 Task: Look for Airbnb options in Belalcazar, Colombia from 6th December, 2023 to 10th December, 2023 for 1 adult. Place can be private room with 1  bedroom having 1 bed and 1 bathroom. Property type can be hotel. Amenities needed are: washing machine.
Action: Mouse moved to (438, 98)
Screenshot: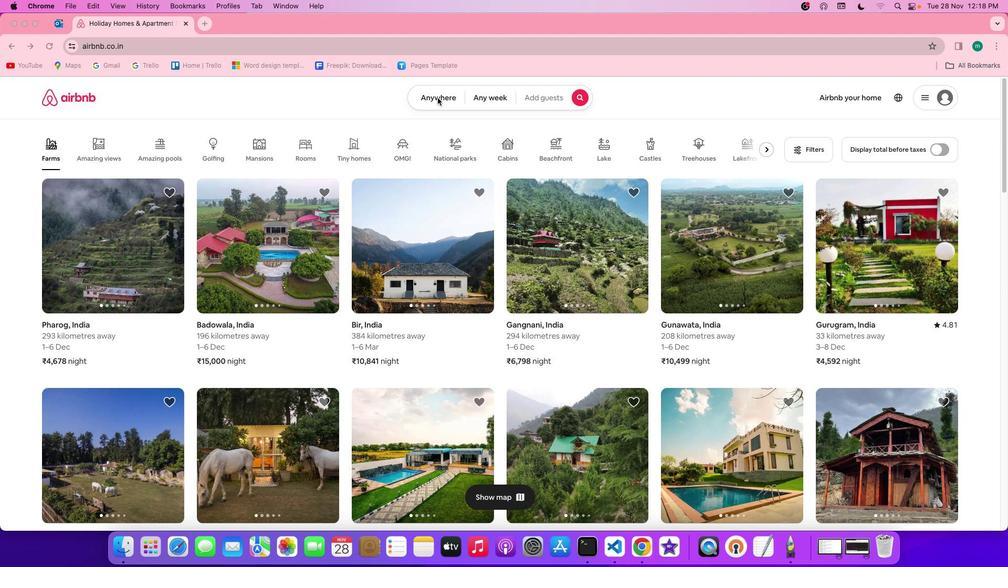
Action: Mouse pressed left at (438, 98)
Screenshot: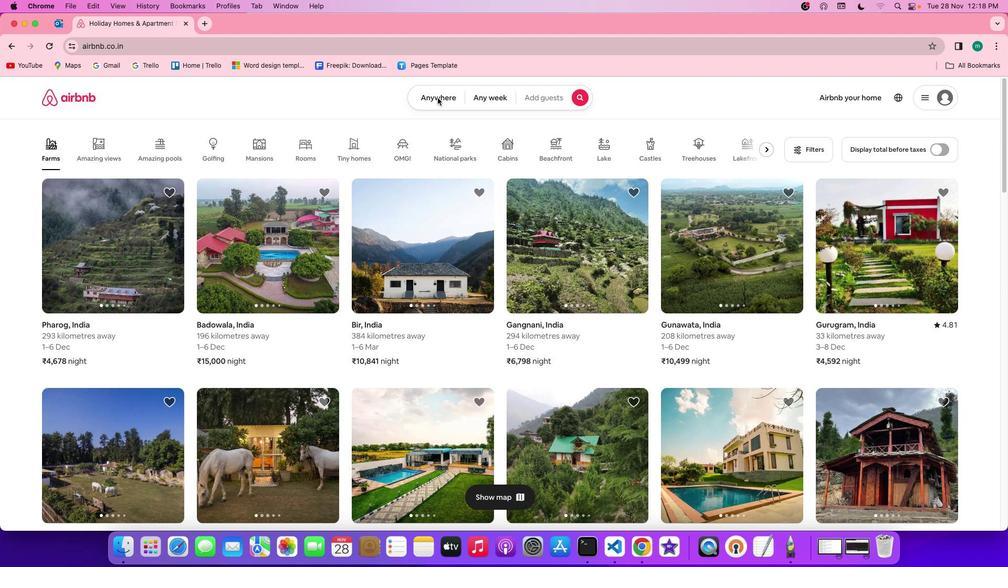 
Action: Mouse pressed left at (438, 98)
Screenshot: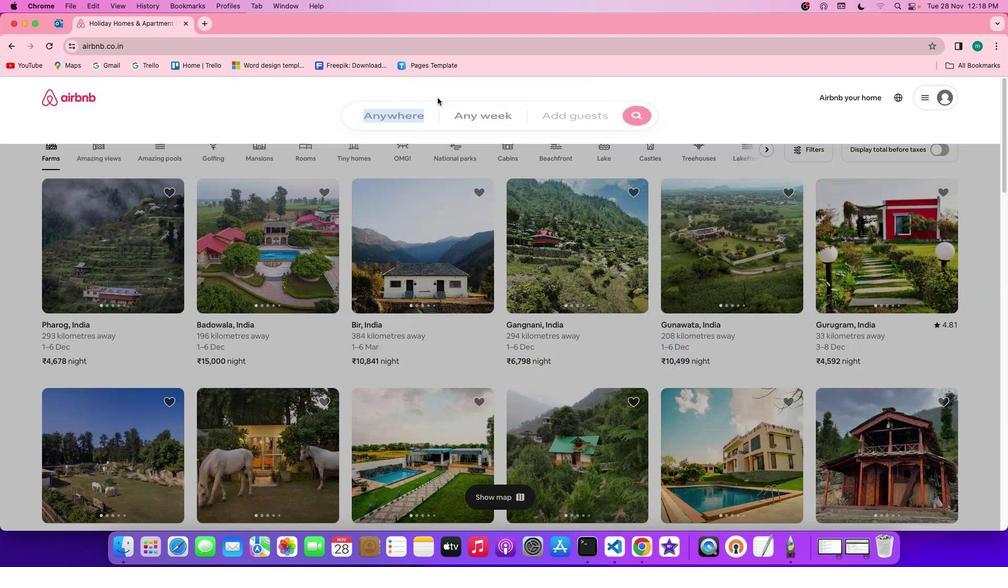 
Action: Mouse moved to (374, 137)
Screenshot: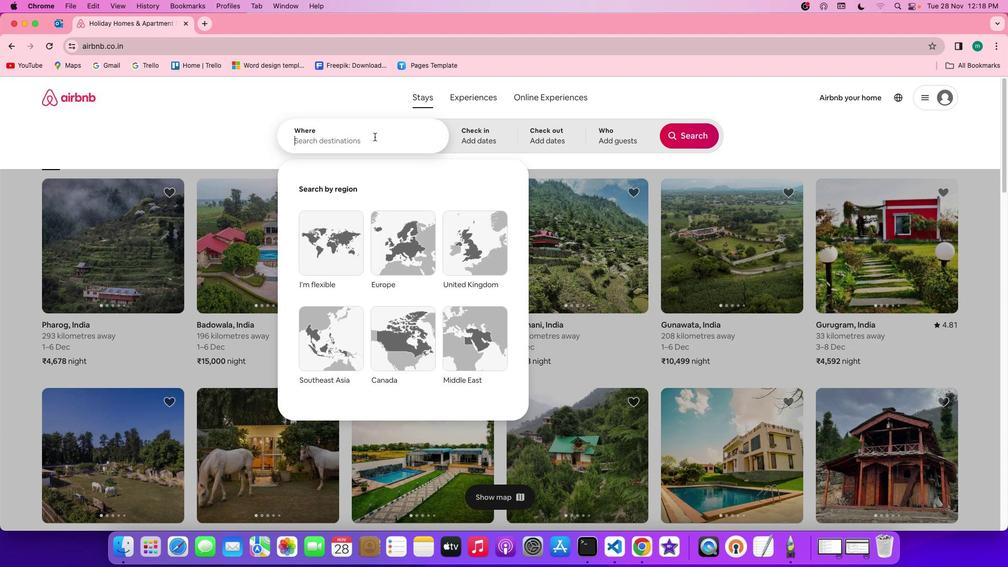 
Action: Mouse pressed left at (374, 137)
Screenshot: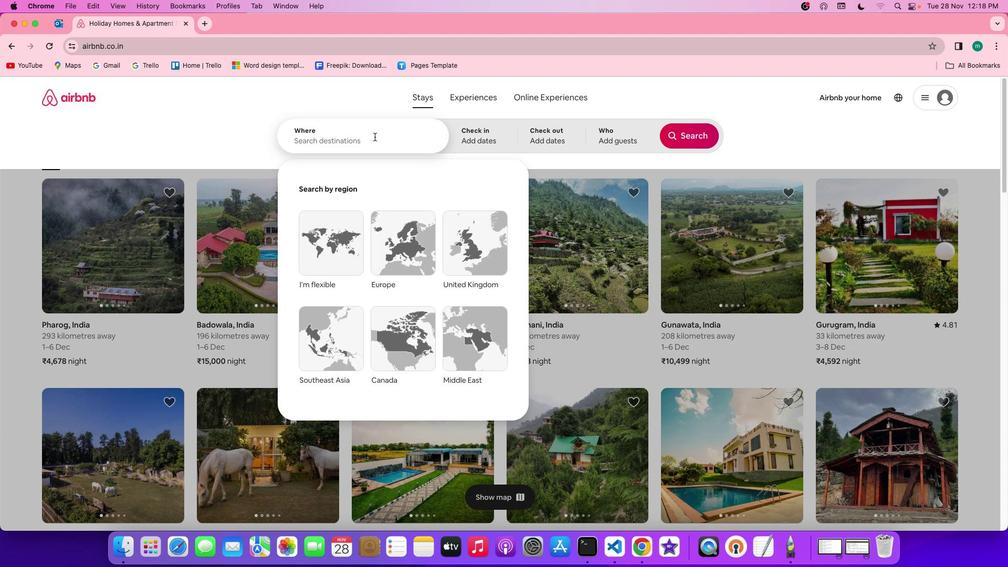 
Action: Key pressed Key.shift'B''e''l''a''c''a''z''a''r'','Key.spaceKey.shift'c''o''l''u''m''b''i''a'
Screenshot: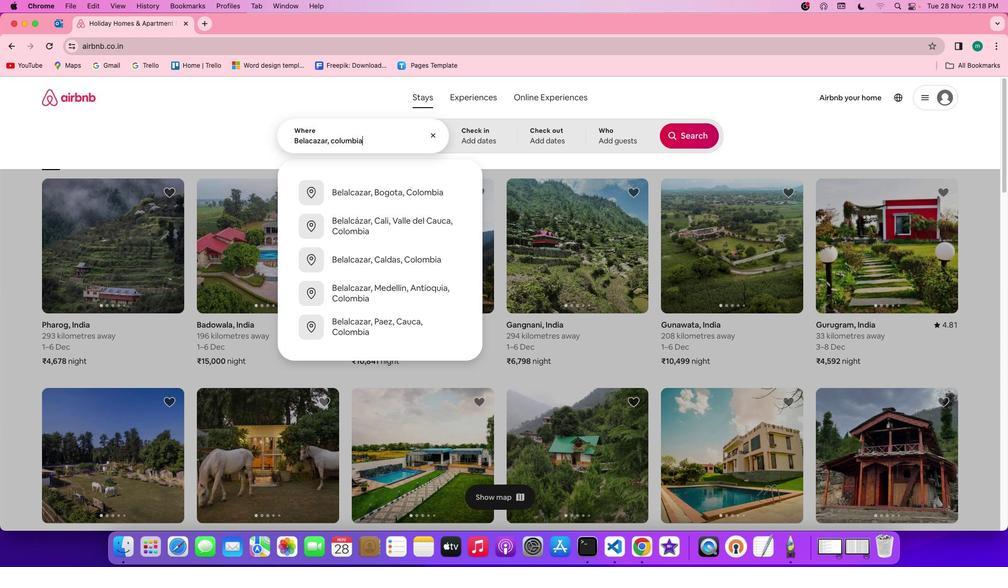 
Action: Mouse moved to (483, 140)
Screenshot: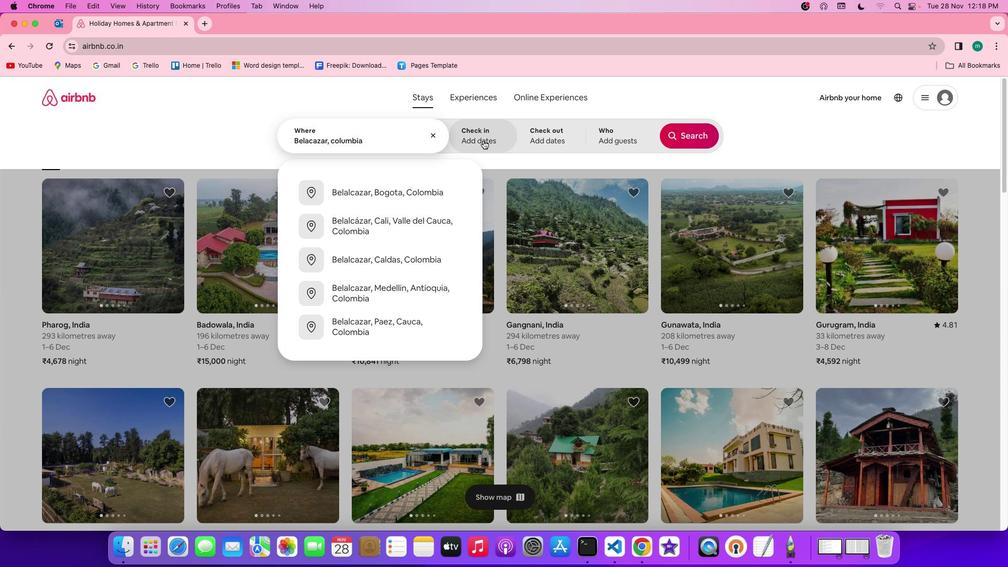 
Action: Mouse pressed left at (483, 140)
Screenshot: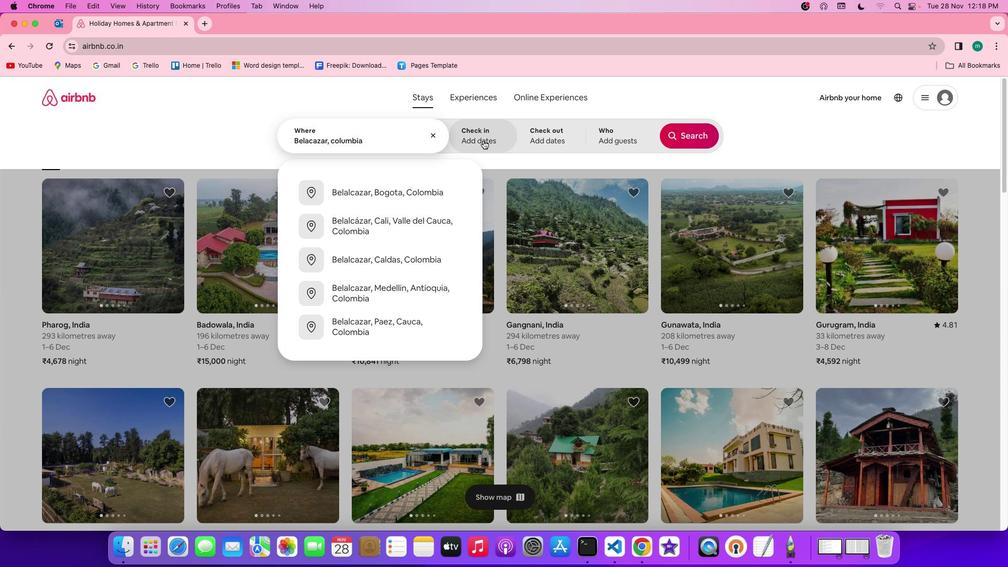 
Action: Mouse moved to (595, 292)
Screenshot: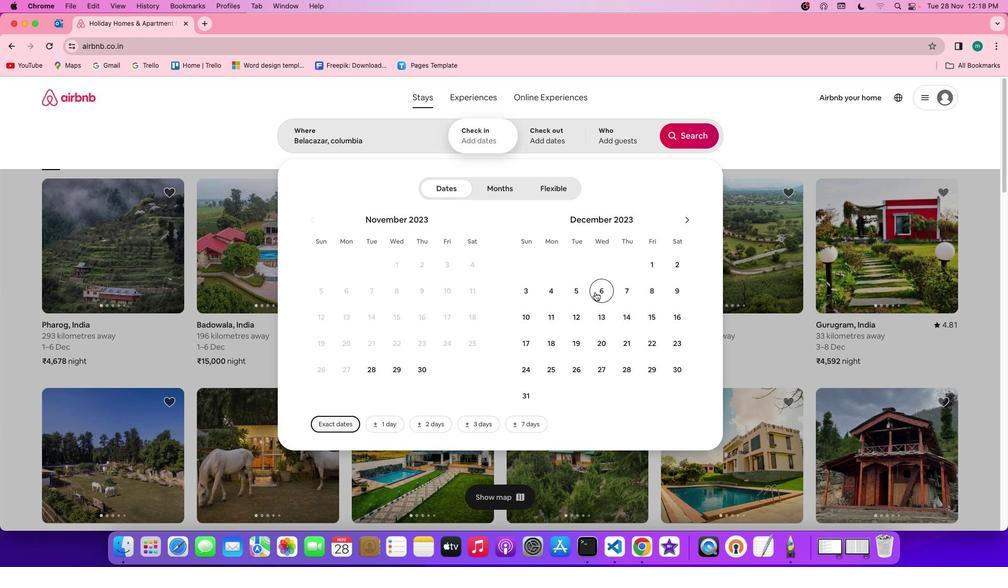 
Action: Mouse pressed left at (595, 292)
Screenshot: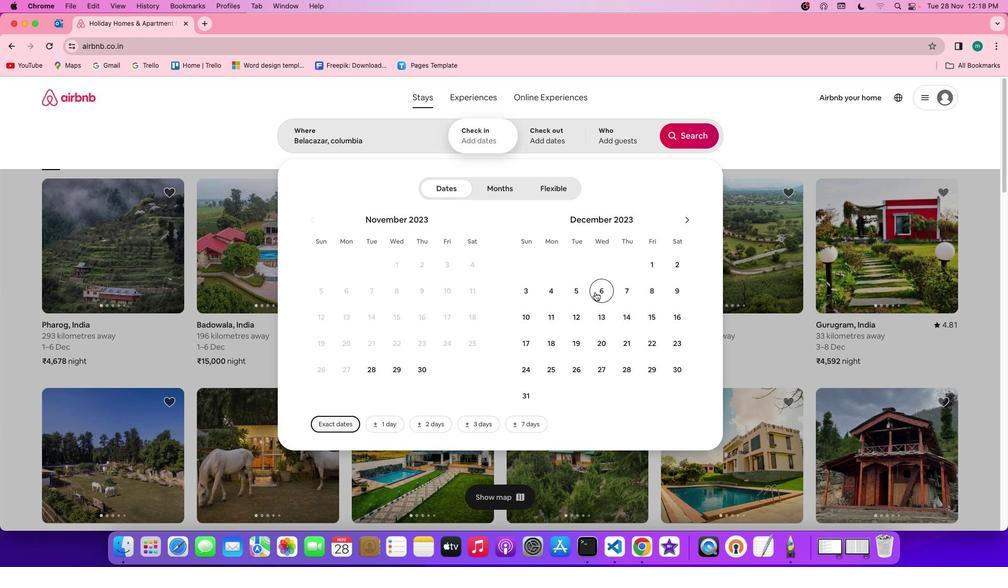 
Action: Mouse moved to (528, 313)
Screenshot: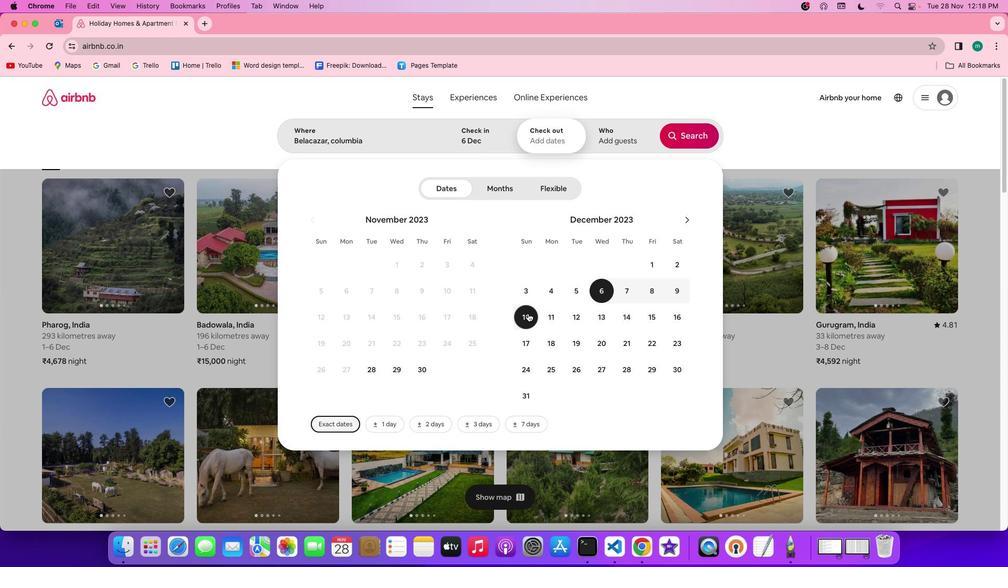 
Action: Mouse pressed left at (528, 313)
Screenshot: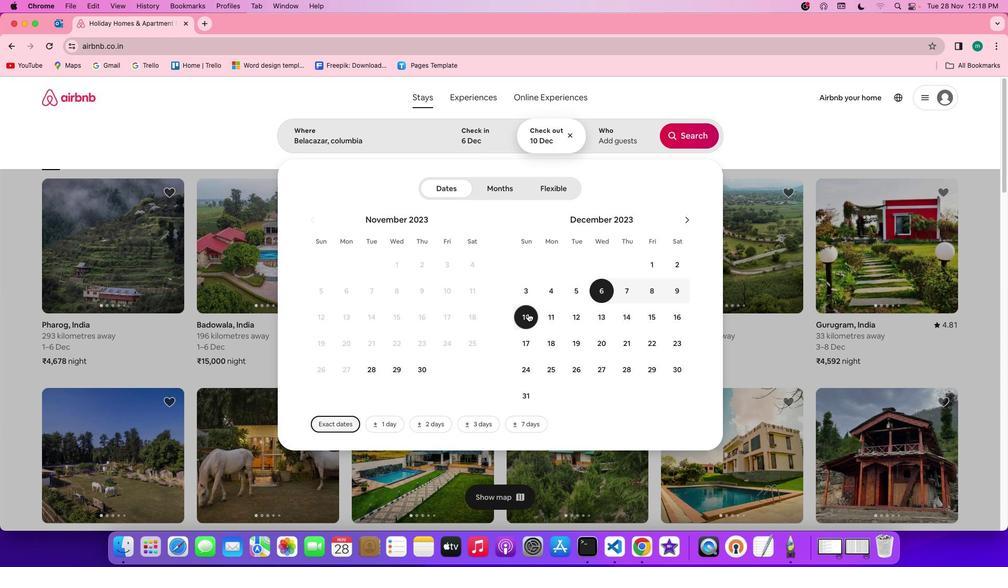 
Action: Mouse moved to (634, 127)
Screenshot: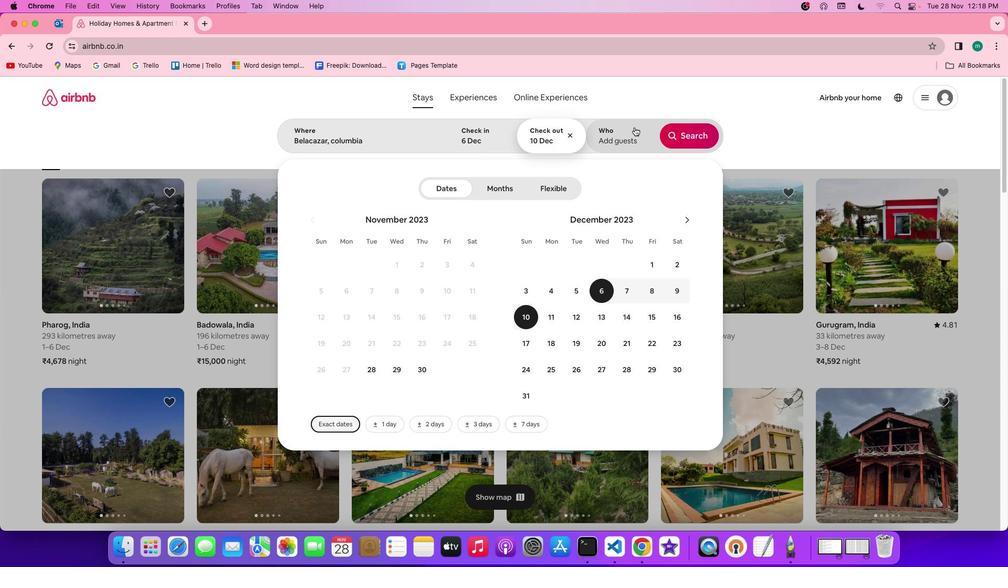 
Action: Mouse pressed left at (634, 127)
Screenshot: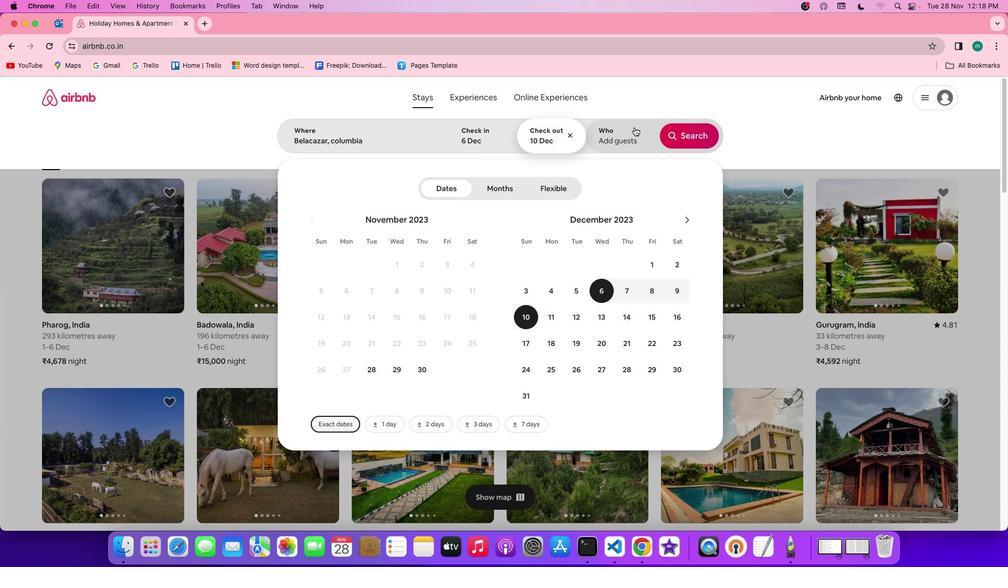 
Action: Mouse moved to (690, 190)
Screenshot: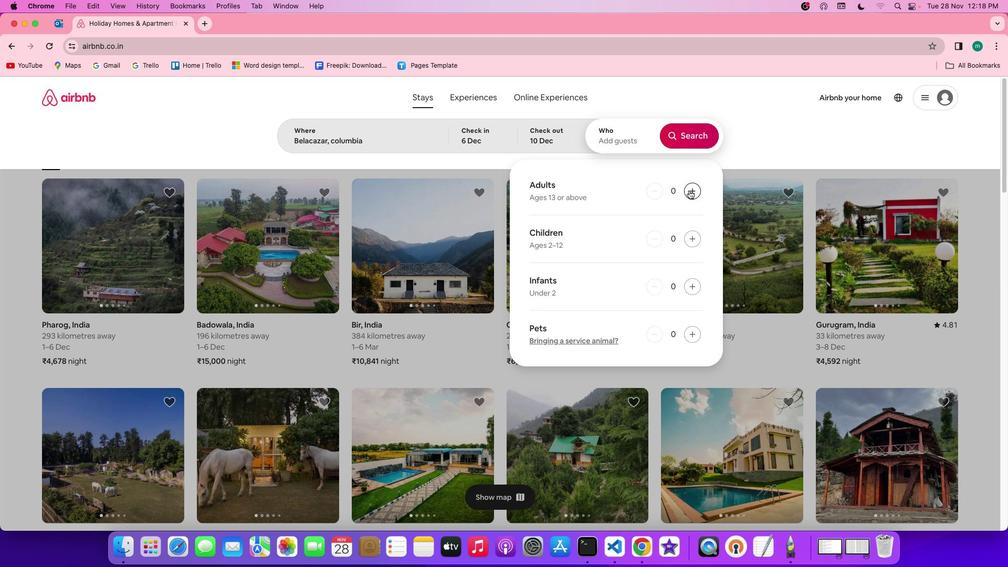 
Action: Mouse pressed left at (690, 190)
Screenshot: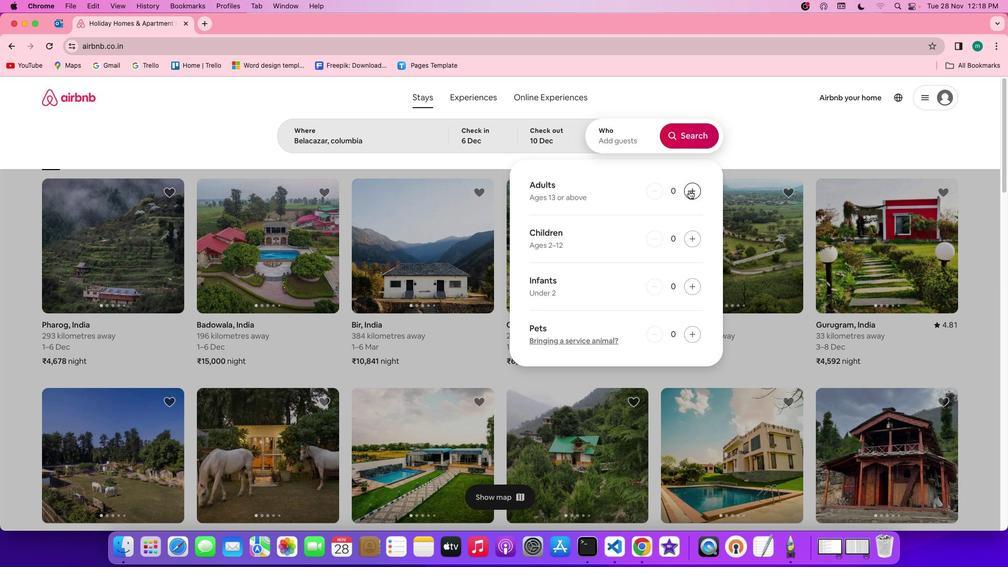 
Action: Mouse pressed left at (690, 190)
Screenshot: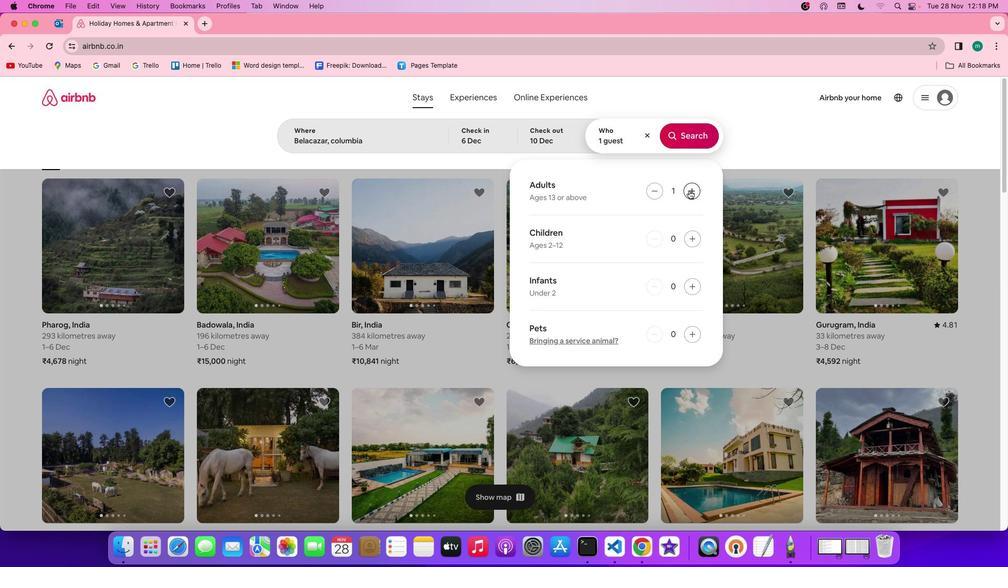 
Action: Mouse moved to (651, 190)
Screenshot: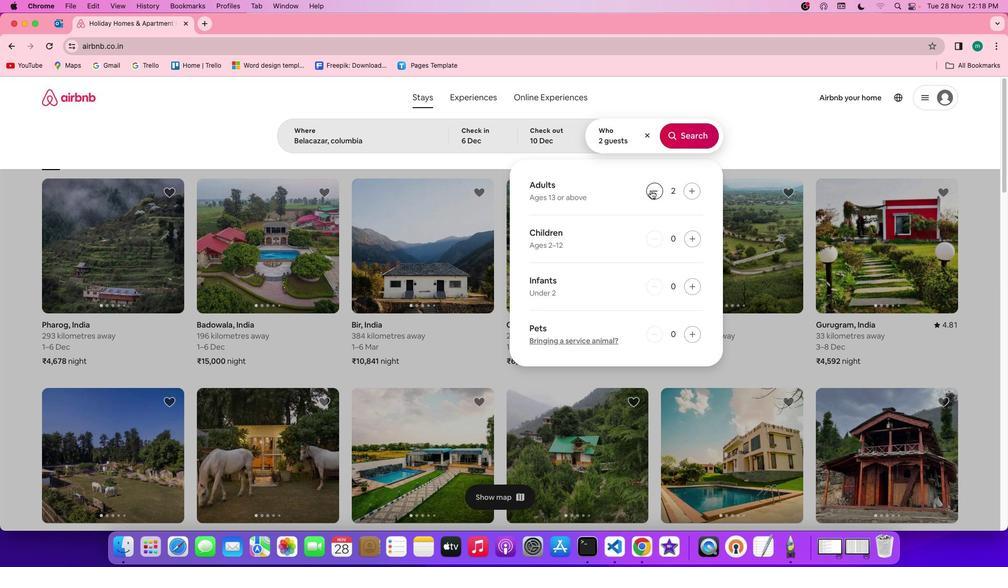 
Action: Mouse pressed left at (651, 190)
Screenshot: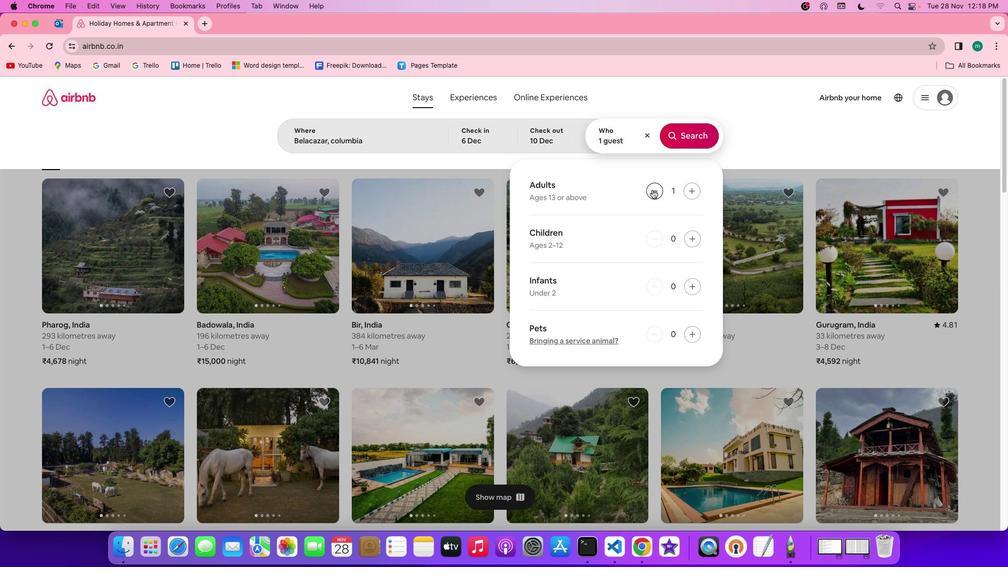 
Action: Mouse moved to (701, 136)
Screenshot: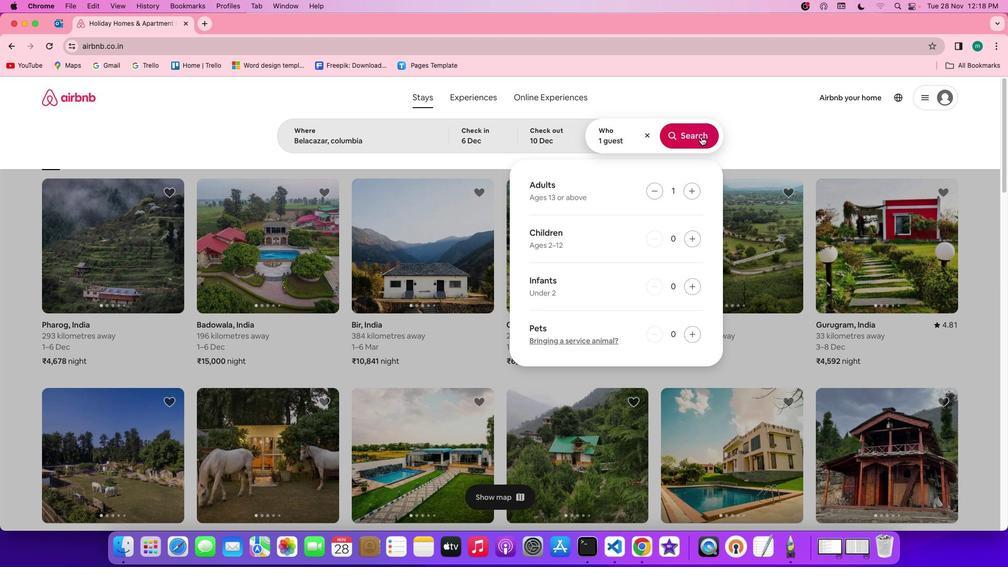 
Action: Mouse pressed left at (701, 136)
Screenshot: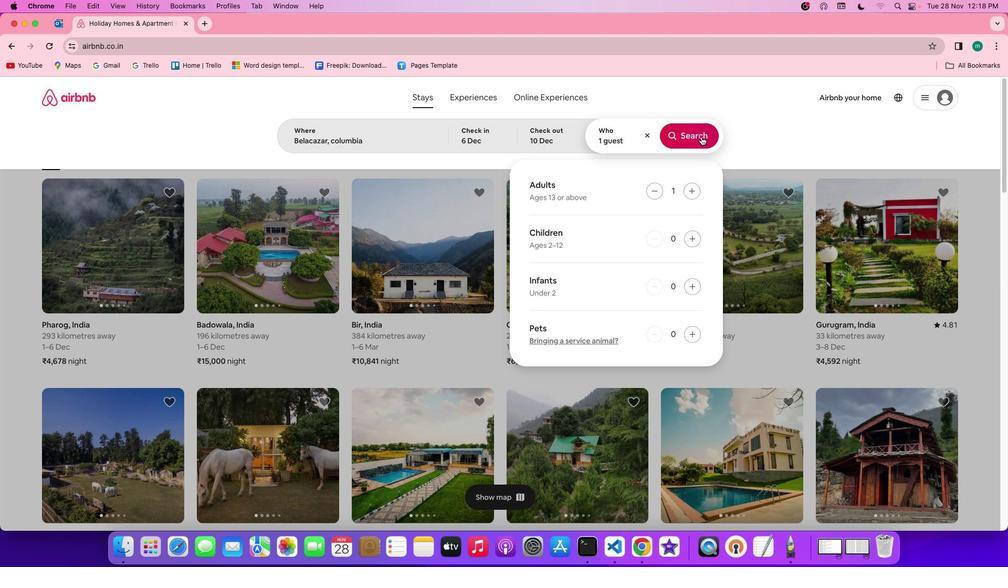 
Action: Mouse moved to (848, 138)
Screenshot: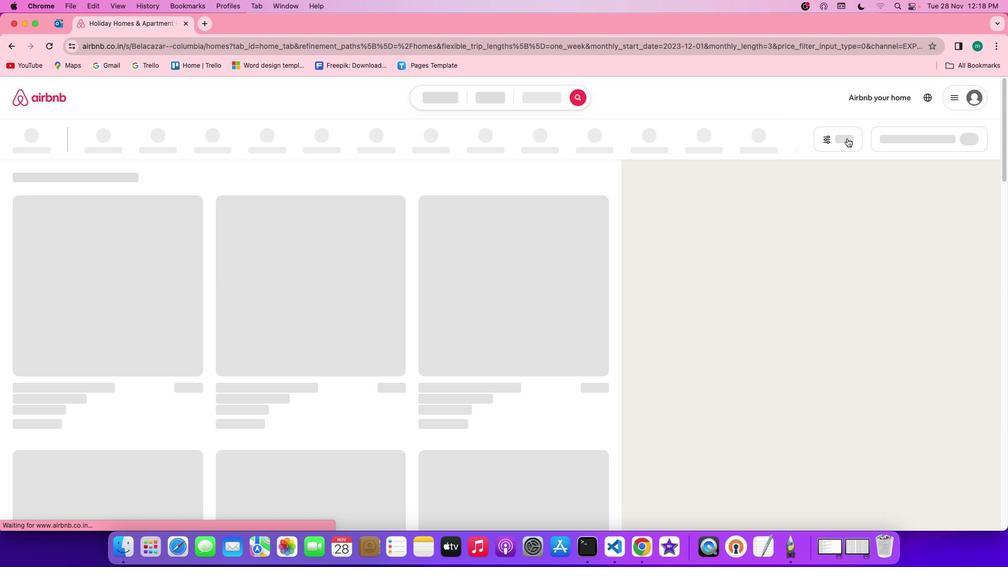 
Action: Mouse pressed left at (848, 138)
Screenshot: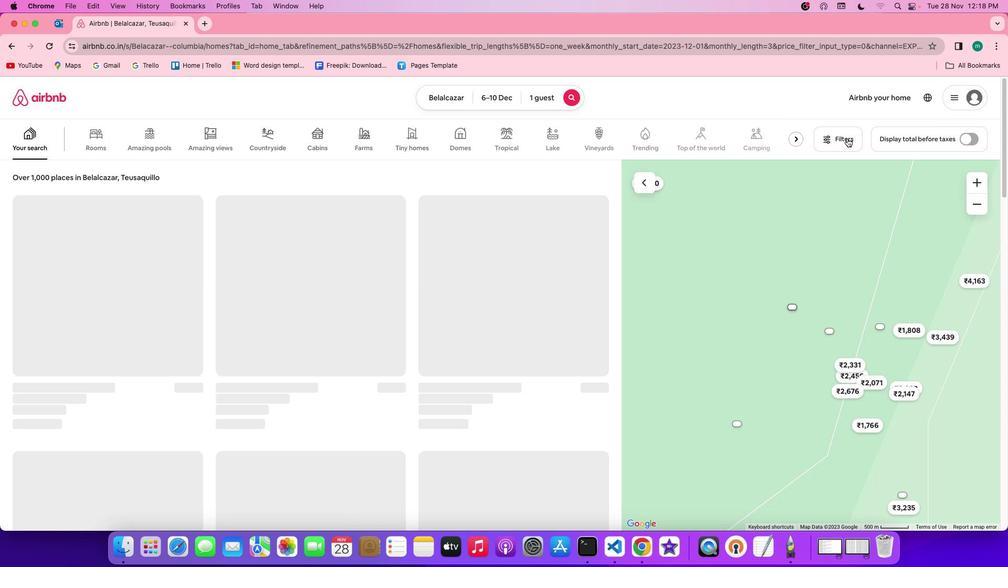 
Action: Mouse moved to (582, 292)
Screenshot: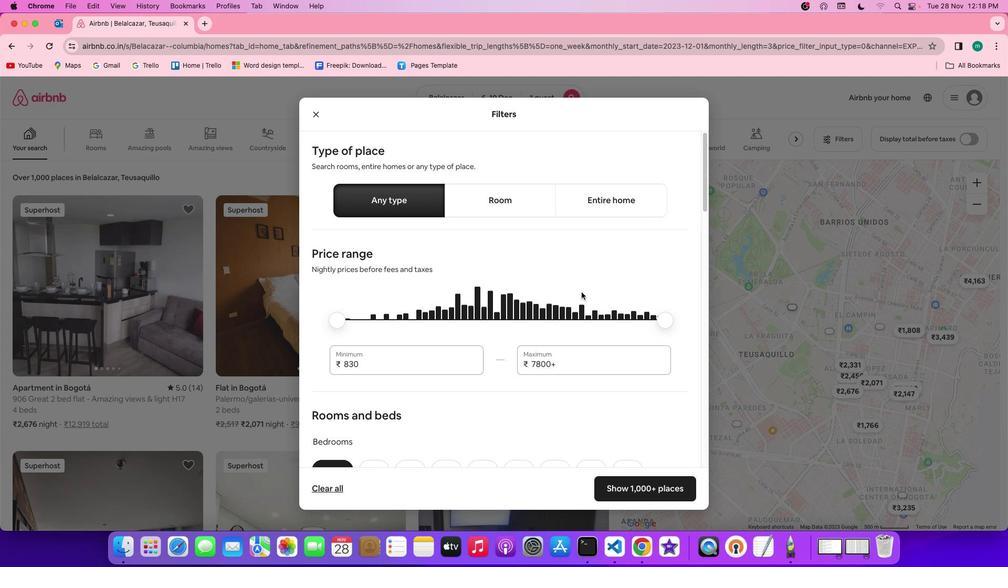 
Action: Mouse scrolled (582, 292) with delta (0, 0)
Screenshot: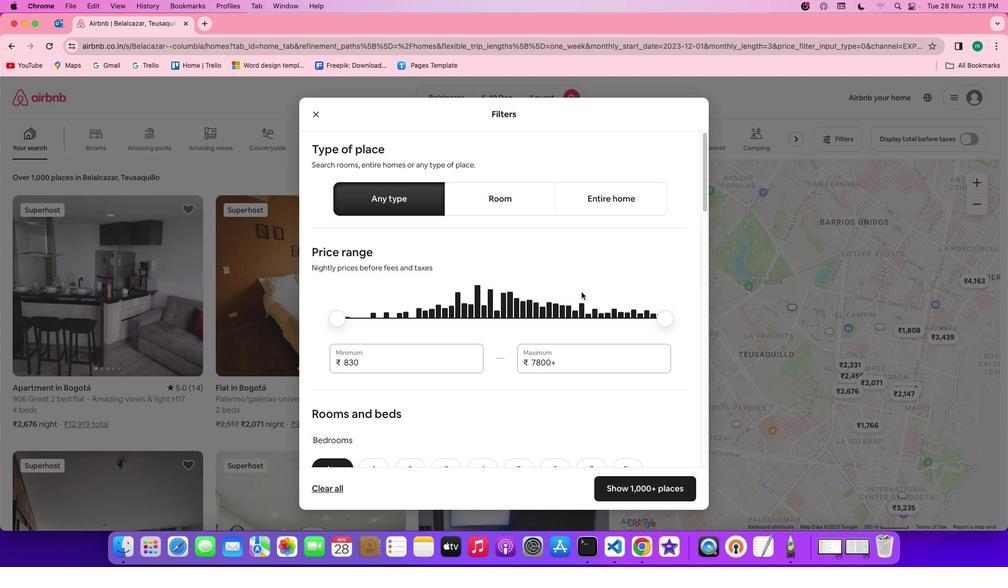 
Action: Mouse scrolled (582, 292) with delta (0, 0)
Screenshot: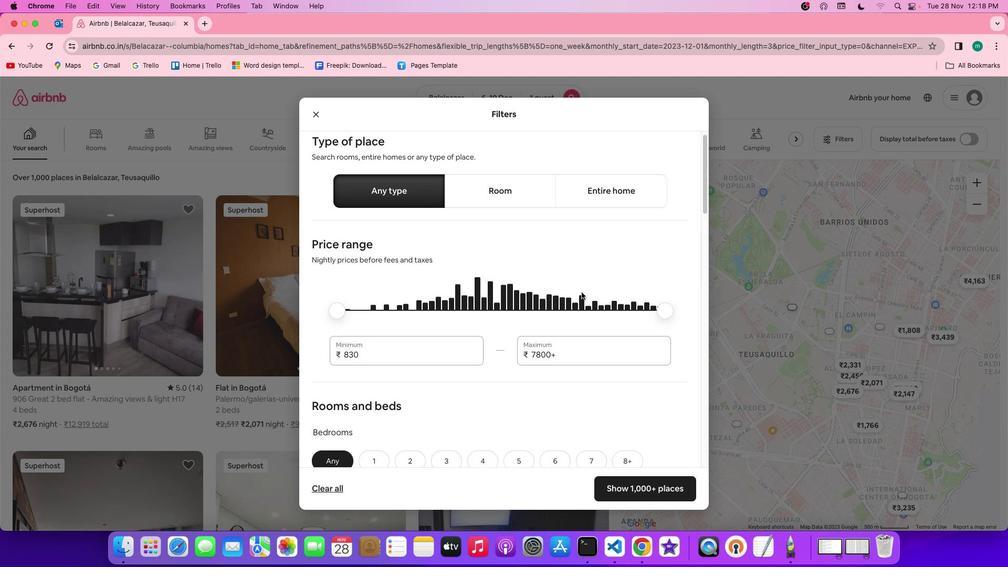 
Action: Mouse scrolled (582, 292) with delta (0, 0)
Screenshot: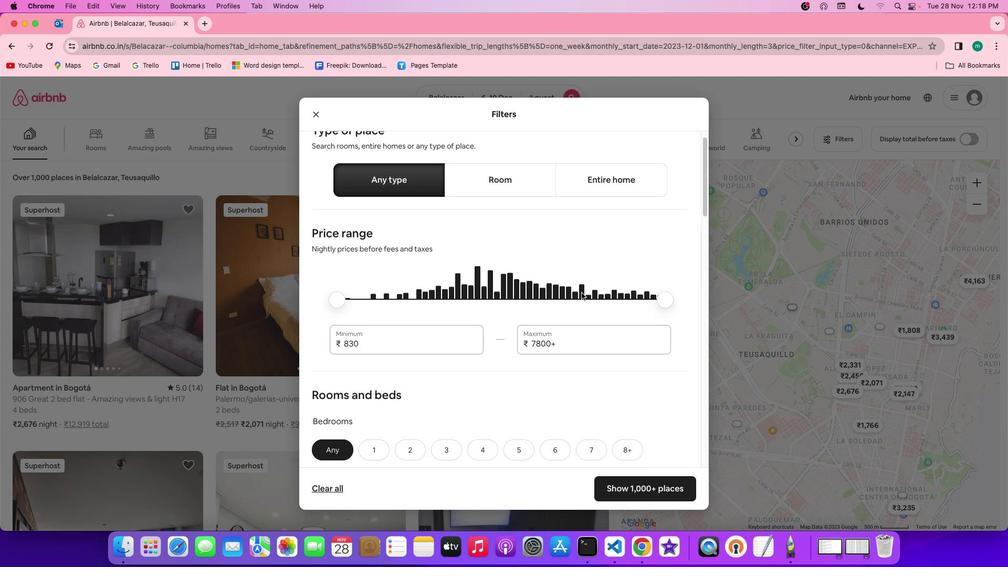 
Action: Mouse moved to (582, 292)
Screenshot: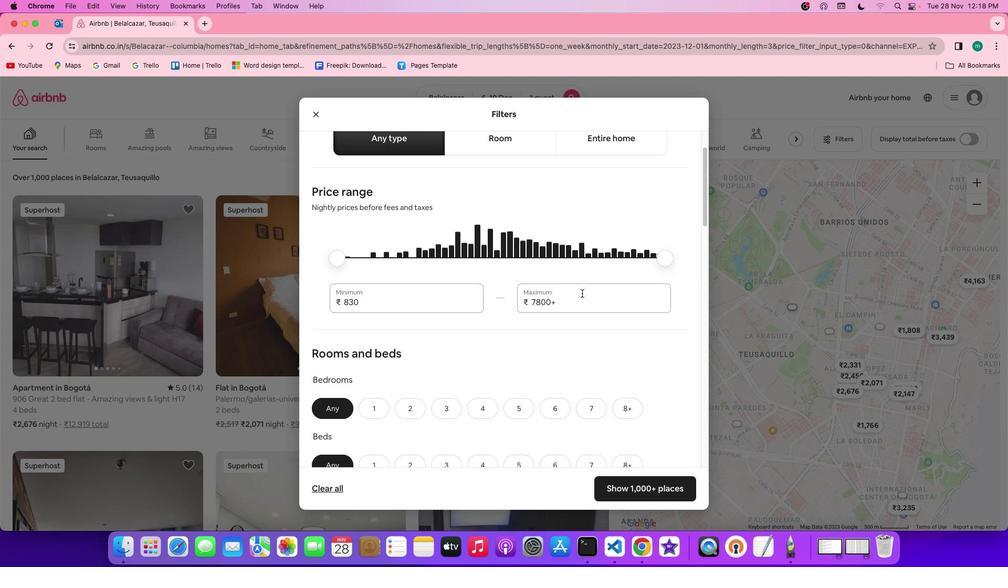 
Action: Mouse scrolled (582, 292) with delta (0, 0)
Screenshot: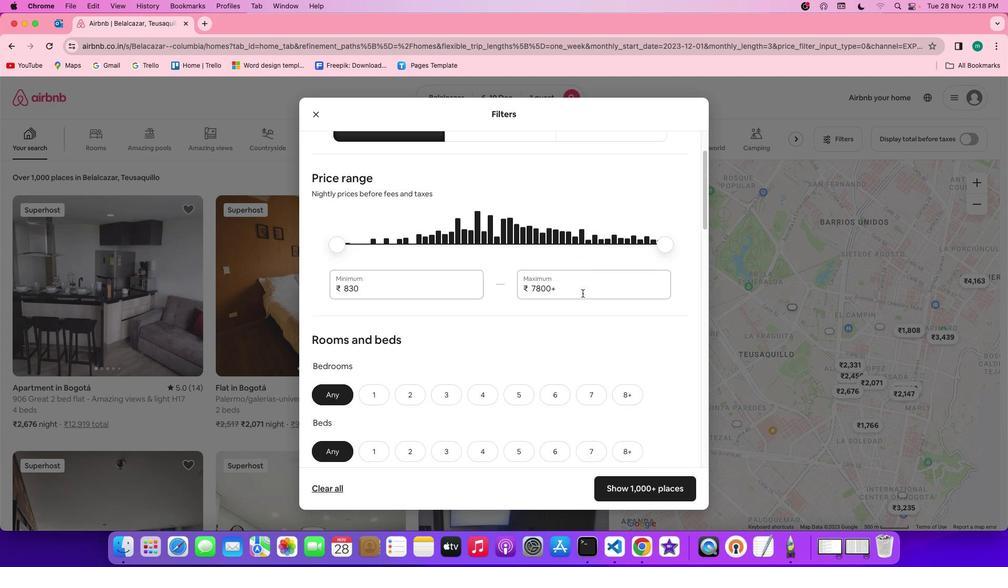 
Action: Mouse moved to (582, 293)
Screenshot: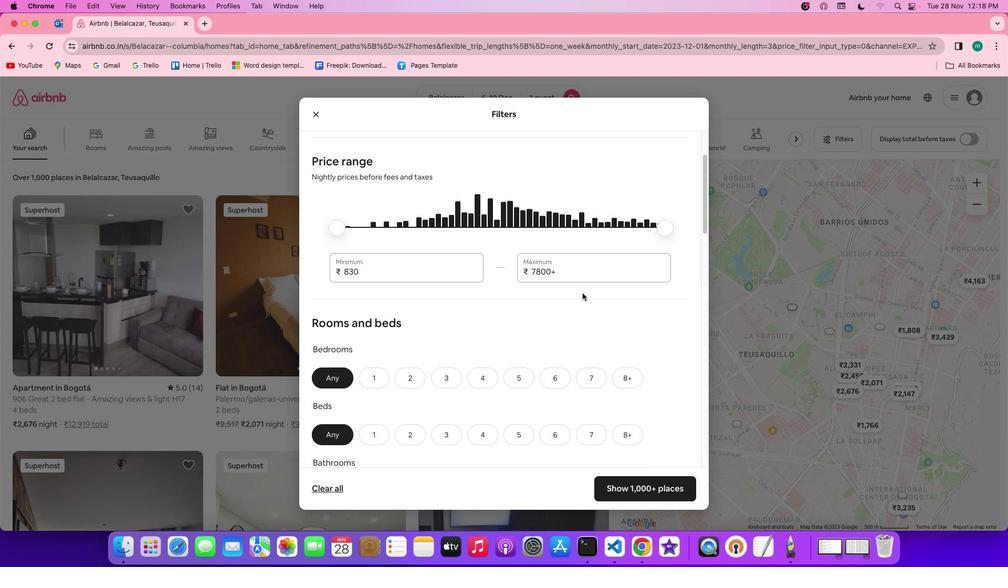 
Action: Mouse scrolled (582, 293) with delta (0, 0)
Screenshot: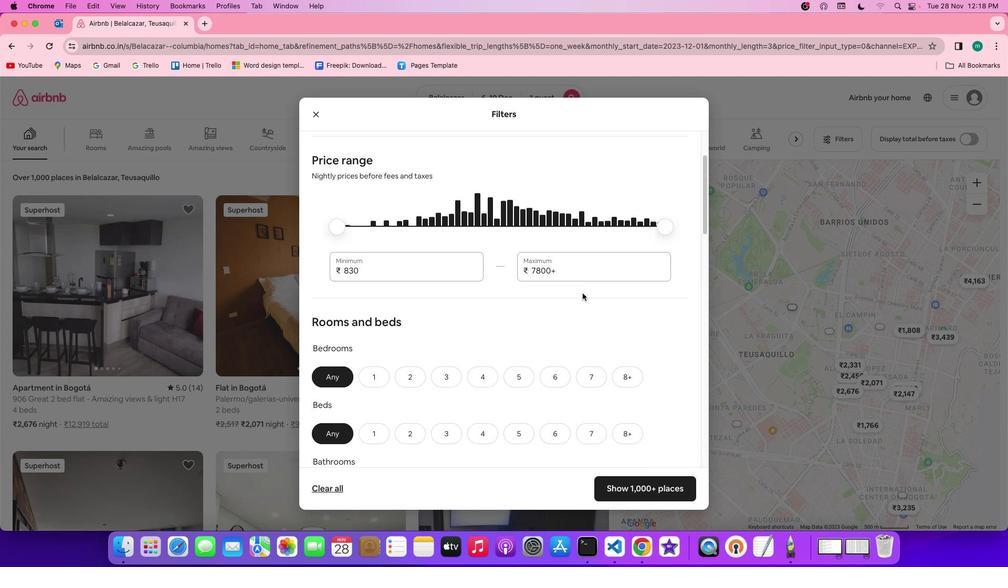 
Action: Mouse scrolled (582, 293) with delta (0, 0)
Screenshot: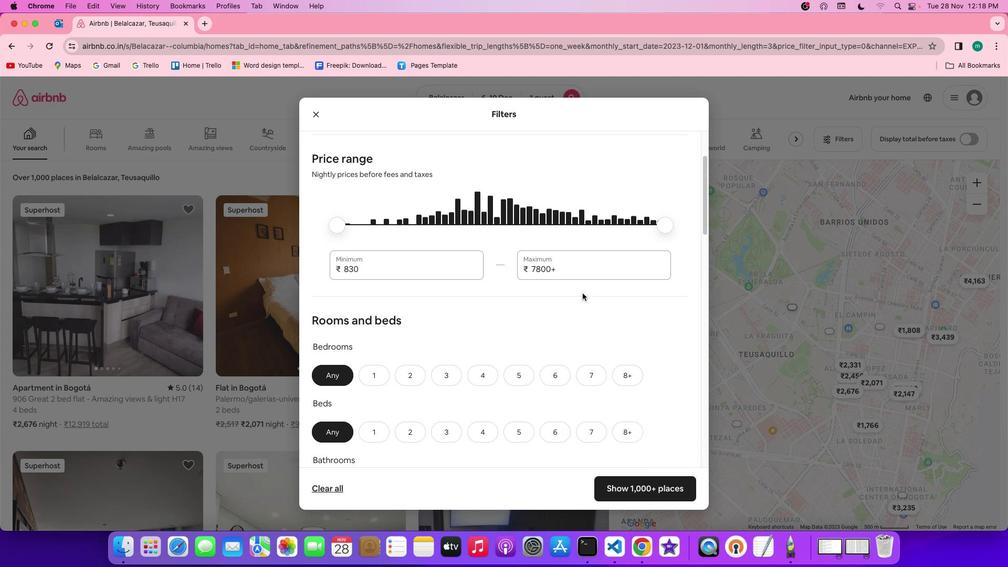 
Action: Mouse moved to (580, 290)
Screenshot: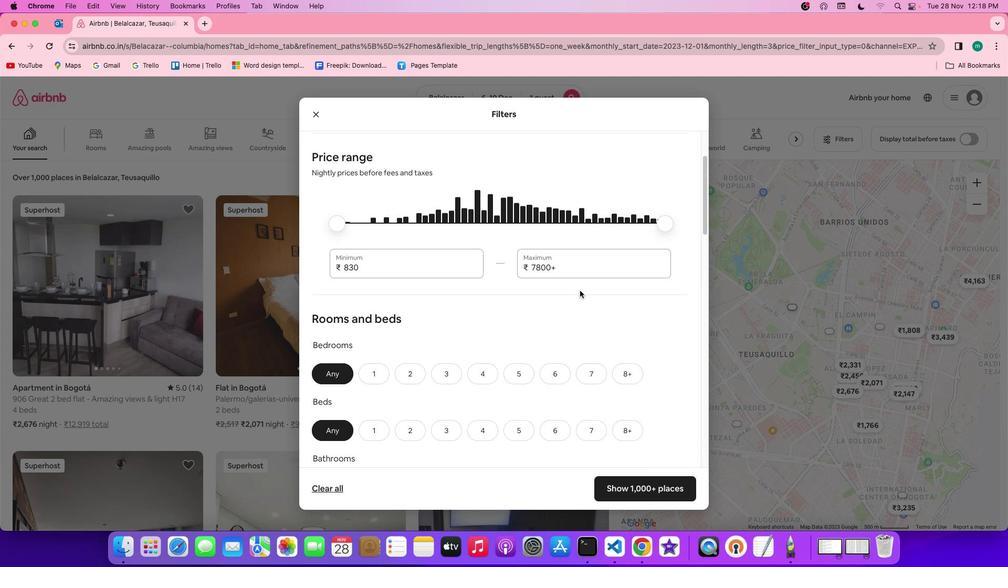 
Action: Mouse scrolled (580, 290) with delta (0, 0)
Screenshot: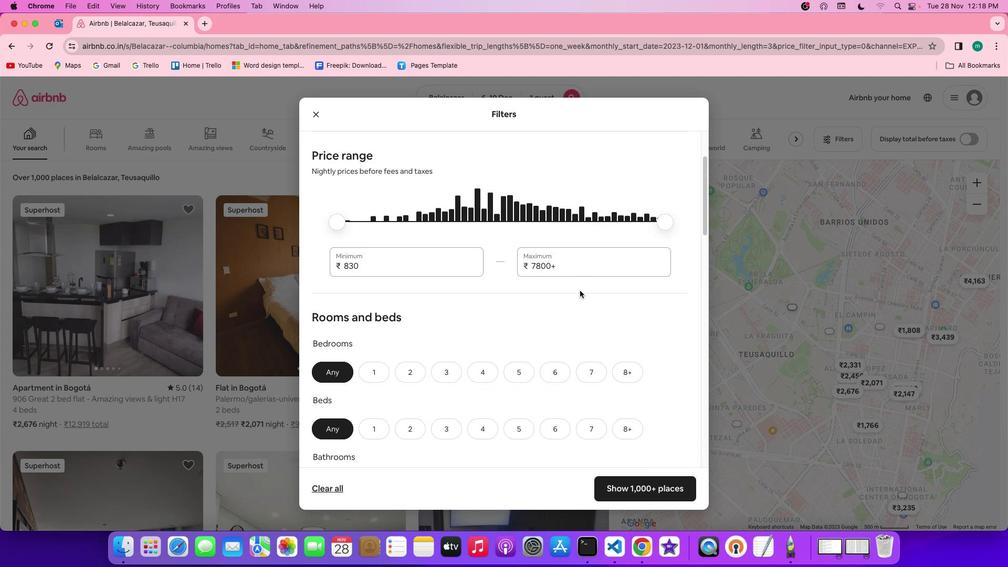 
Action: Mouse scrolled (580, 290) with delta (0, 0)
Screenshot: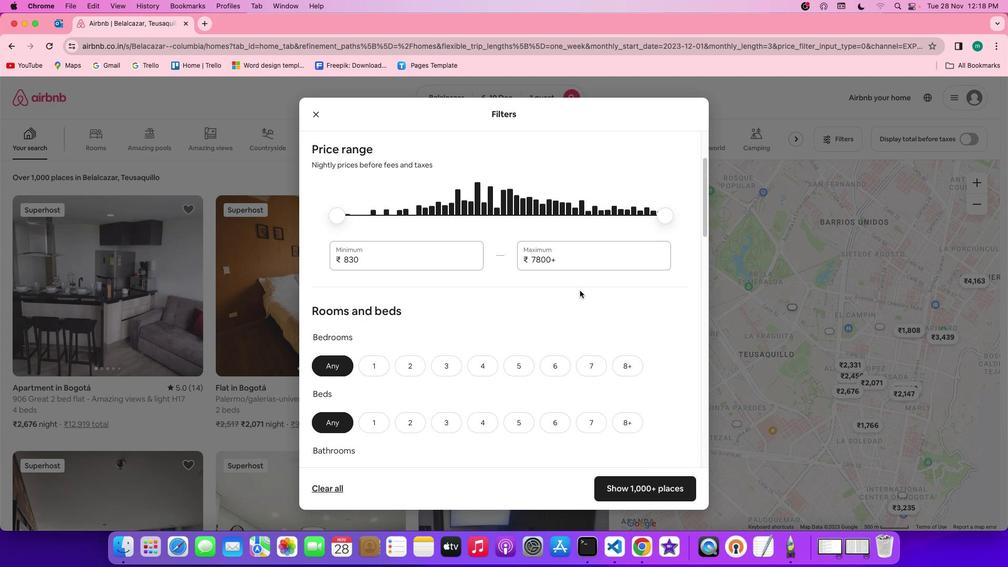 
Action: Mouse scrolled (580, 290) with delta (0, -1)
Screenshot: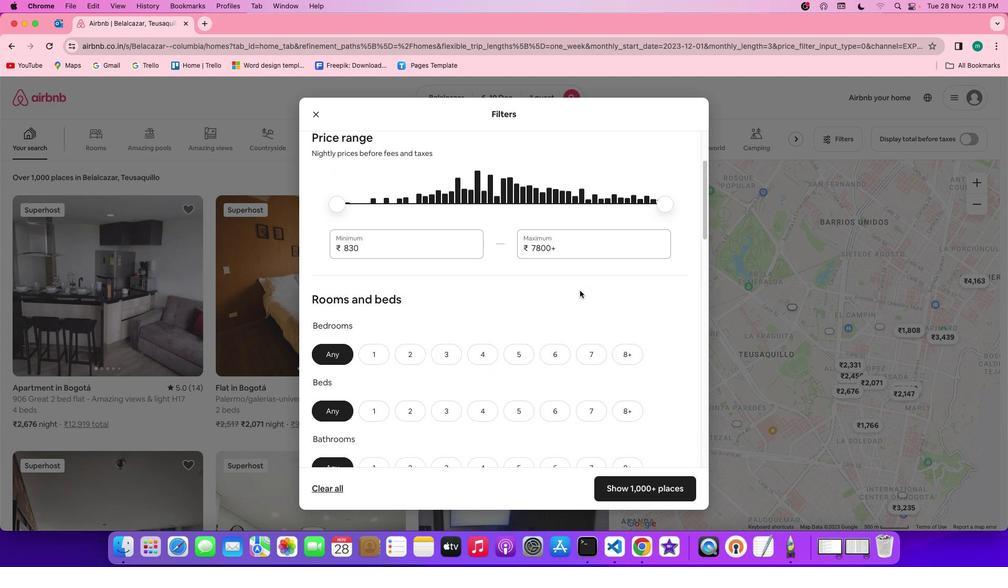 
Action: Mouse scrolled (580, 290) with delta (0, -1)
Screenshot: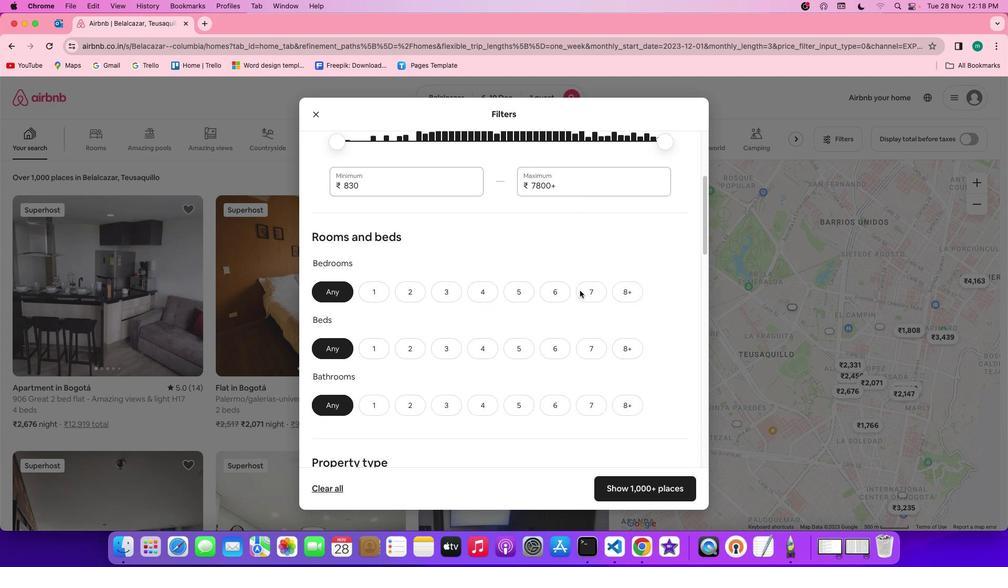 
Action: Mouse moved to (578, 290)
Screenshot: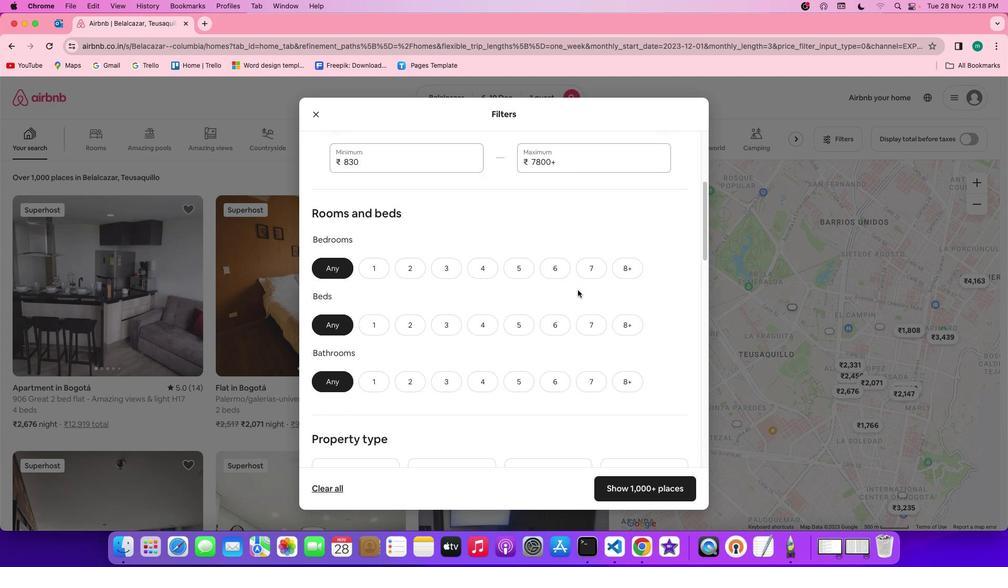 
Action: Mouse scrolled (578, 290) with delta (0, 0)
Screenshot: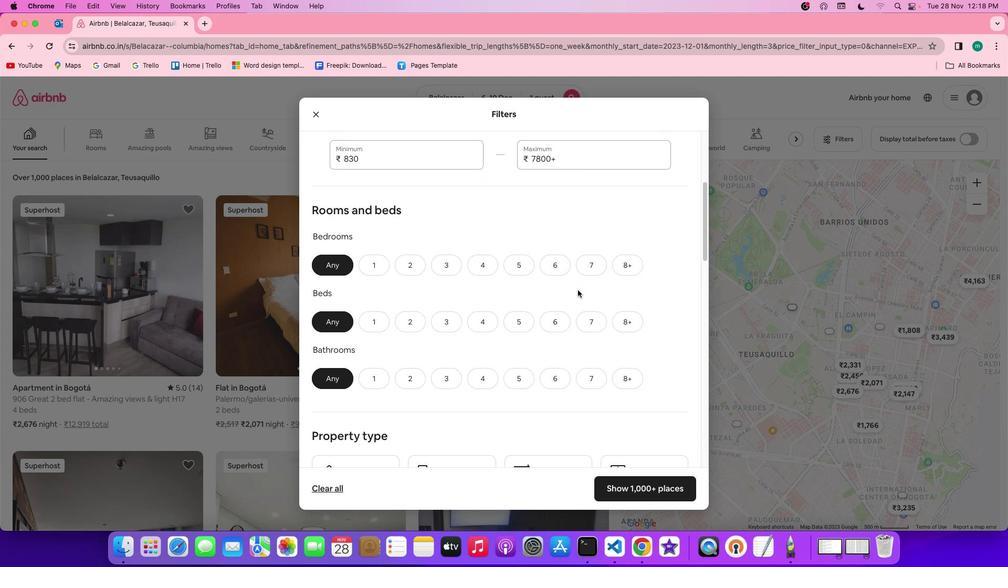 
Action: Mouse scrolled (578, 290) with delta (0, 0)
Screenshot: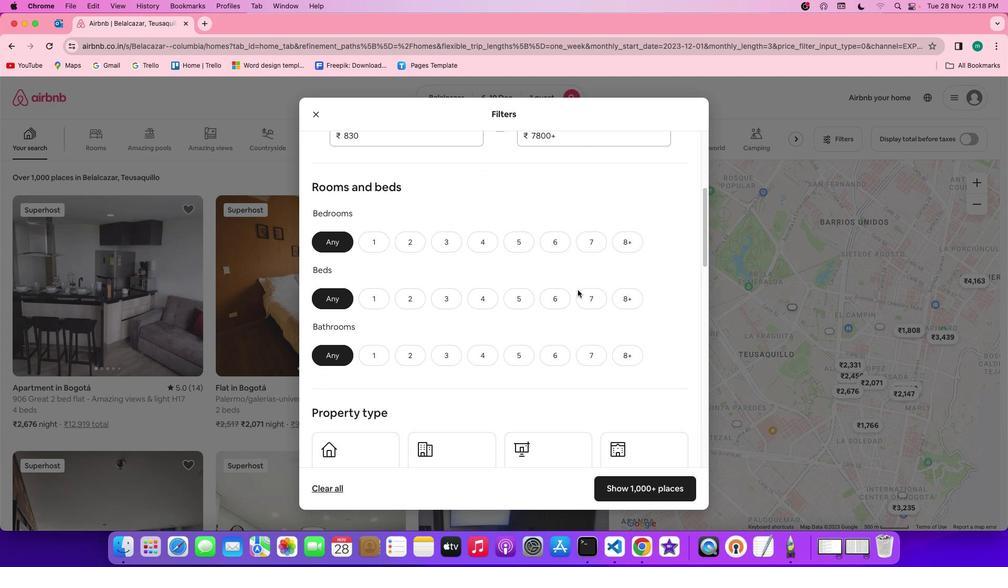 
Action: Mouse scrolled (578, 290) with delta (0, -1)
Screenshot: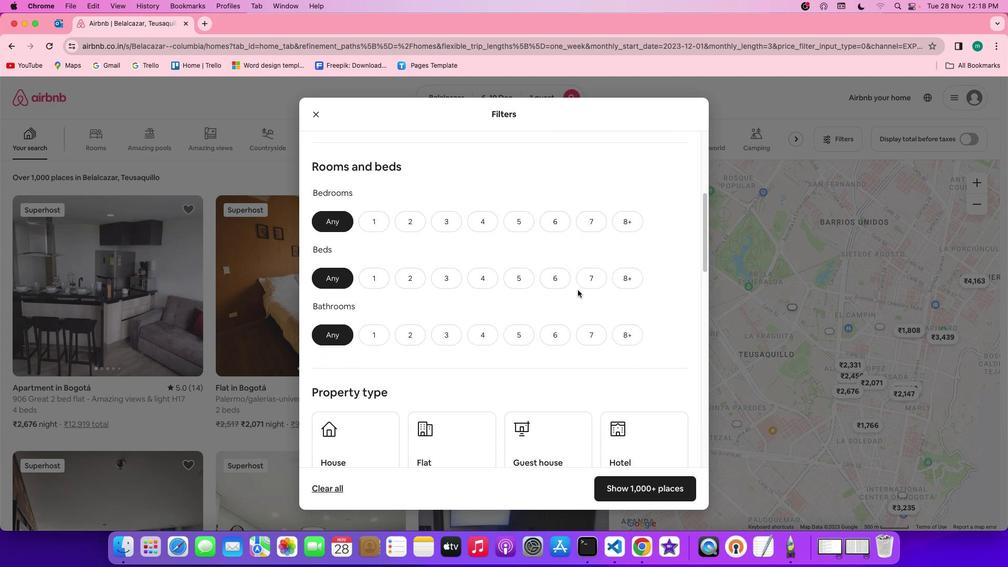 
Action: Mouse scrolled (578, 290) with delta (0, 0)
Screenshot: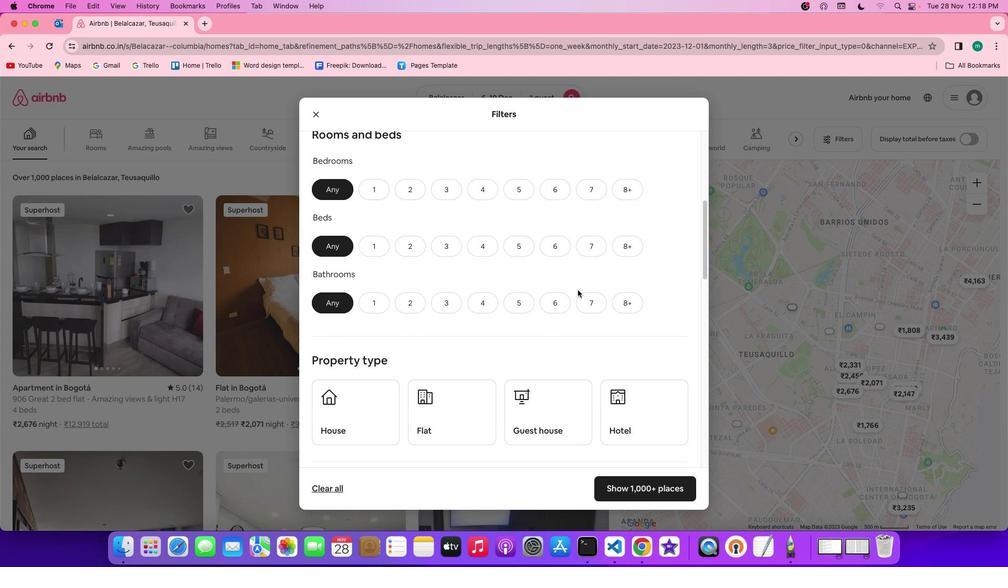 
Action: Mouse scrolled (578, 290) with delta (0, 0)
Screenshot: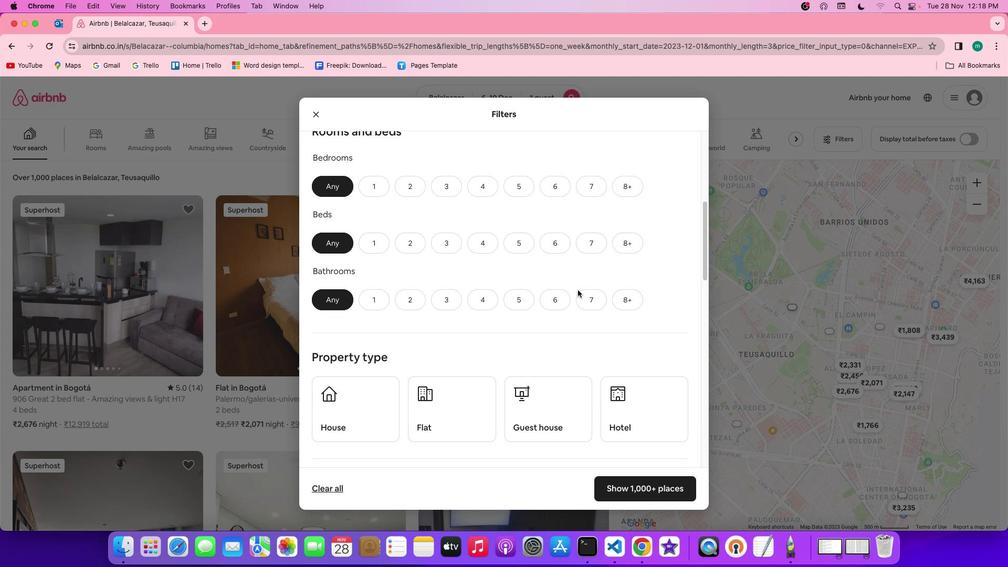 
Action: Mouse scrolled (578, 290) with delta (0, 0)
Screenshot: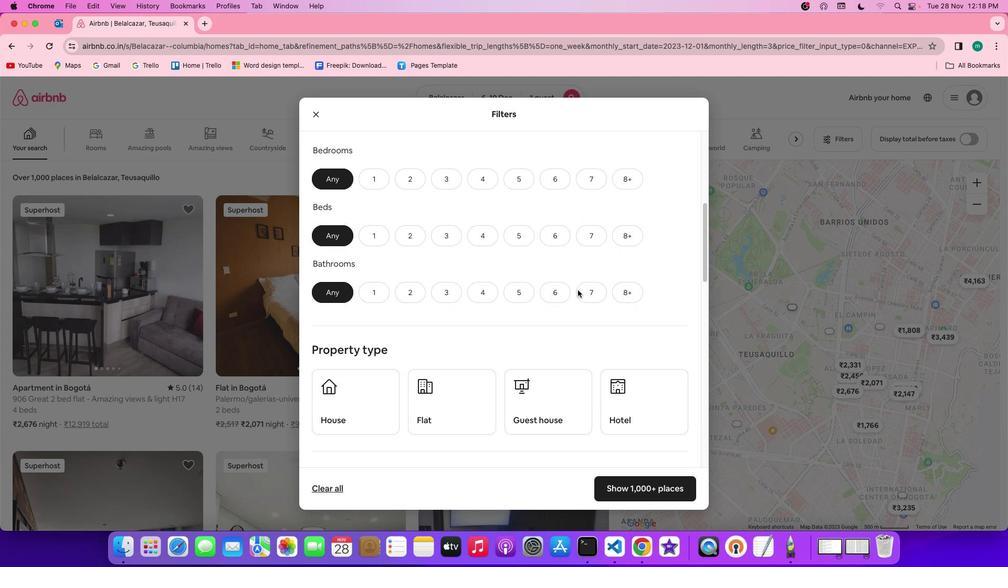 
Action: Mouse moved to (385, 172)
Screenshot: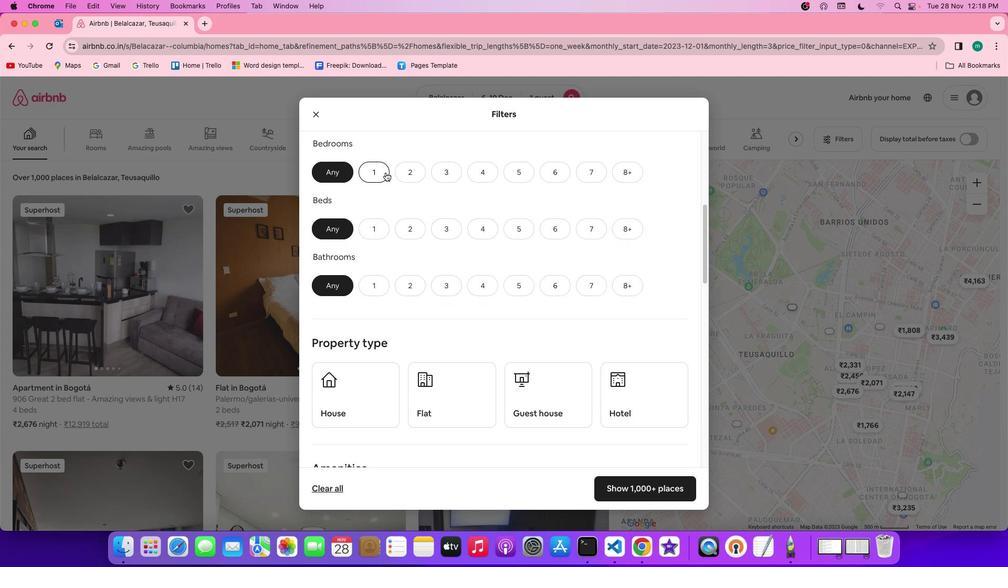 
Action: Mouse pressed left at (385, 172)
Screenshot: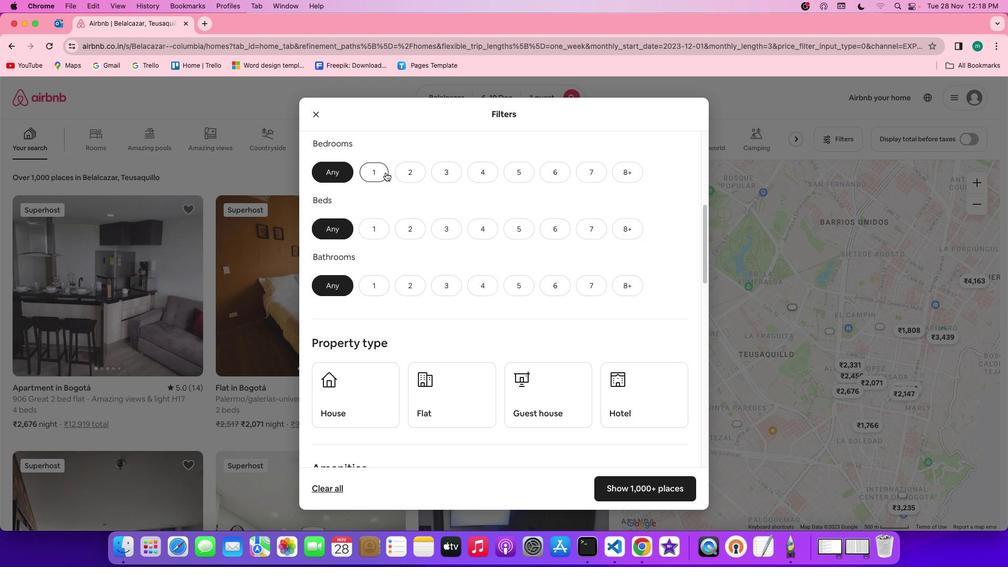
Action: Mouse moved to (376, 231)
Screenshot: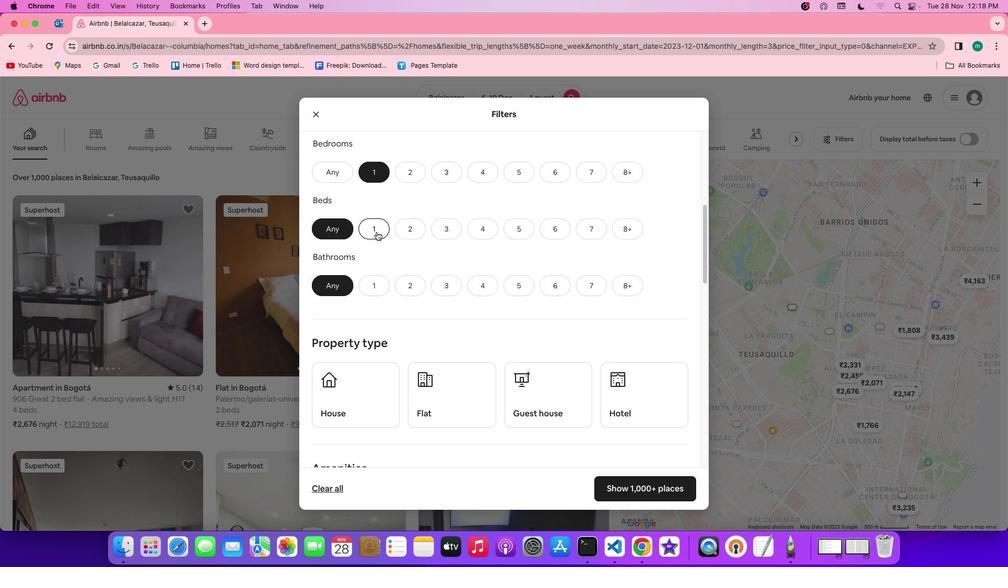 
Action: Mouse pressed left at (376, 231)
Screenshot: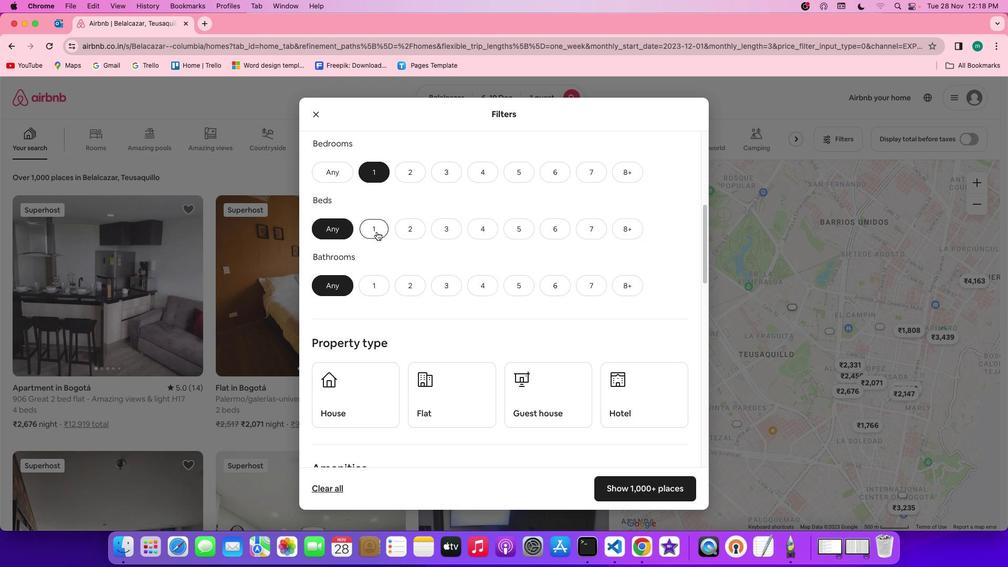 
Action: Mouse moved to (377, 284)
Screenshot: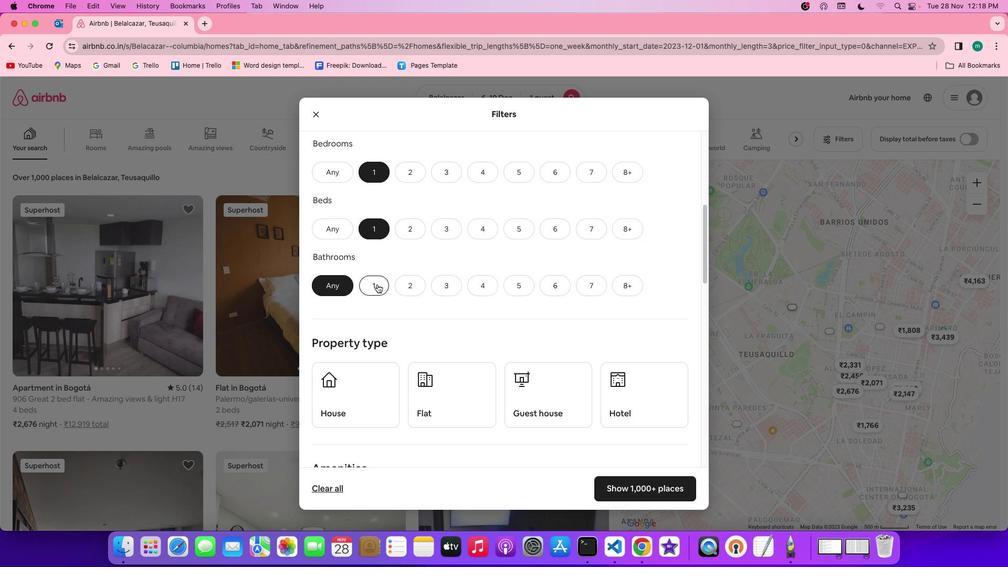 
Action: Mouse pressed left at (377, 284)
Screenshot: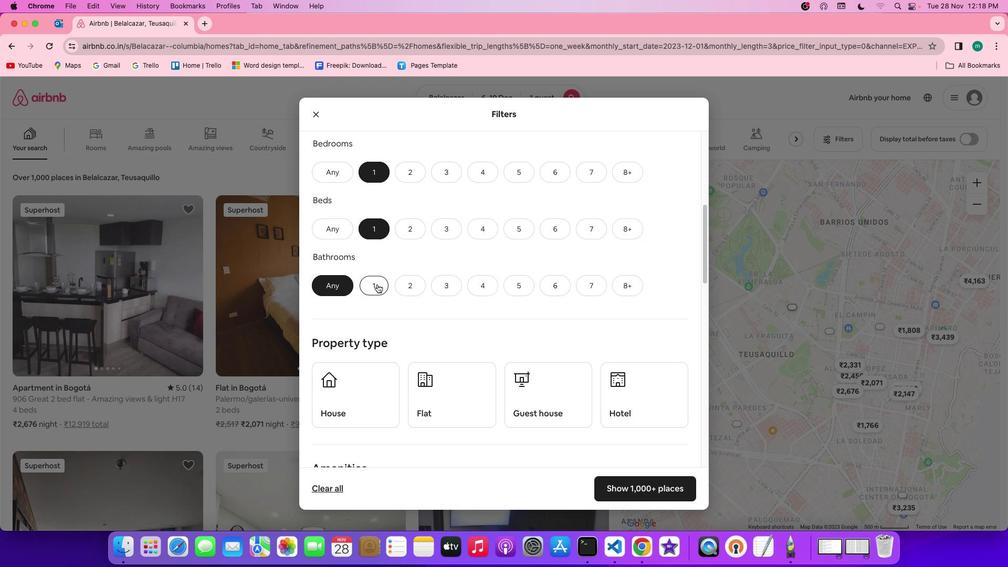 
Action: Mouse moved to (523, 332)
Screenshot: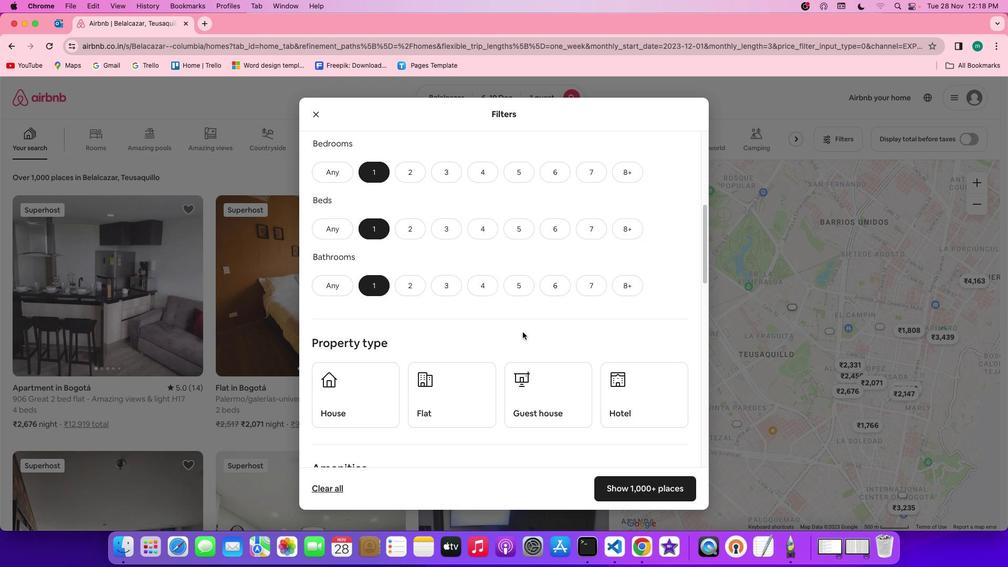 
Action: Mouse scrolled (523, 332) with delta (0, 0)
Screenshot: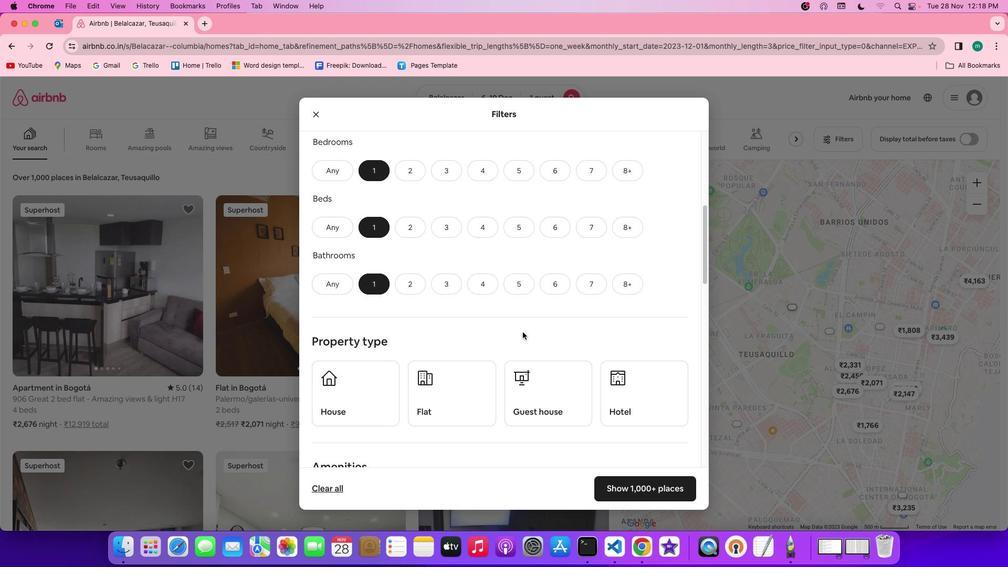 
Action: Mouse scrolled (523, 332) with delta (0, 0)
Screenshot: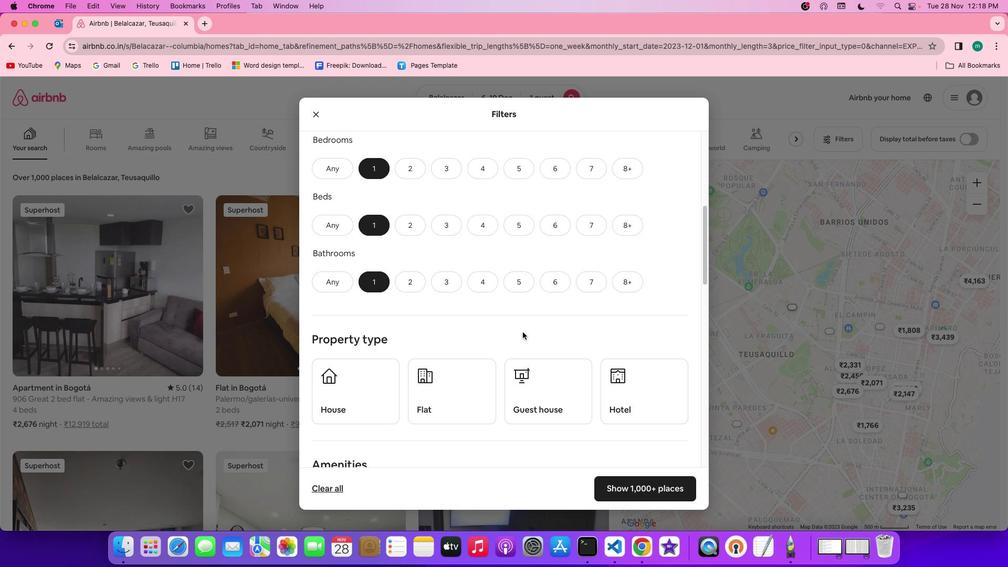 
Action: Mouse moved to (523, 332)
Screenshot: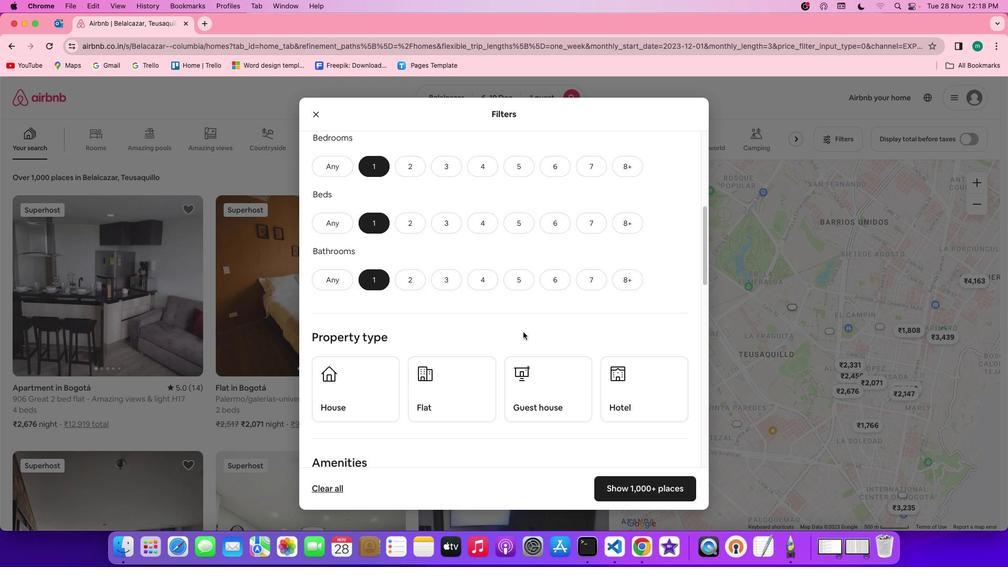 
Action: Mouse scrolled (523, 332) with delta (0, 0)
Screenshot: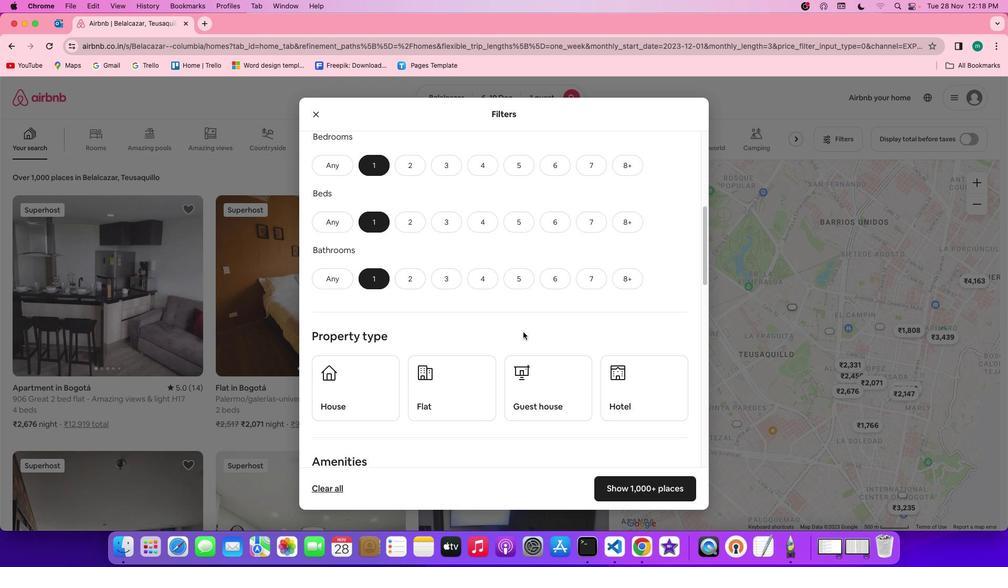 
Action: Mouse moved to (523, 332)
Screenshot: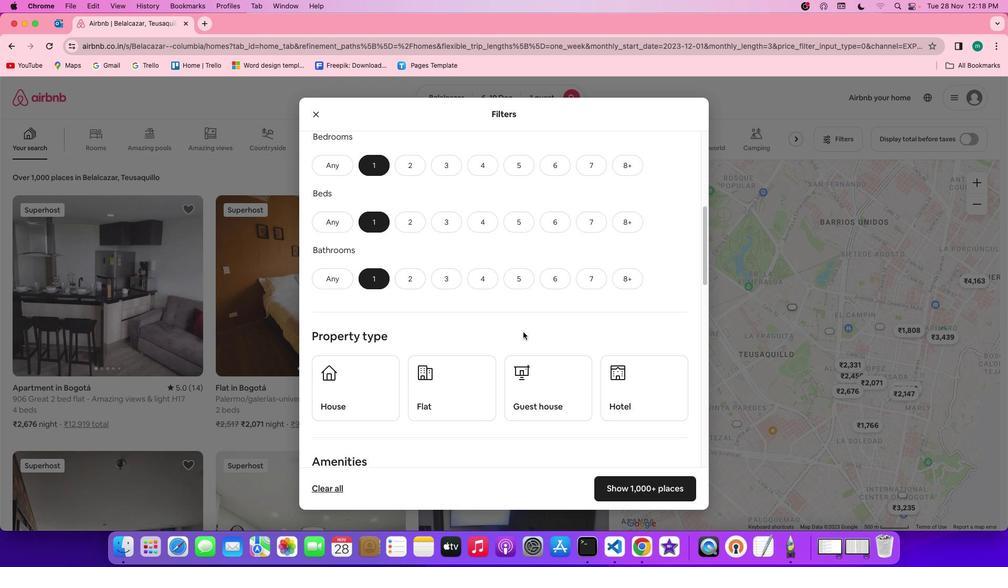 
Action: Mouse scrolled (523, 332) with delta (0, 0)
Screenshot: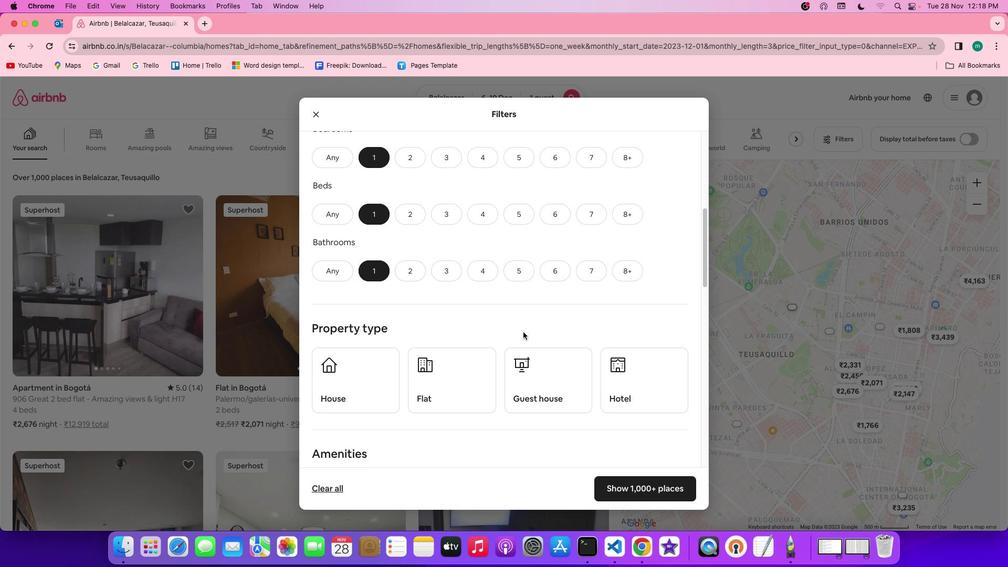 
Action: Mouse scrolled (523, 332) with delta (0, 0)
Screenshot: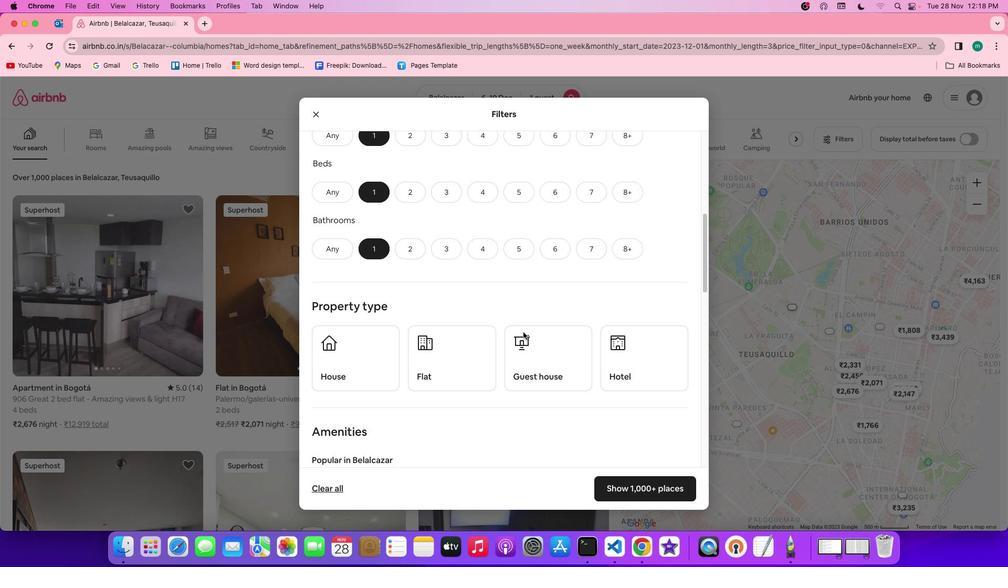 
Action: Mouse moved to (655, 342)
Screenshot: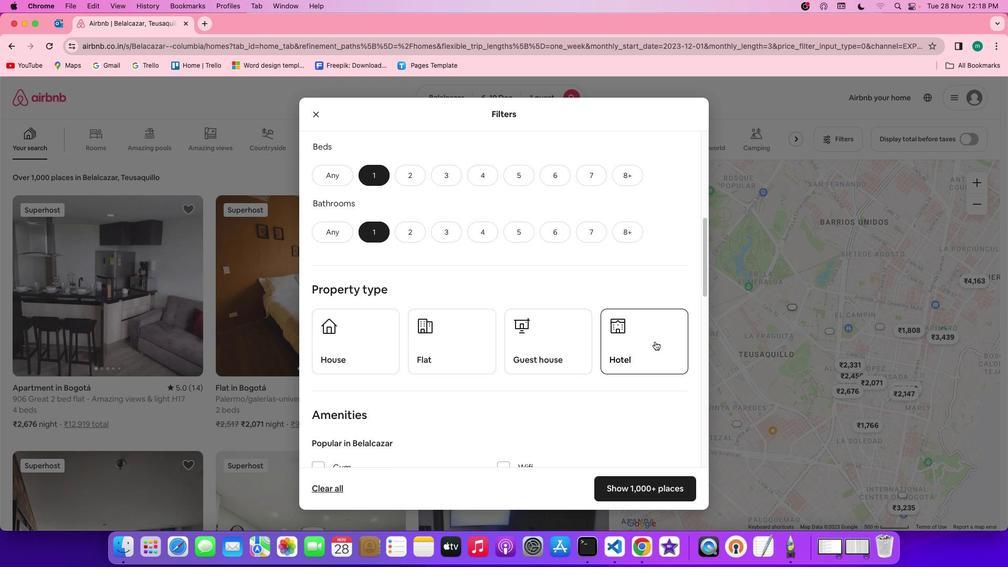 
Action: Mouse scrolled (655, 342) with delta (0, 0)
Screenshot: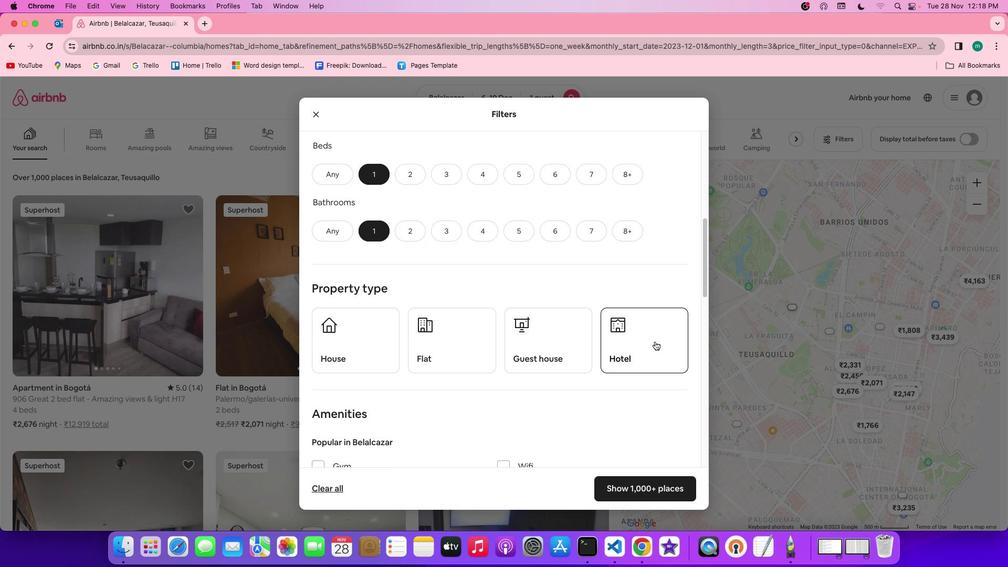 
Action: Mouse pressed left at (655, 342)
Screenshot: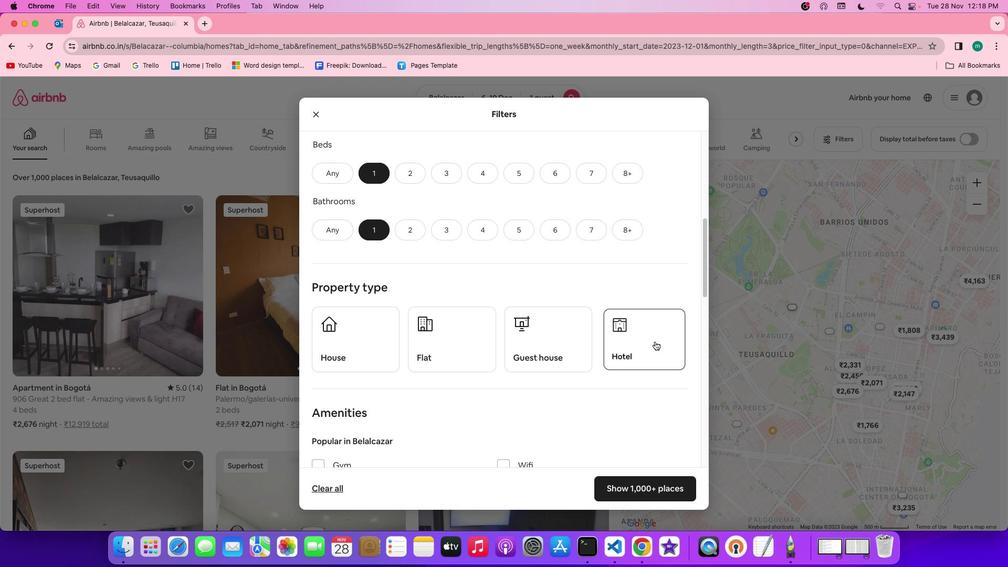
Action: Mouse moved to (579, 338)
Screenshot: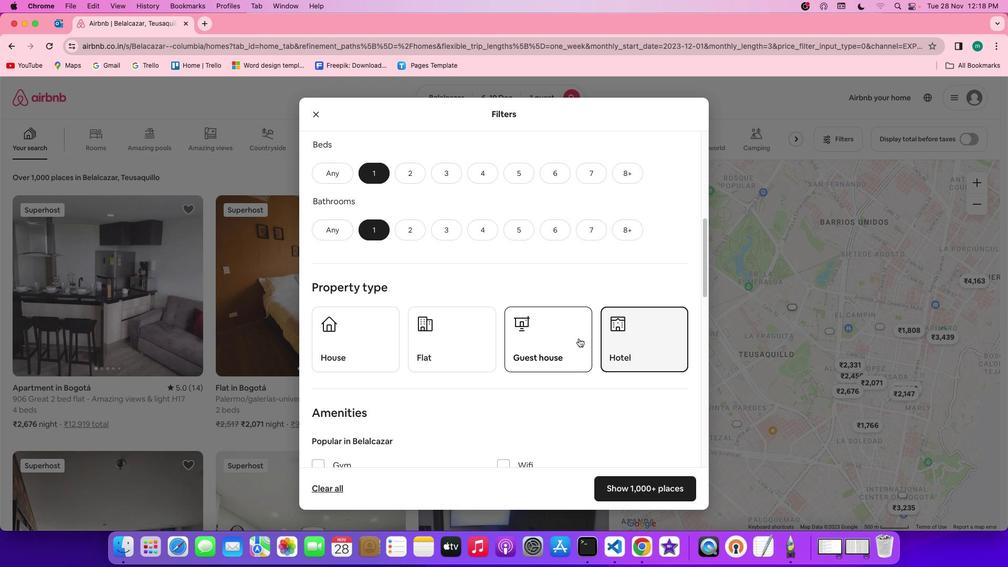 
Action: Mouse scrolled (579, 338) with delta (0, 0)
Screenshot: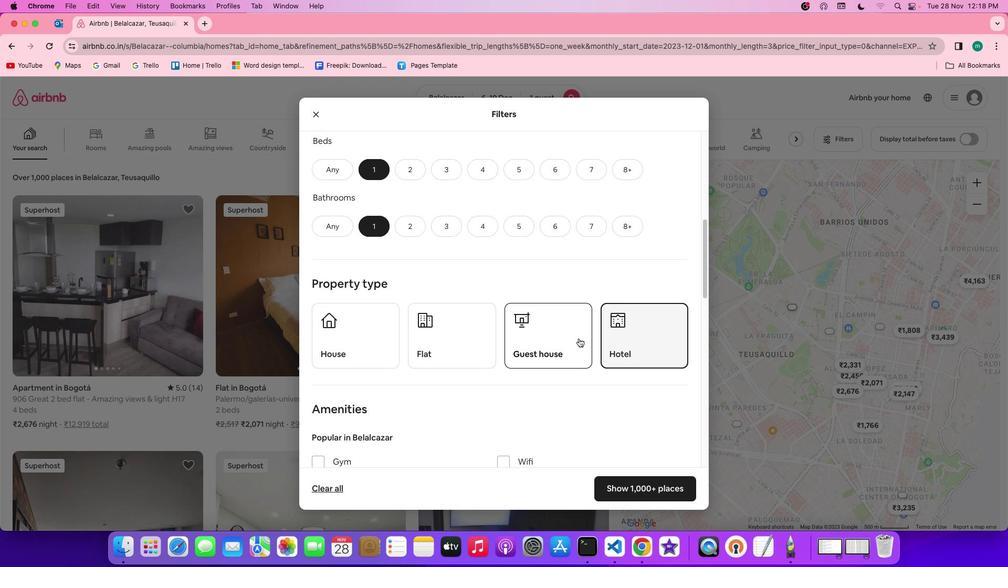 
Action: Mouse scrolled (579, 338) with delta (0, 0)
Screenshot: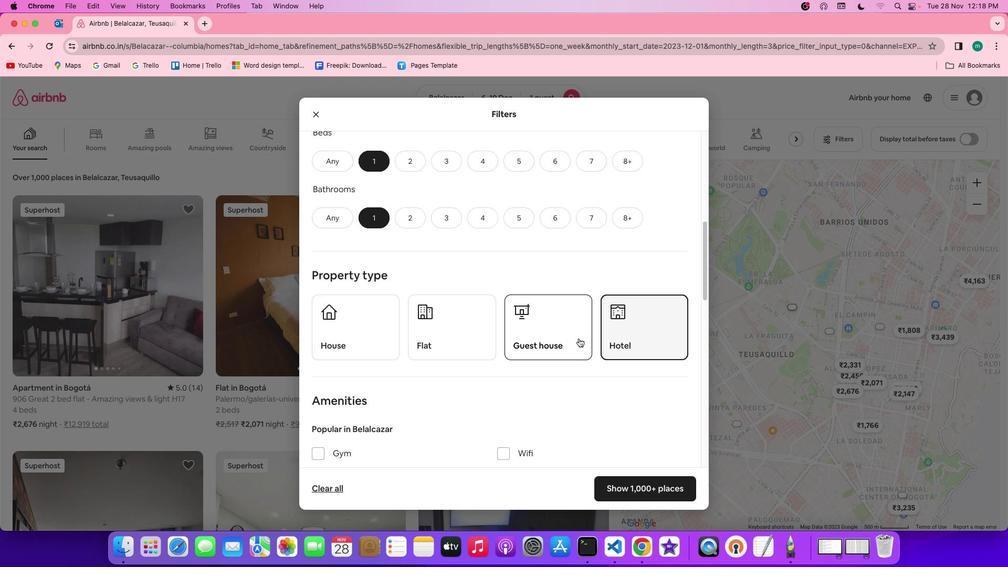 
Action: Mouse scrolled (579, 338) with delta (0, 0)
Screenshot: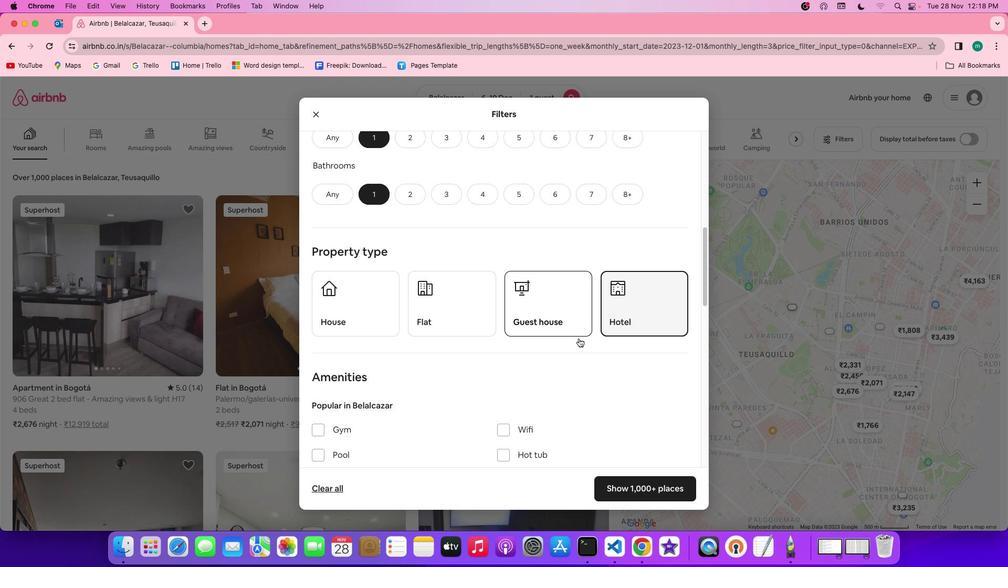 
Action: Mouse scrolled (579, 338) with delta (0, 0)
Screenshot: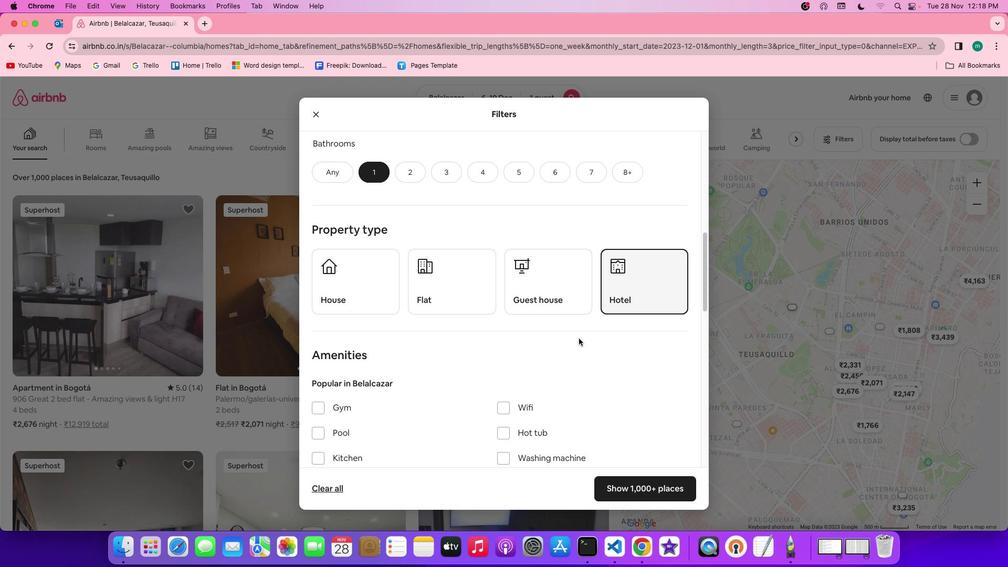 
Action: Mouse scrolled (579, 338) with delta (0, 0)
Screenshot: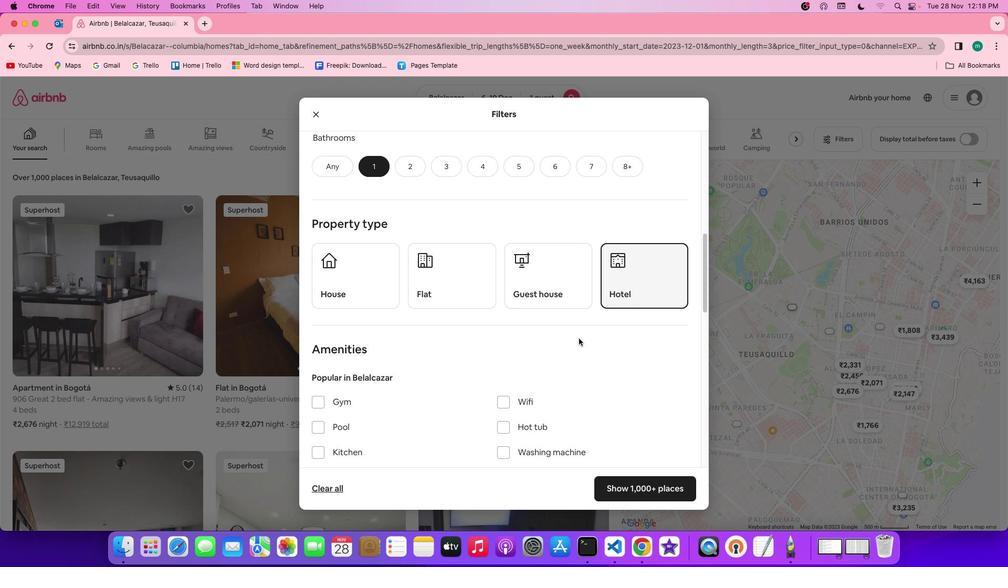 
Action: Mouse scrolled (579, 338) with delta (0, 0)
Screenshot: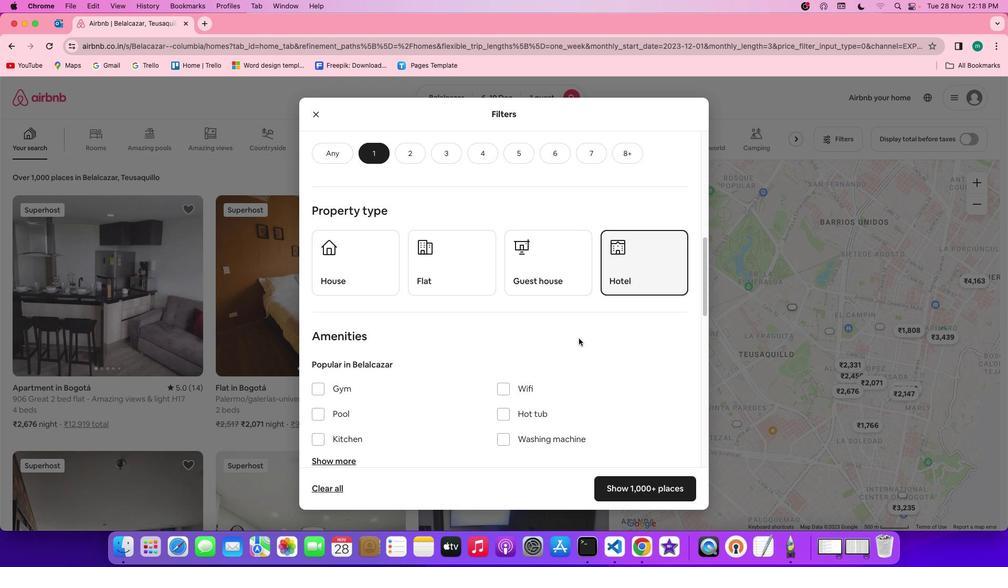 
Action: Mouse moved to (579, 338)
Screenshot: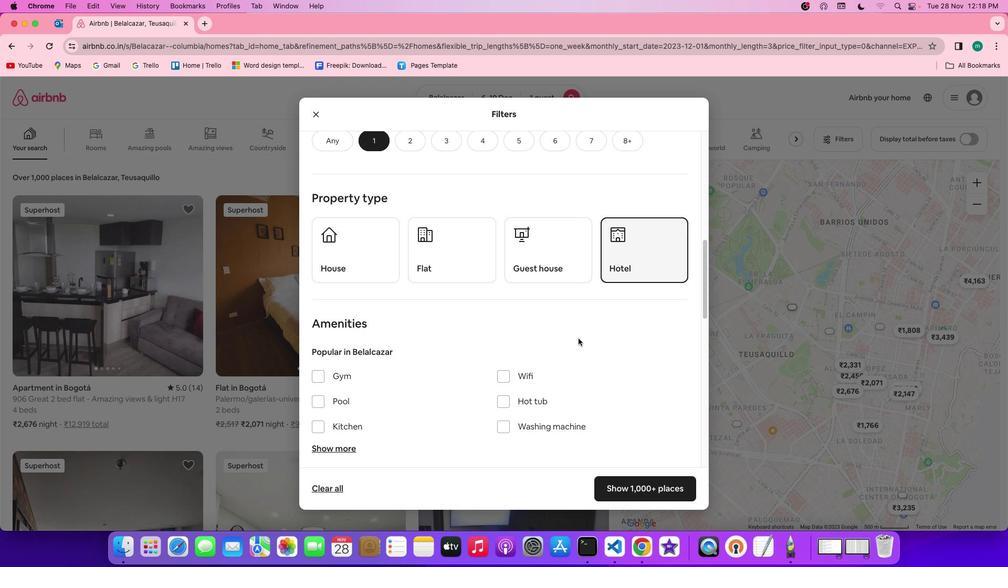 
Action: Mouse scrolled (579, 338) with delta (0, 0)
Screenshot: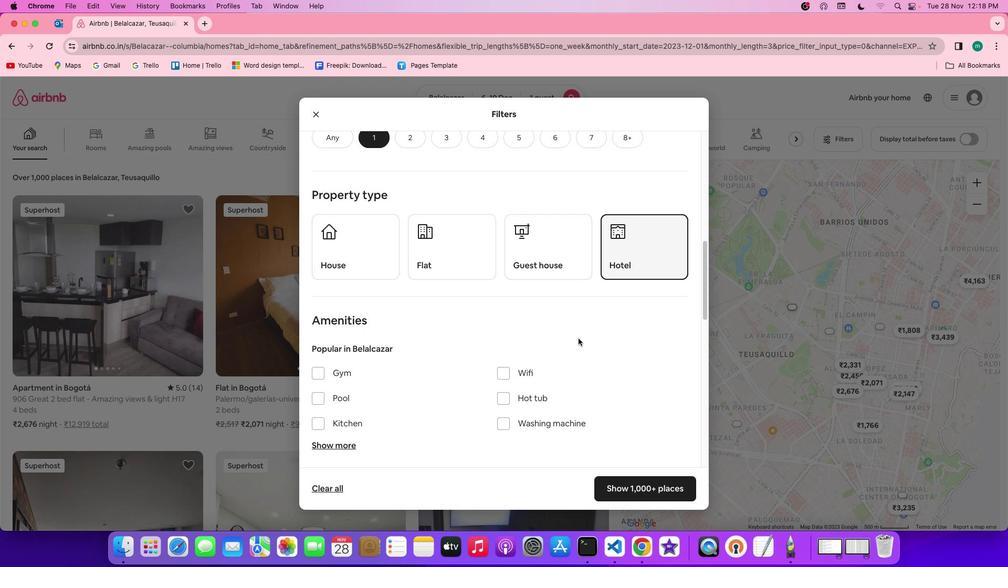 
Action: Mouse scrolled (579, 338) with delta (0, 0)
Screenshot: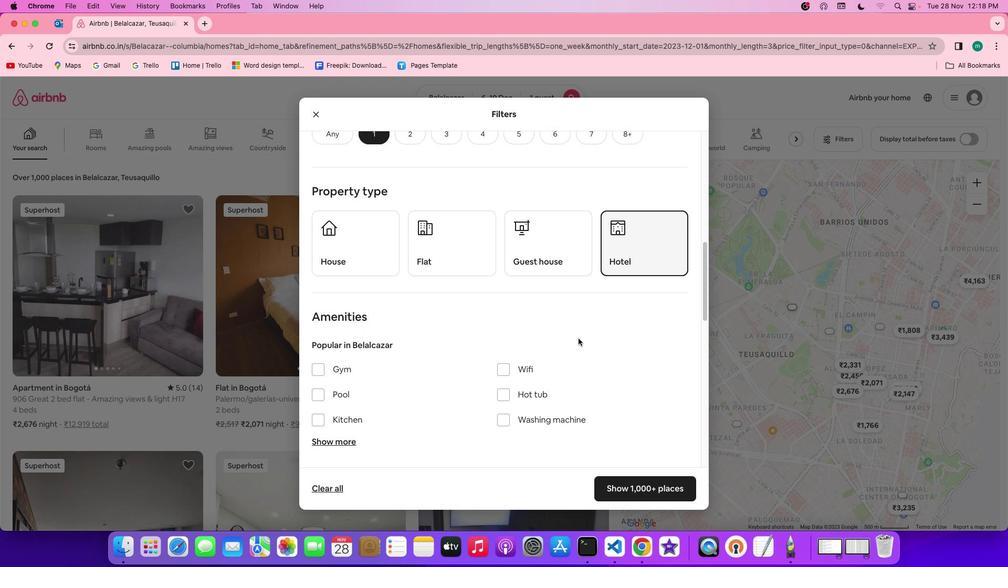 
Action: Mouse scrolled (579, 338) with delta (0, 0)
Screenshot: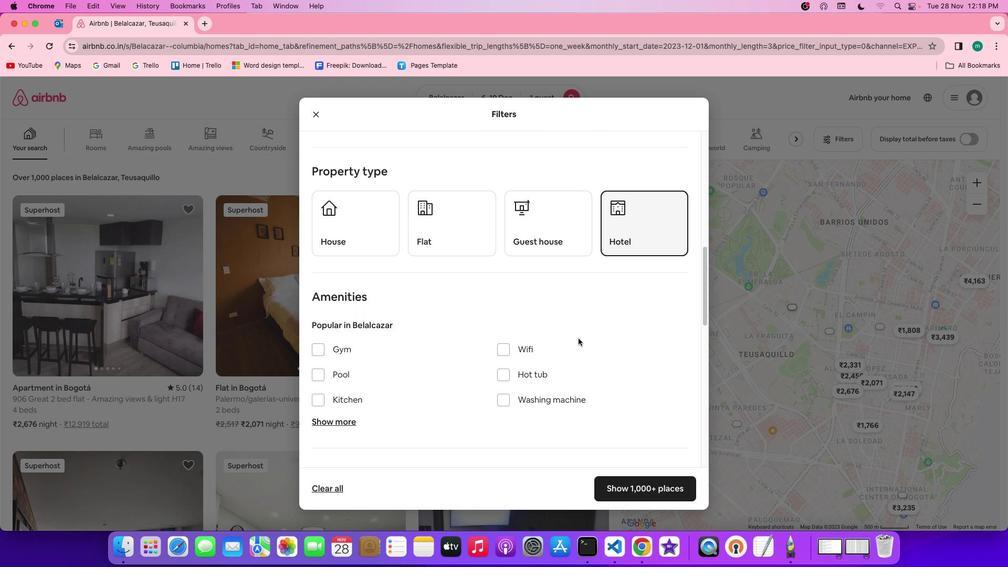 
Action: Mouse scrolled (579, 338) with delta (0, 0)
Screenshot: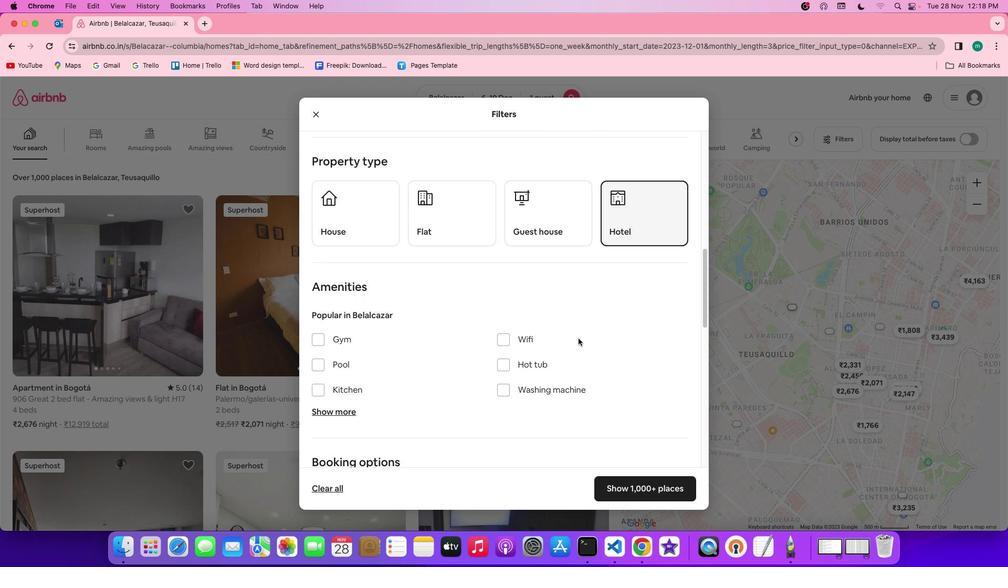 
Action: Mouse scrolled (579, 338) with delta (0, 0)
Screenshot: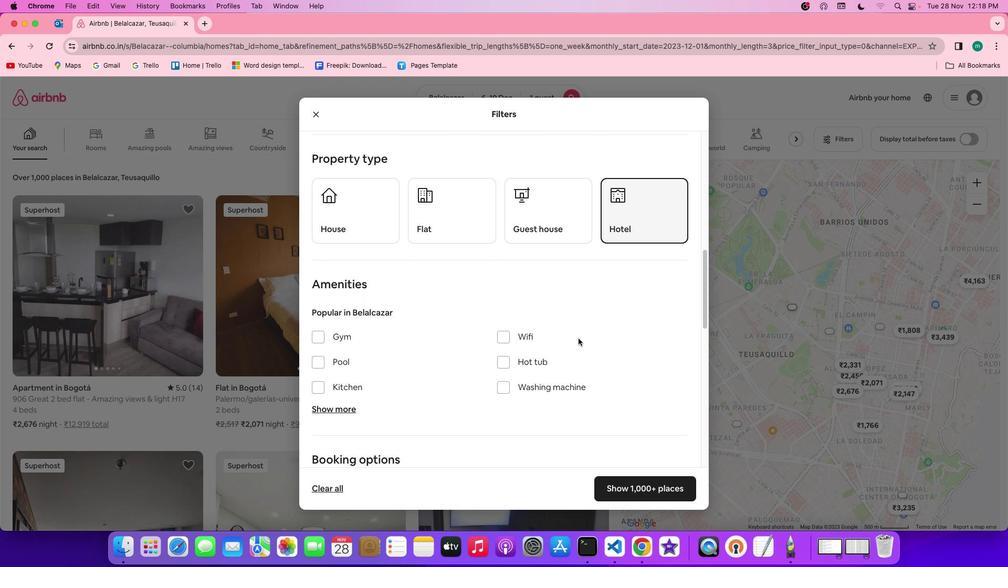 
Action: Mouse scrolled (579, 338) with delta (0, 0)
Screenshot: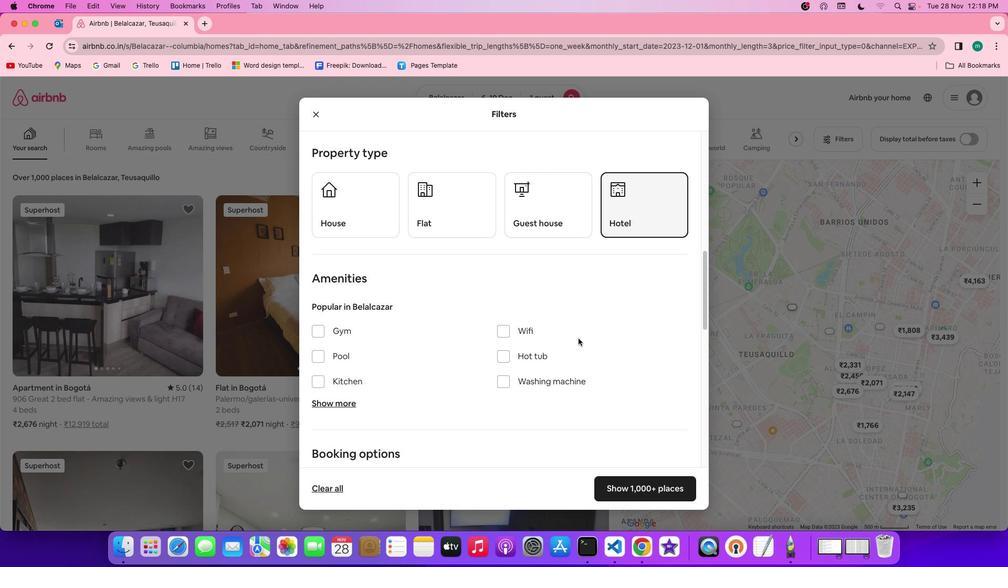 
Action: Mouse scrolled (579, 338) with delta (0, 0)
Screenshot: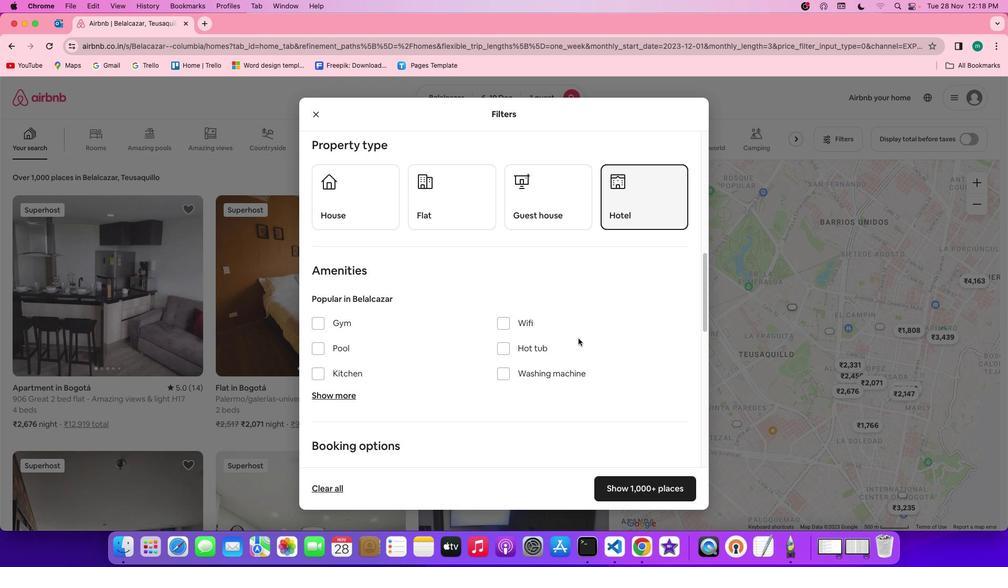 
Action: Mouse scrolled (579, 338) with delta (0, 0)
Screenshot: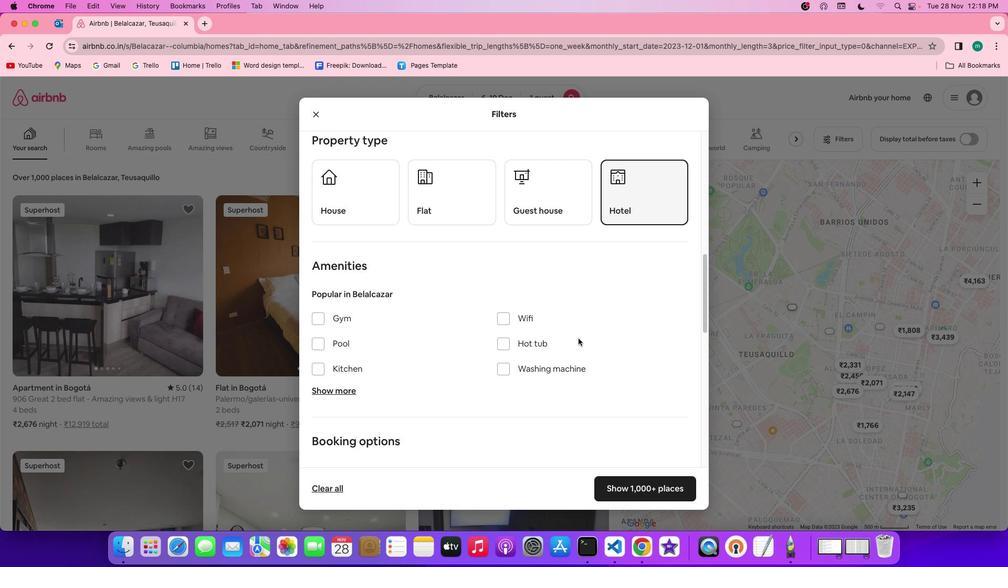 
Action: Mouse scrolled (579, 338) with delta (0, 0)
Screenshot: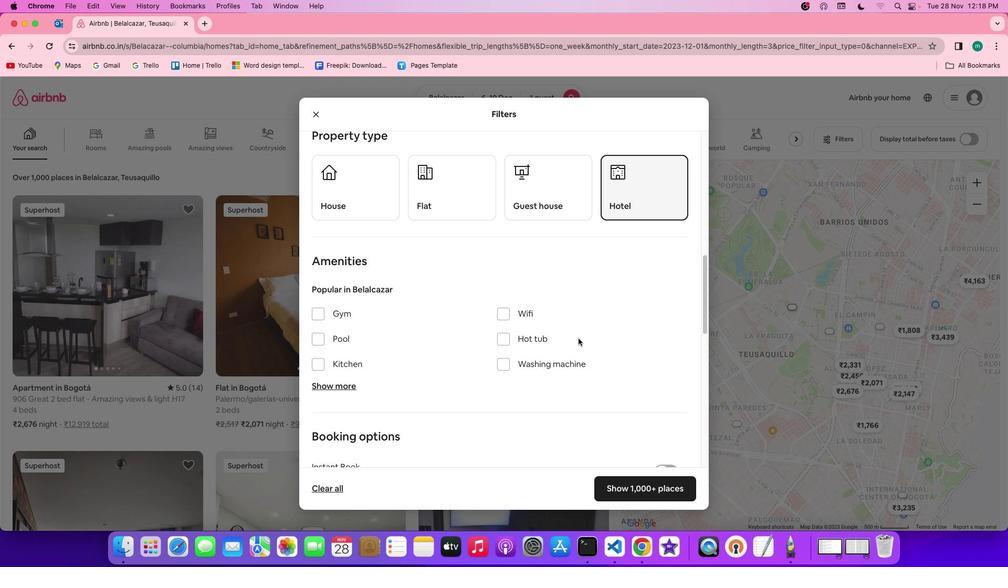 
Action: Mouse scrolled (579, 338) with delta (0, 0)
Screenshot: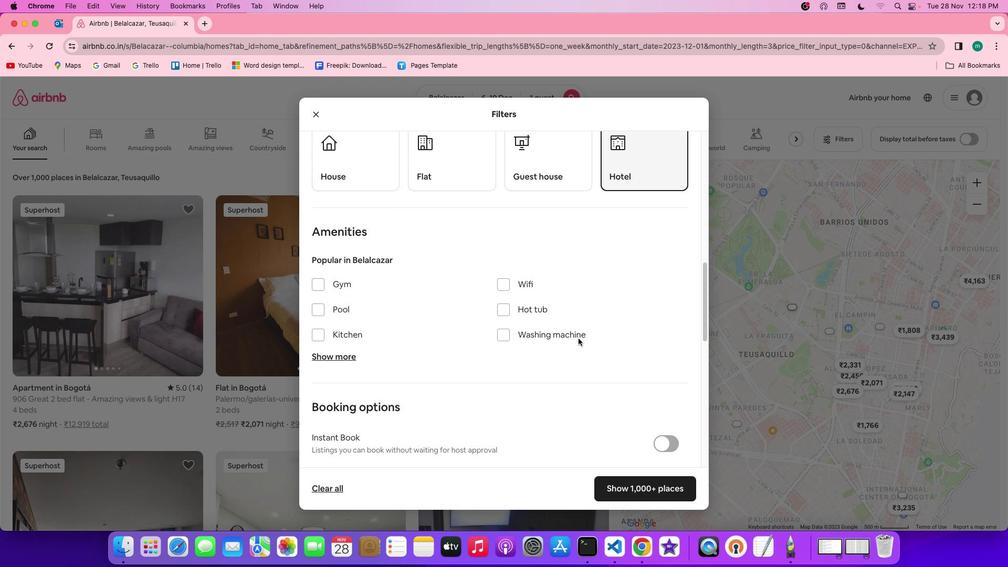 
Action: Mouse scrolled (579, 338) with delta (0, 0)
Screenshot: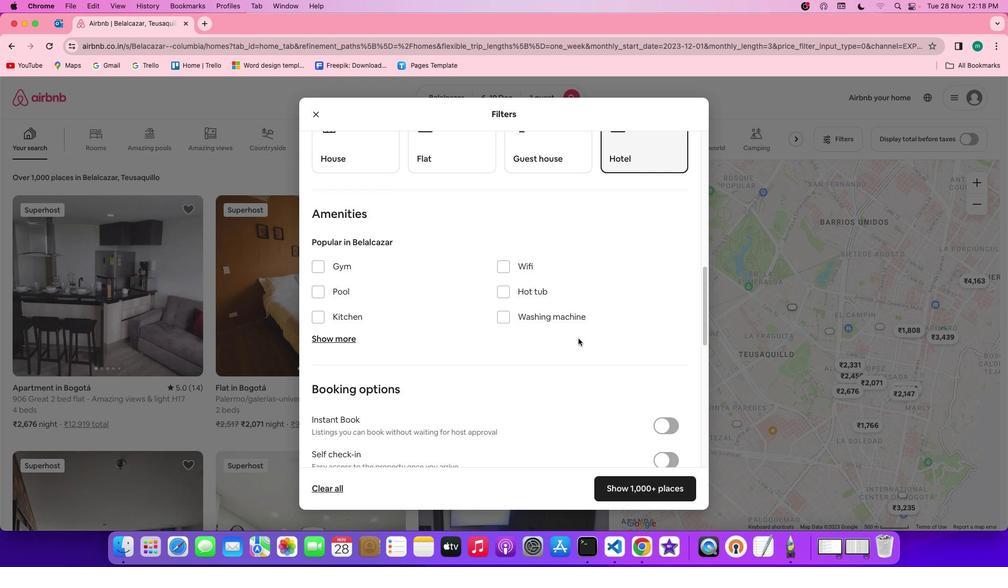 
Action: Mouse moved to (323, 332)
Screenshot: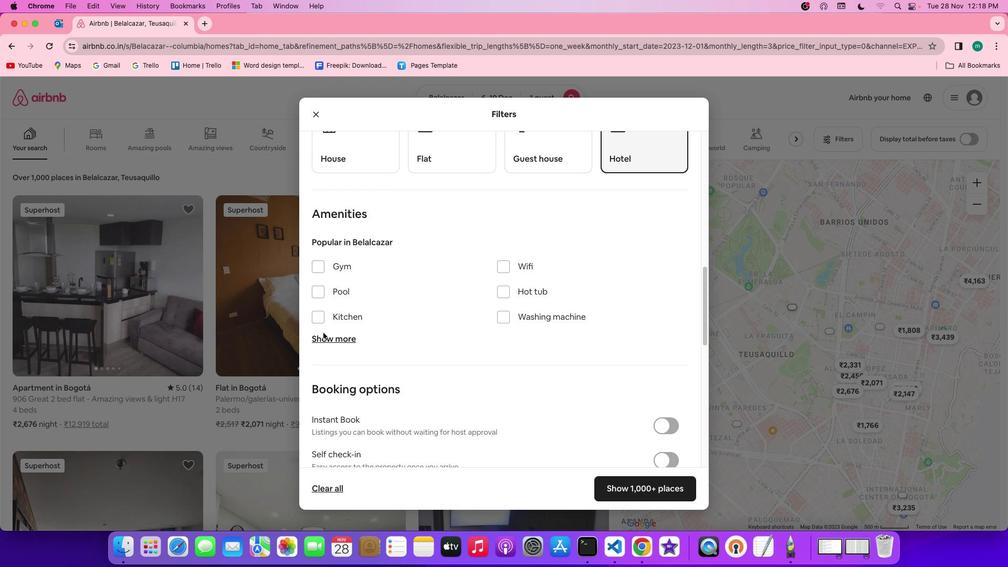 
Action: Mouse pressed left at (323, 332)
Screenshot: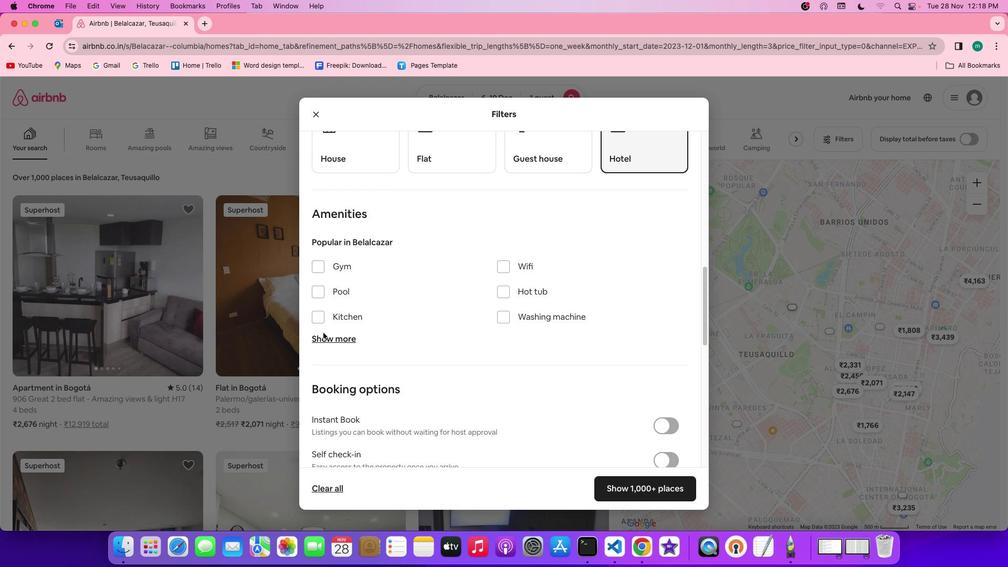 
Action: Mouse moved to (328, 341)
Screenshot: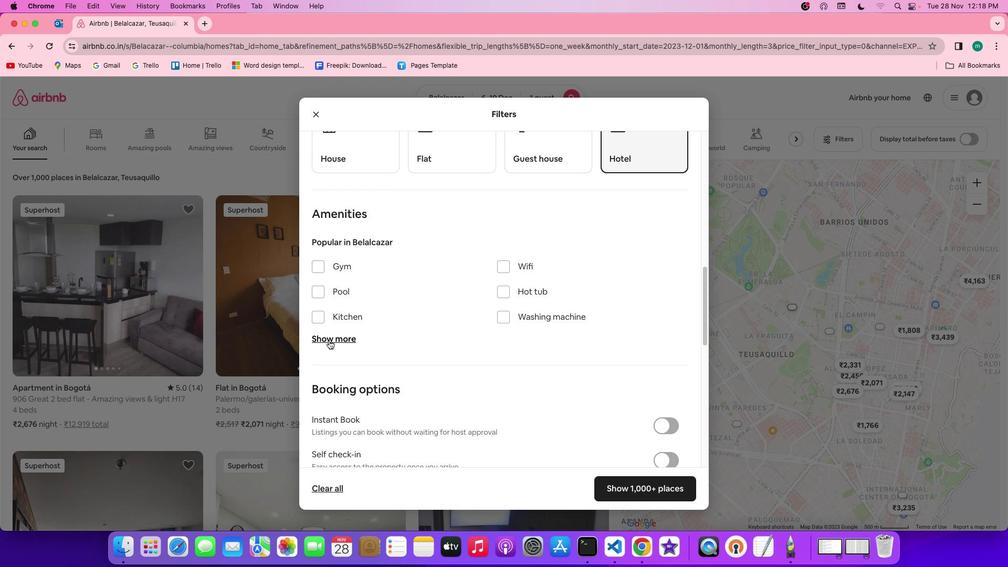 
Action: Mouse pressed left at (328, 341)
Screenshot: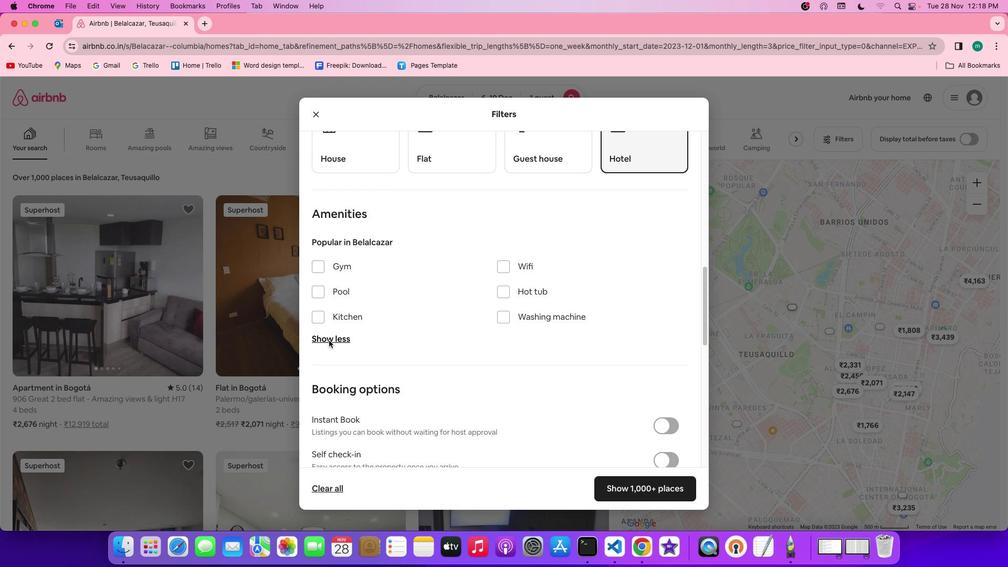 
Action: Mouse moved to (541, 384)
Screenshot: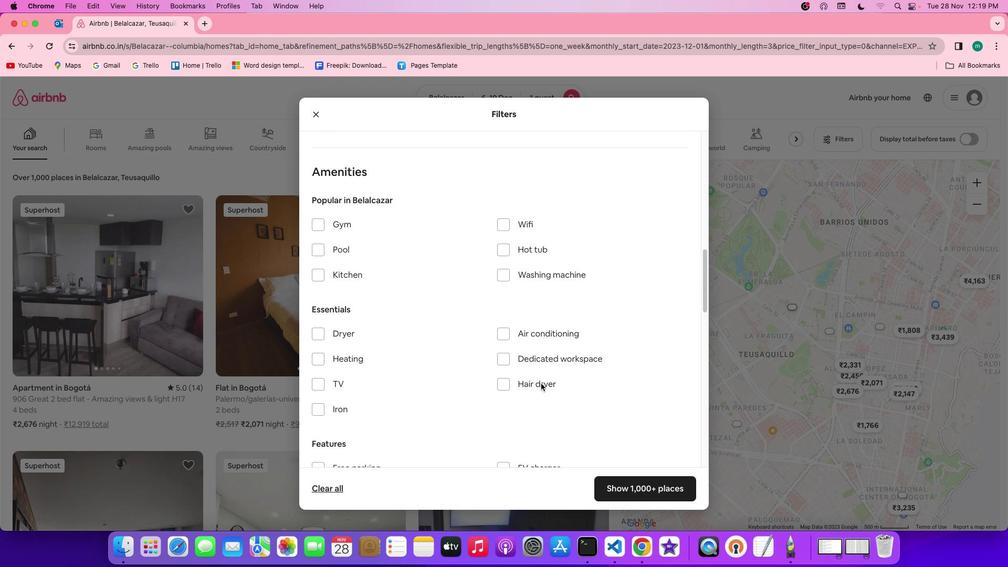 
Action: Mouse scrolled (541, 384) with delta (0, 0)
Screenshot: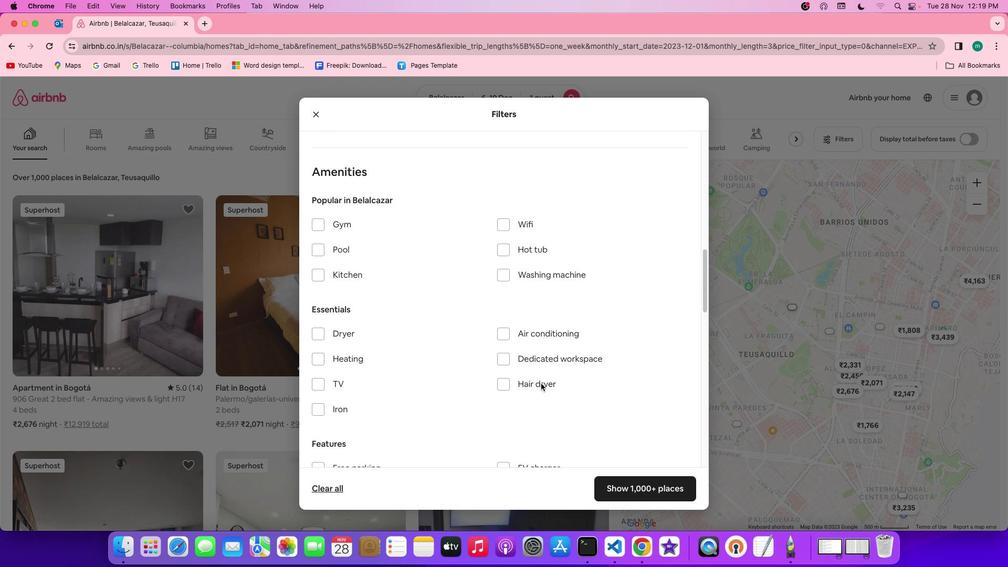 
Action: Mouse scrolled (541, 384) with delta (0, 0)
Screenshot: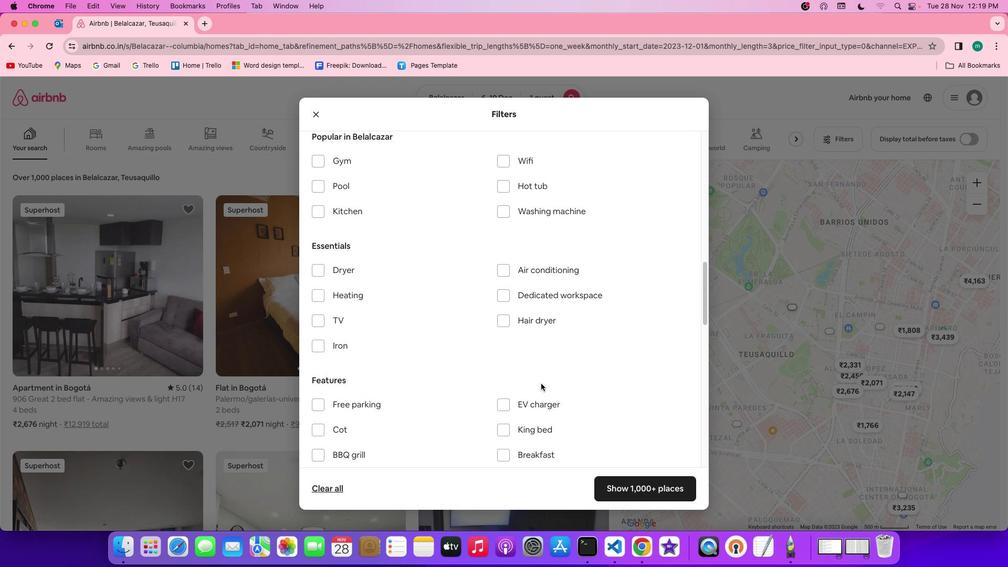 
Action: Mouse scrolled (541, 384) with delta (0, -1)
Screenshot: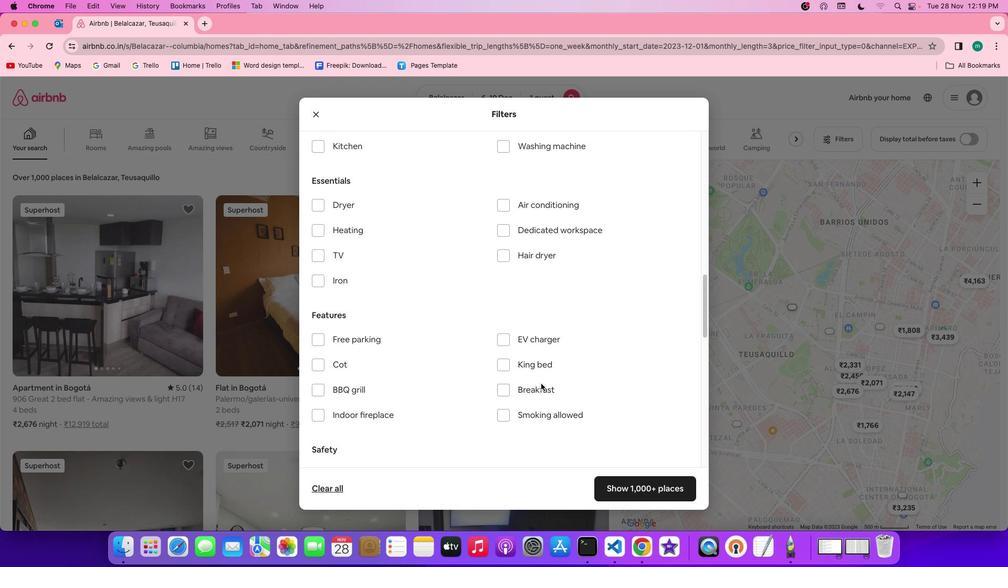 
Action: Mouse scrolled (541, 384) with delta (0, -2)
Screenshot: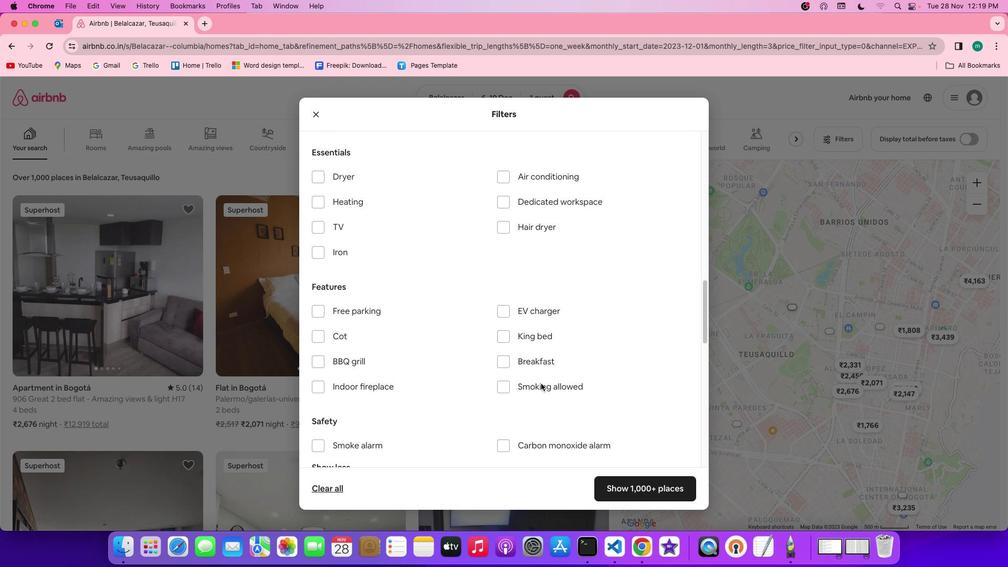 
Action: Mouse moved to (507, 357)
Screenshot: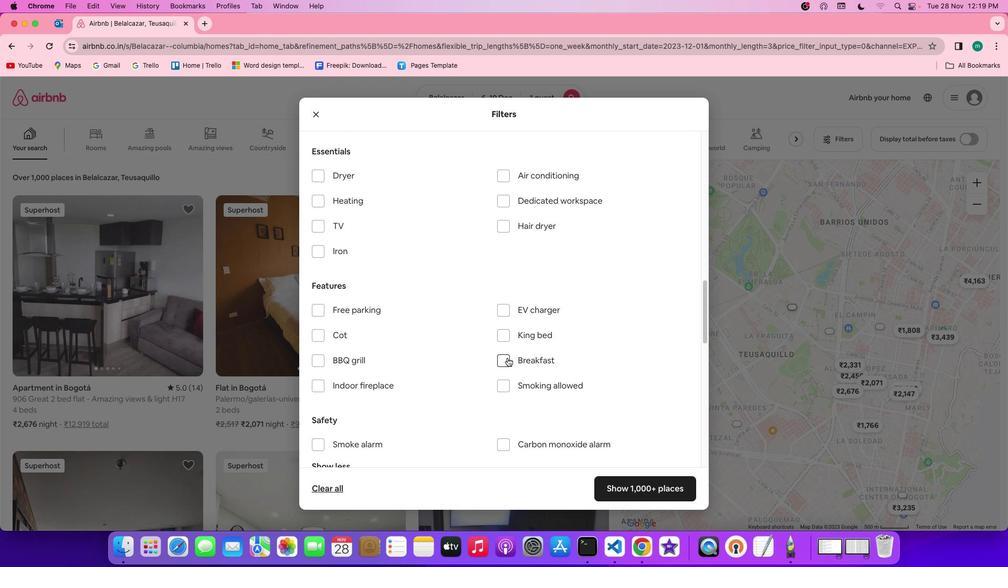 
Action: Mouse scrolled (507, 357) with delta (0, 0)
Screenshot: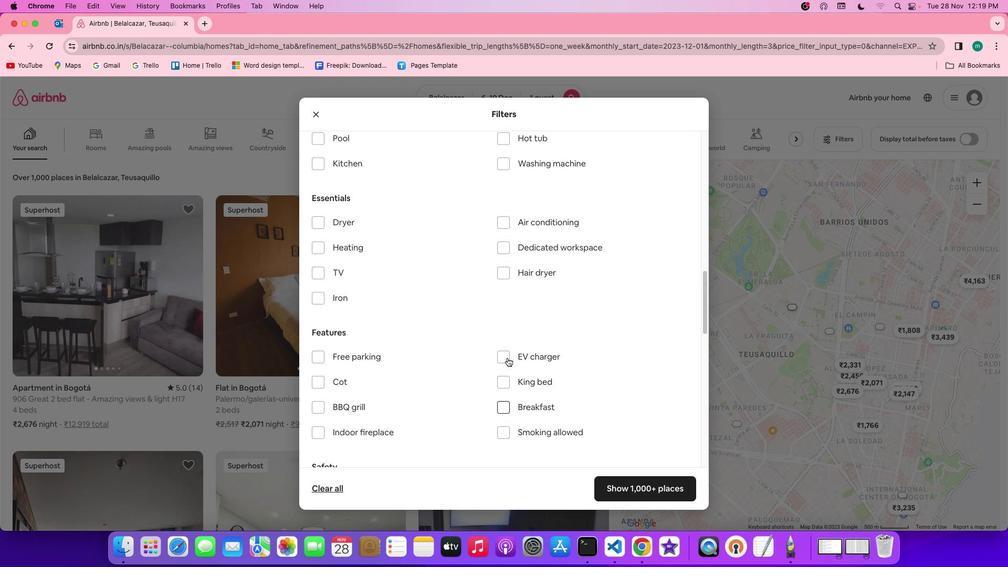 
Action: Mouse scrolled (507, 357) with delta (0, 0)
Screenshot: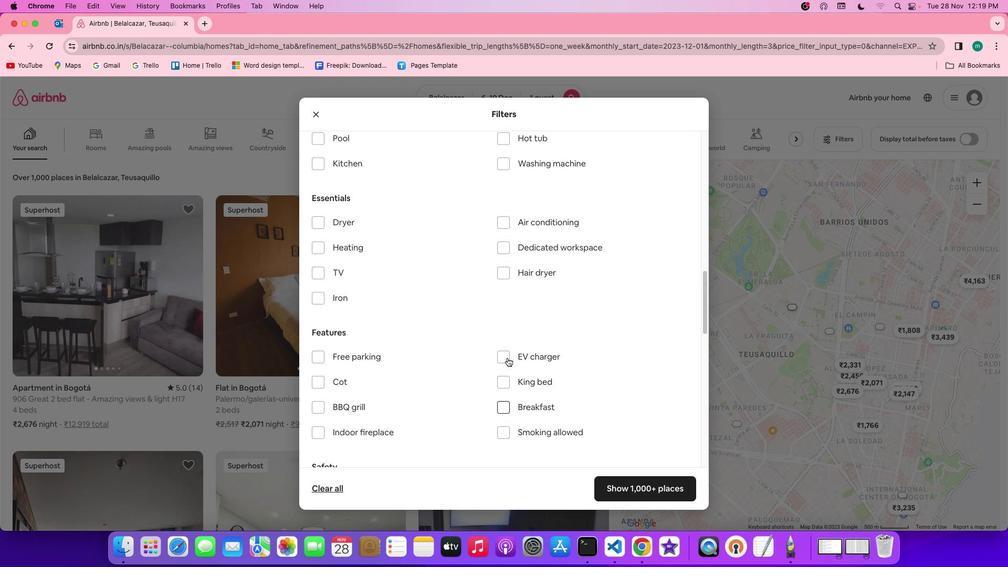 
Action: Mouse scrolled (507, 357) with delta (0, 1)
Screenshot: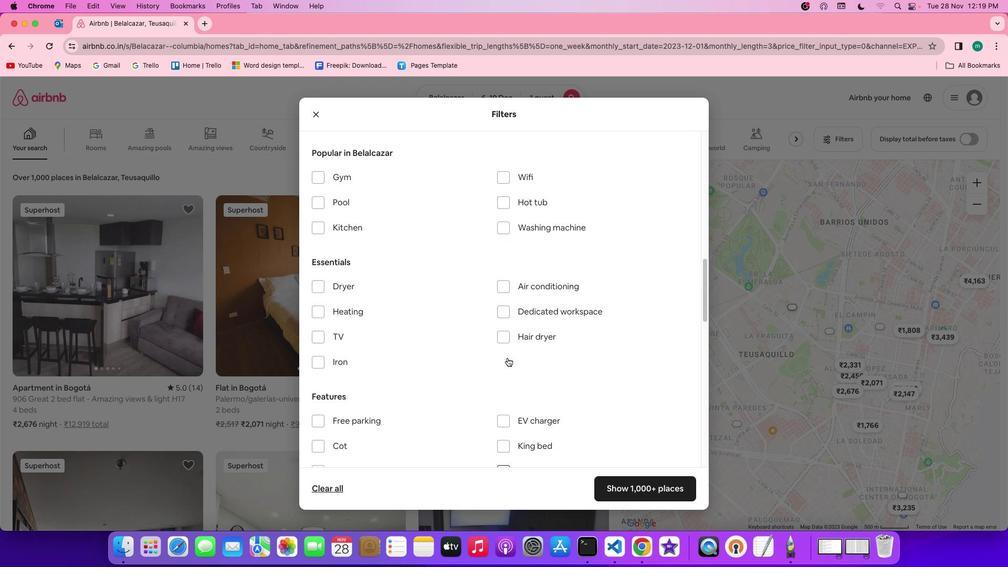 
Action: Mouse scrolled (507, 357) with delta (0, 2)
Screenshot: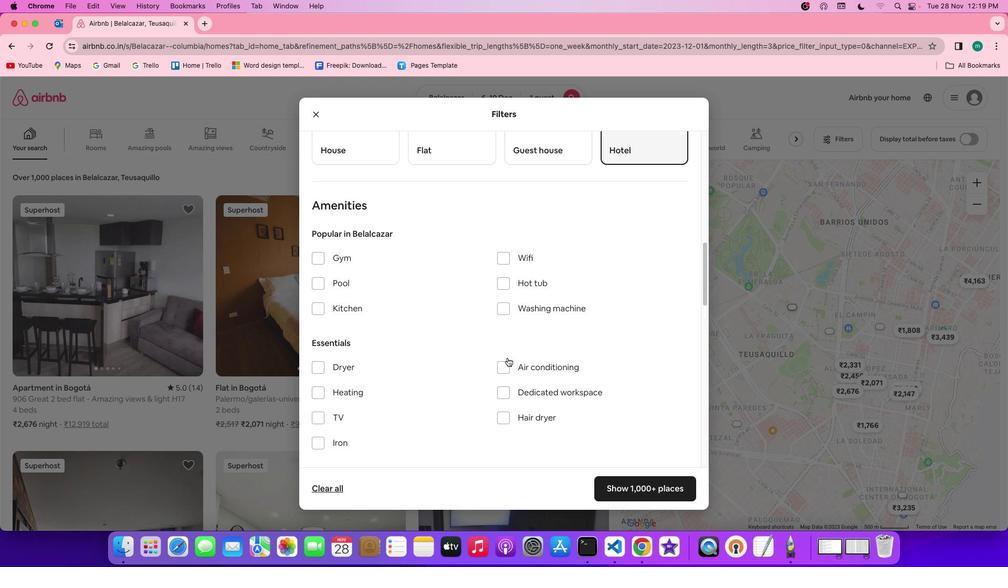 
Action: Mouse moved to (503, 311)
Screenshot: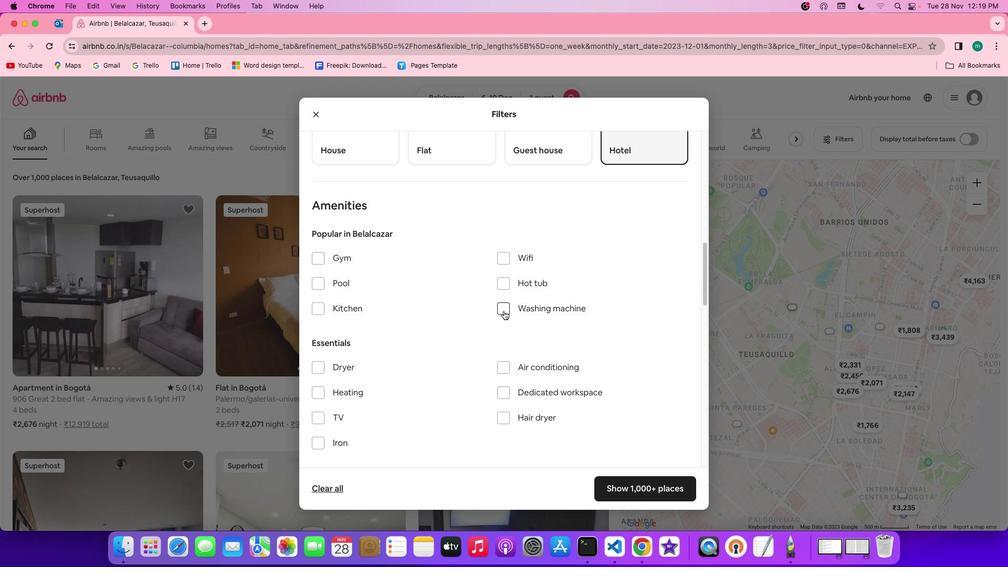 
Action: Mouse pressed left at (503, 311)
Screenshot: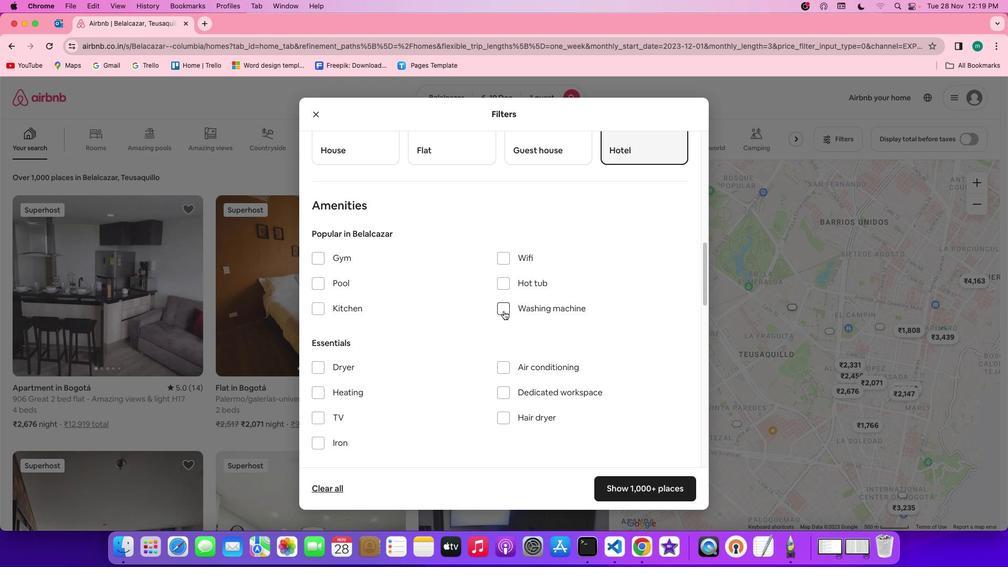 
Action: Mouse moved to (609, 429)
Screenshot: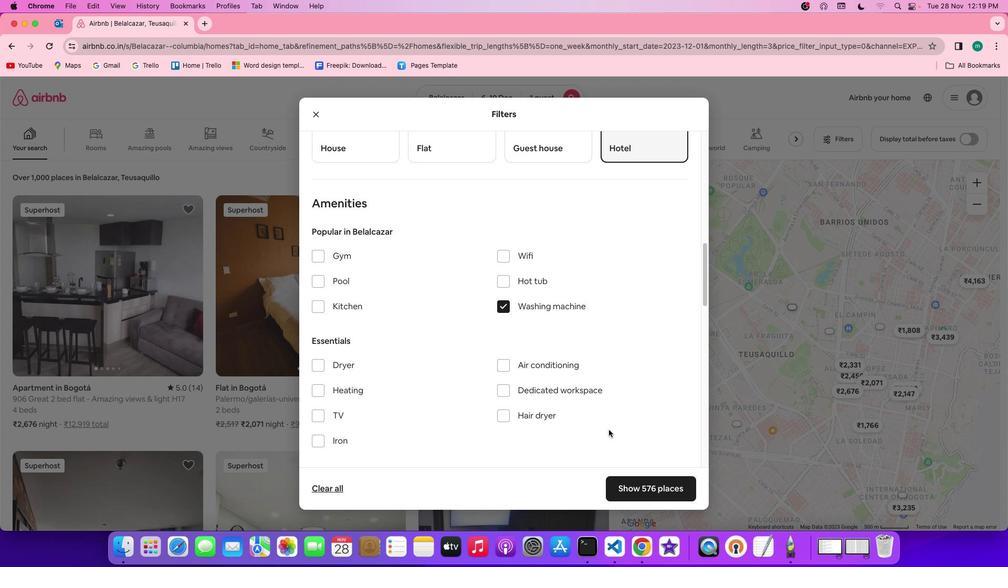 
Action: Mouse scrolled (609, 429) with delta (0, 0)
Screenshot: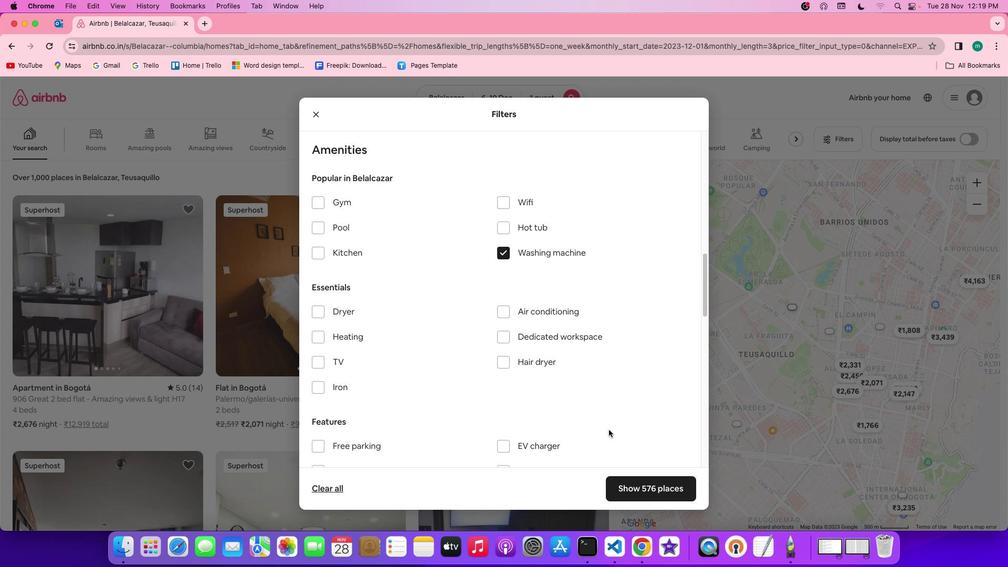 
Action: Mouse scrolled (609, 429) with delta (0, 0)
Screenshot: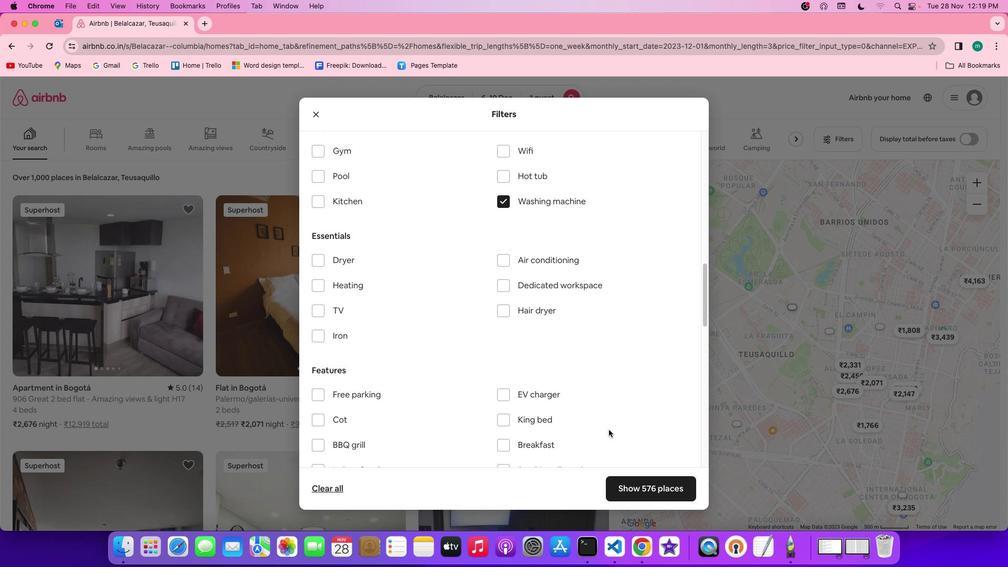 
Action: Mouse scrolled (609, 429) with delta (0, -1)
Screenshot: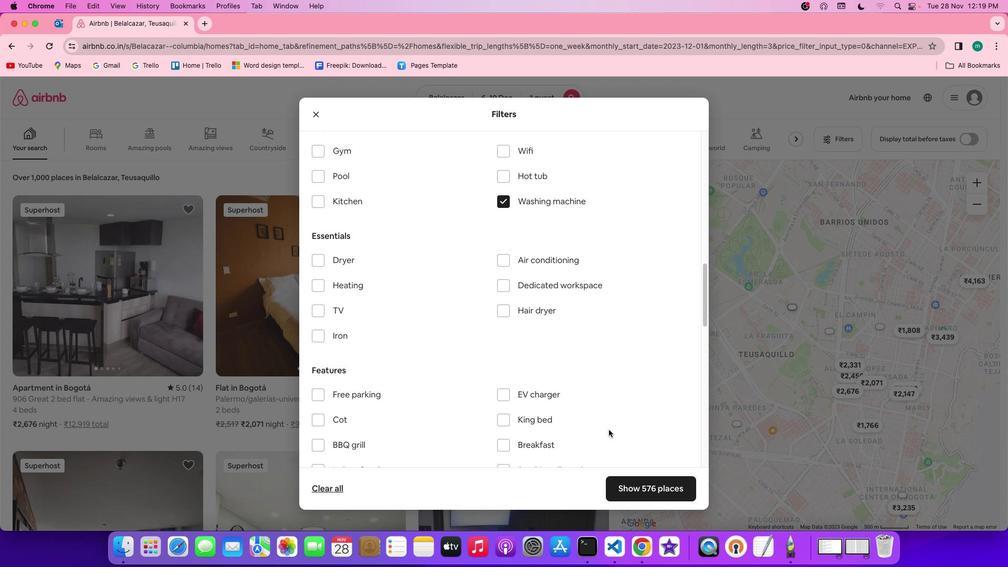 
Action: Mouse scrolled (609, 429) with delta (0, -2)
Screenshot: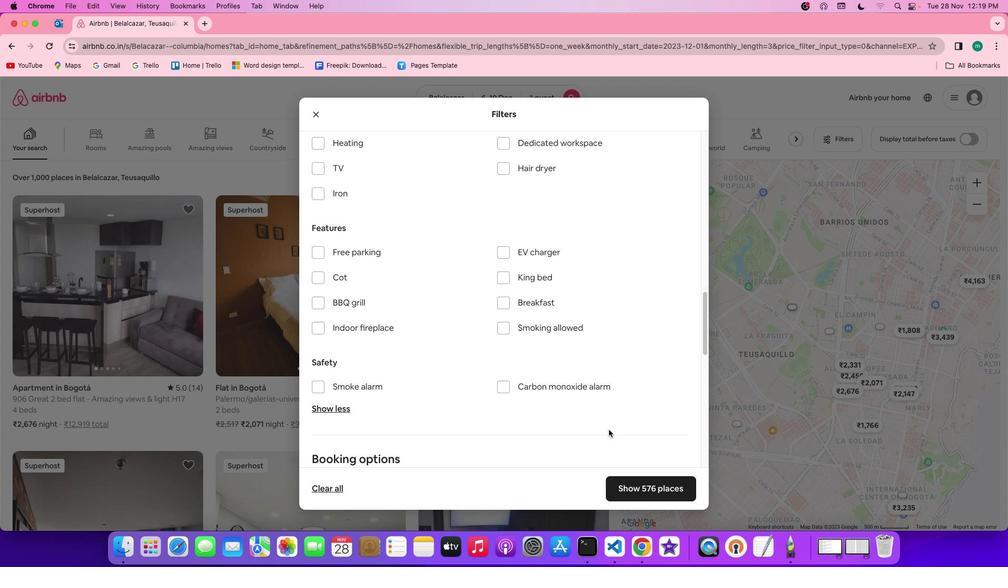 
Action: Mouse moved to (609, 429)
Screenshot: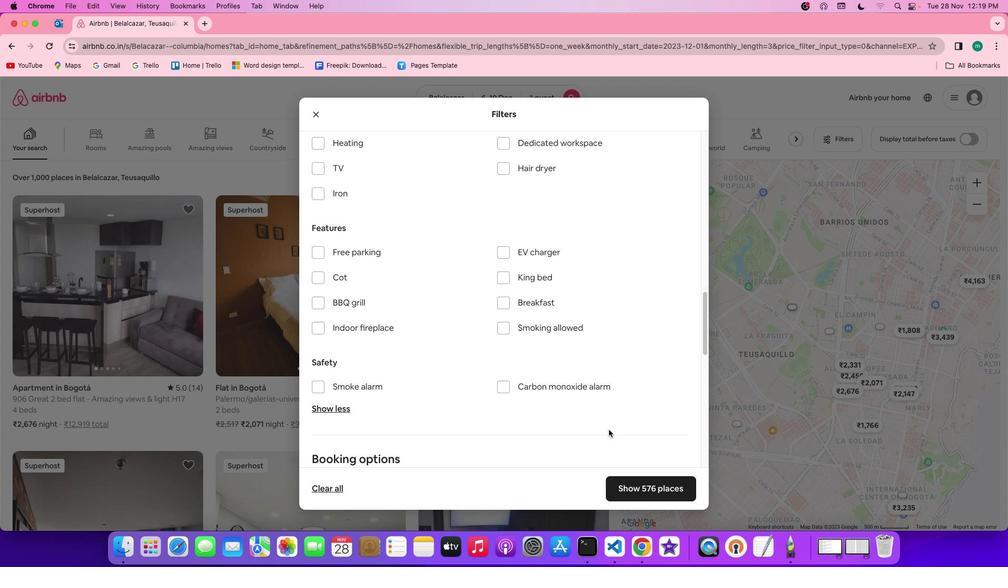 
Action: Mouse scrolled (609, 429) with delta (0, -2)
Screenshot: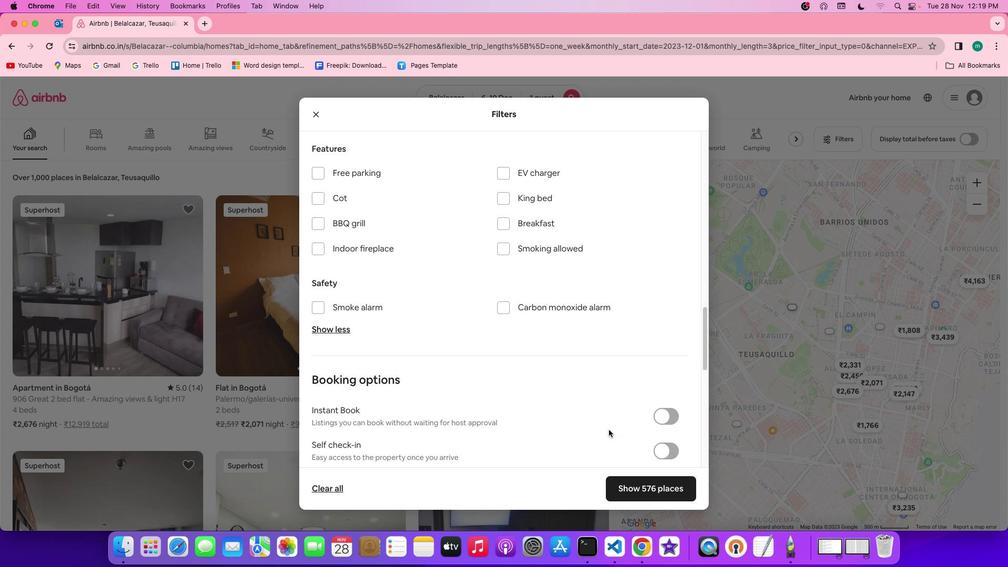 
Action: Mouse scrolled (609, 429) with delta (0, 0)
Screenshot: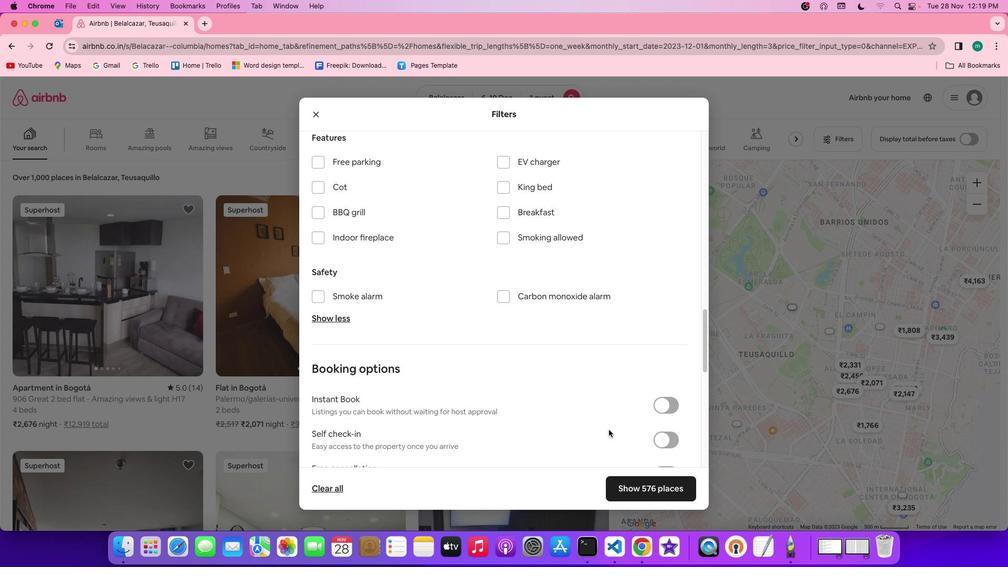 
Action: Mouse scrolled (609, 429) with delta (0, 0)
Screenshot: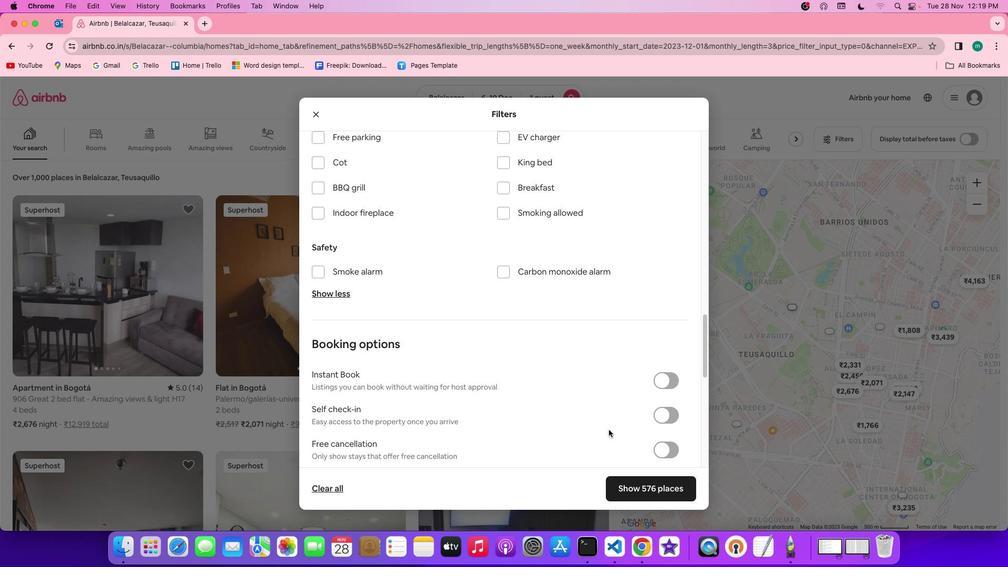 
Action: Mouse scrolled (609, 429) with delta (0, -1)
Screenshot: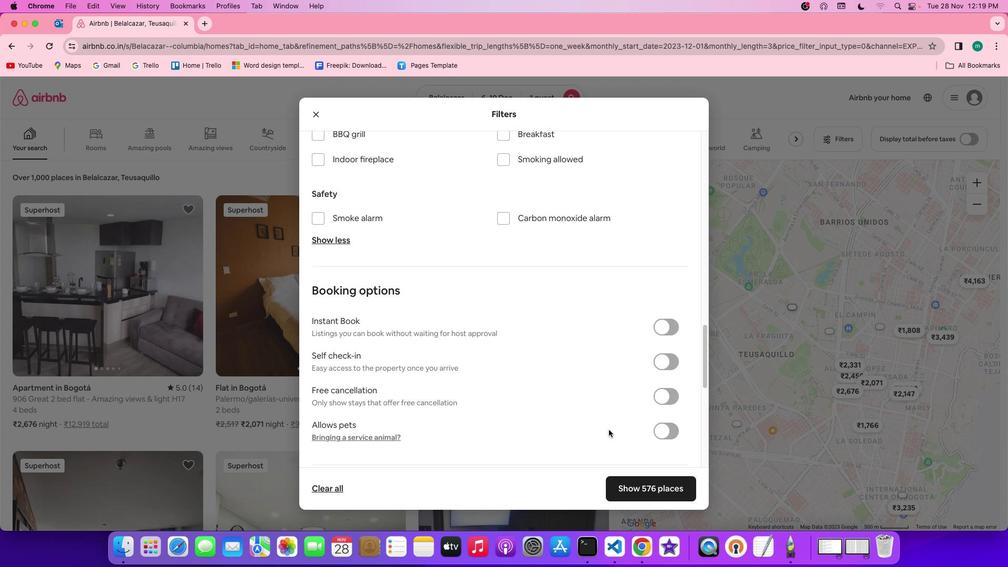 
Action: Mouse scrolled (609, 429) with delta (0, -2)
Screenshot: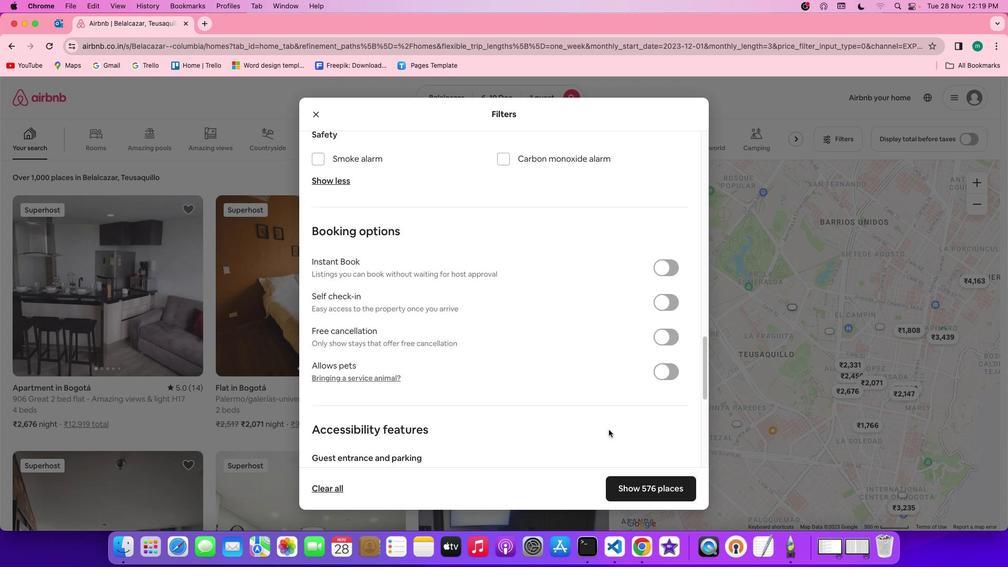 
Action: Mouse scrolled (609, 429) with delta (0, -2)
Screenshot: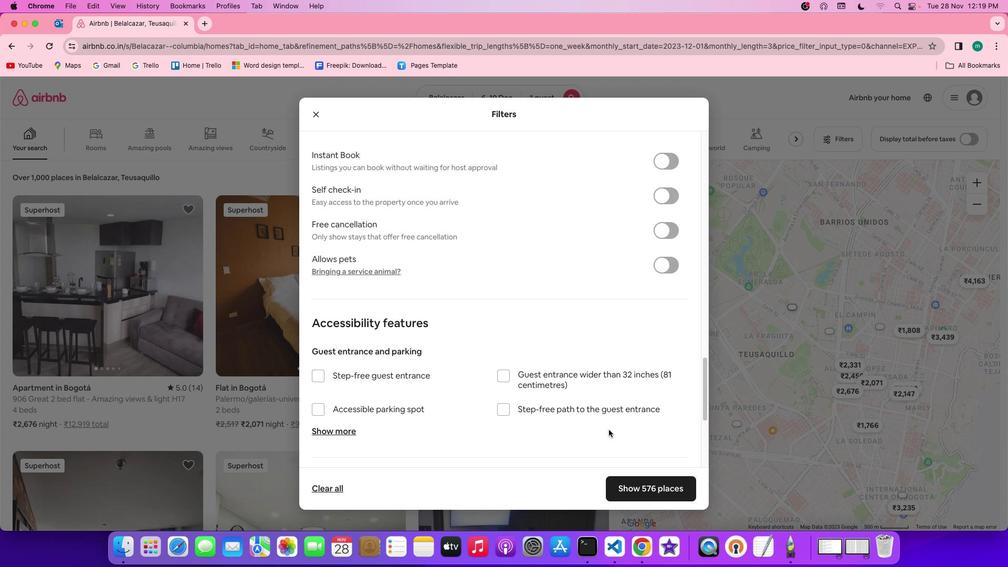 
Action: Mouse scrolled (609, 429) with delta (0, 0)
Screenshot: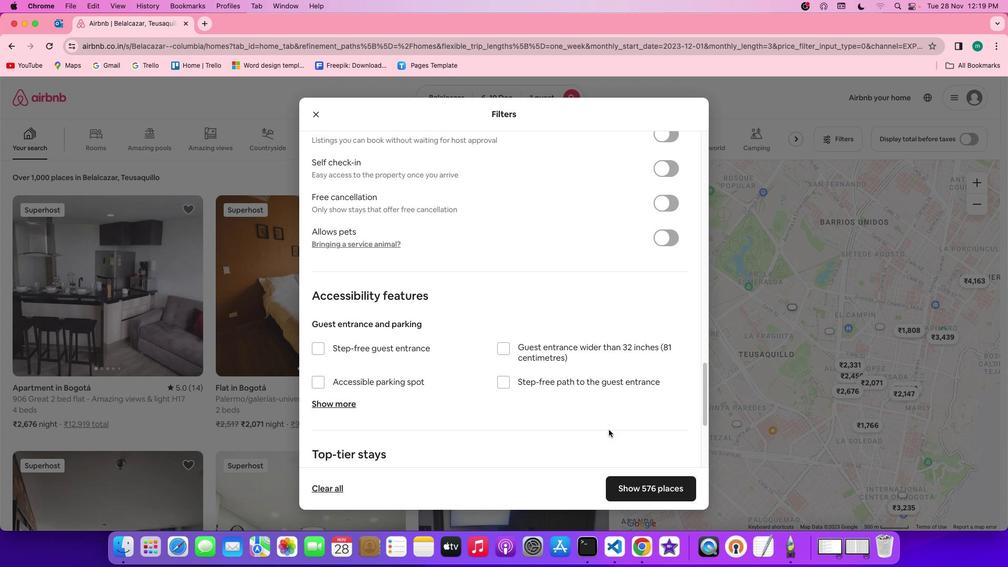 
Action: Mouse scrolled (609, 429) with delta (0, 0)
Screenshot: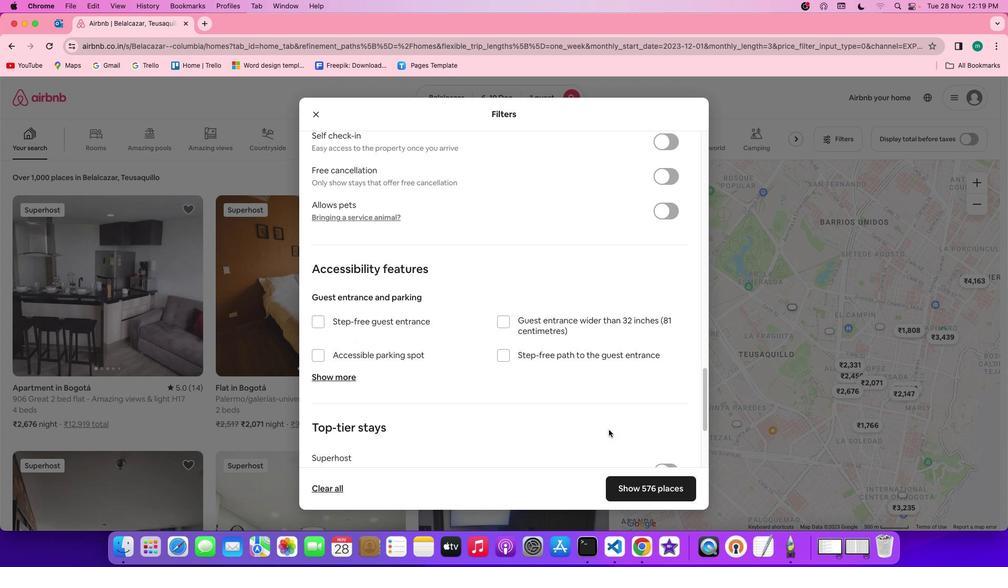 
Action: Mouse scrolled (609, 429) with delta (0, -1)
Screenshot: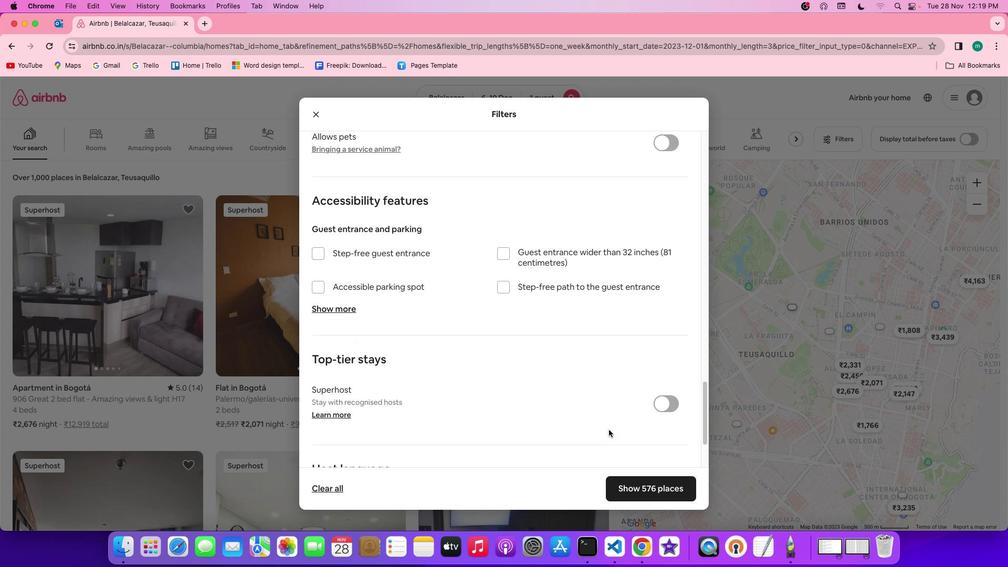 
Action: Mouse scrolled (609, 429) with delta (0, -2)
Screenshot: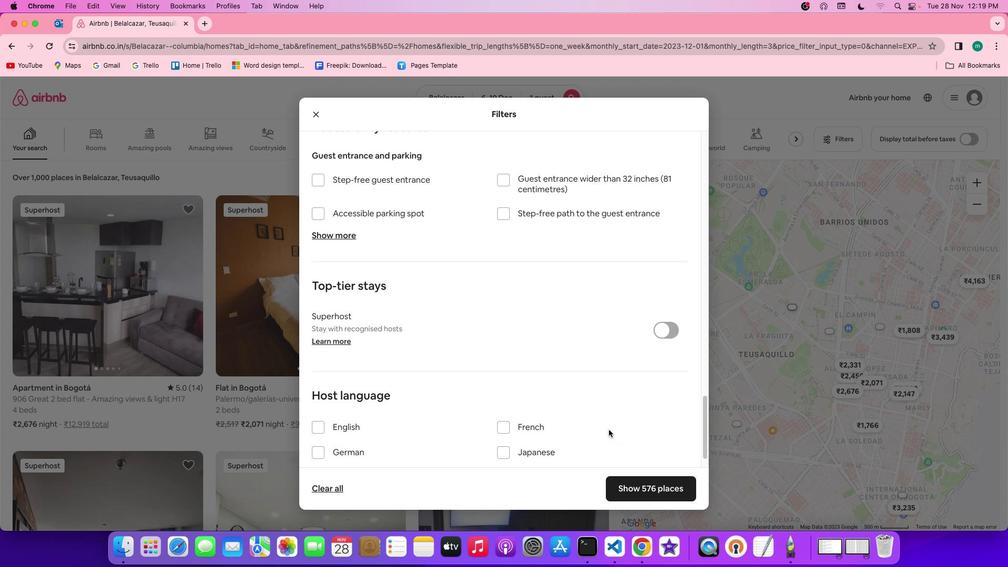 
Action: Mouse scrolled (609, 429) with delta (0, 0)
Screenshot: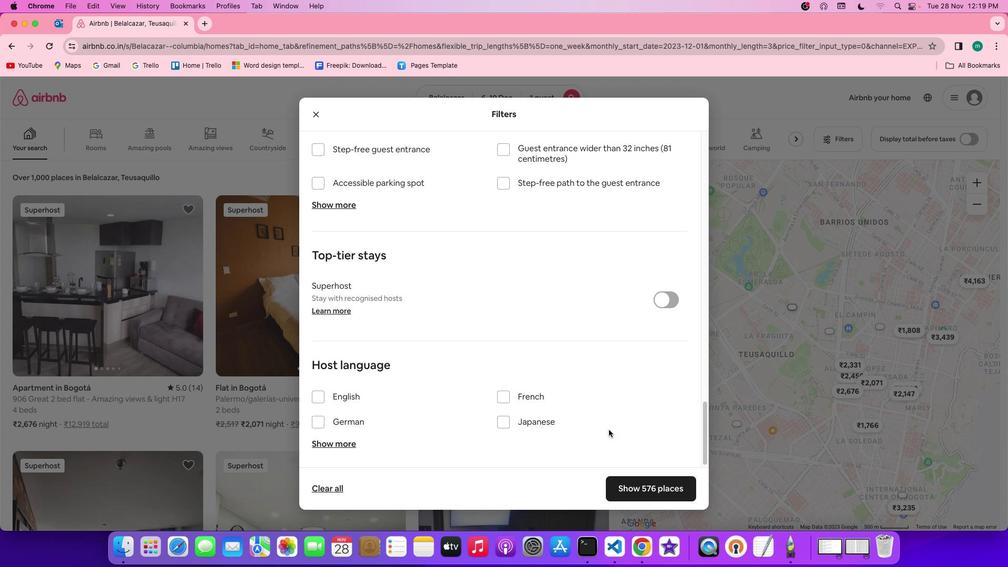 
Action: Mouse scrolled (609, 429) with delta (0, 0)
Screenshot: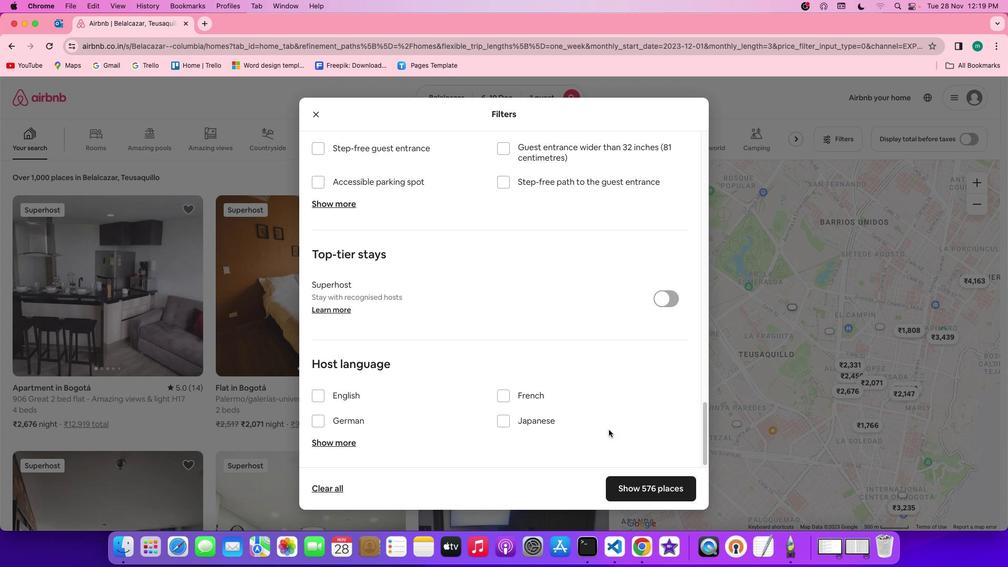 
Action: Mouse scrolled (609, 429) with delta (0, -1)
Screenshot: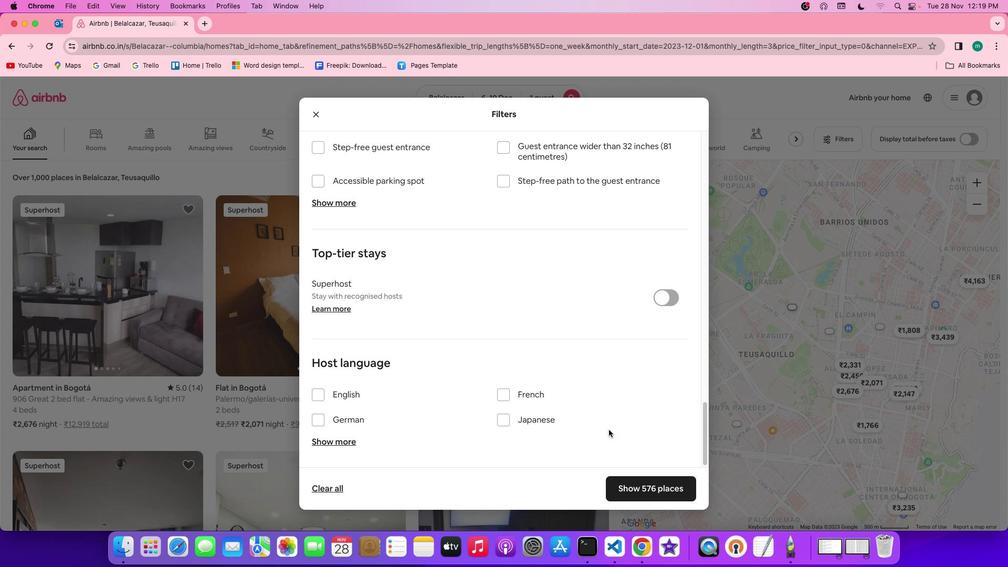 
Action: Mouse scrolled (609, 429) with delta (0, -2)
Screenshot: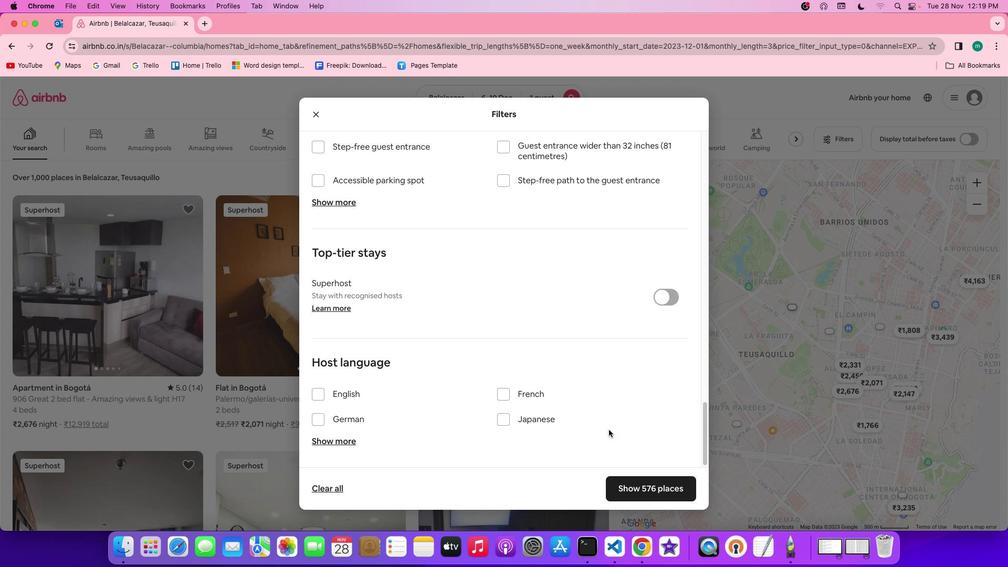 
Action: Mouse scrolled (609, 429) with delta (0, -2)
Screenshot: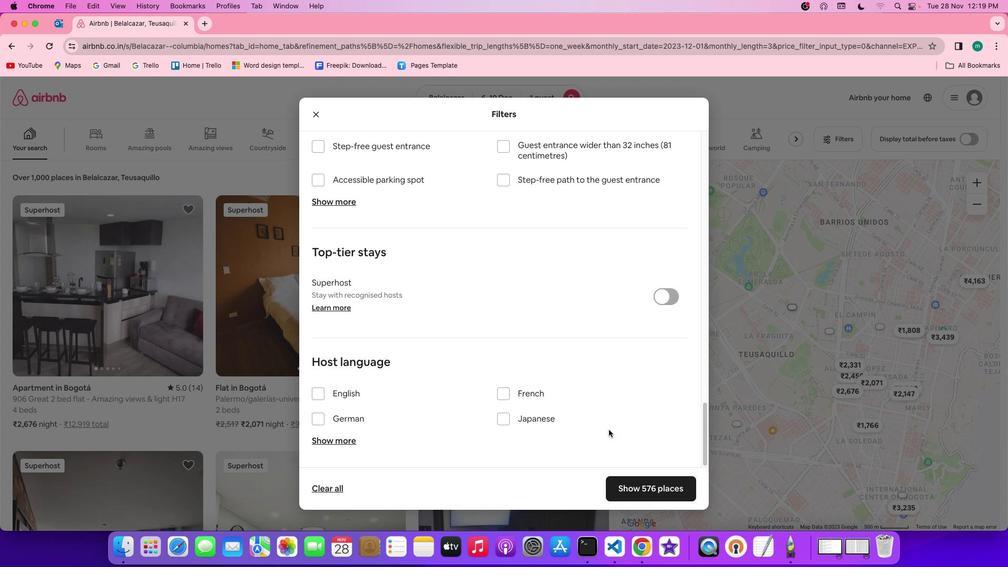 
Action: Mouse moved to (646, 486)
Screenshot: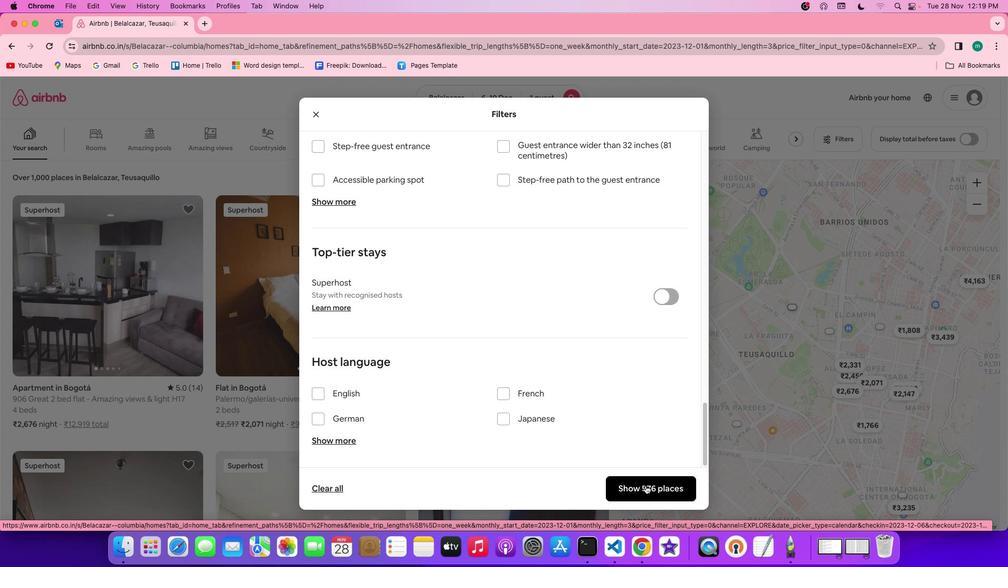 
Action: Mouse pressed left at (646, 486)
Screenshot: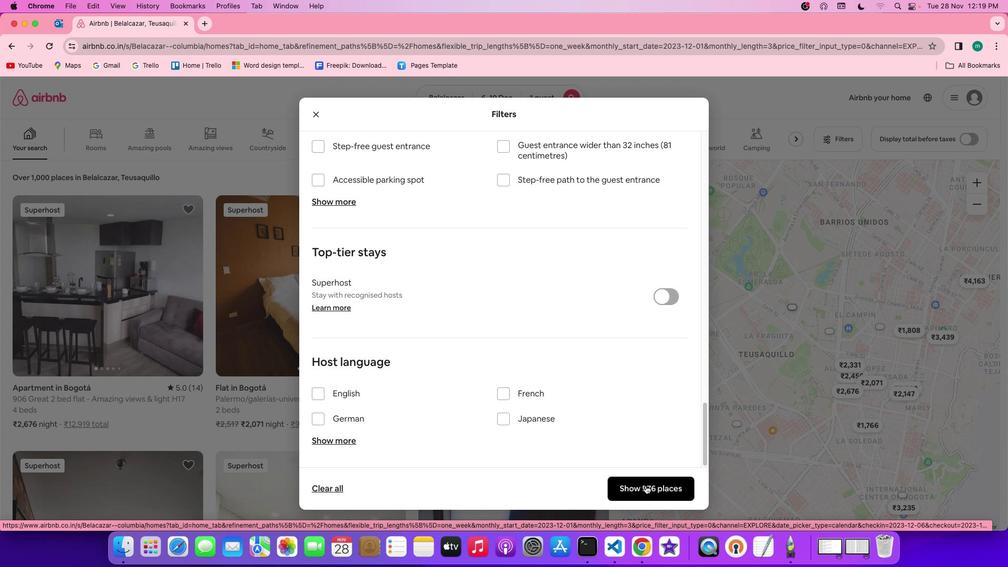 
Action: Mouse moved to (330, 353)
Screenshot: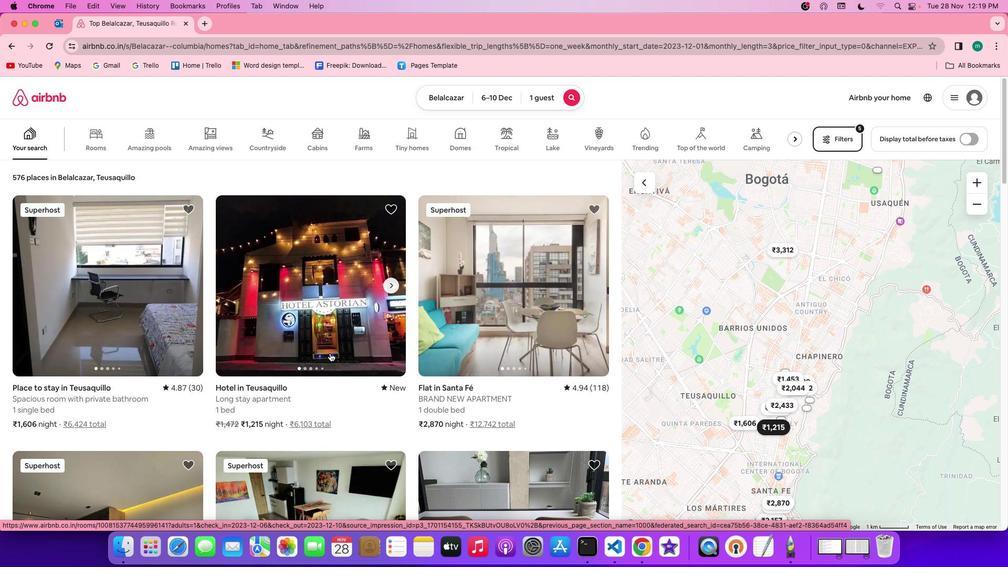 
Action: Mouse scrolled (330, 353) with delta (0, 0)
Screenshot: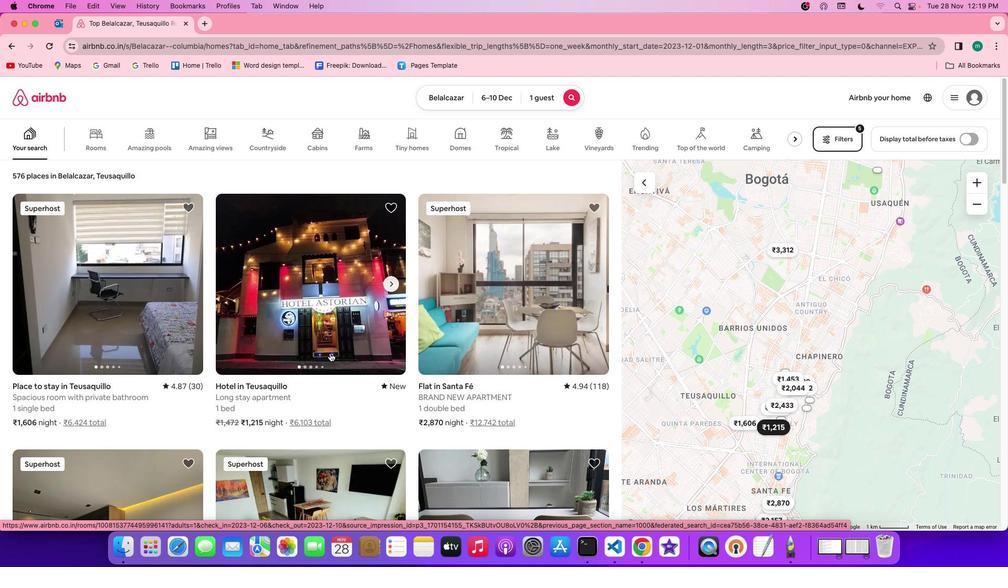 
Action: Mouse scrolled (330, 353) with delta (0, 0)
Screenshot: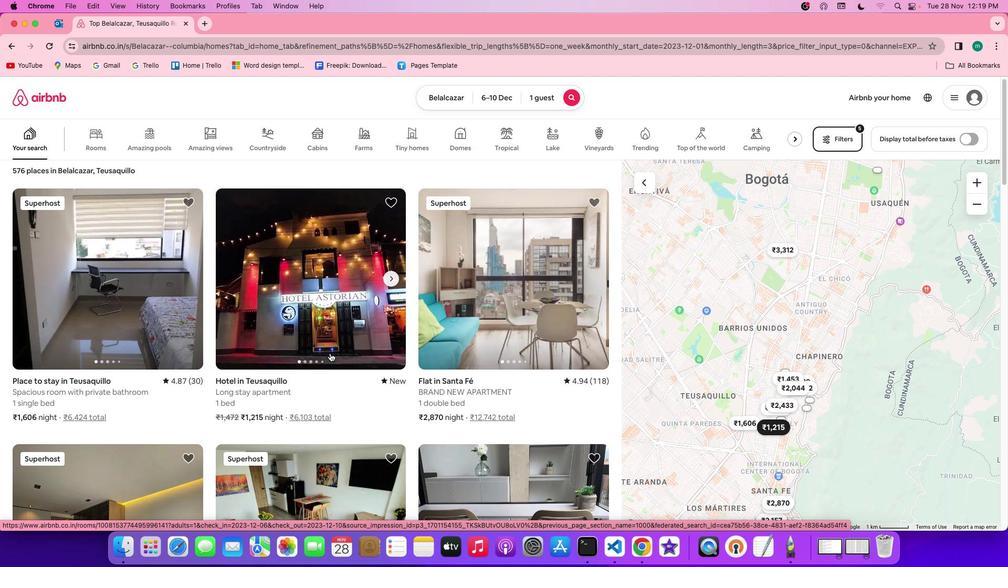 
Action: Mouse scrolled (330, 353) with delta (0, 0)
Screenshot: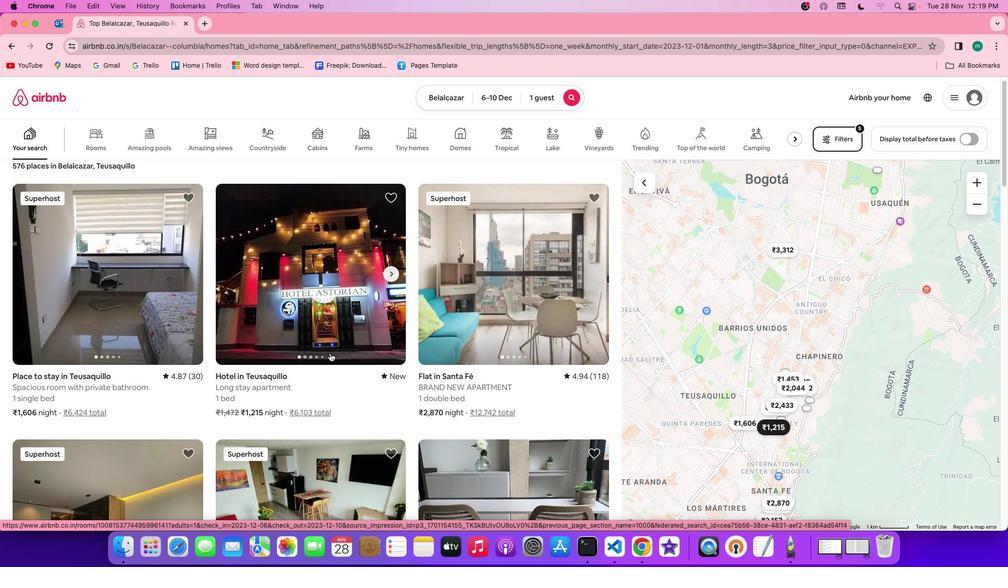 
Action: Mouse scrolled (330, 353) with delta (0, 0)
Screenshot: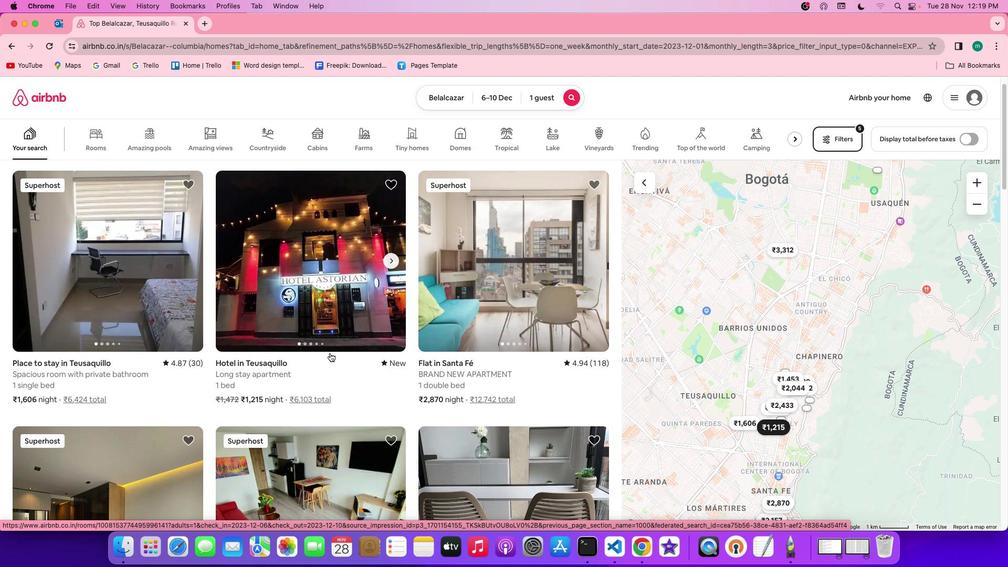 
Action: Mouse scrolled (330, 353) with delta (0, 0)
Screenshot: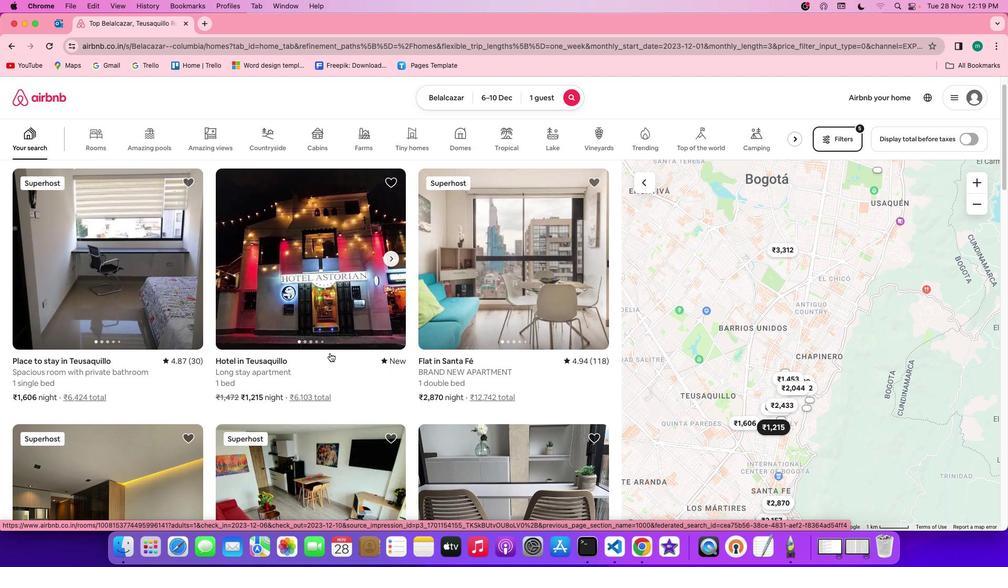 
Action: Mouse scrolled (330, 353) with delta (0, 0)
Screenshot: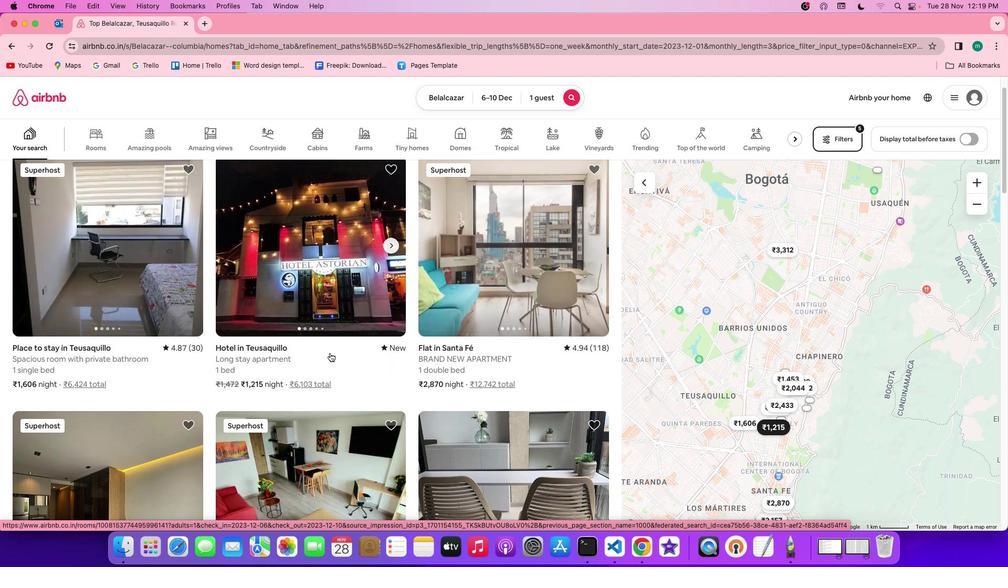 
Action: Mouse scrolled (330, 353) with delta (0, -1)
Screenshot: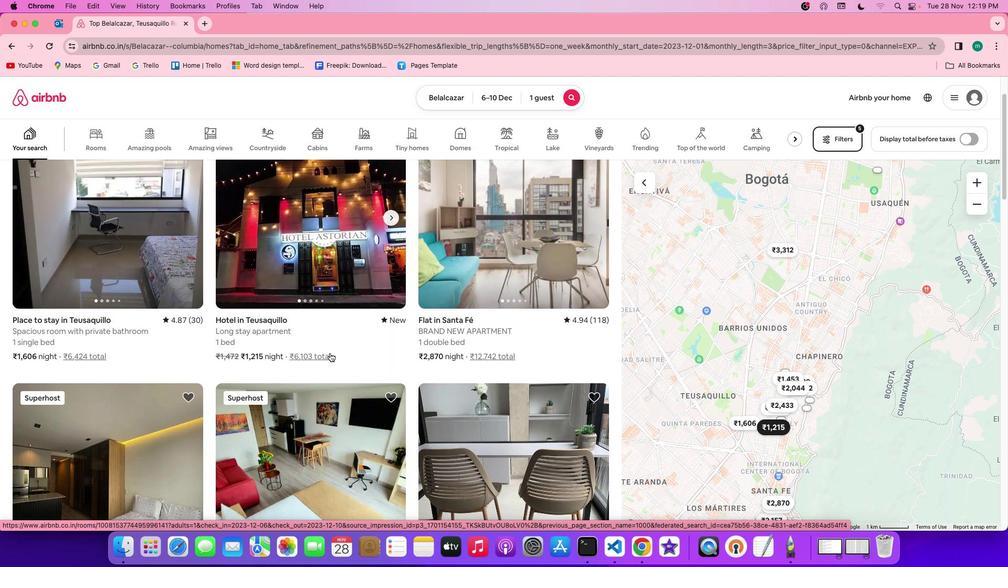 
Action: Mouse scrolled (330, 353) with delta (0, 0)
Screenshot: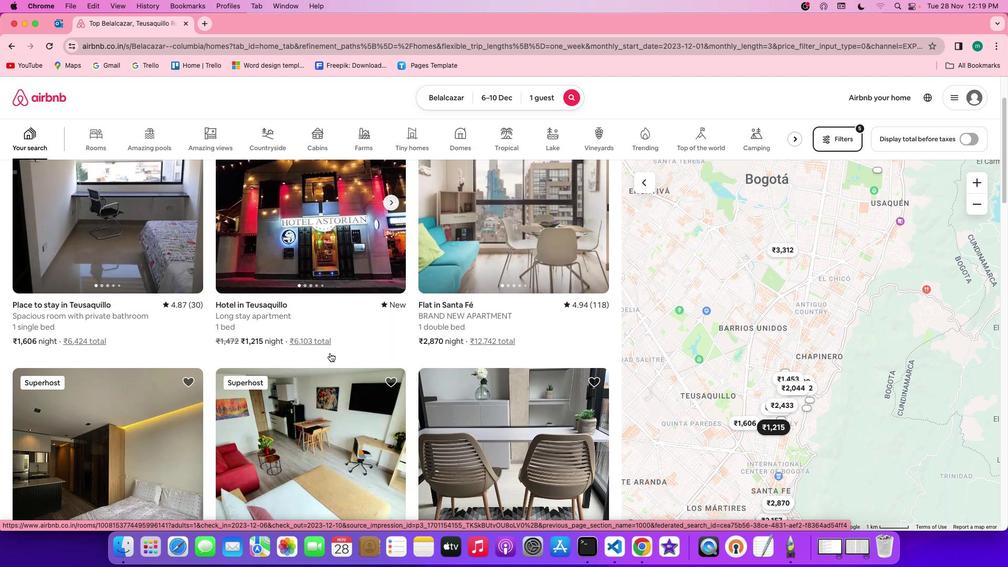 
Action: Mouse scrolled (330, 353) with delta (0, 0)
Screenshot: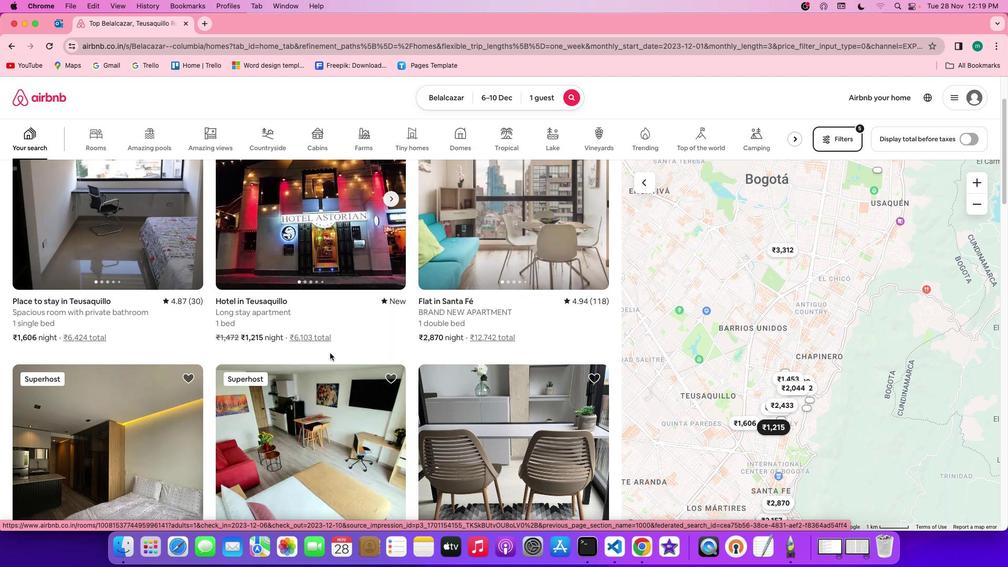 
Action: Mouse scrolled (330, 353) with delta (0, 0)
Screenshot: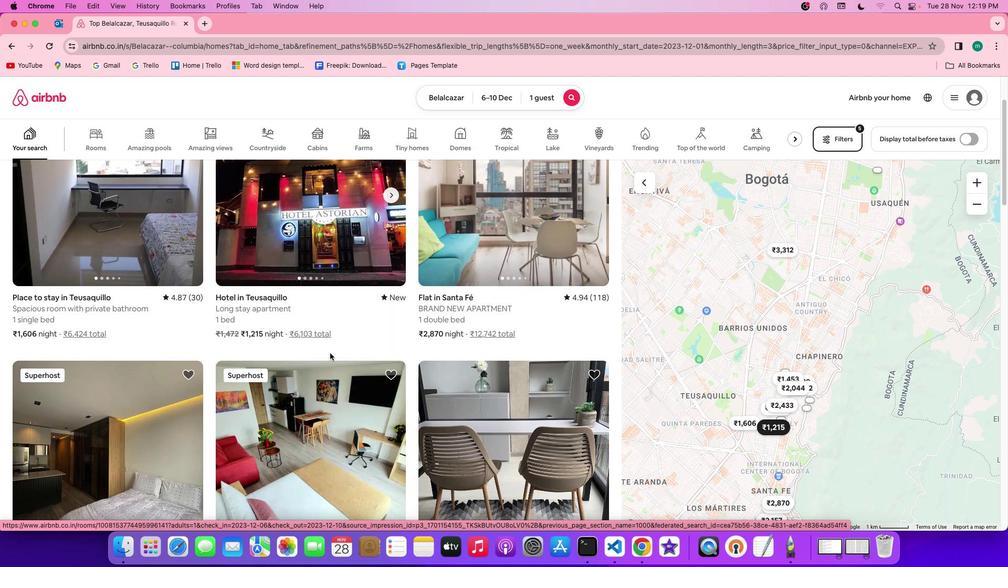 
Action: Mouse scrolled (330, 353) with delta (0, -1)
Screenshot: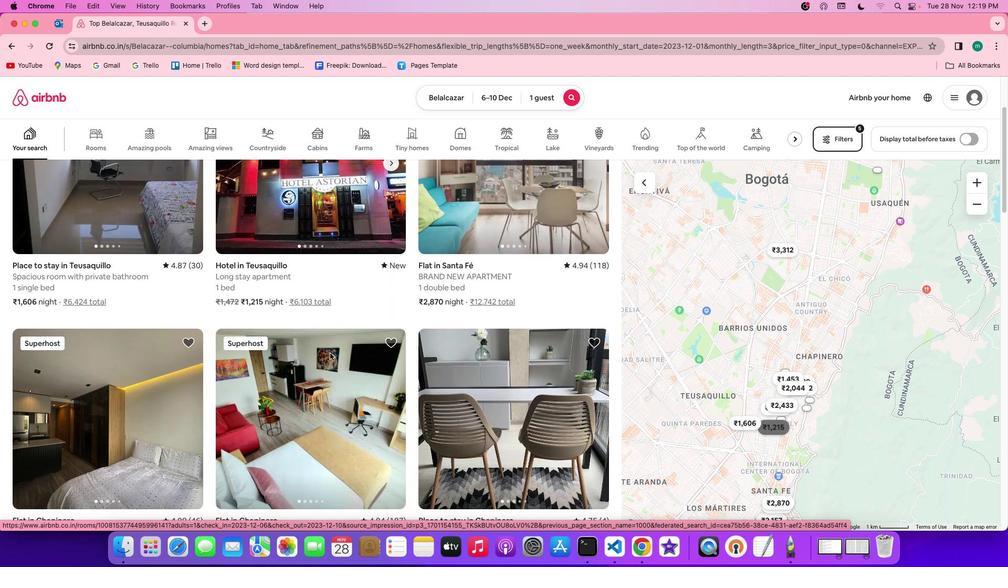 
Action: Mouse moved to (330, 353)
Screenshot: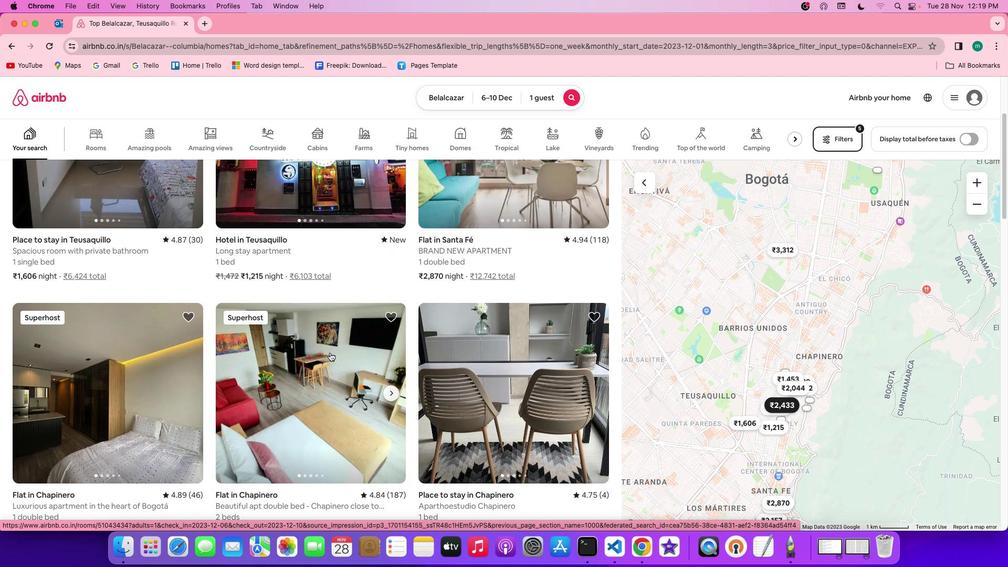 
Action: Mouse scrolled (330, 353) with delta (0, 0)
Screenshot: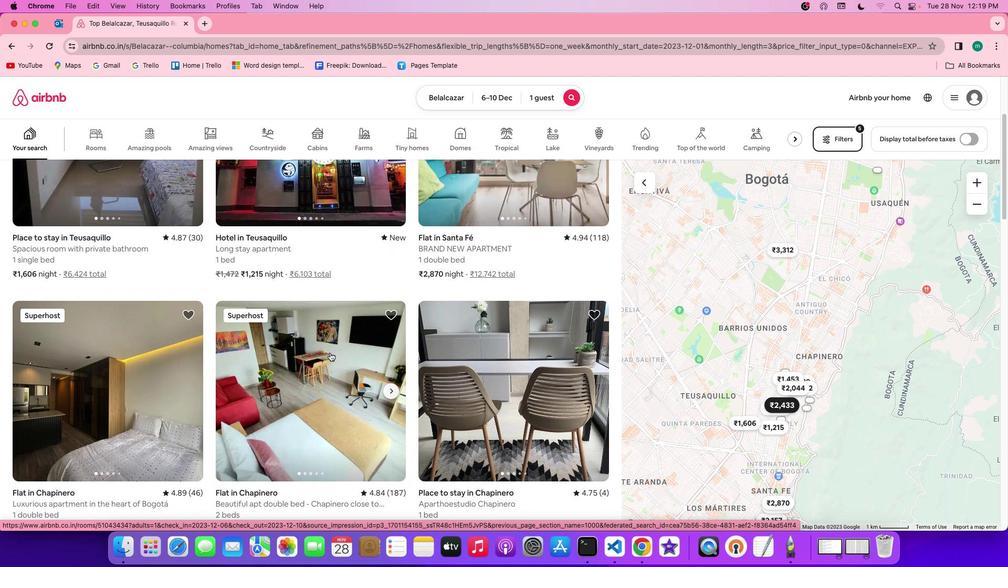 
Action: Mouse scrolled (330, 353) with delta (0, 0)
Screenshot: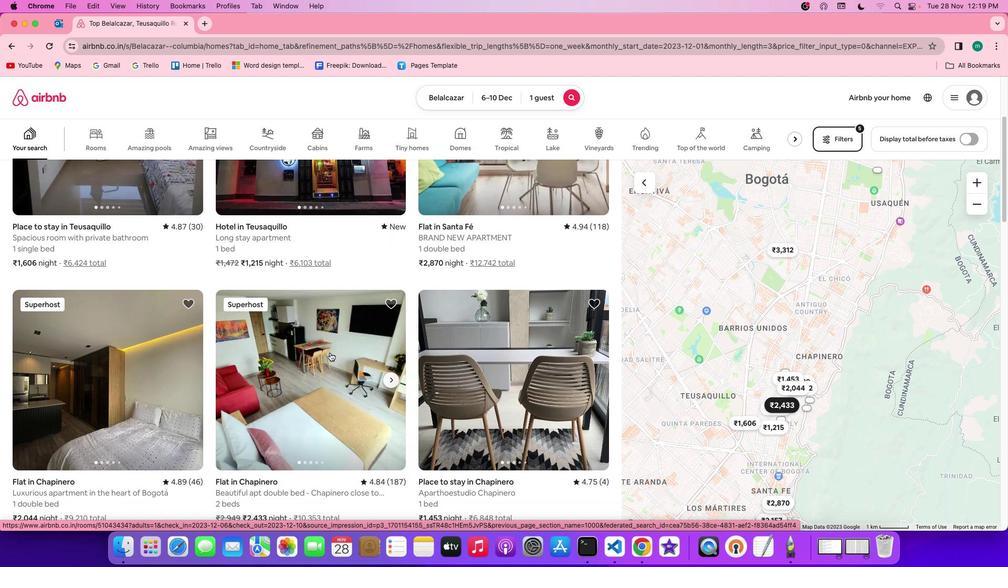
Action: Mouse scrolled (330, 353) with delta (0, -1)
Screenshot: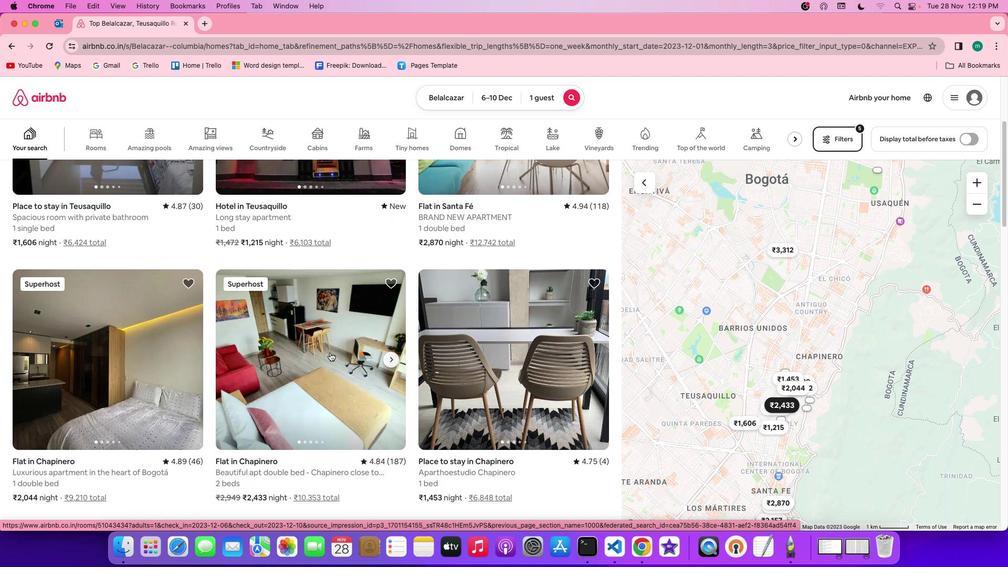 
Action: Mouse moved to (330, 353)
Screenshot: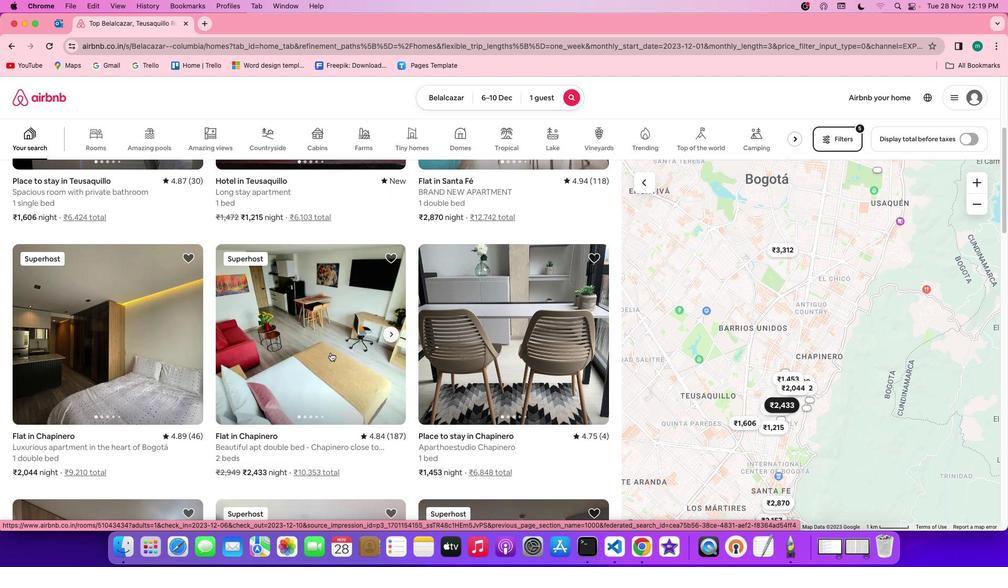 
Action: Mouse scrolled (330, 353) with delta (0, 0)
Screenshot: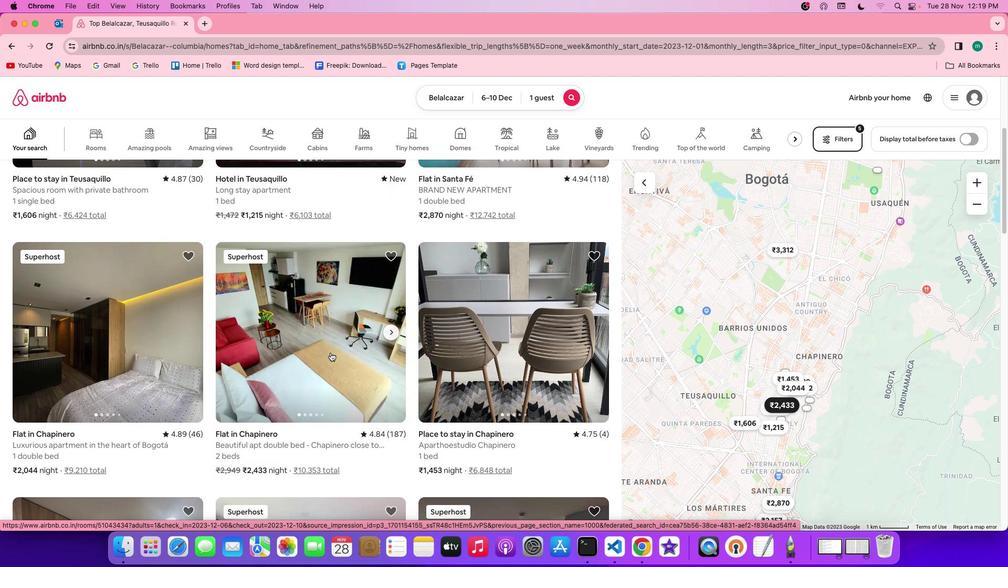 
Action: Mouse scrolled (330, 353) with delta (0, 0)
Screenshot: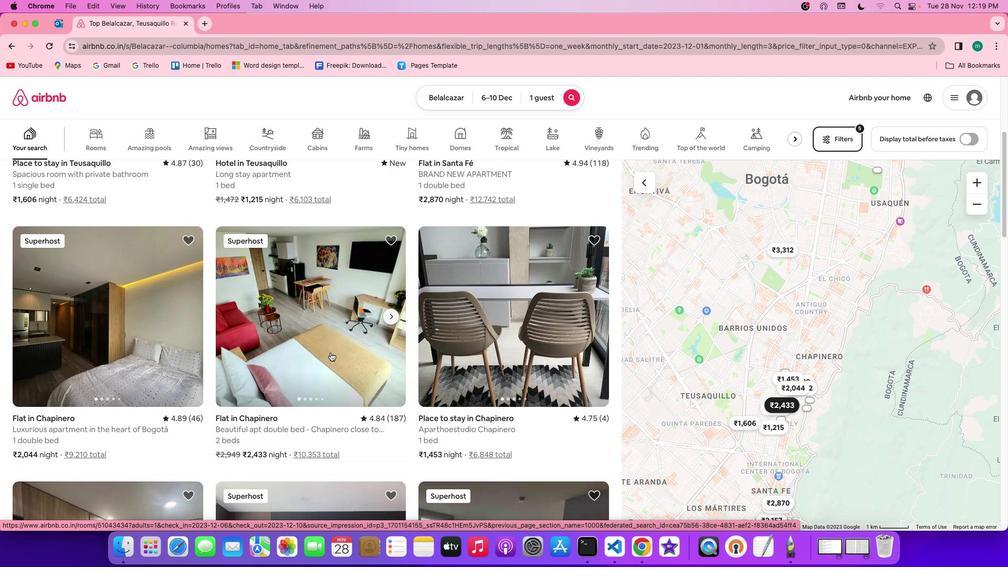 
Action: Mouse scrolled (330, 353) with delta (0, -1)
Screenshot: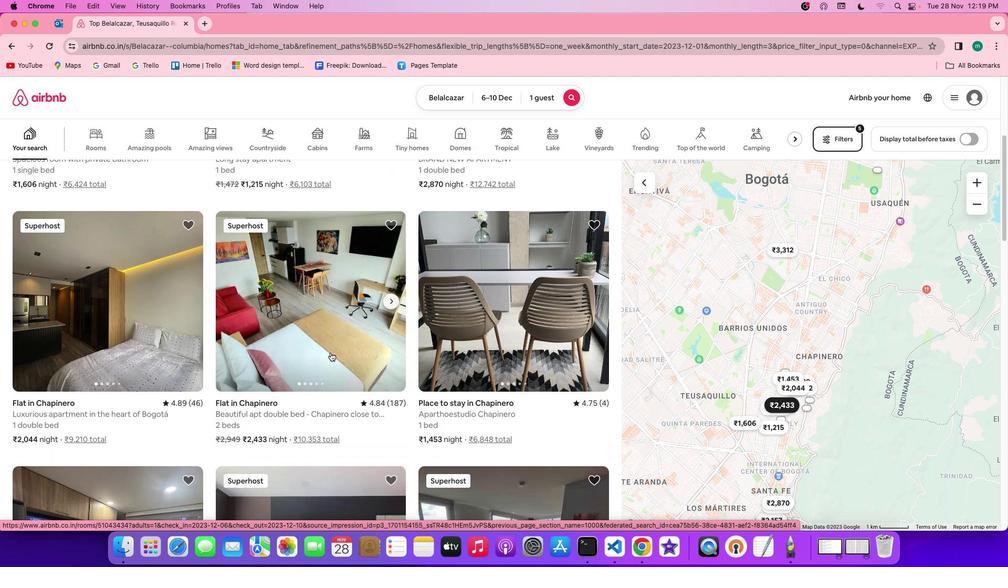 
Action: Mouse scrolled (330, 353) with delta (0, -1)
Screenshot: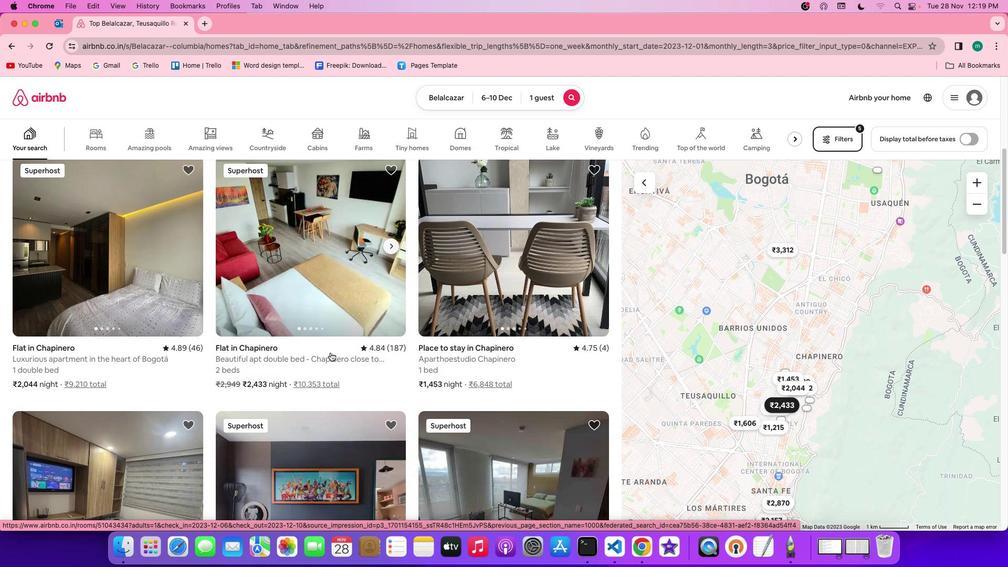 
Action: Mouse scrolled (330, 353) with delta (0, 0)
Screenshot: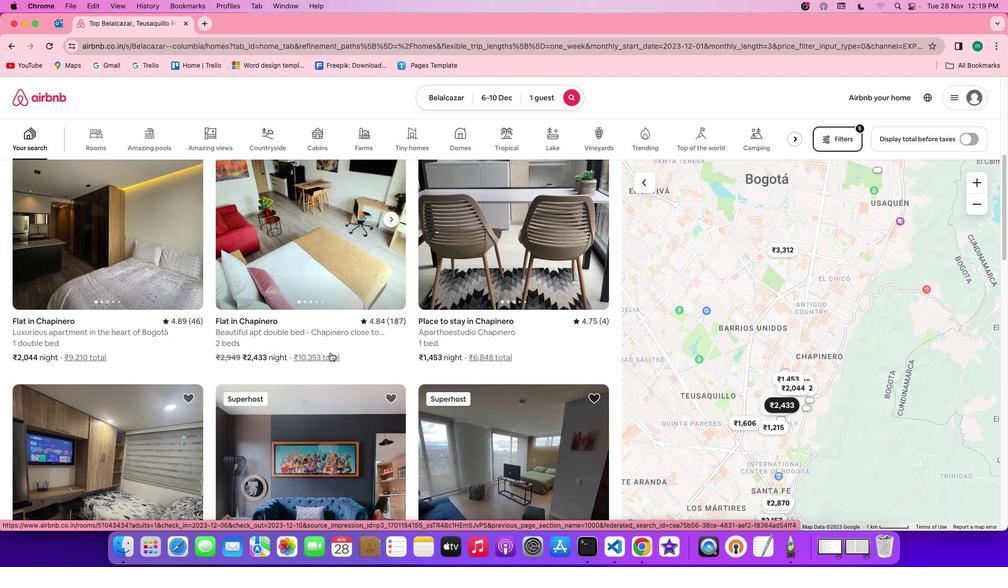 
Action: Mouse scrolled (330, 353) with delta (0, 0)
Screenshot: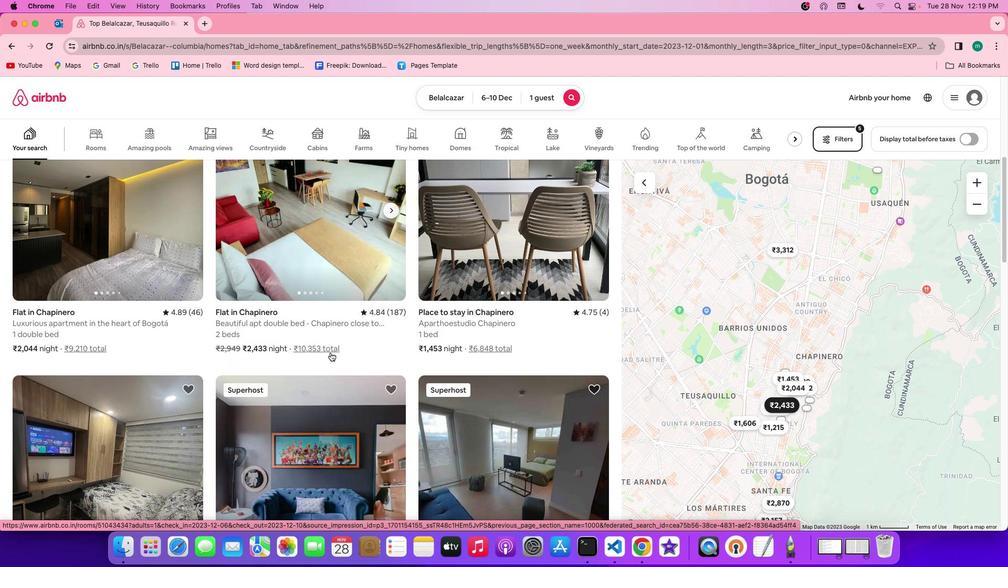
Action: Mouse scrolled (330, 353) with delta (0, 0)
Screenshot: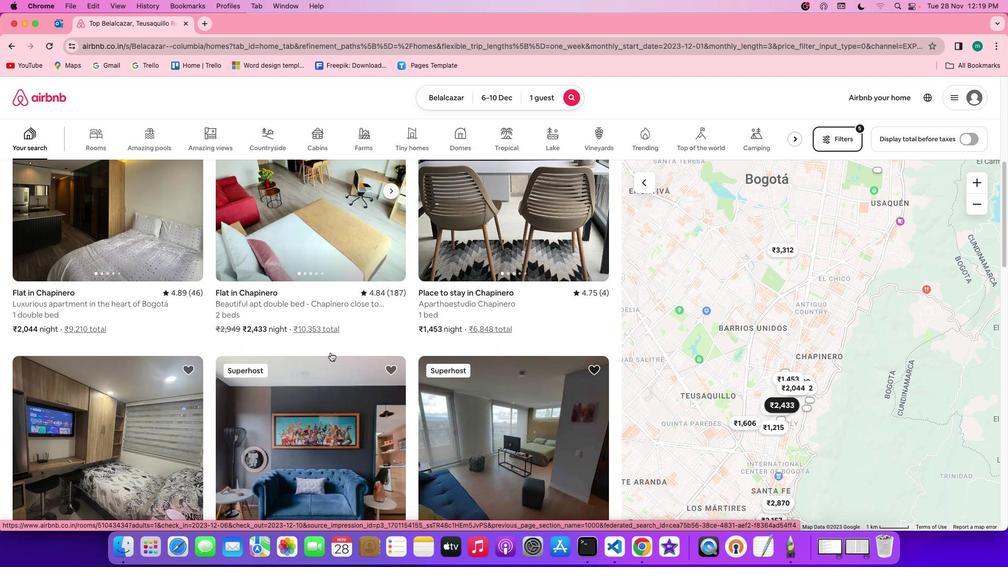 
Action: Mouse scrolled (330, 353) with delta (0, 0)
Screenshot: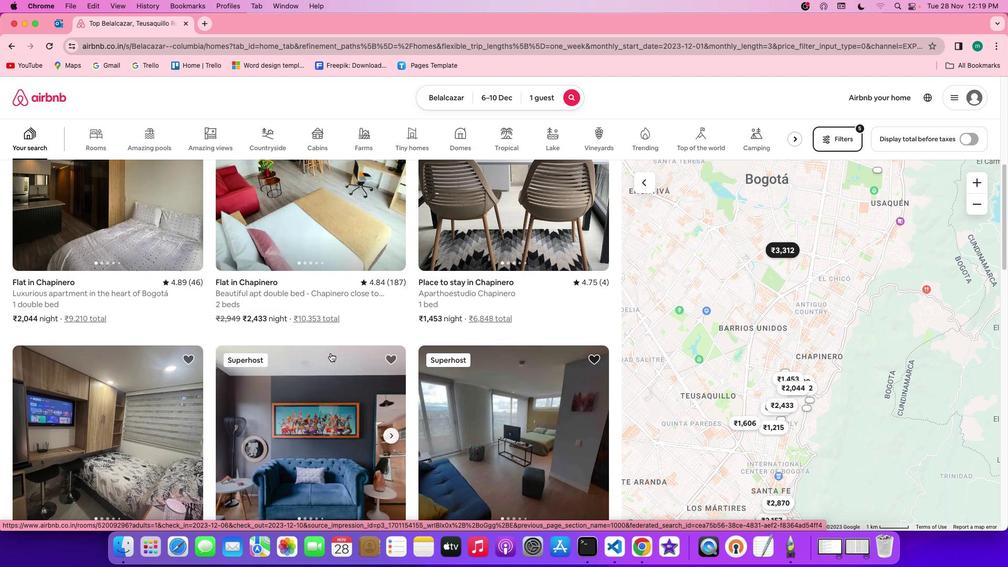 
Action: Mouse scrolled (330, 353) with delta (0, 0)
Screenshot: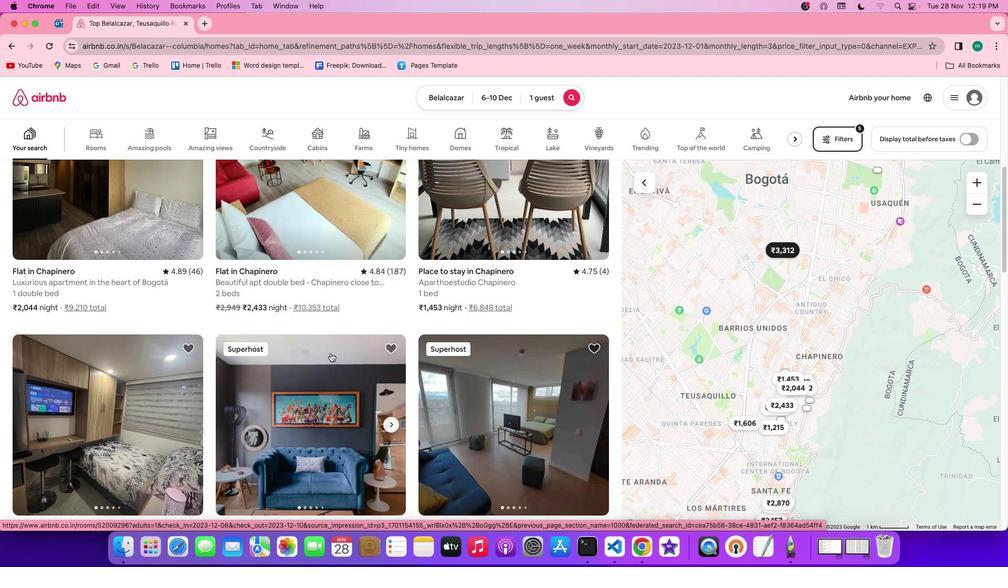 
Action: Mouse moved to (330, 353)
Screenshot: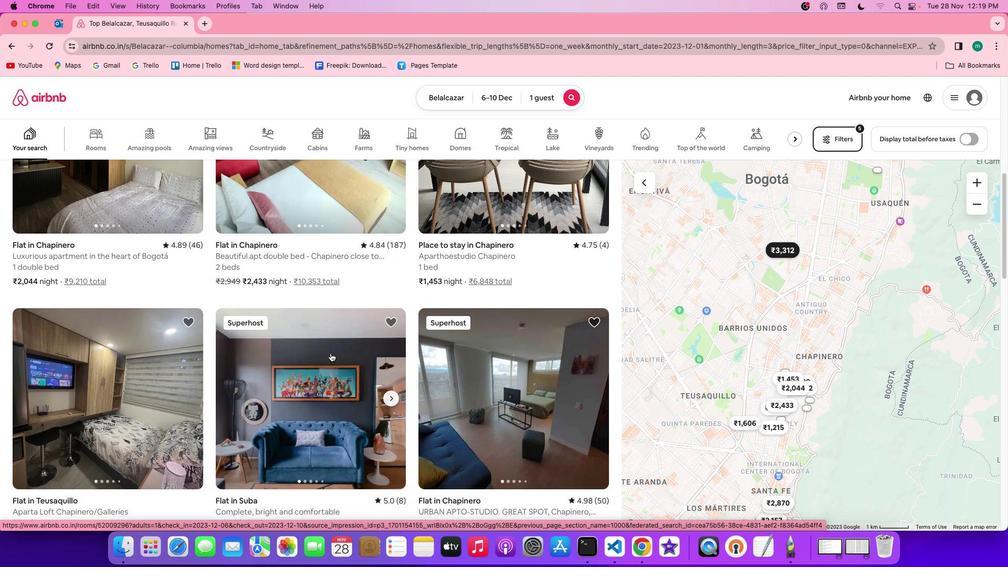 
Action: Mouse scrolled (330, 353) with delta (0, 0)
Screenshot: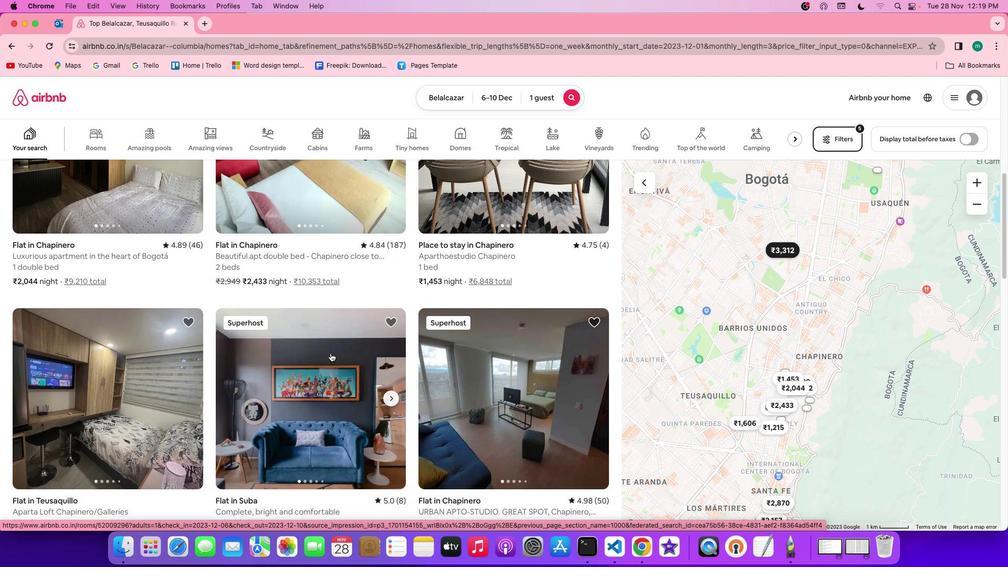 
Action: Mouse scrolled (330, 353) with delta (0, -1)
Screenshot: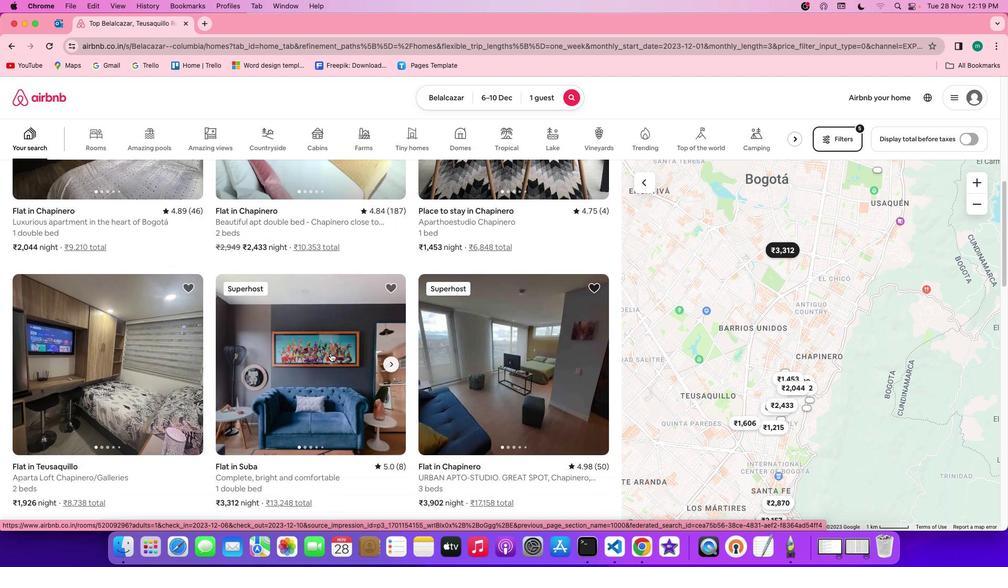 
Action: Mouse scrolled (330, 353) with delta (0, 0)
Screenshot: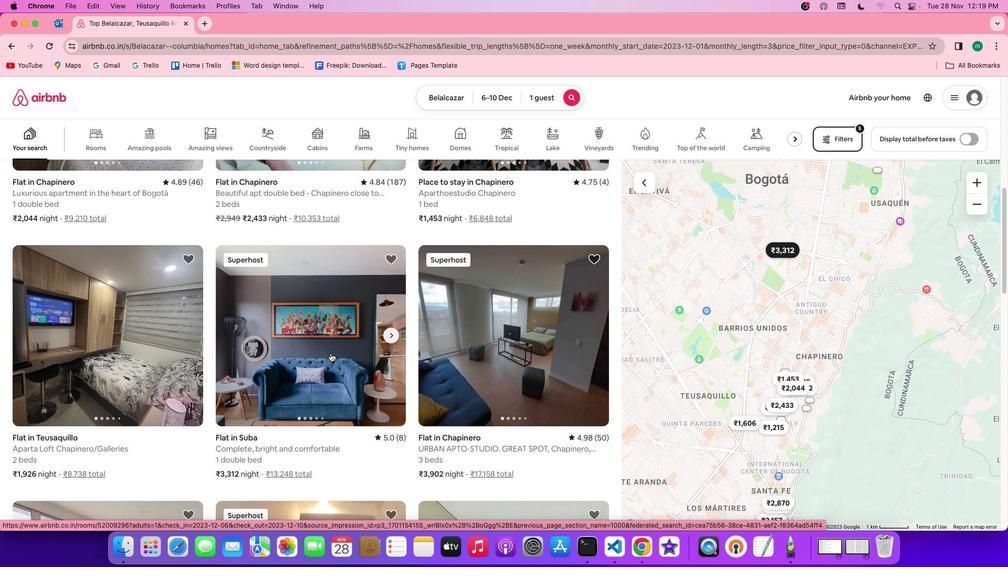 
Action: Mouse scrolled (330, 353) with delta (0, 0)
Screenshot: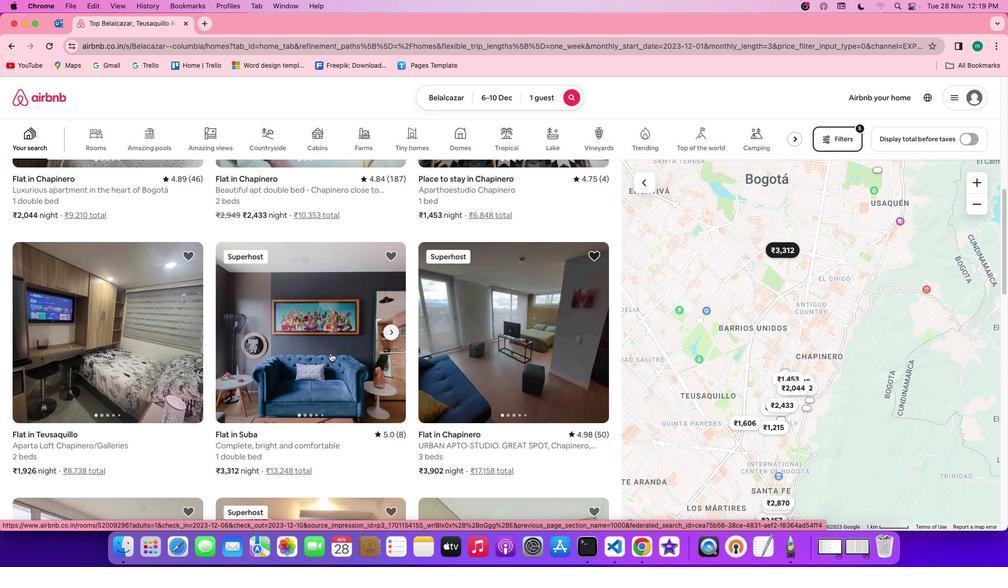 
Action: Mouse scrolled (330, 353) with delta (0, 0)
Screenshot: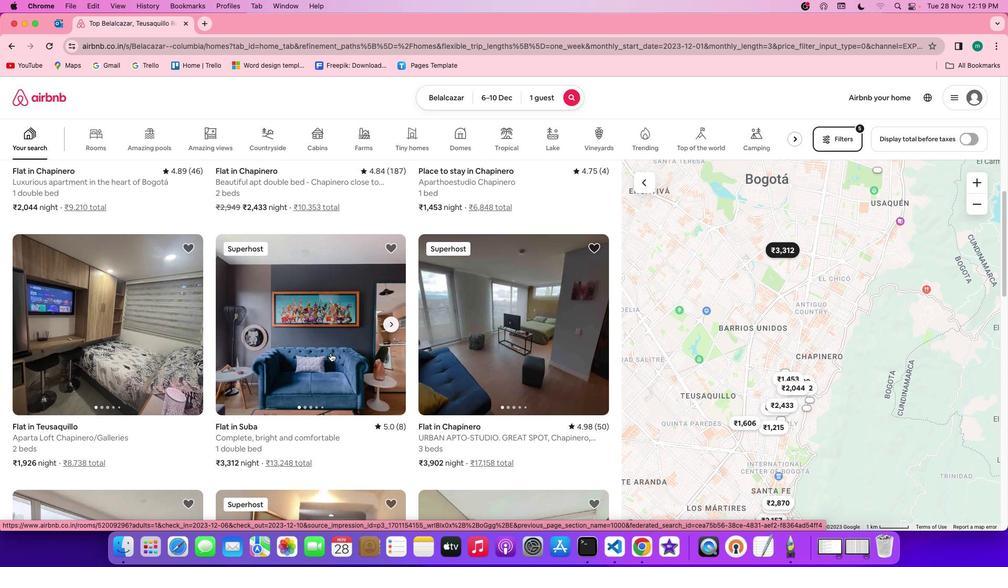 
Action: Mouse moved to (558, 371)
Screenshot: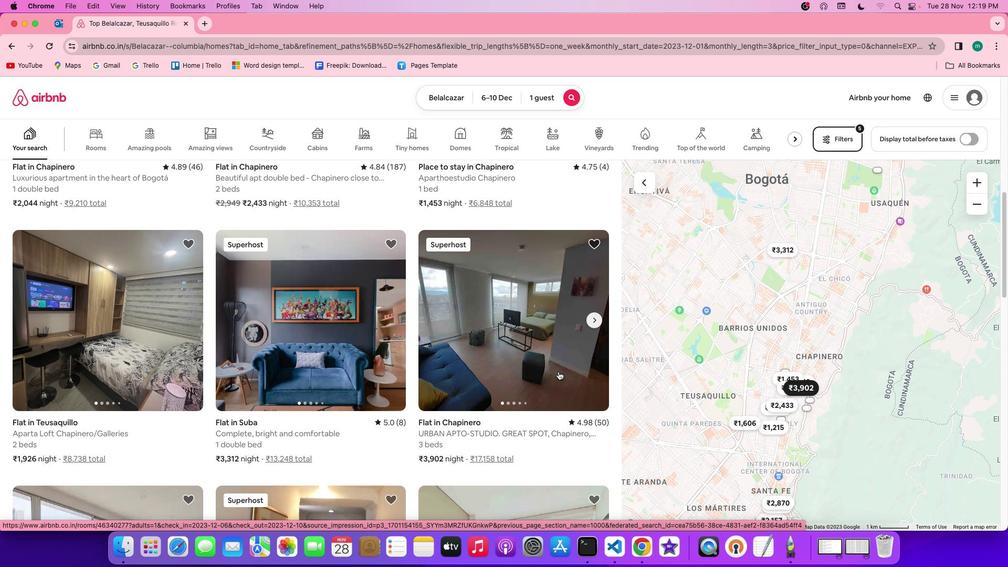 
Action: Mouse pressed left at (558, 371)
Screenshot: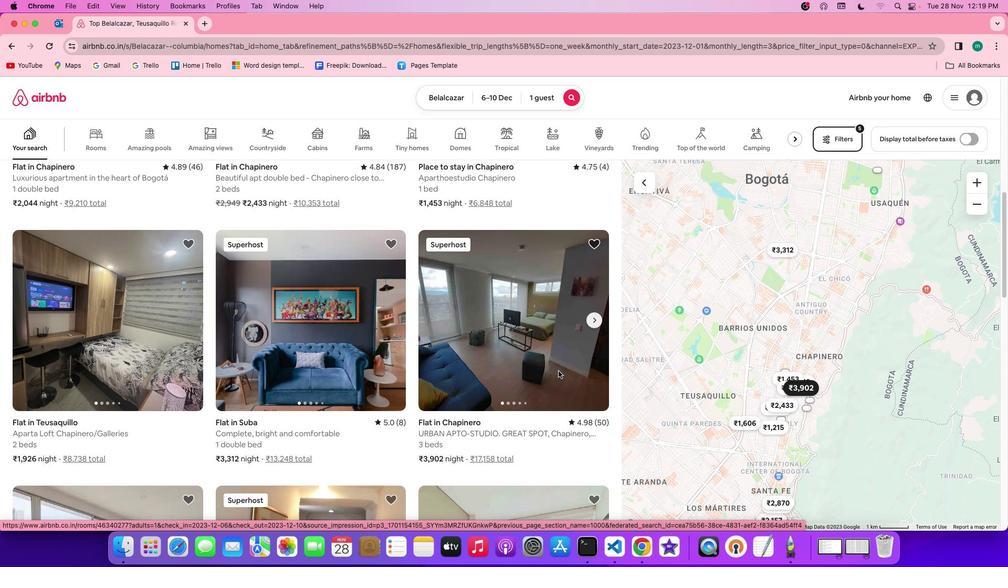 
Action: Mouse moved to (744, 395)
Screenshot: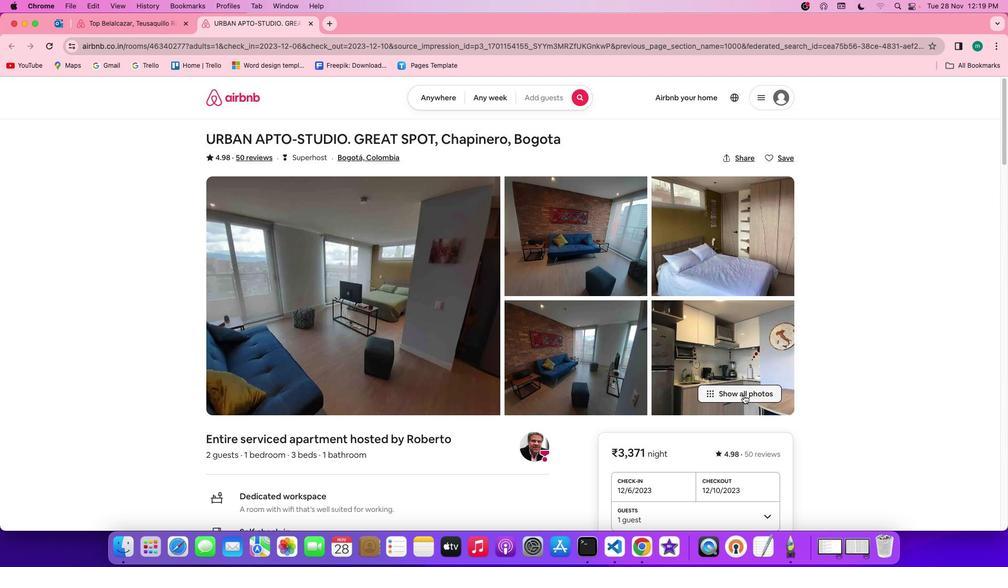 
Action: Mouse pressed left at (744, 395)
Screenshot: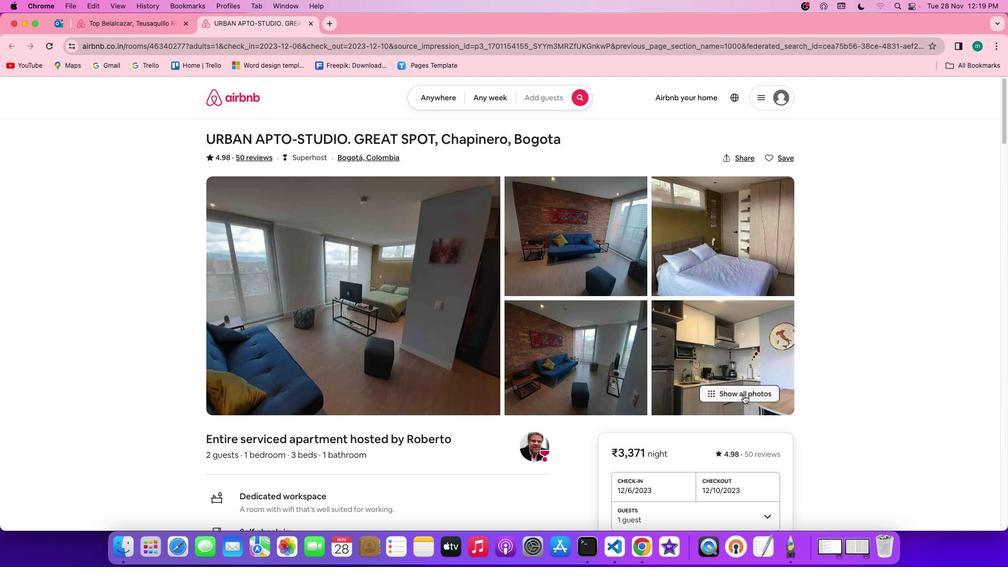 
Action: Mouse moved to (518, 372)
Screenshot: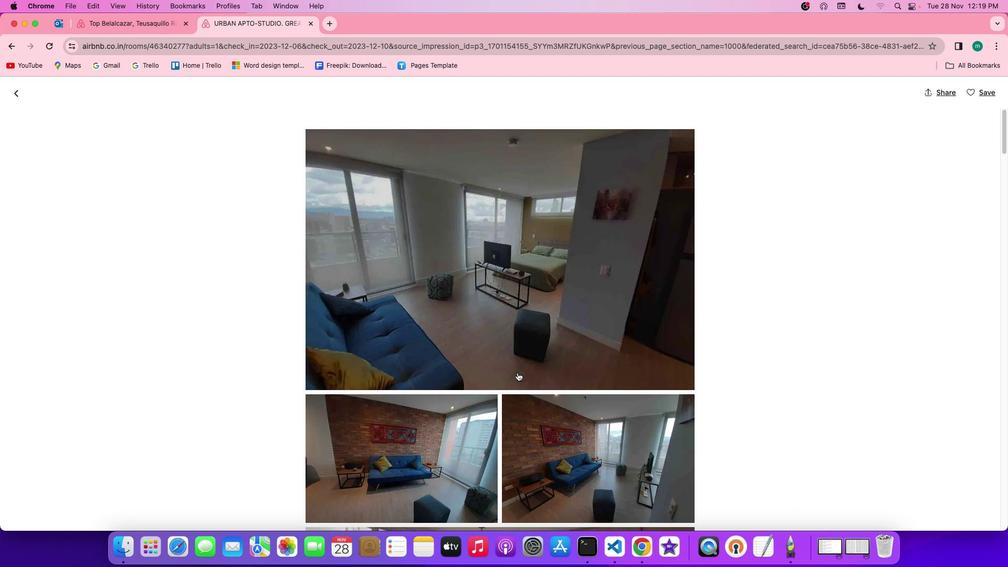 
Action: Mouse scrolled (518, 372) with delta (0, 0)
Screenshot: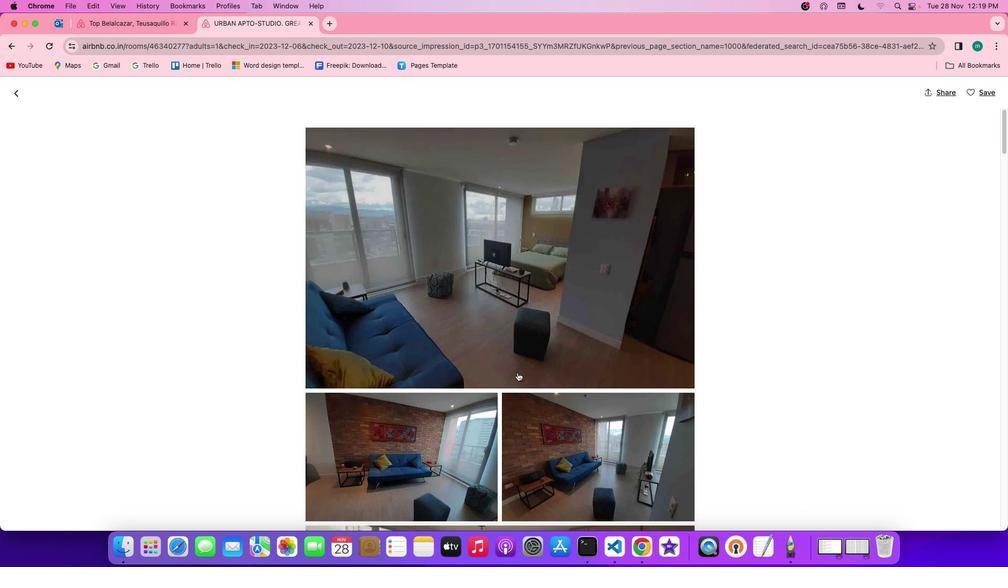 
Action: Mouse scrolled (518, 372) with delta (0, 0)
Screenshot: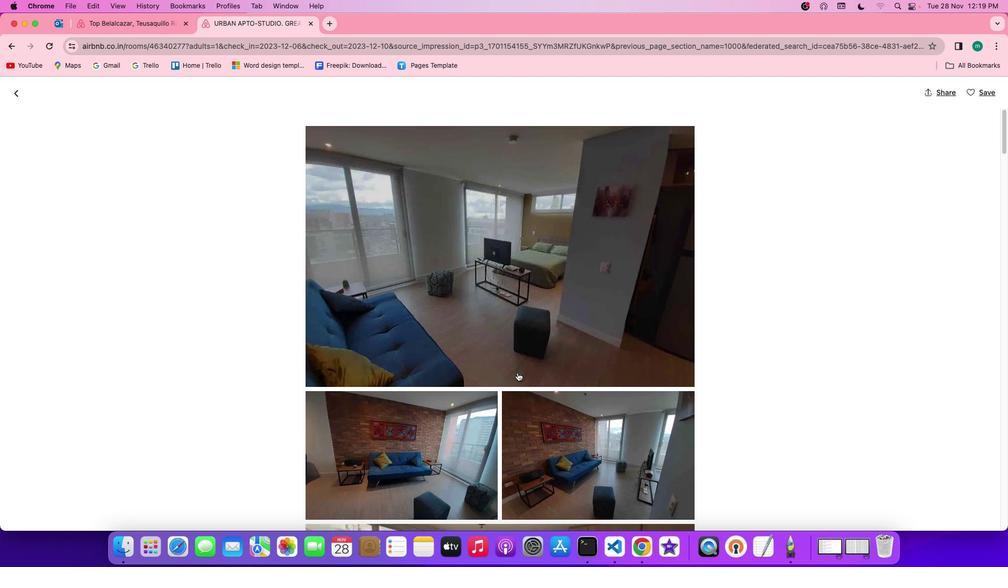 
Action: Mouse scrolled (518, 372) with delta (0, 0)
Screenshot: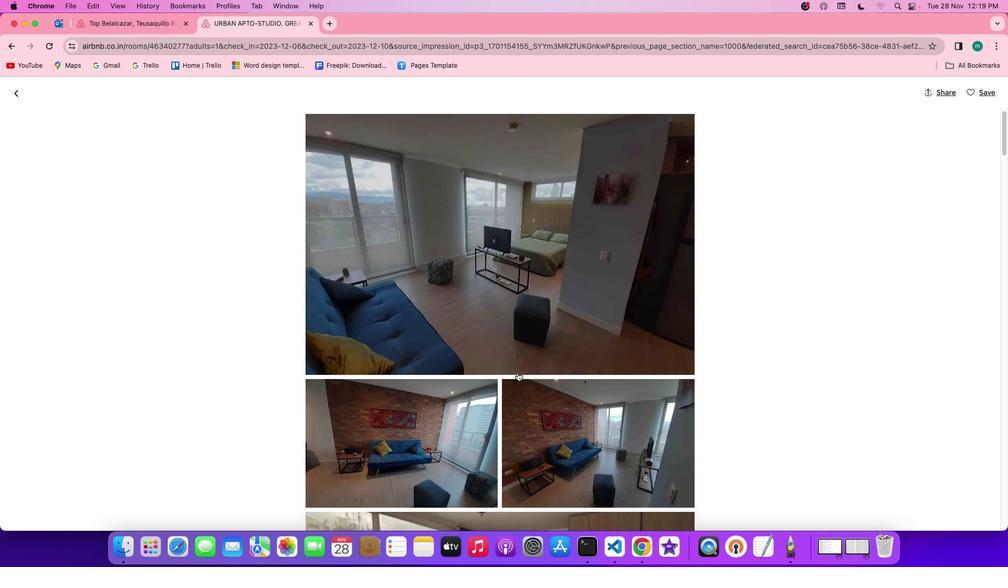 
Action: Mouse scrolled (518, 372) with delta (0, 0)
Screenshot: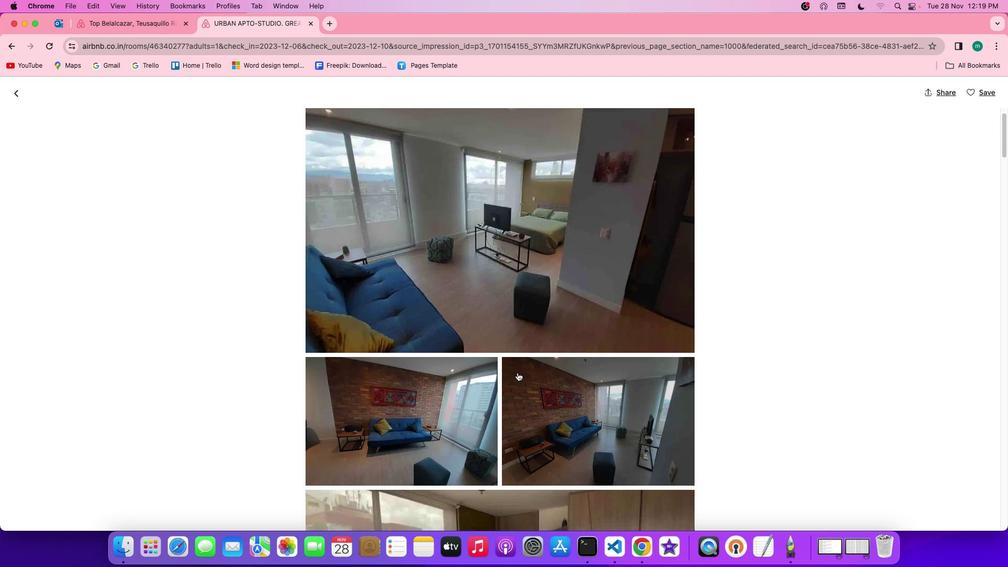 
Action: Mouse scrolled (518, 372) with delta (0, 0)
Screenshot: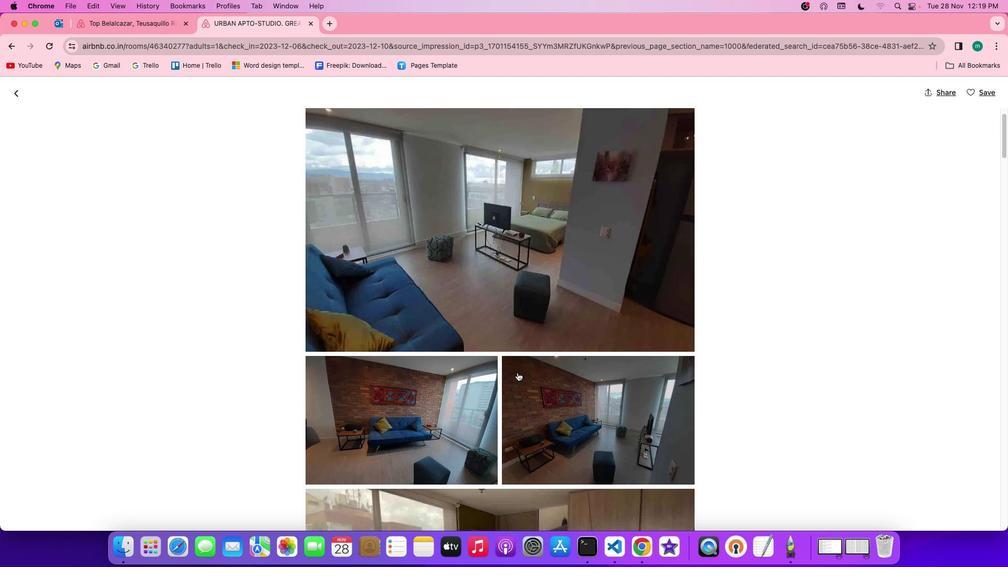 
Action: Mouse scrolled (518, 372) with delta (0, 0)
Screenshot: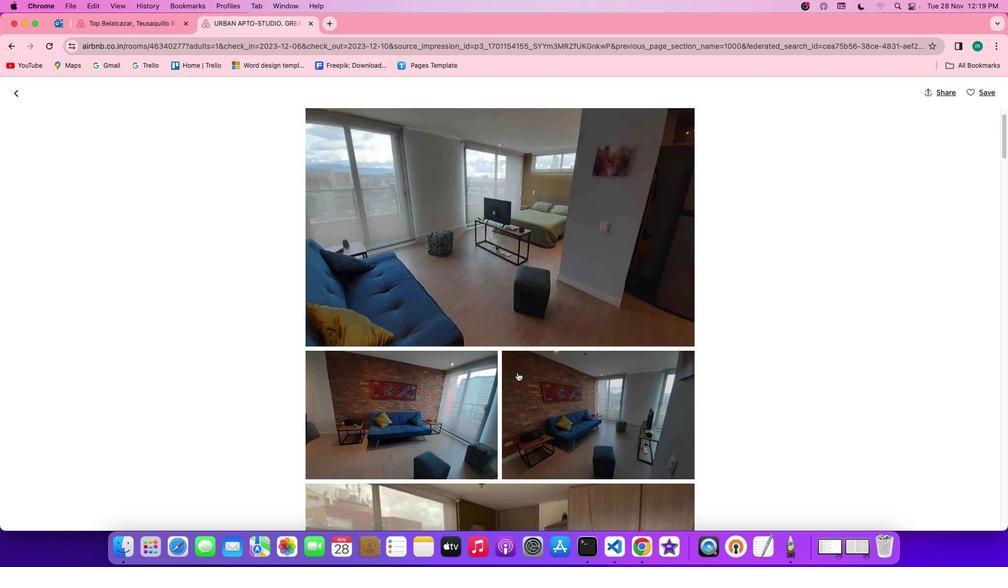 
Action: Mouse scrolled (518, 372) with delta (0, 0)
Screenshot: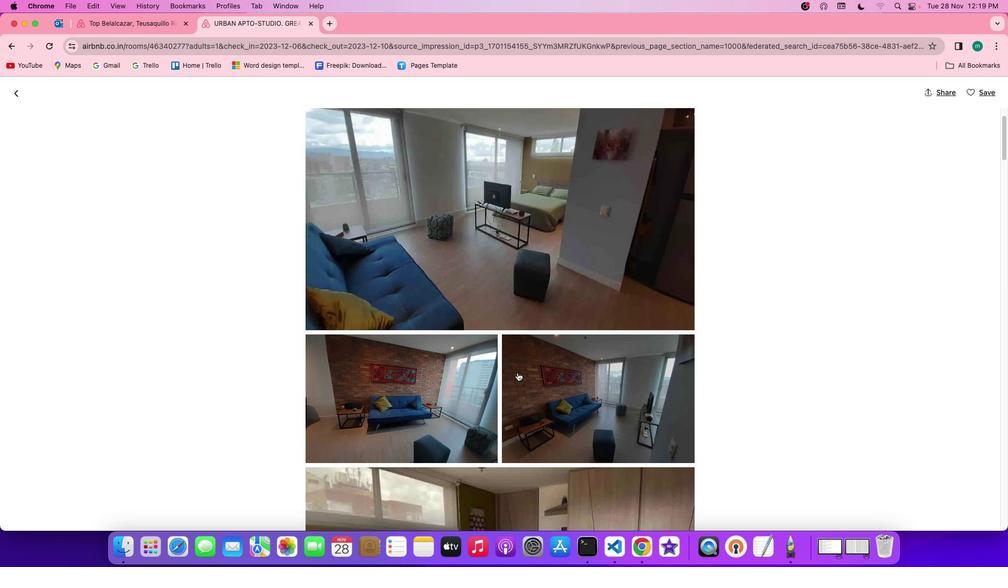 
Action: Mouse scrolled (518, 372) with delta (0, 0)
Screenshot: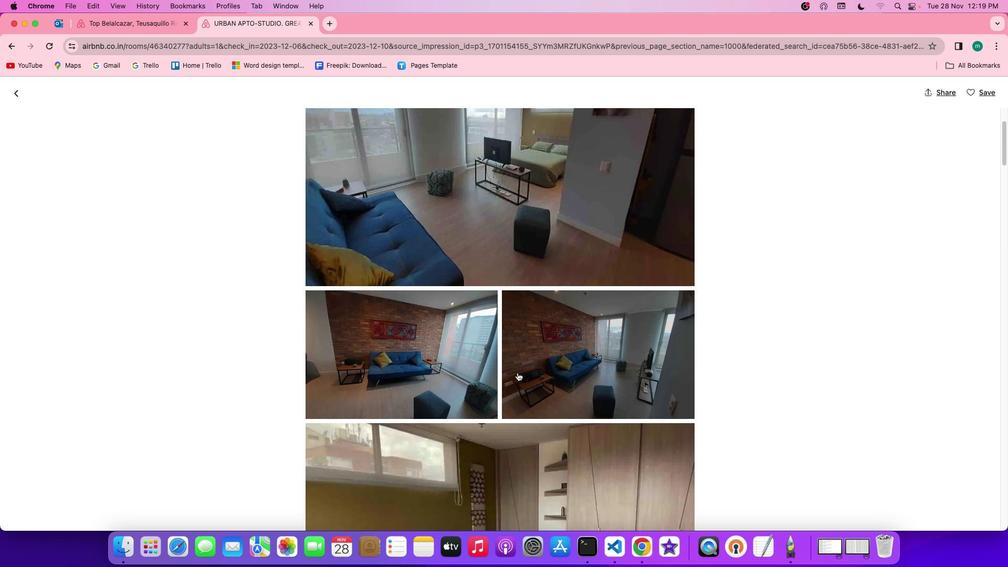
Action: Mouse scrolled (518, 372) with delta (0, 0)
Screenshot: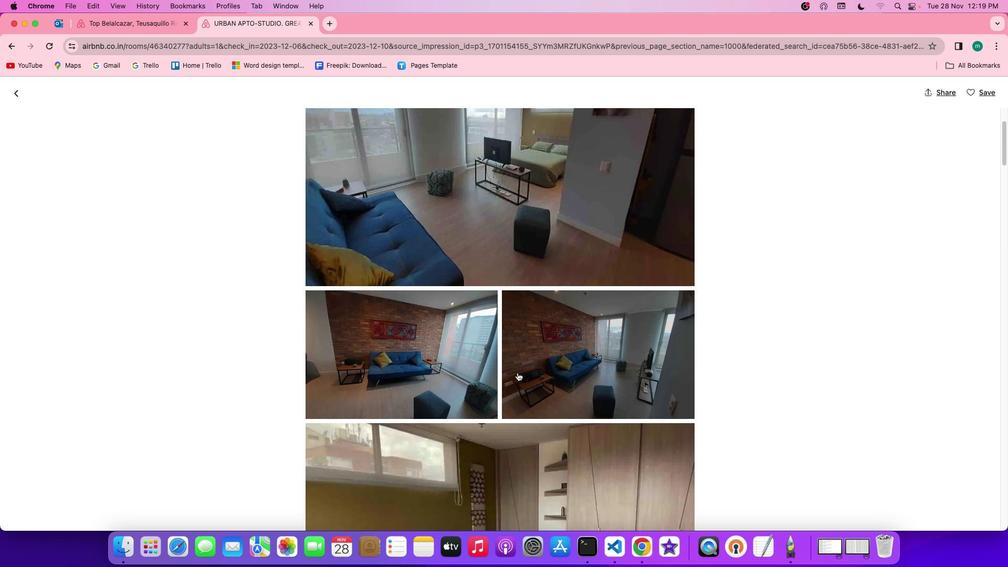 
Action: Mouse scrolled (518, 372) with delta (0, -1)
Screenshot: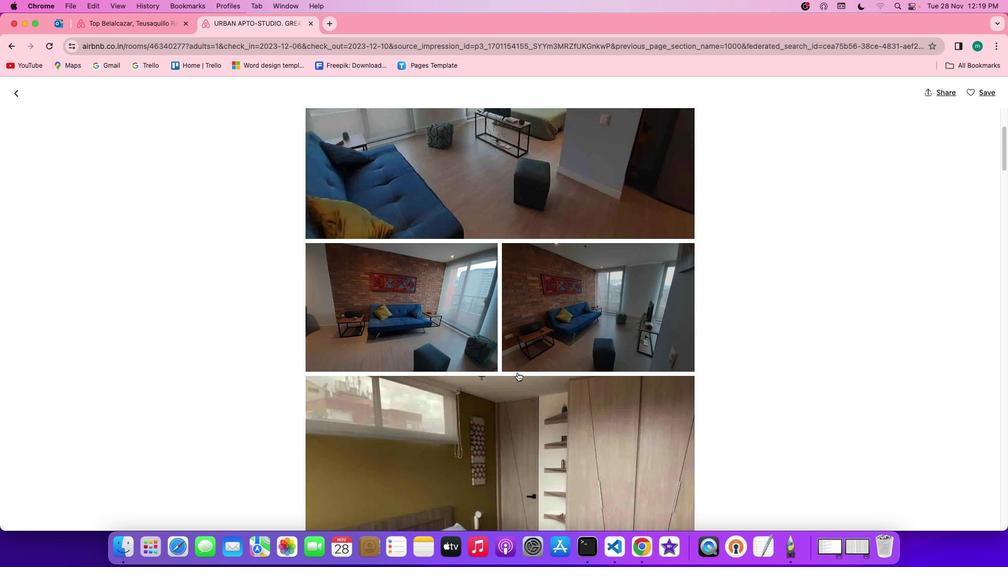 
Action: Mouse scrolled (518, 372) with delta (0, -2)
Screenshot: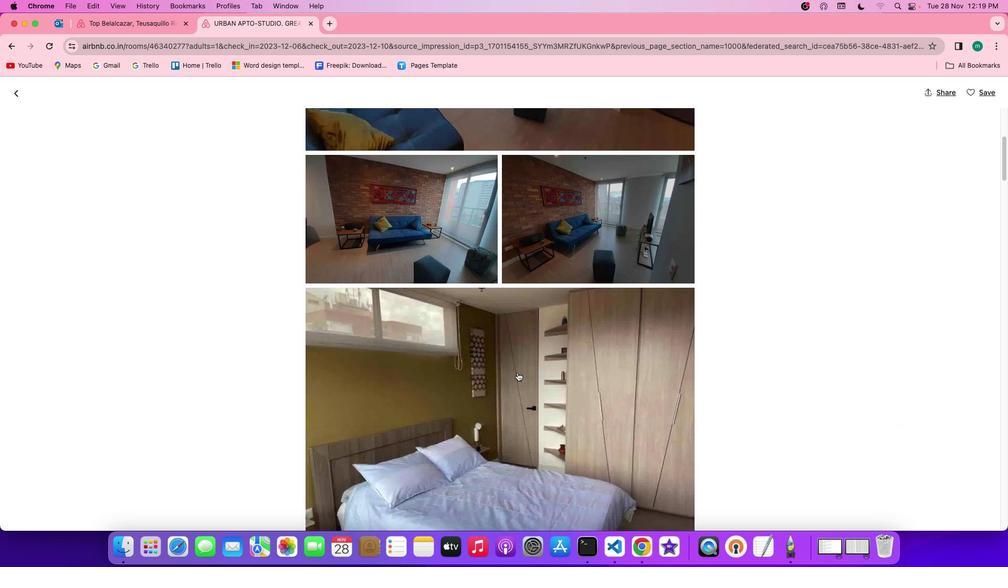 
Action: Mouse scrolled (518, 372) with delta (0, -2)
Screenshot: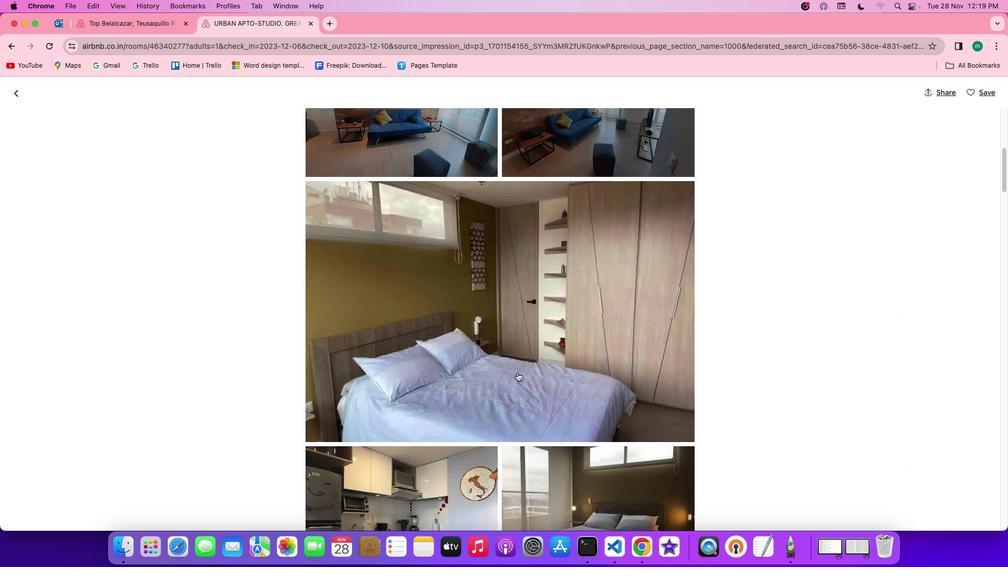 
Action: Mouse scrolled (518, 372) with delta (0, 0)
Screenshot: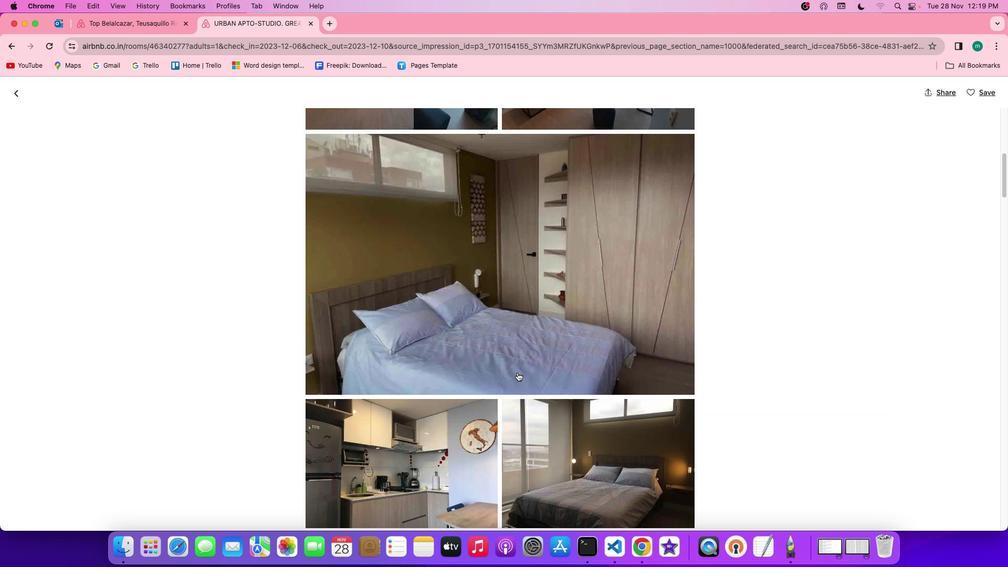 
Action: Mouse scrolled (518, 372) with delta (0, 0)
Screenshot: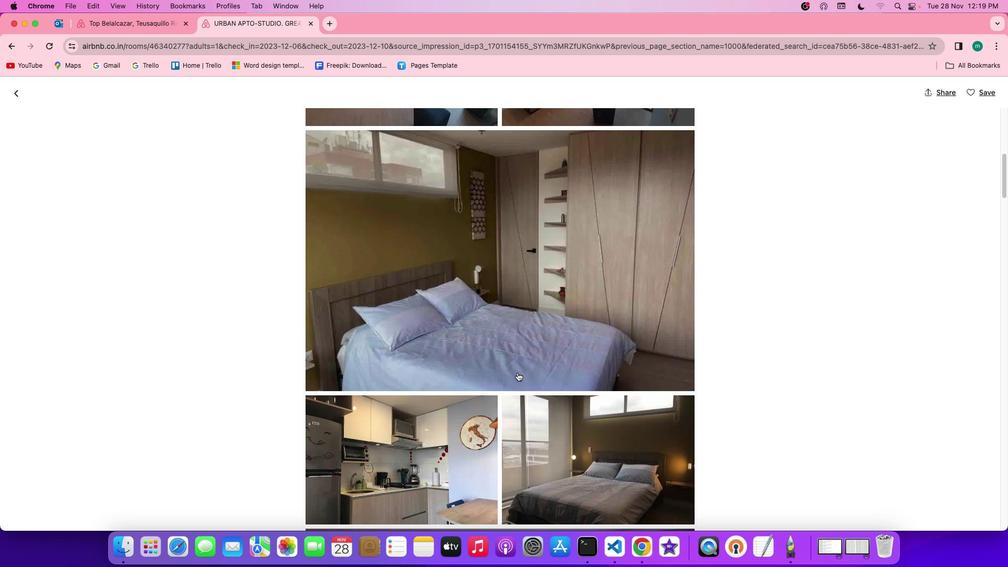 
Action: Mouse scrolled (518, 372) with delta (0, 0)
Screenshot: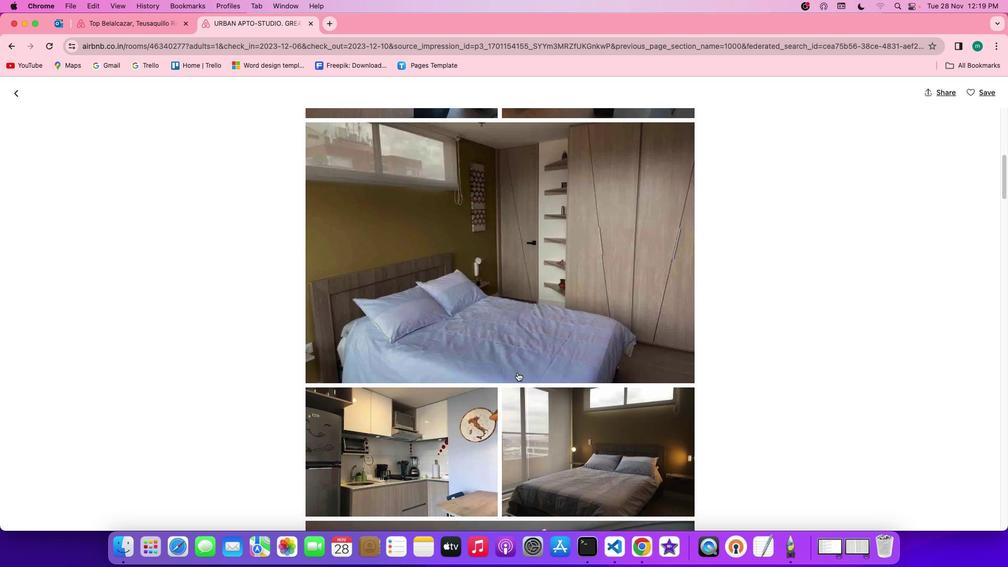 
Action: Mouse scrolled (518, 372) with delta (0, 0)
Screenshot: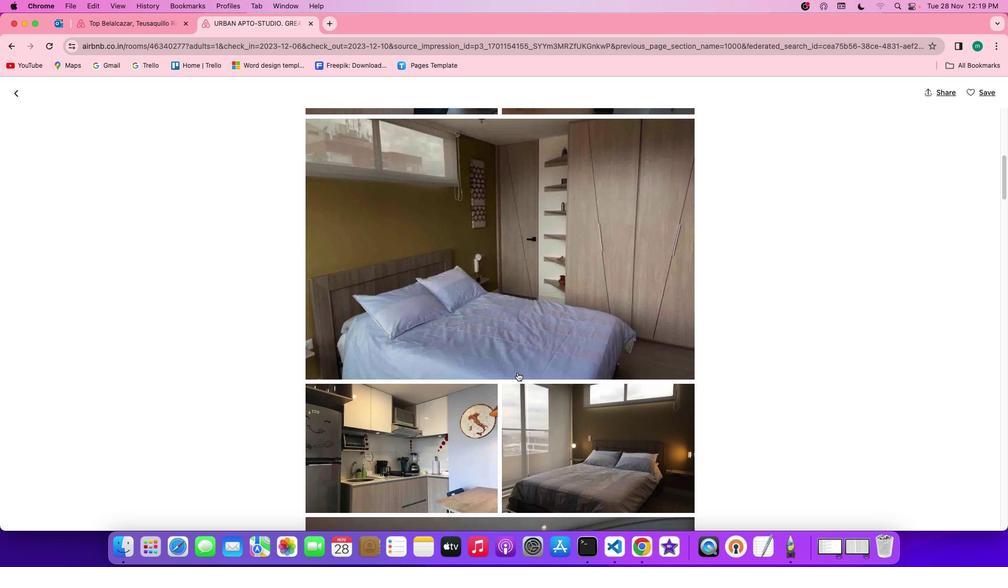 
Action: Mouse scrolled (518, 372) with delta (0, 0)
Screenshot: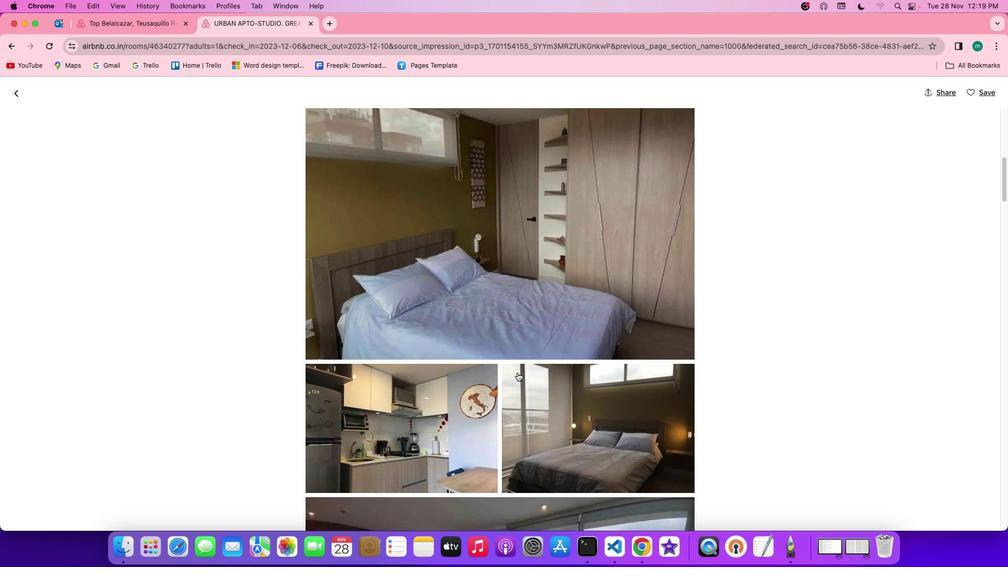 
Action: Mouse scrolled (518, 372) with delta (0, 0)
Screenshot: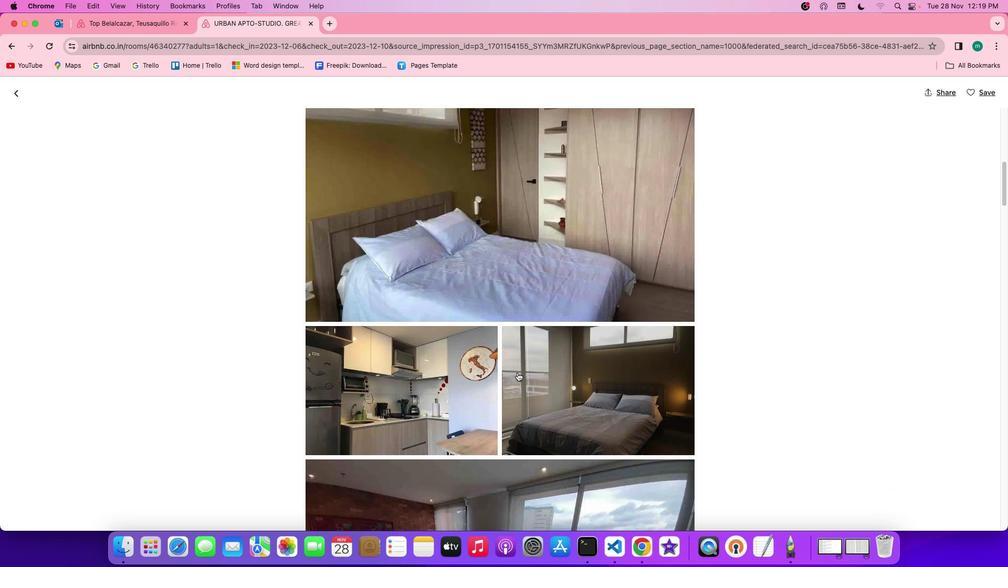 
Action: Mouse scrolled (518, 372) with delta (0, 0)
Screenshot: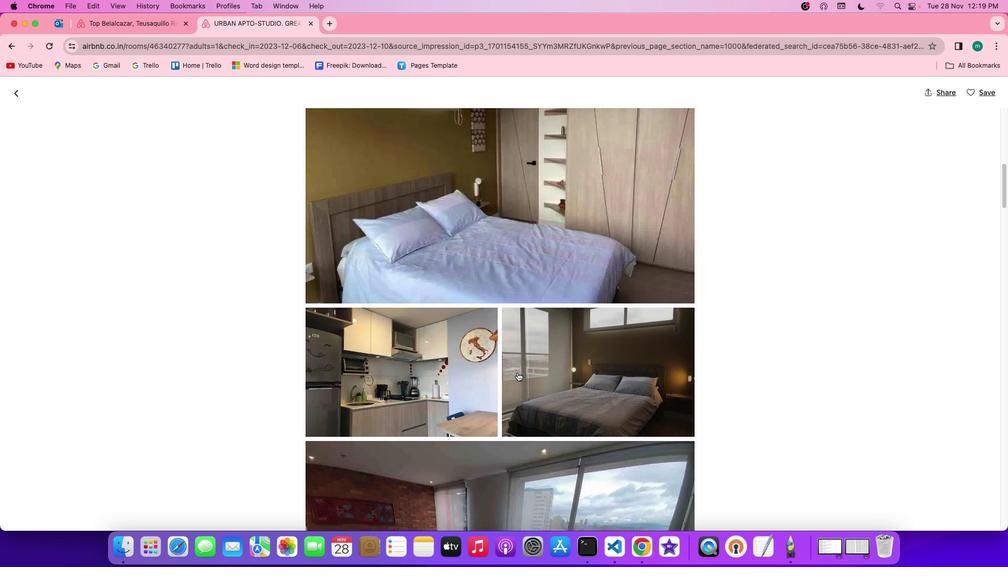 
Action: Mouse scrolled (518, 372) with delta (0, -1)
Screenshot: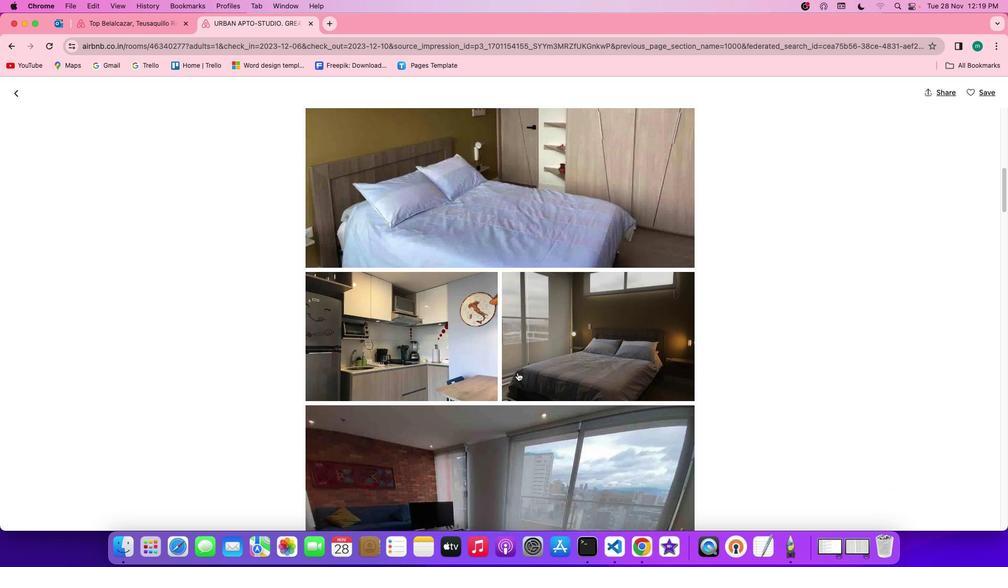 
Action: Mouse scrolled (518, 372) with delta (0, -2)
Screenshot: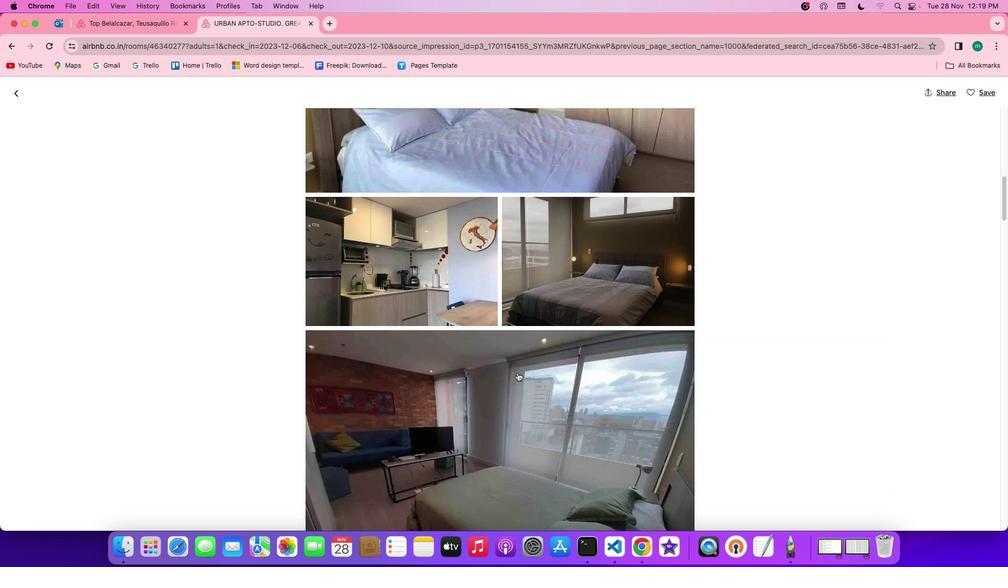 
Action: Mouse scrolled (518, 372) with delta (0, 0)
Screenshot: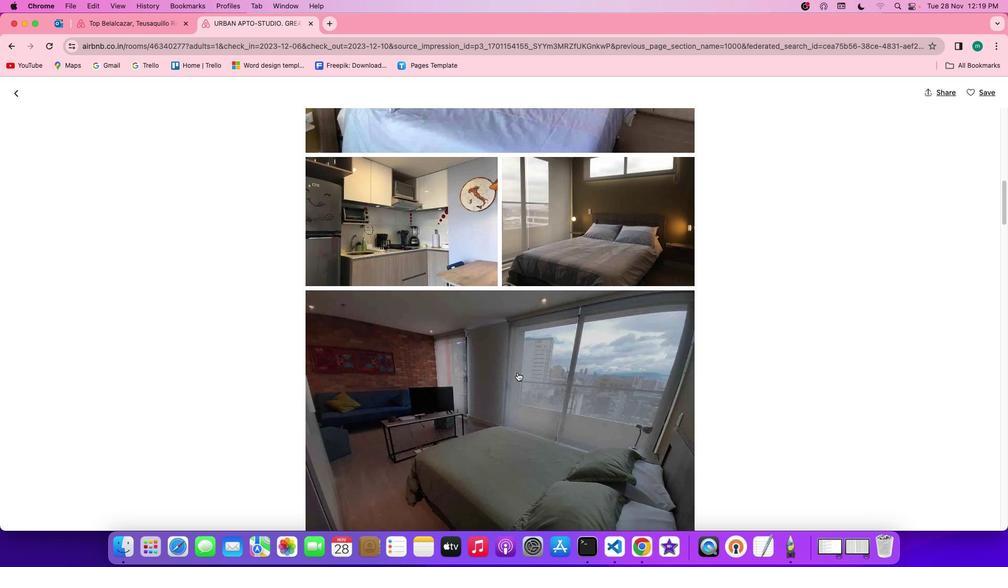 
Action: Mouse scrolled (518, 372) with delta (0, 0)
Screenshot: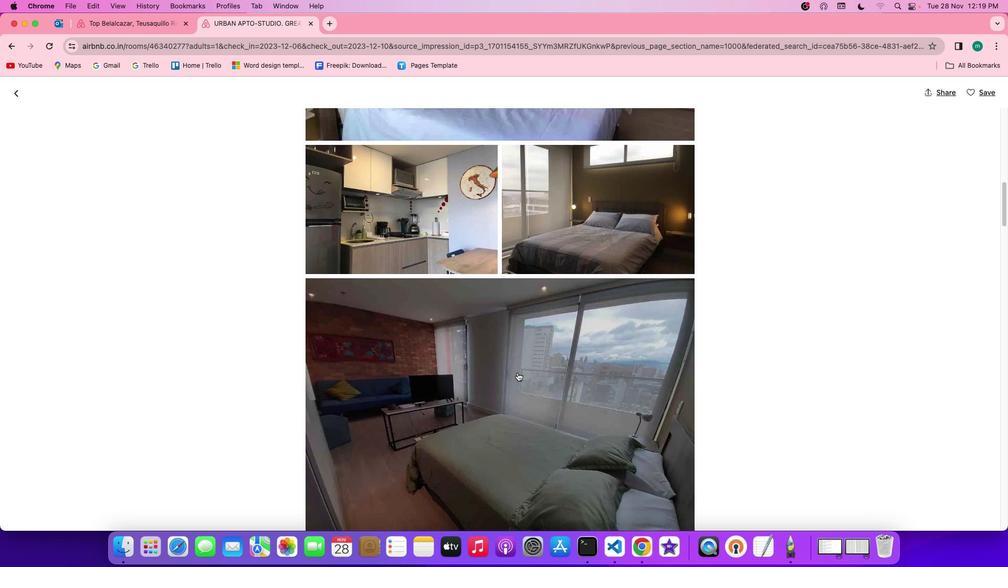 
Action: Mouse scrolled (518, 372) with delta (0, -1)
Screenshot: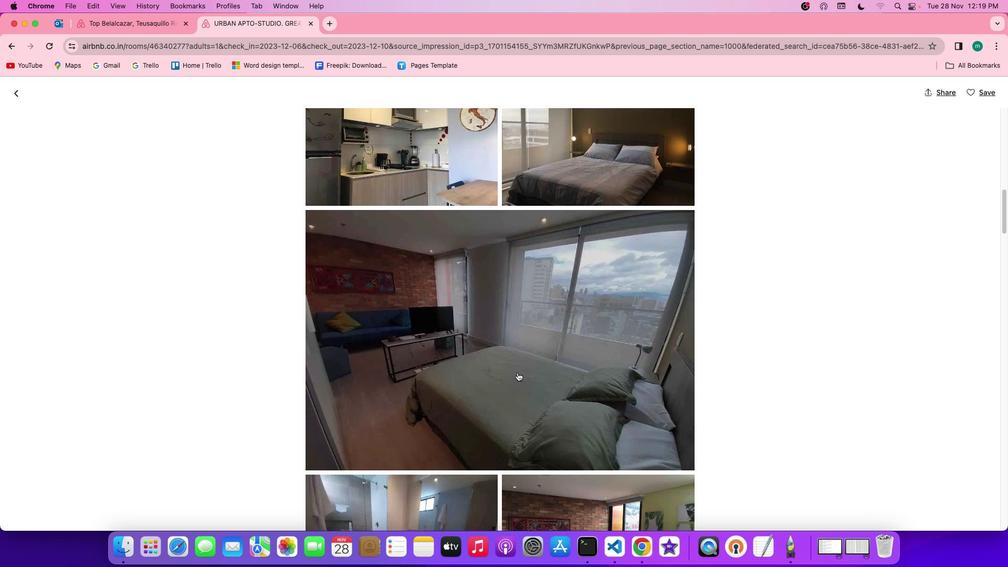 
Action: Mouse scrolled (518, 372) with delta (0, -2)
Screenshot: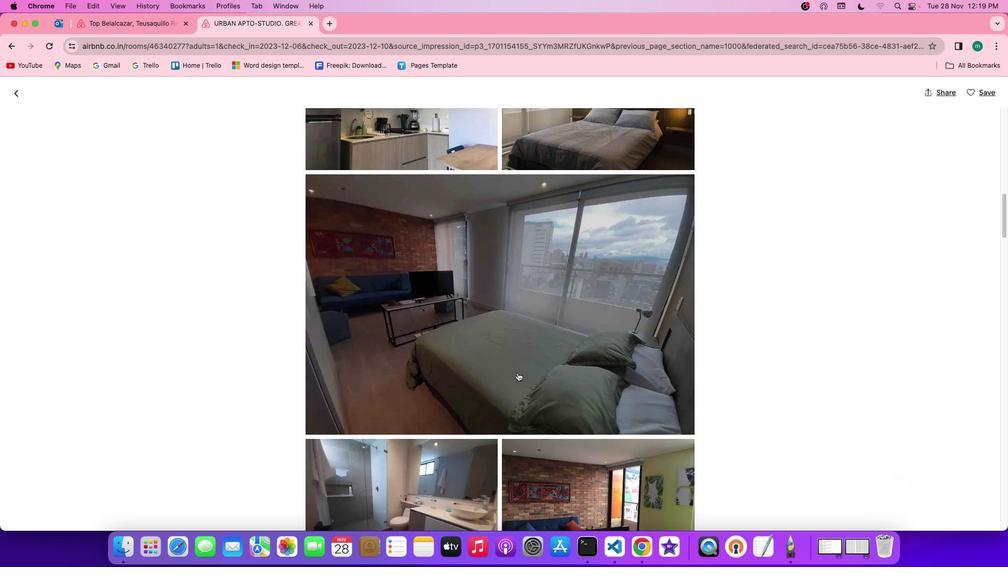 
Action: Mouse scrolled (518, 372) with delta (0, -2)
Screenshot: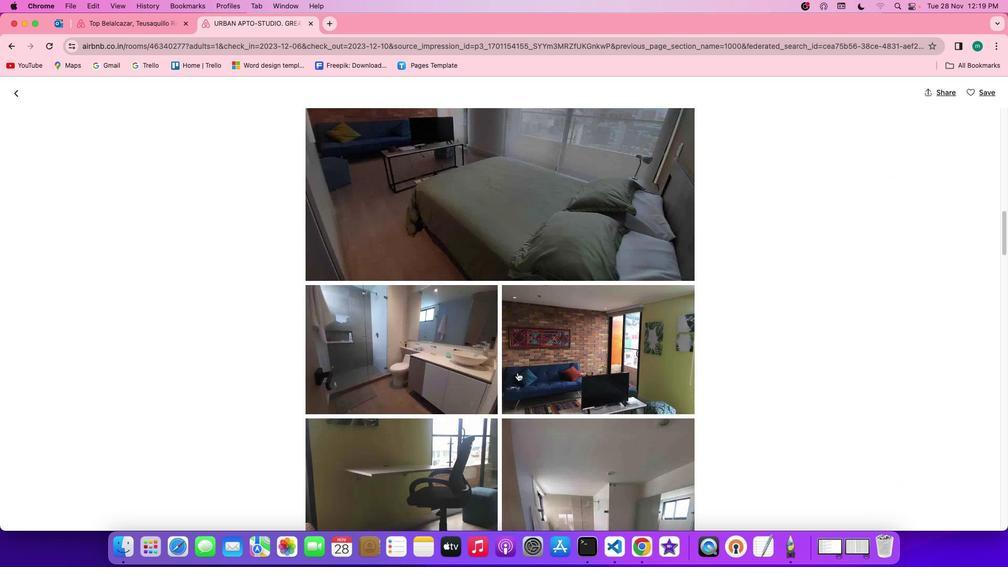 
Action: Mouse scrolled (518, 372) with delta (0, 0)
Screenshot: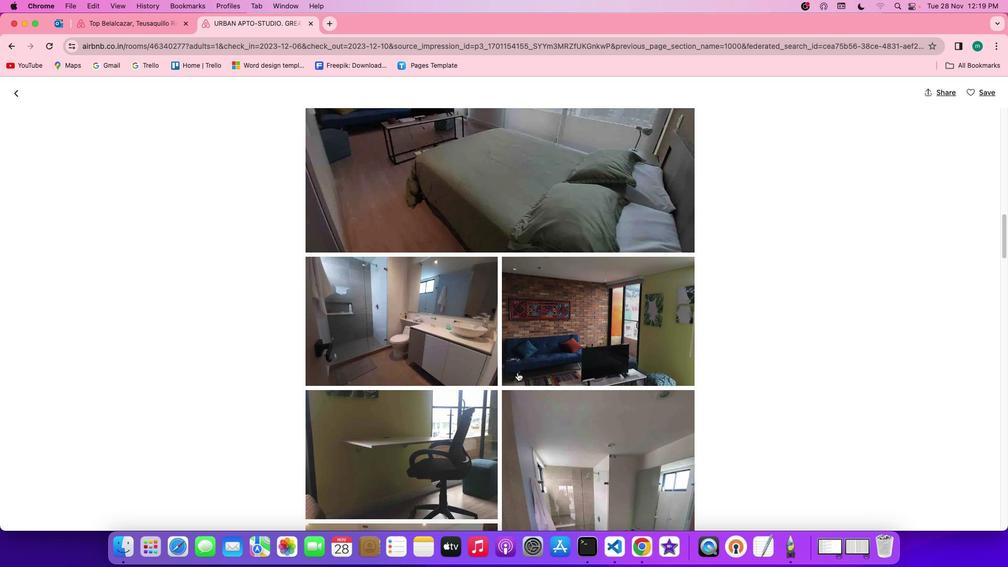 
Action: Mouse scrolled (518, 372) with delta (0, 0)
Screenshot: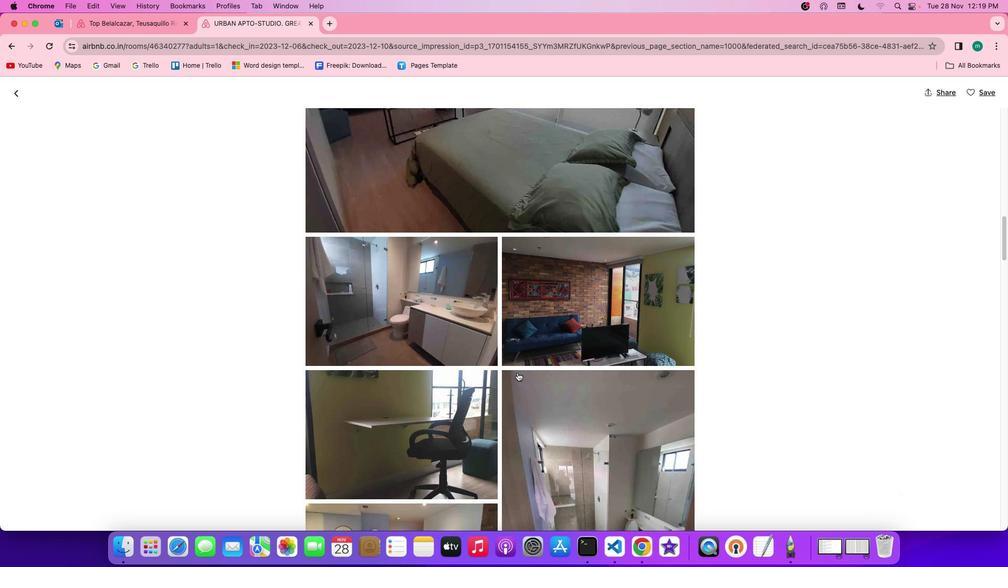 
Action: Mouse scrolled (518, 372) with delta (0, -1)
Screenshot: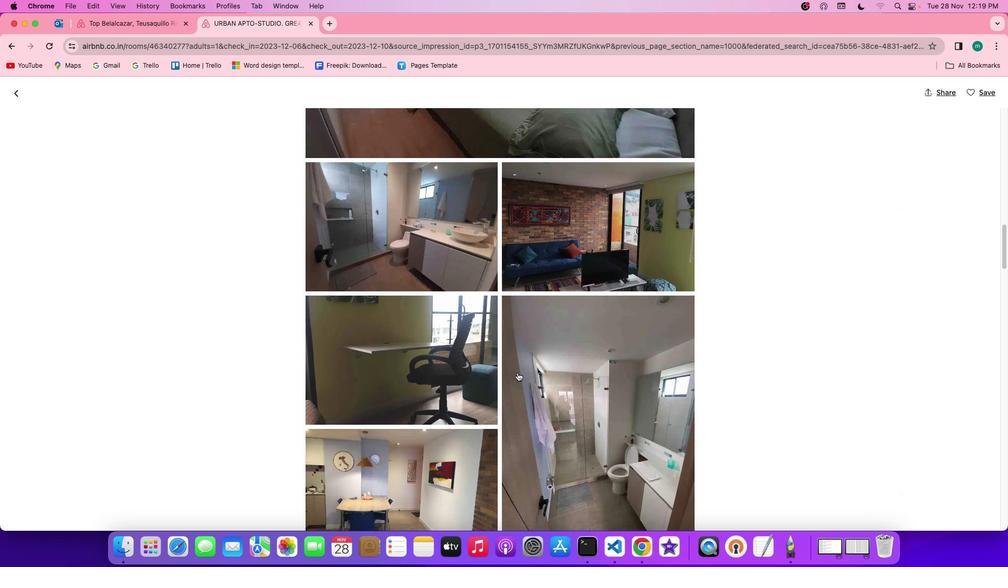 
Action: Mouse scrolled (518, 372) with delta (0, -2)
Screenshot: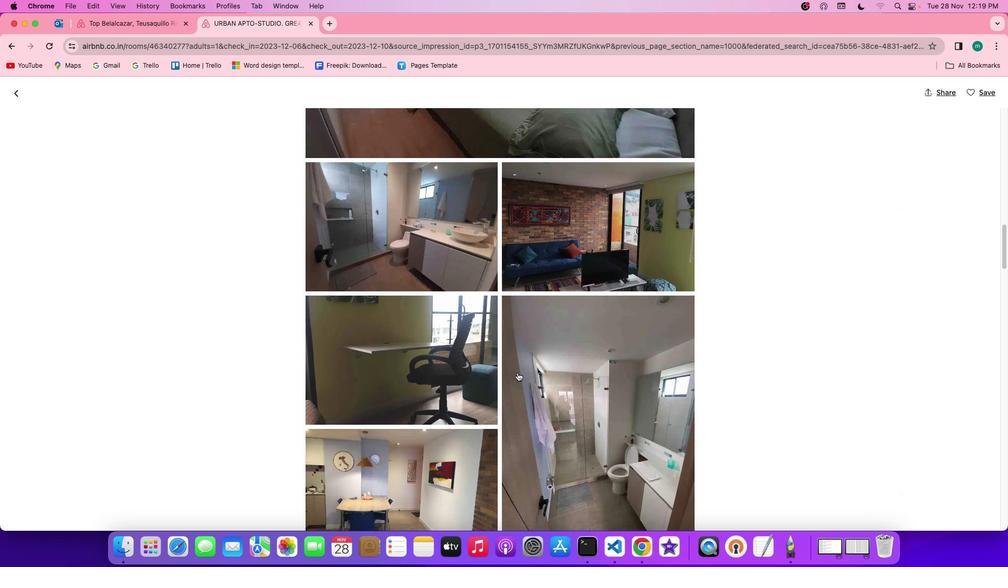 
Action: Mouse scrolled (518, 372) with delta (0, -2)
Screenshot: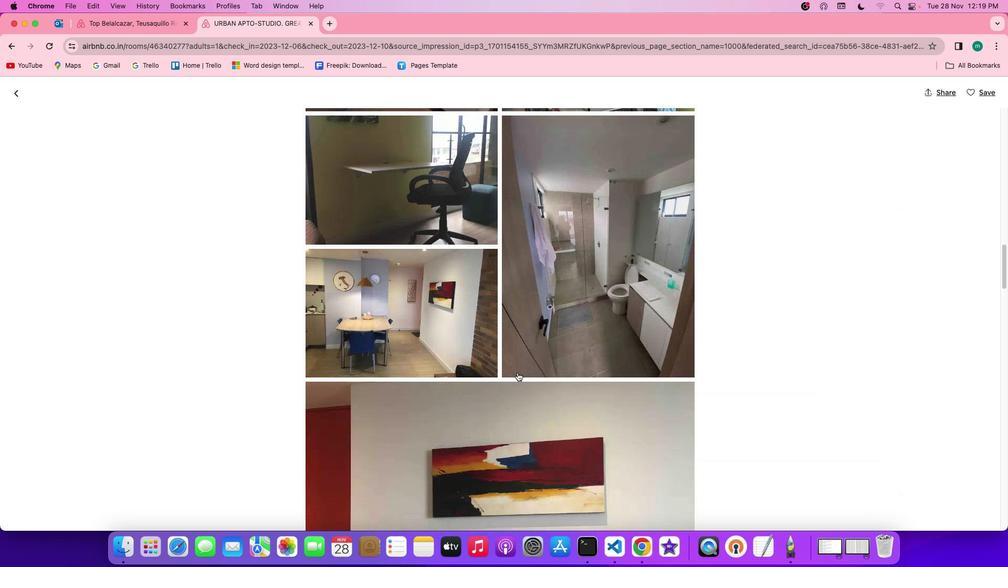 
Action: Mouse scrolled (518, 372) with delta (0, 0)
Screenshot: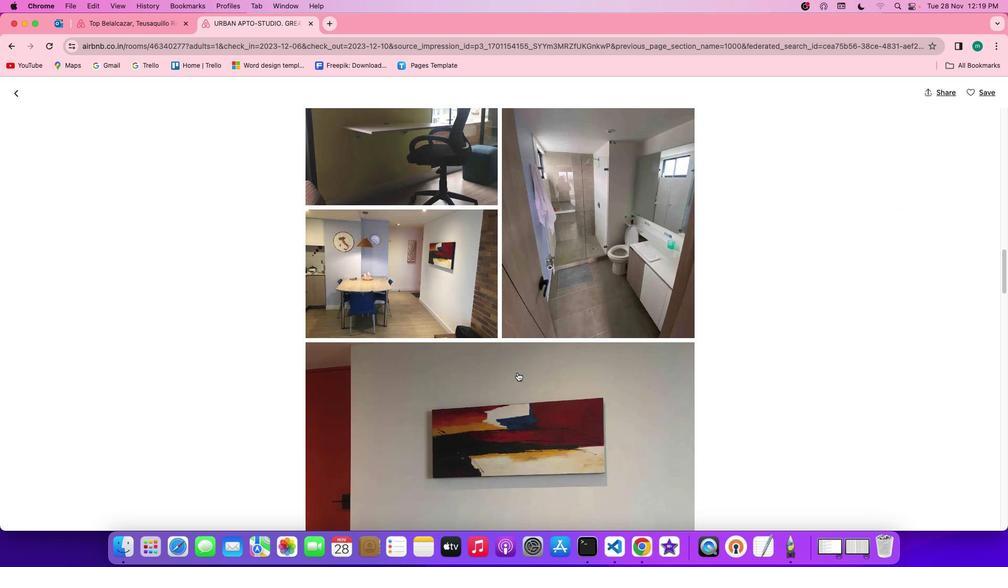 
Action: Mouse scrolled (518, 372) with delta (0, 0)
Screenshot: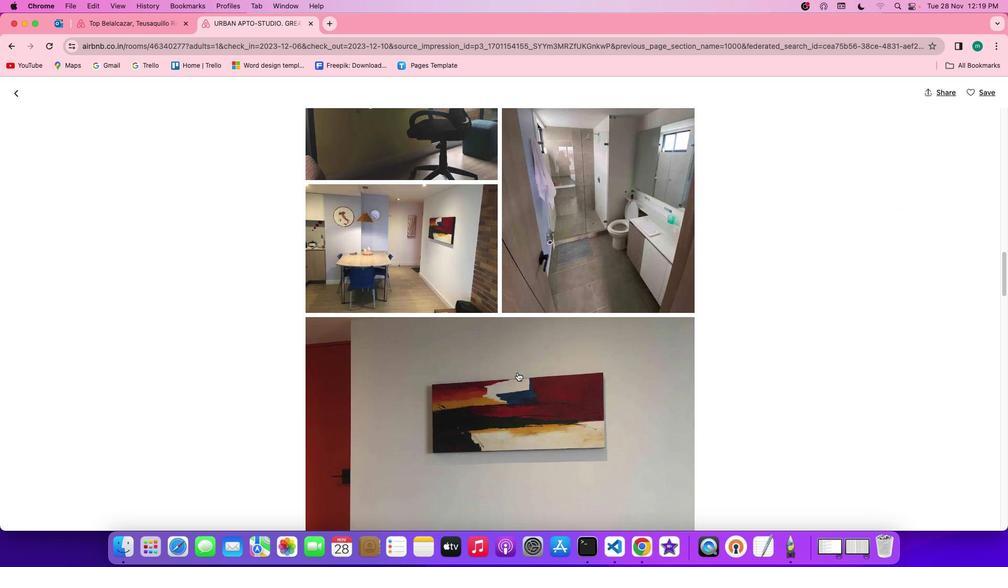 
Action: Mouse scrolled (518, 372) with delta (0, -1)
Screenshot: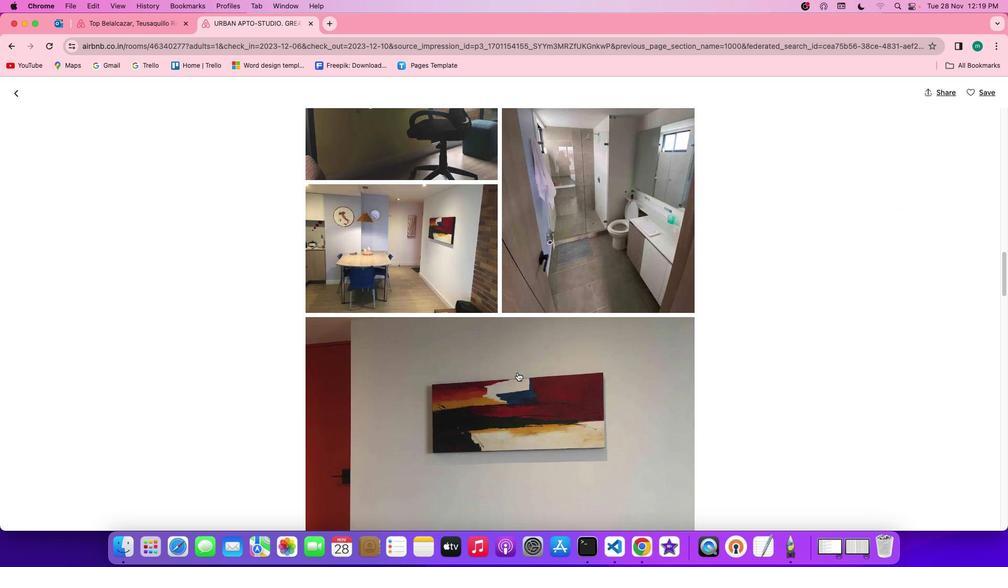 
Action: Mouse scrolled (518, 372) with delta (0, -2)
Screenshot: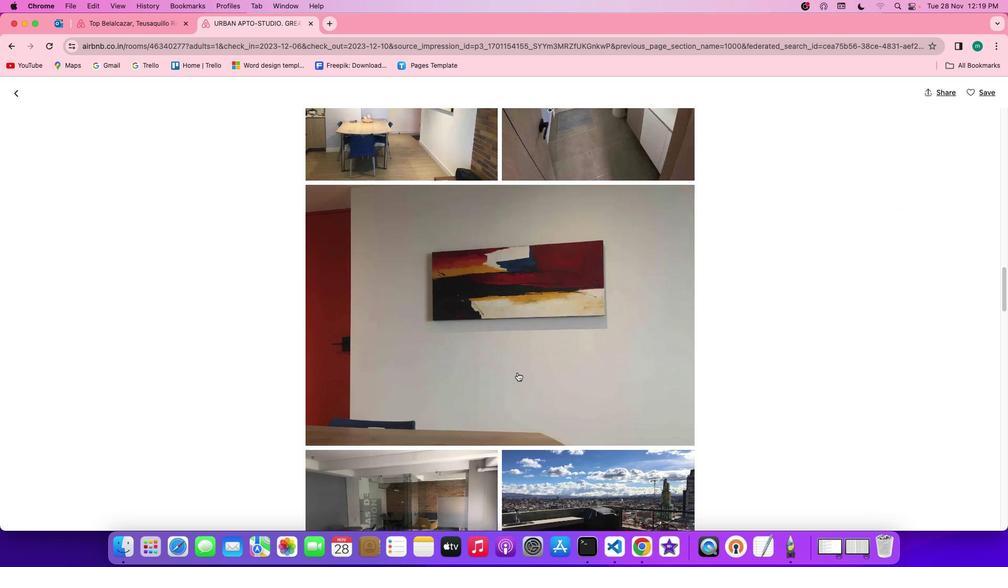 
Action: Mouse scrolled (518, 372) with delta (0, -2)
Screenshot: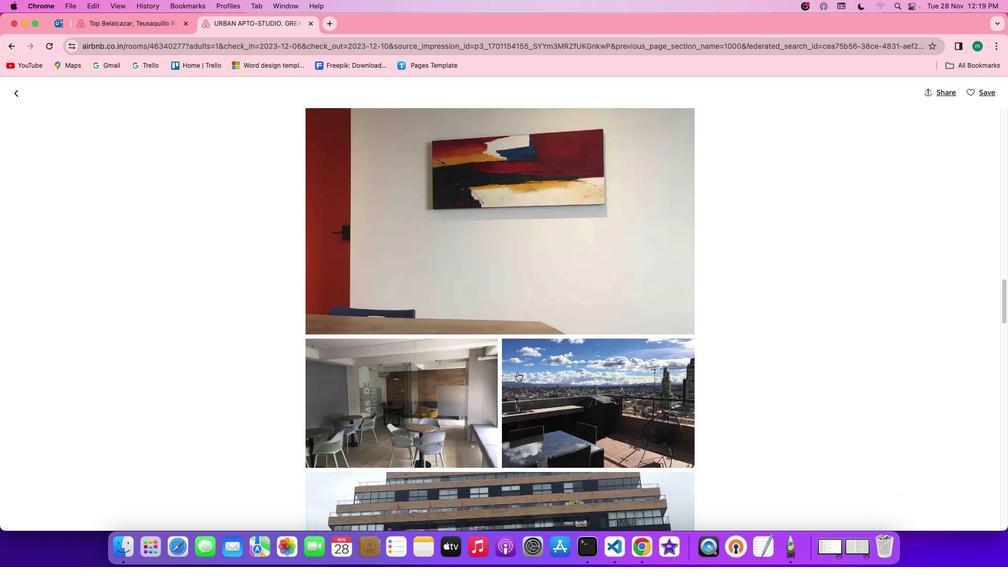 
Action: Mouse scrolled (518, 372) with delta (0, 0)
Screenshot: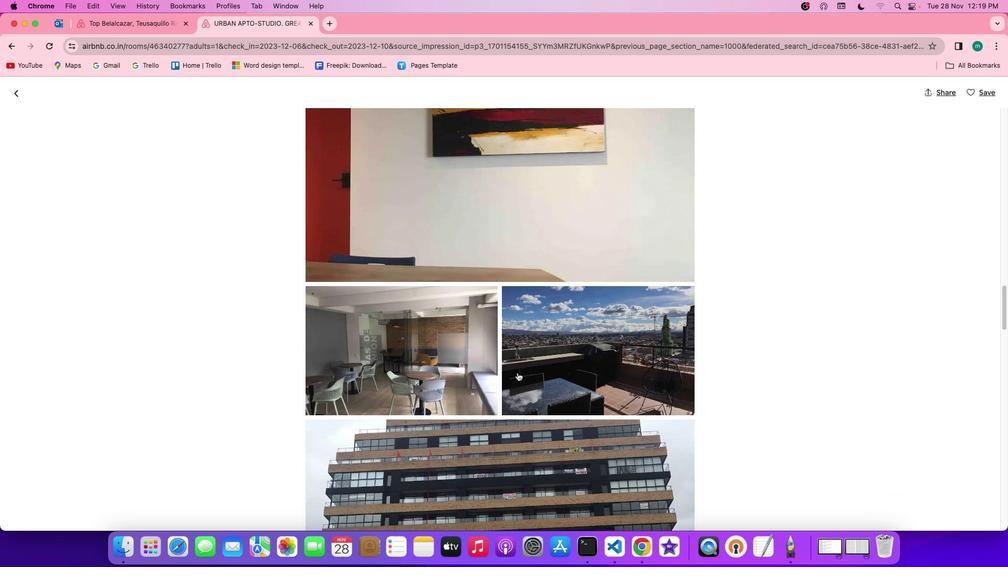 
Action: Mouse scrolled (518, 372) with delta (0, 0)
Screenshot: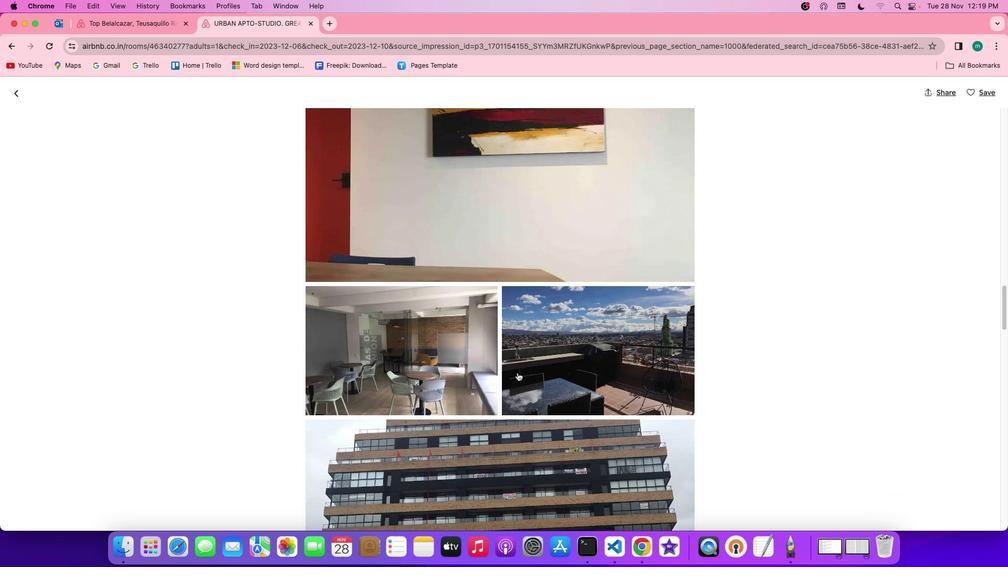 
Action: Mouse scrolled (518, 372) with delta (0, -1)
Screenshot: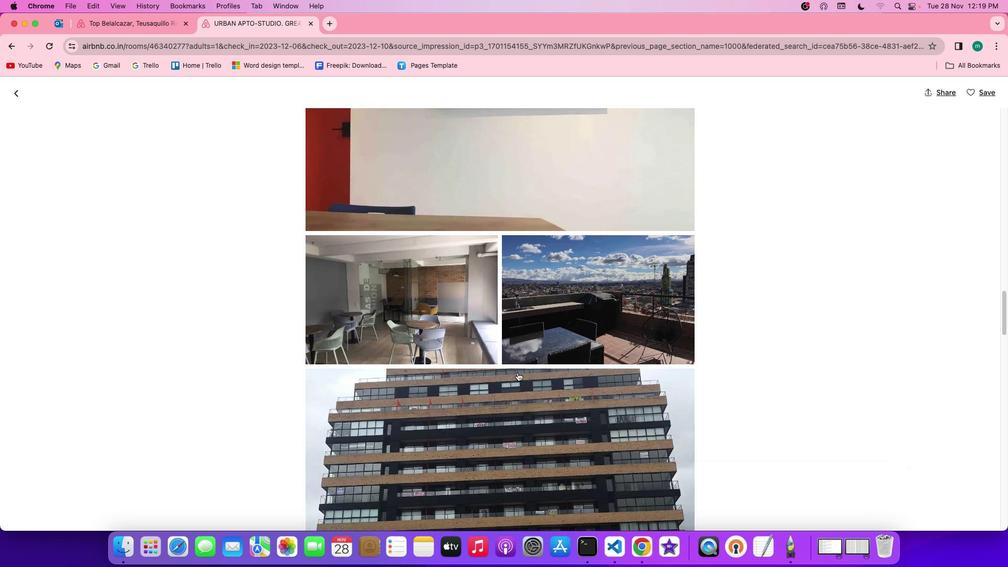 
Action: Mouse scrolled (518, 372) with delta (0, -2)
Screenshot: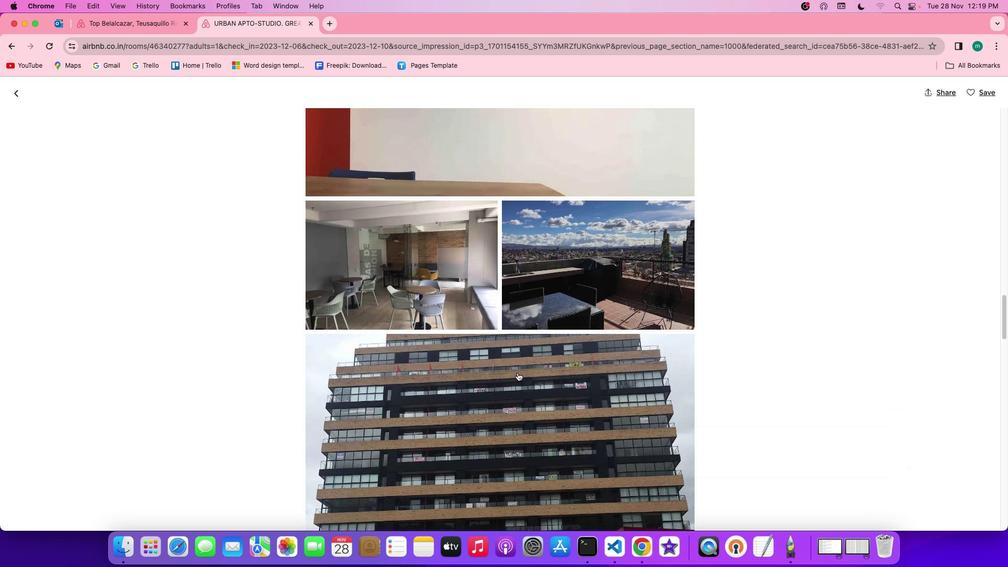
Action: Mouse scrolled (518, 372) with delta (0, -2)
Screenshot: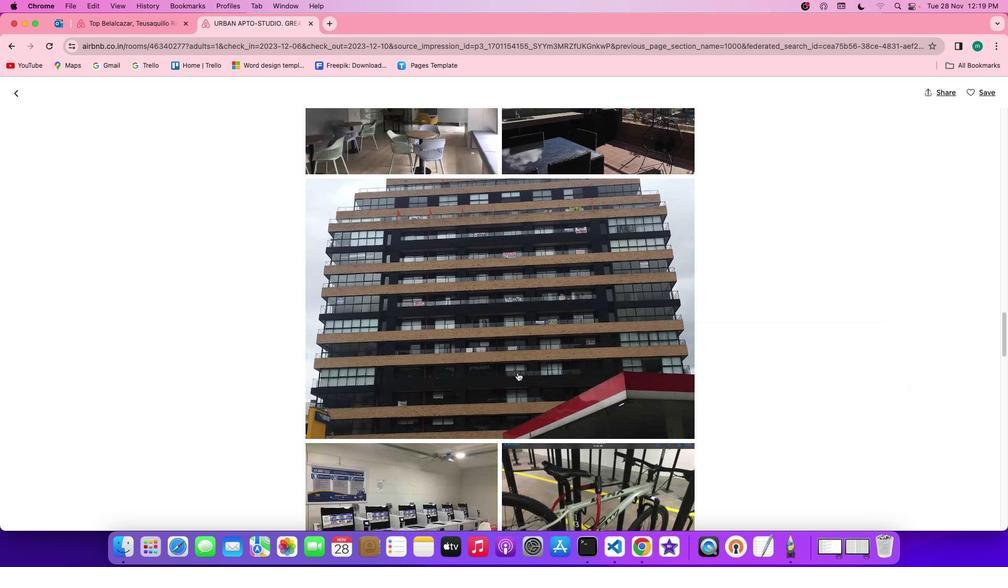 
Action: Mouse scrolled (518, 372) with delta (0, 0)
Screenshot: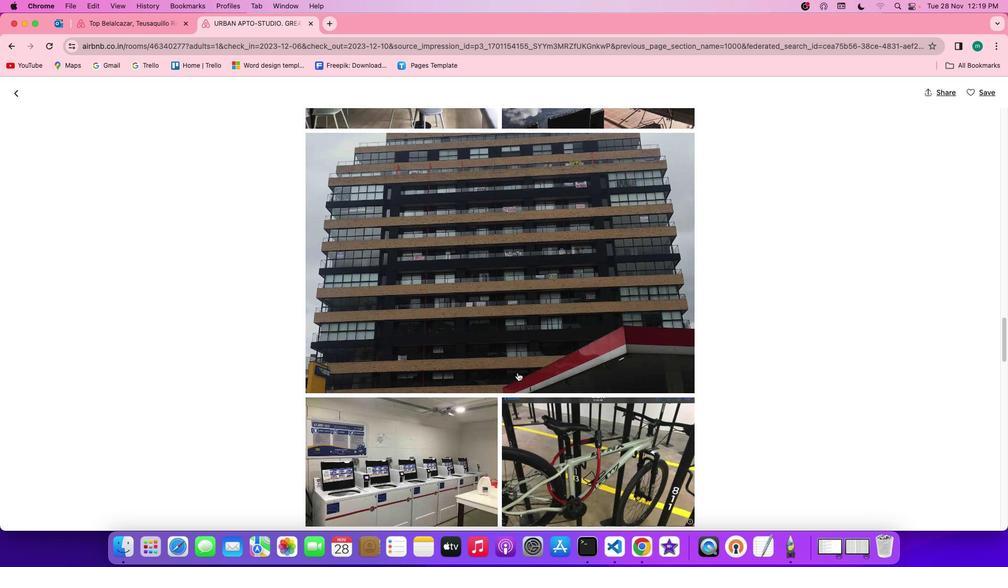 
Action: Mouse scrolled (518, 372) with delta (0, 0)
Screenshot: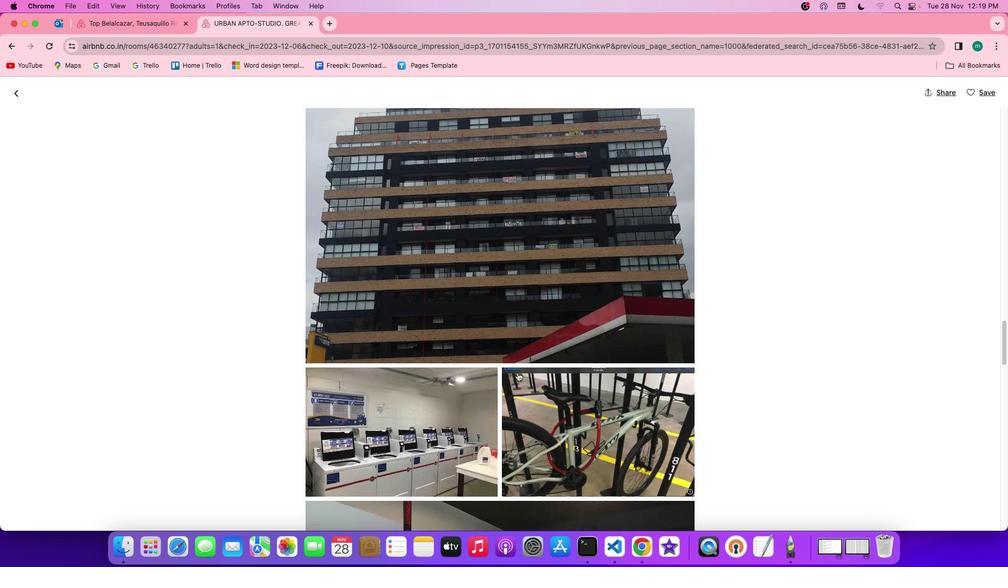 
Action: Mouse scrolled (518, 372) with delta (0, -1)
Screenshot: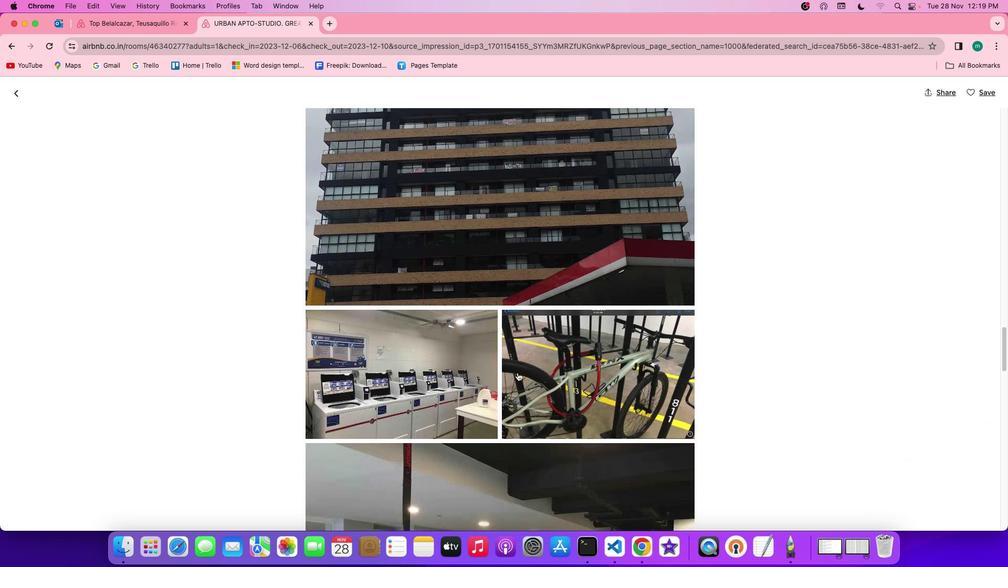 
Action: Mouse scrolled (518, 372) with delta (0, -2)
Screenshot: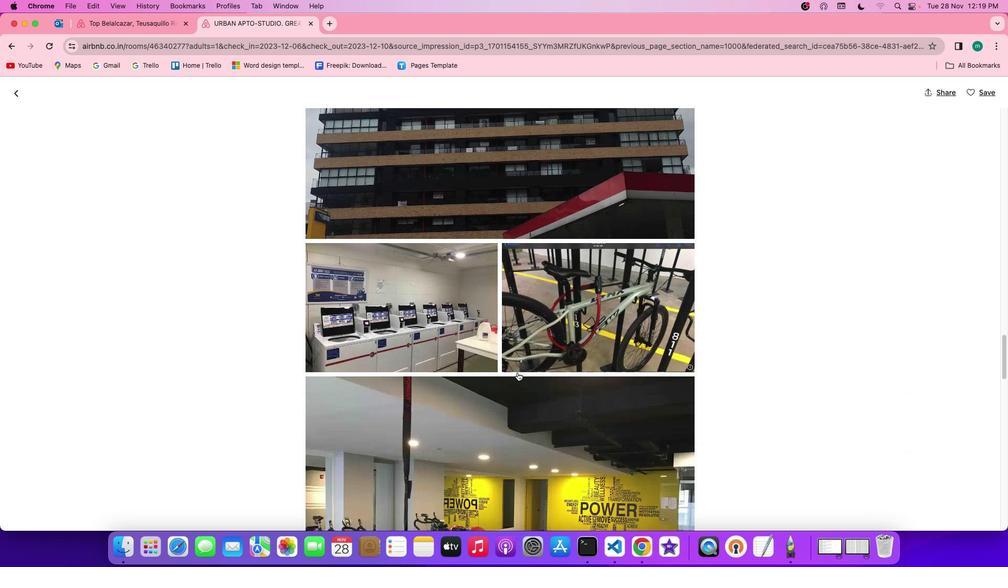 
Action: Mouse scrolled (518, 372) with delta (0, -2)
Screenshot: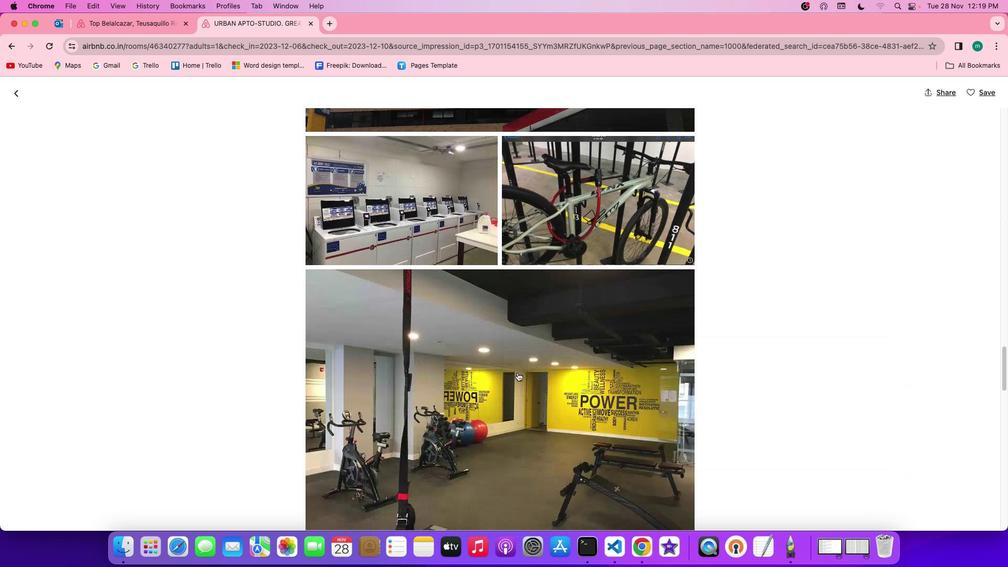 
Action: Mouse scrolled (518, 372) with delta (0, 0)
Screenshot: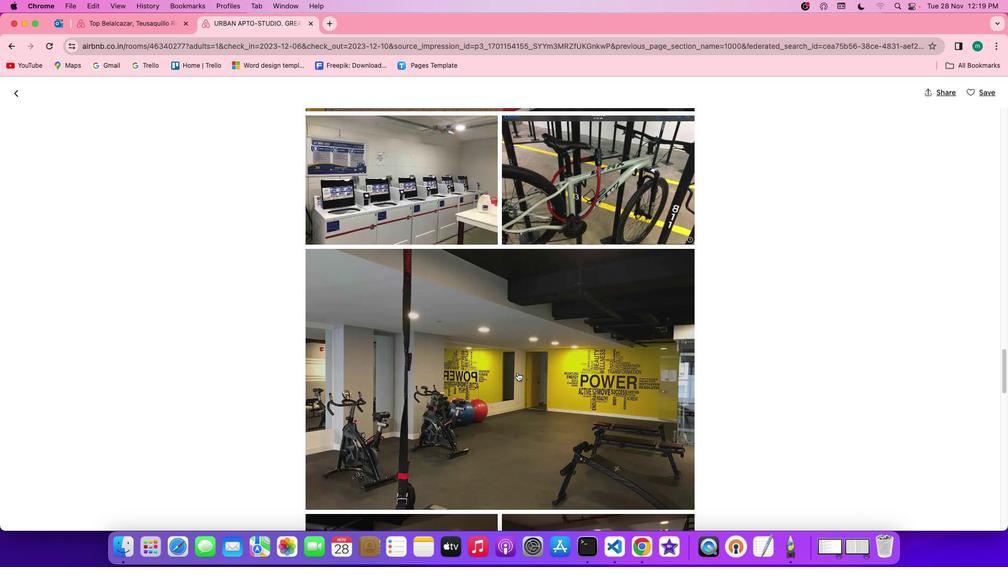 
Action: Mouse scrolled (518, 372) with delta (0, 0)
Screenshot: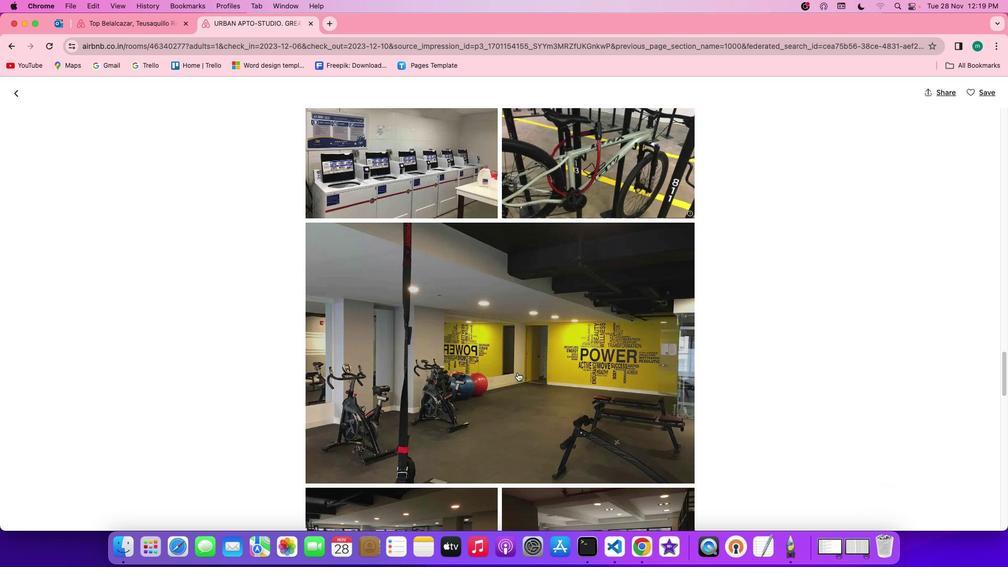 
Action: Mouse scrolled (518, 372) with delta (0, -1)
Screenshot: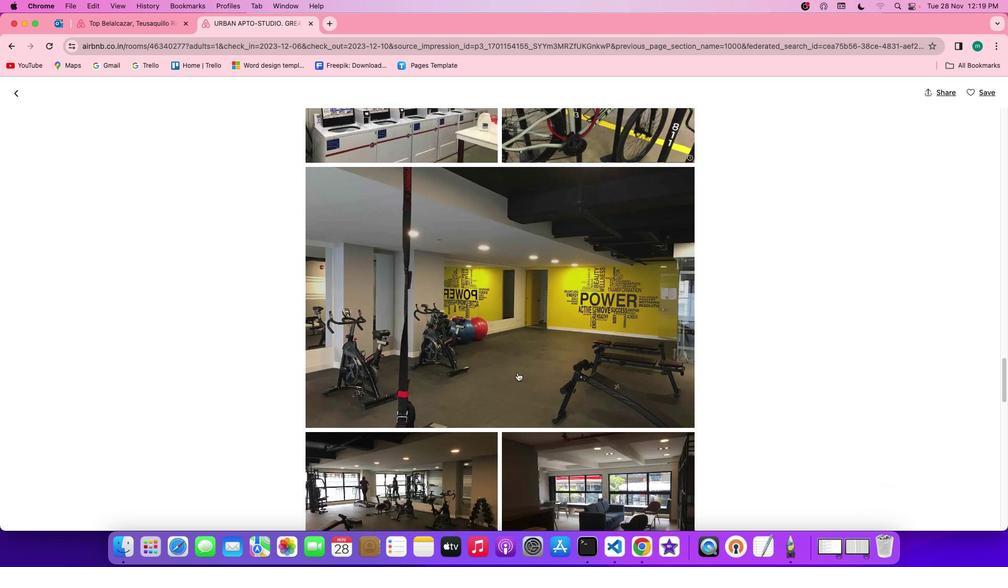 
Action: Mouse scrolled (518, 372) with delta (0, -2)
Screenshot: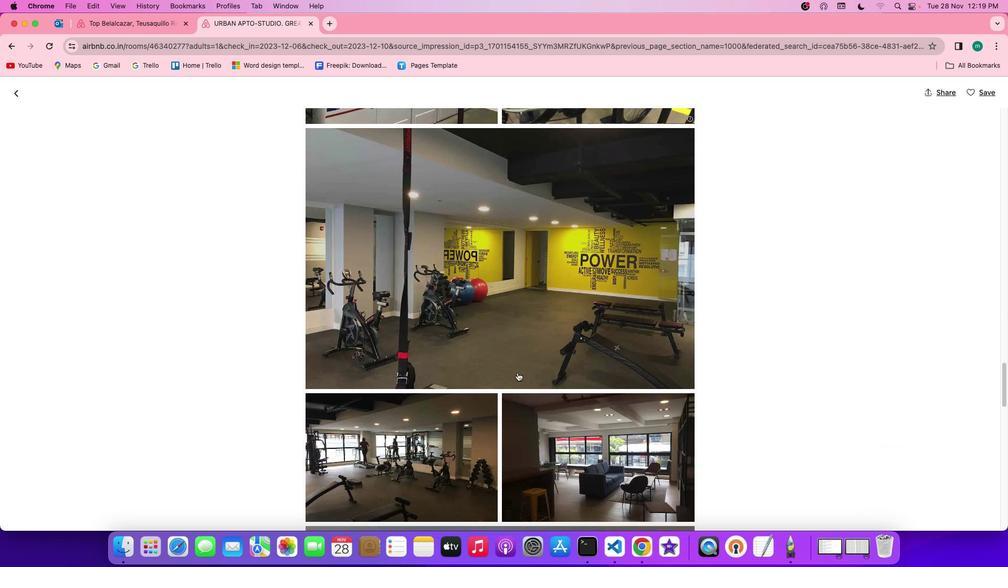 
Action: Mouse scrolled (518, 372) with delta (0, -2)
Screenshot: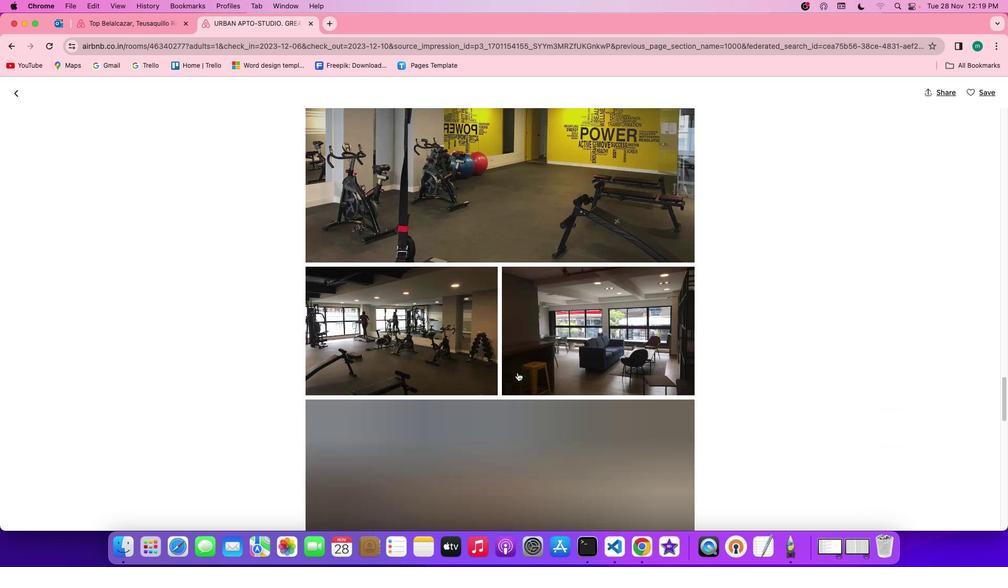 
Action: Mouse scrolled (518, 372) with delta (0, 0)
Screenshot: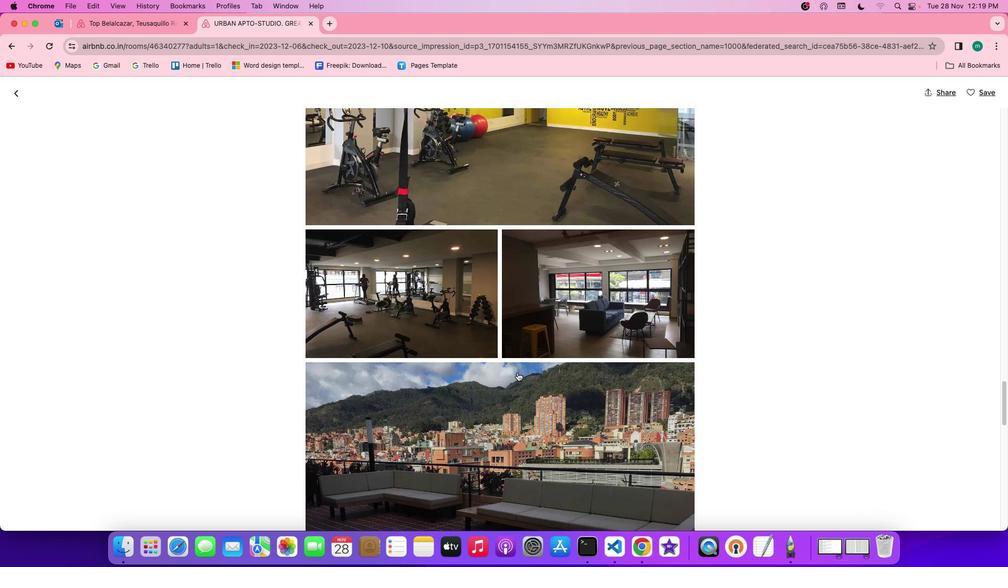 
Action: Mouse scrolled (518, 372) with delta (0, 0)
Screenshot: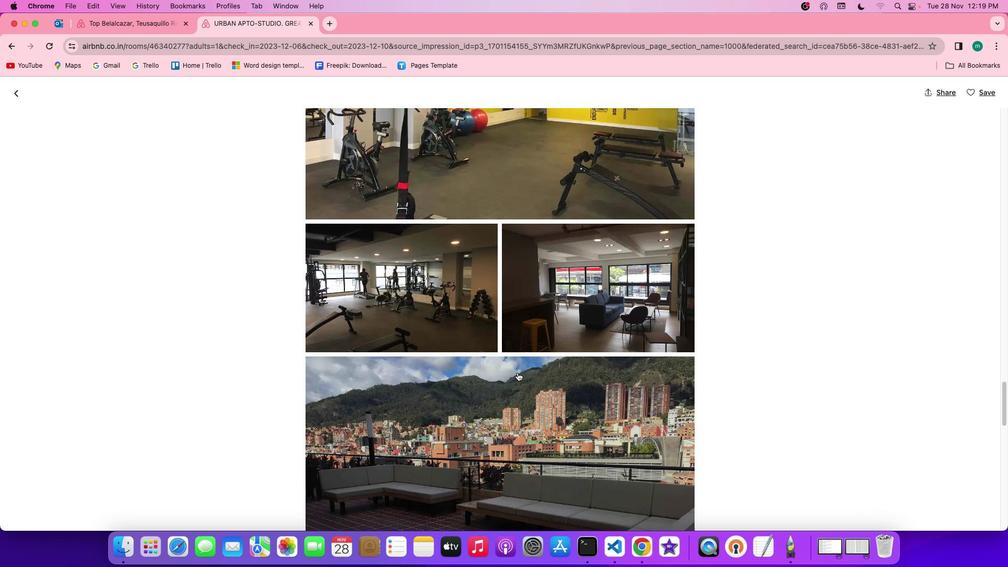 
Action: Mouse scrolled (518, 372) with delta (0, 0)
Screenshot: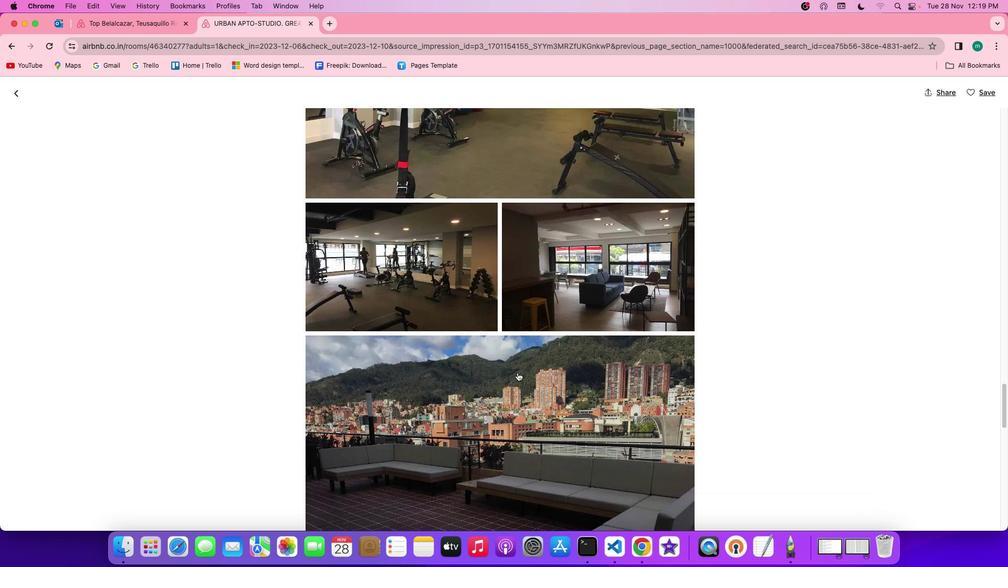 
Action: Mouse scrolled (518, 372) with delta (0, 0)
Screenshot: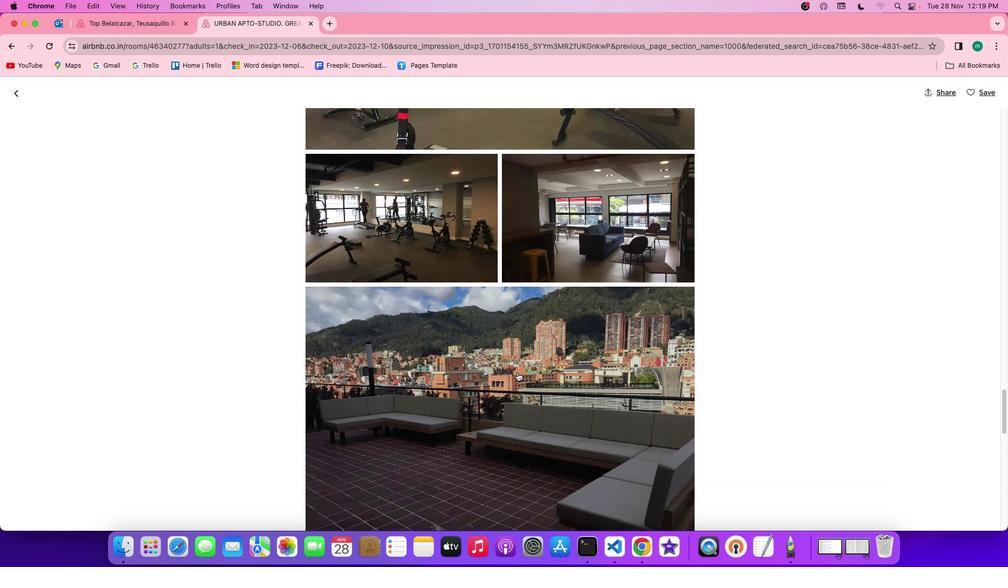 
Action: Mouse scrolled (518, 372) with delta (0, 0)
Screenshot: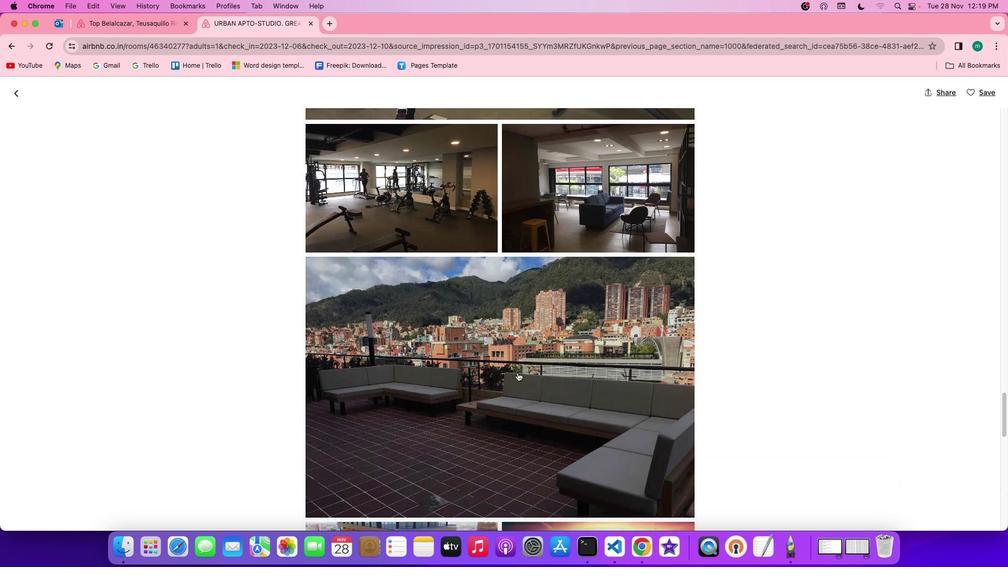 
Action: Mouse scrolled (518, 372) with delta (0, -1)
Screenshot: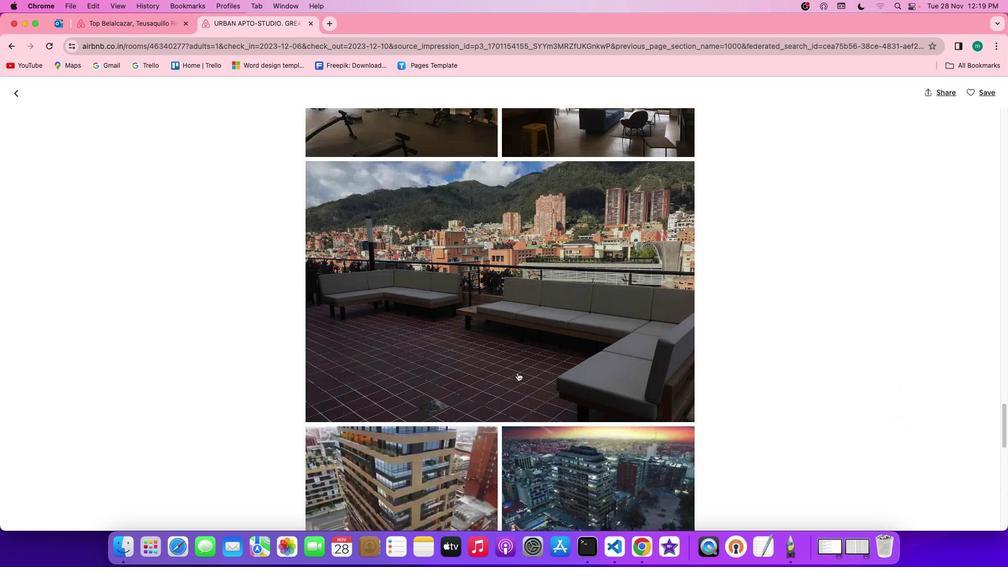 
Action: Mouse scrolled (518, 372) with delta (0, -2)
Screenshot: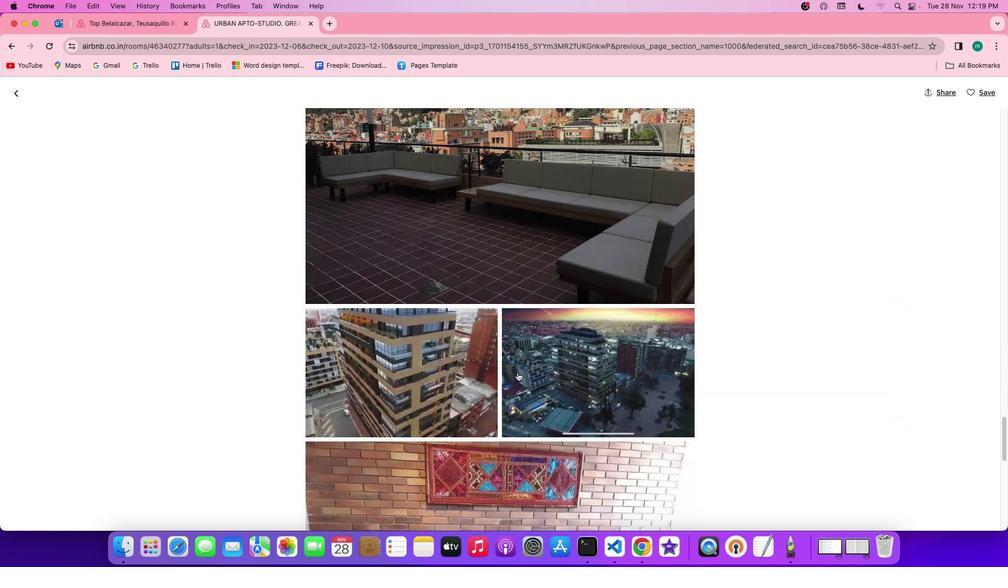
Action: Mouse scrolled (518, 372) with delta (0, -2)
Screenshot: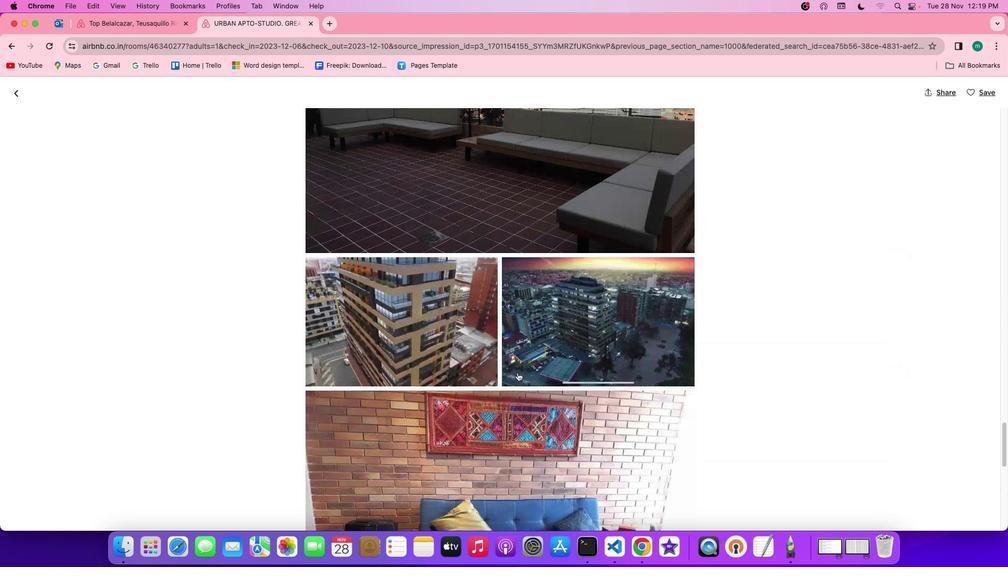 
Action: Mouse scrolled (518, 372) with delta (0, 0)
Screenshot: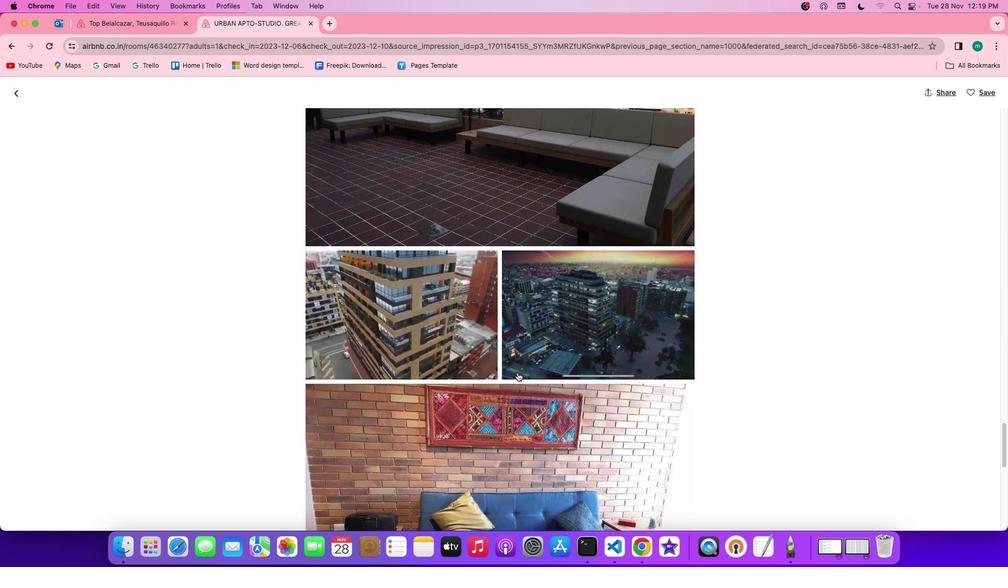 
Action: Mouse scrolled (518, 372) with delta (0, 0)
Screenshot: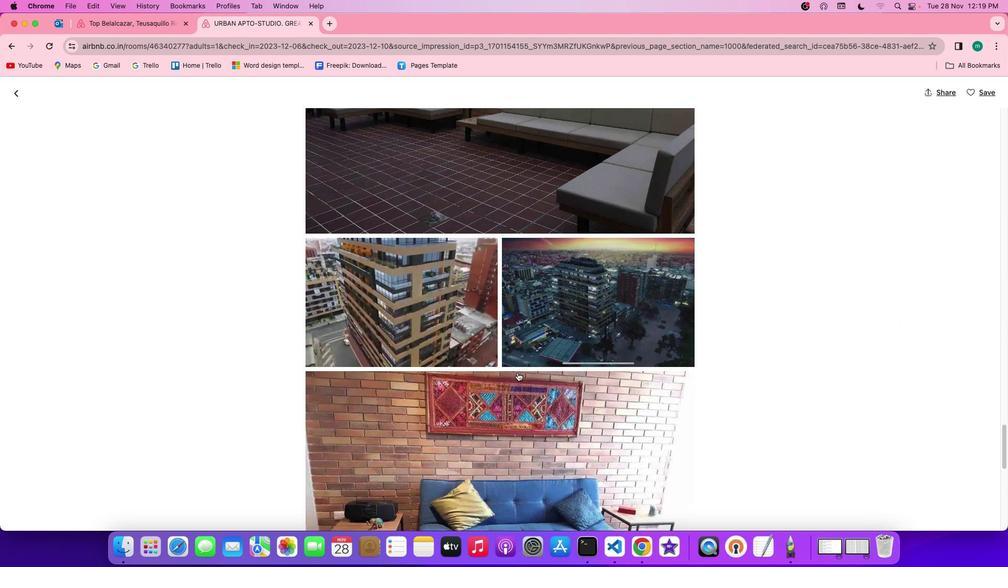
Action: Mouse scrolled (518, 372) with delta (0, -1)
Screenshot: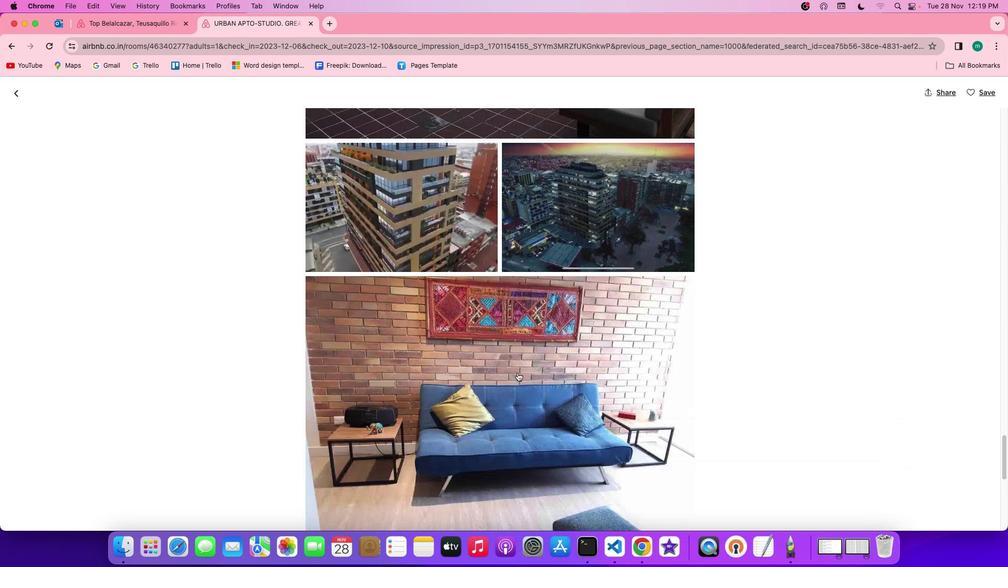 
Action: Mouse scrolled (518, 372) with delta (0, -2)
Screenshot: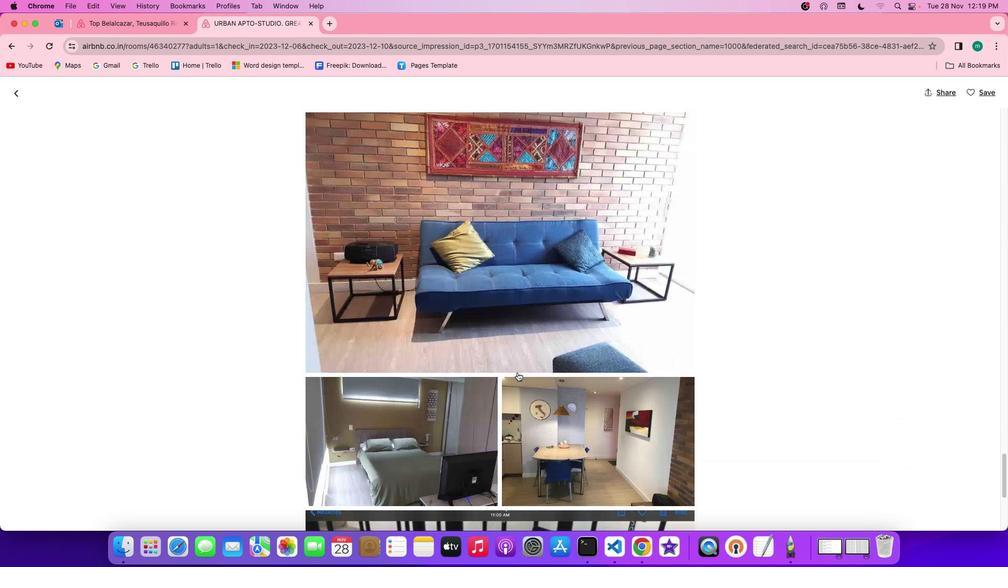 
Action: Mouse scrolled (518, 372) with delta (0, -2)
Screenshot: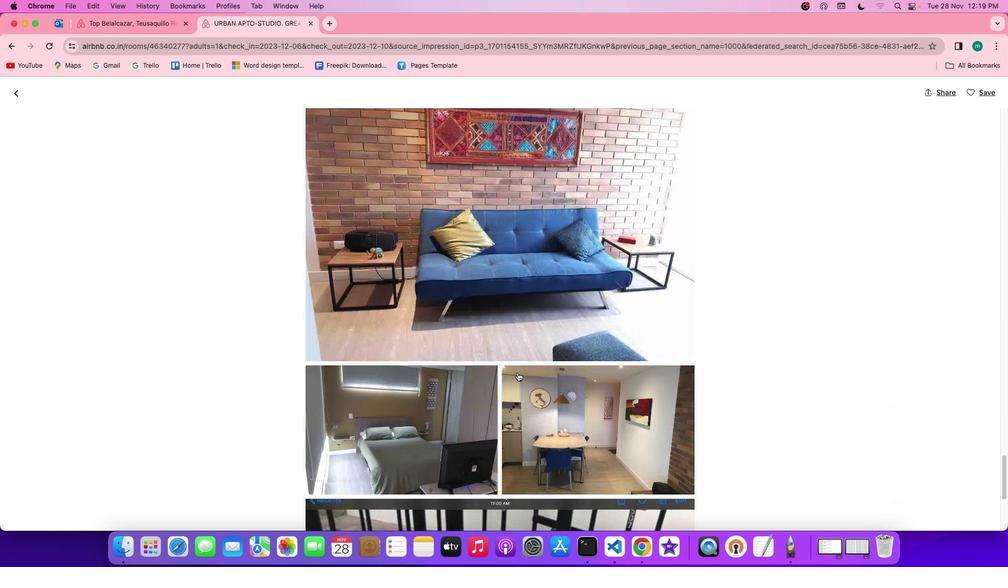 
Action: Mouse scrolled (518, 372) with delta (0, 0)
Screenshot: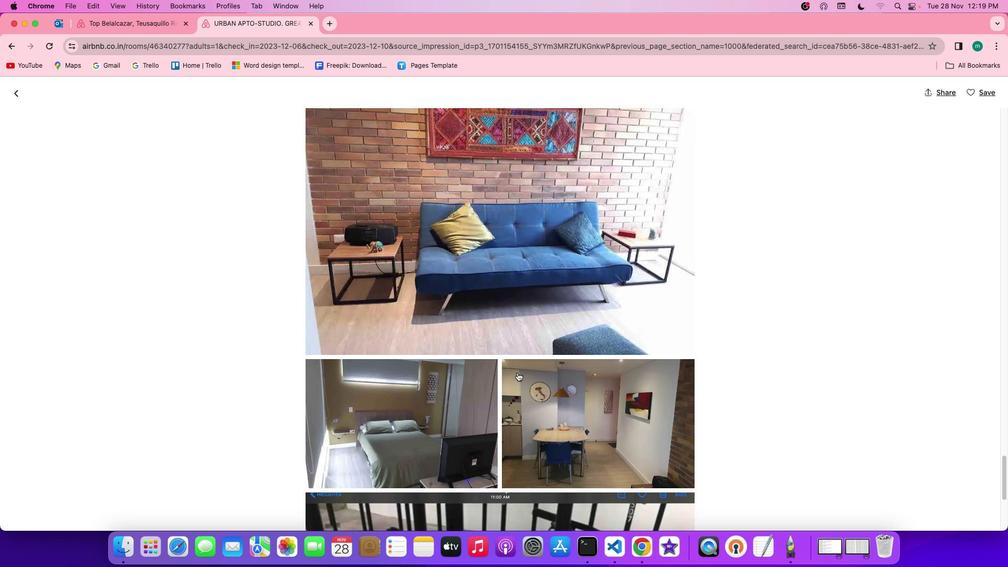 
Action: Mouse scrolled (518, 372) with delta (0, 0)
Screenshot: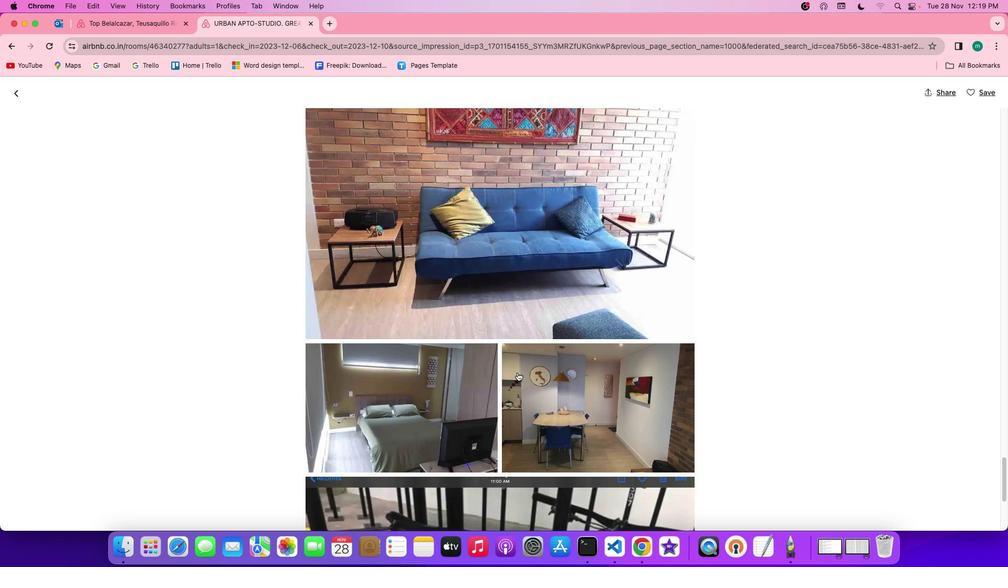 
Action: Mouse scrolled (518, 372) with delta (0, -1)
Screenshot: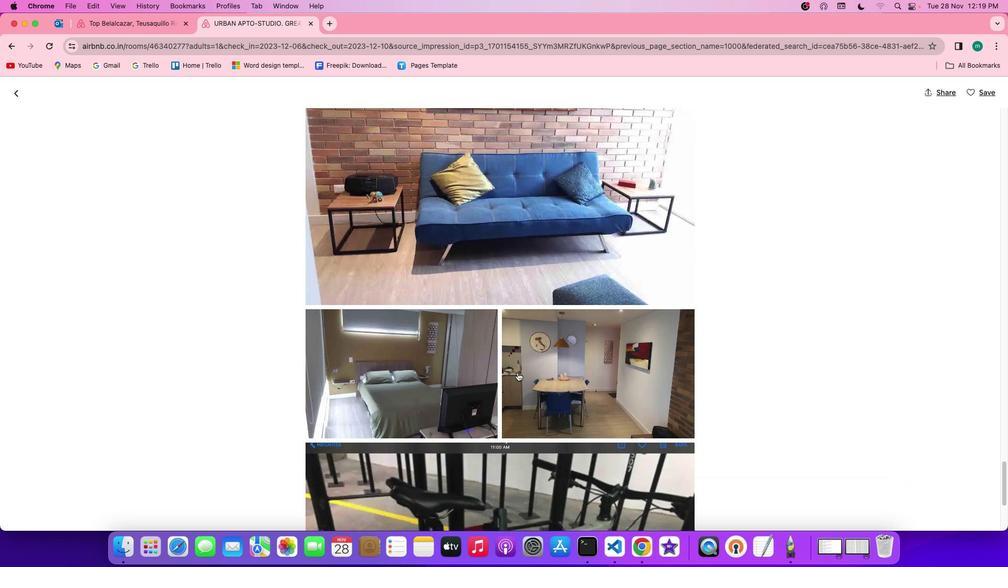 
Action: Mouse scrolled (518, 372) with delta (0, -2)
Screenshot: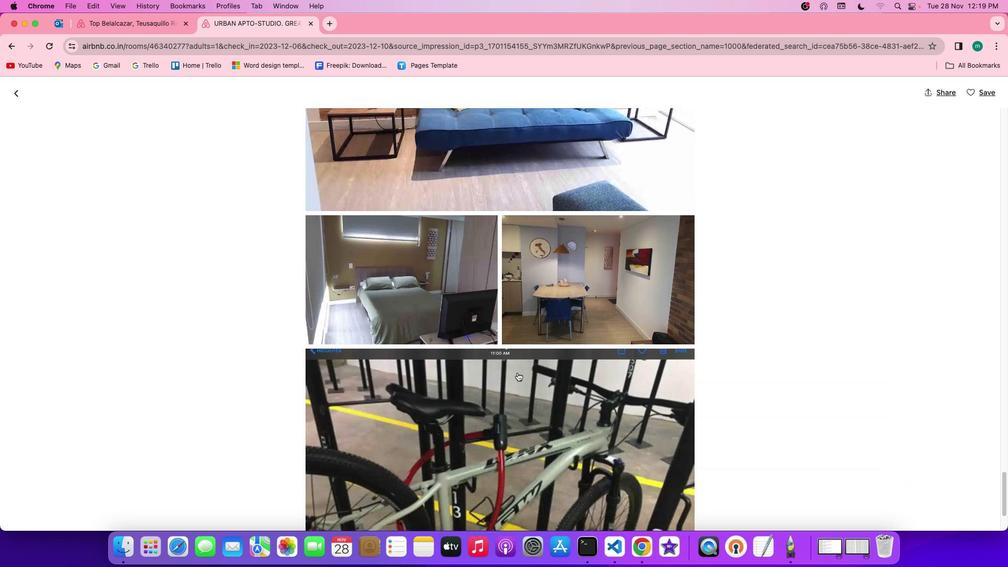 
Action: Mouse scrolled (518, 372) with delta (0, 0)
Screenshot: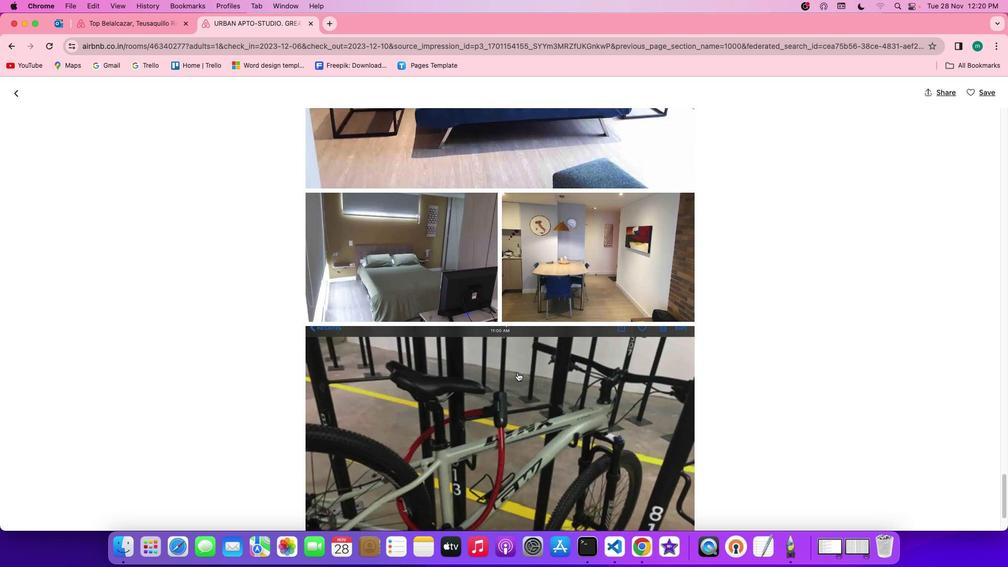 
Action: Mouse scrolled (518, 372) with delta (0, 0)
Screenshot: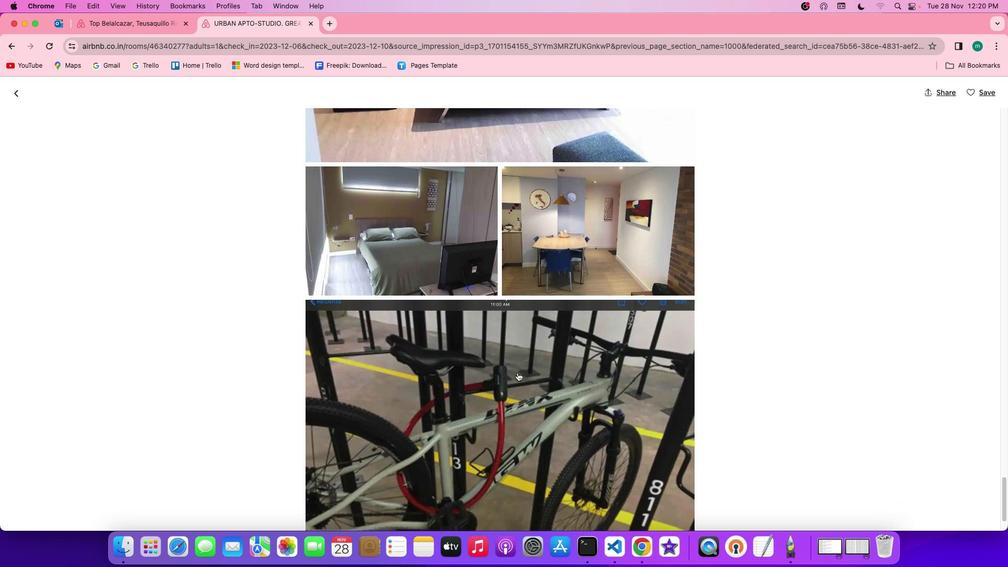 
Action: Mouse scrolled (518, 372) with delta (0, -1)
Screenshot: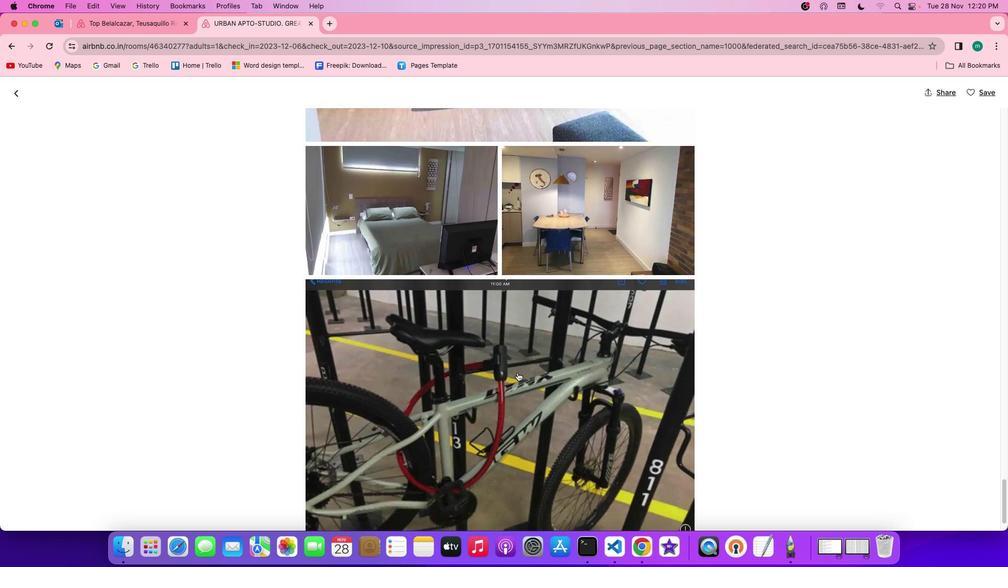 
Action: Mouse scrolled (518, 372) with delta (0, -2)
Screenshot: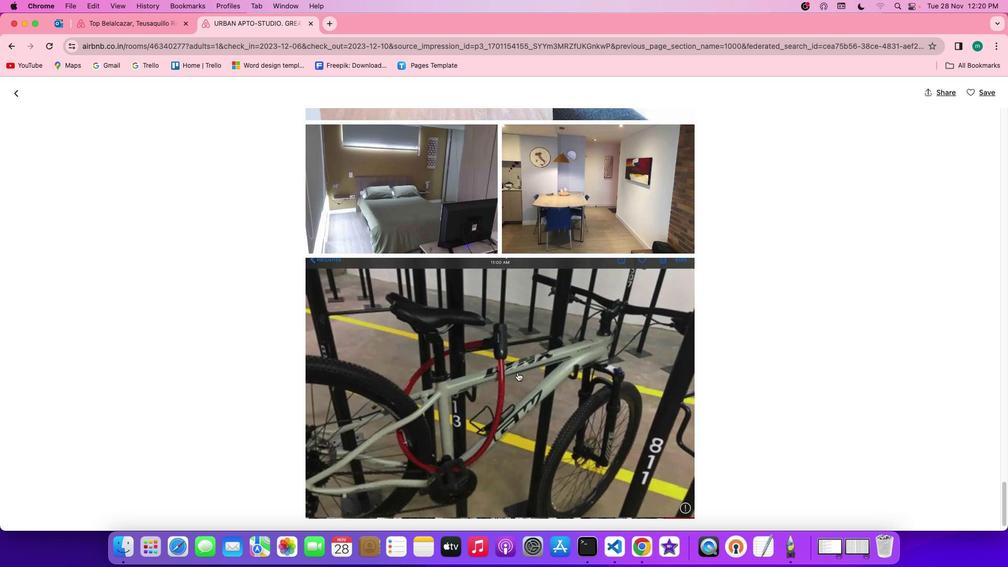 
Action: Mouse scrolled (518, 372) with delta (0, 0)
Screenshot: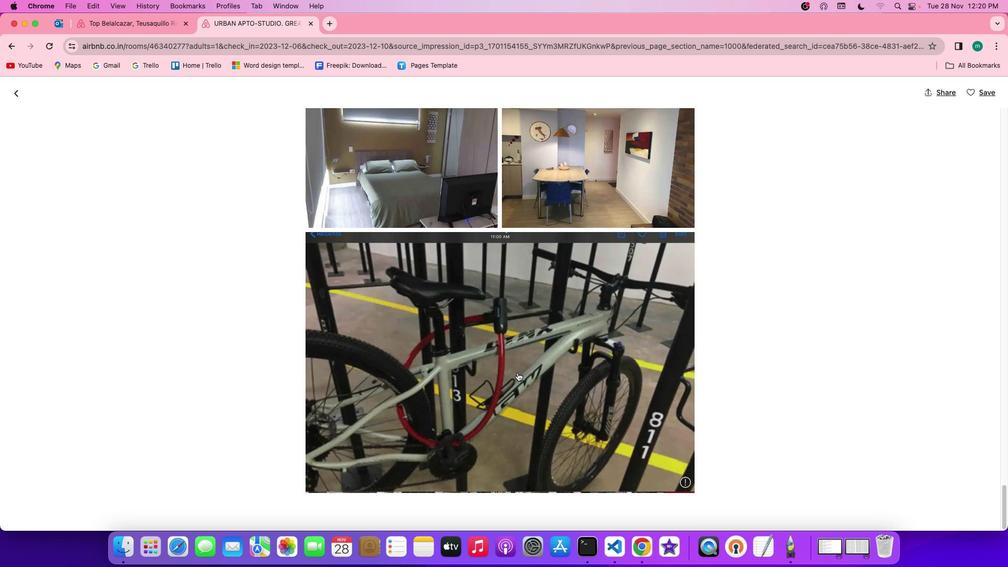 
Action: Mouse scrolled (518, 372) with delta (0, 0)
Screenshot: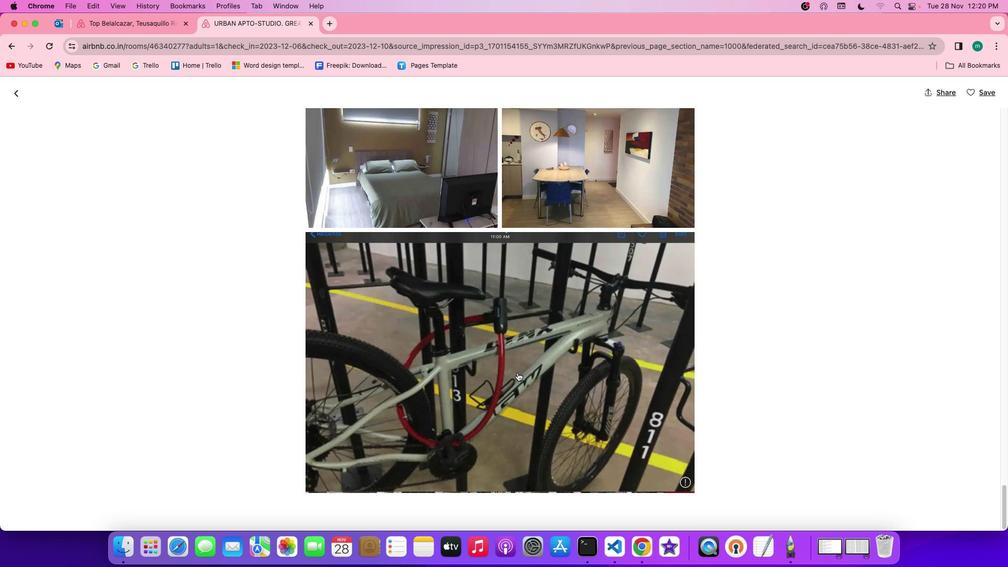 
Action: Mouse scrolled (518, 372) with delta (0, -1)
Screenshot: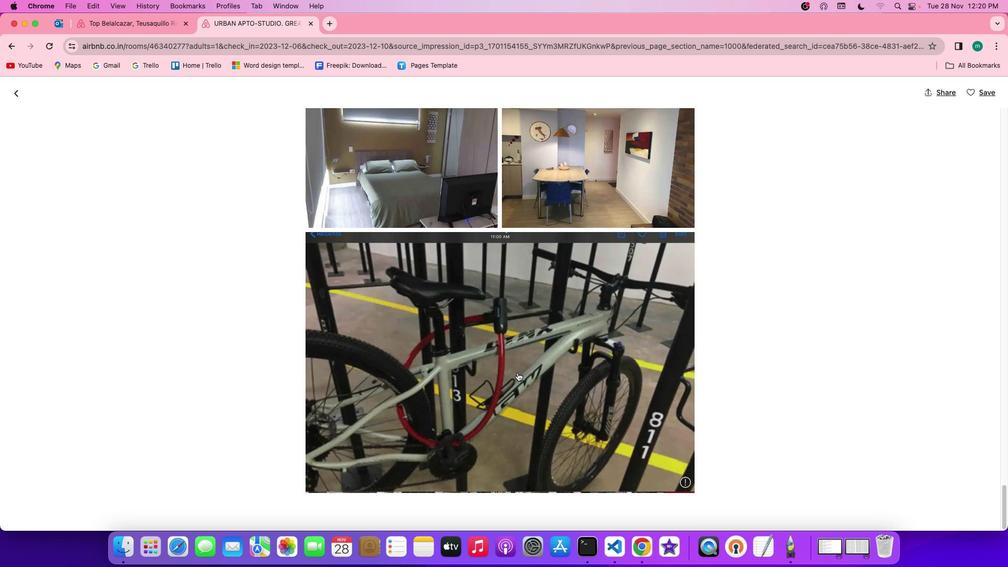 
Action: Mouse scrolled (518, 372) with delta (0, 0)
Screenshot: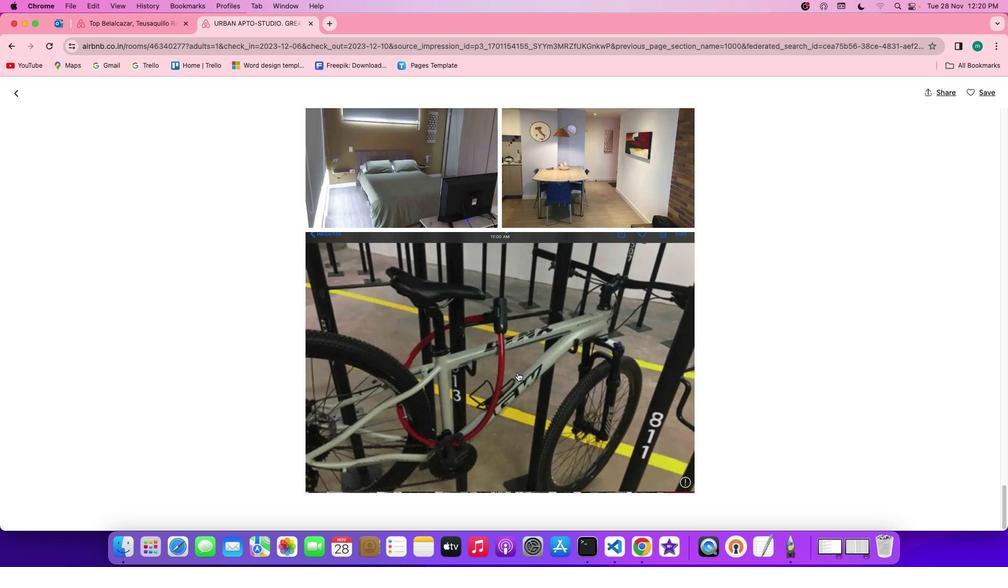 
Action: Mouse scrolled (518, 372) with delta (0, 0)
Screenshot: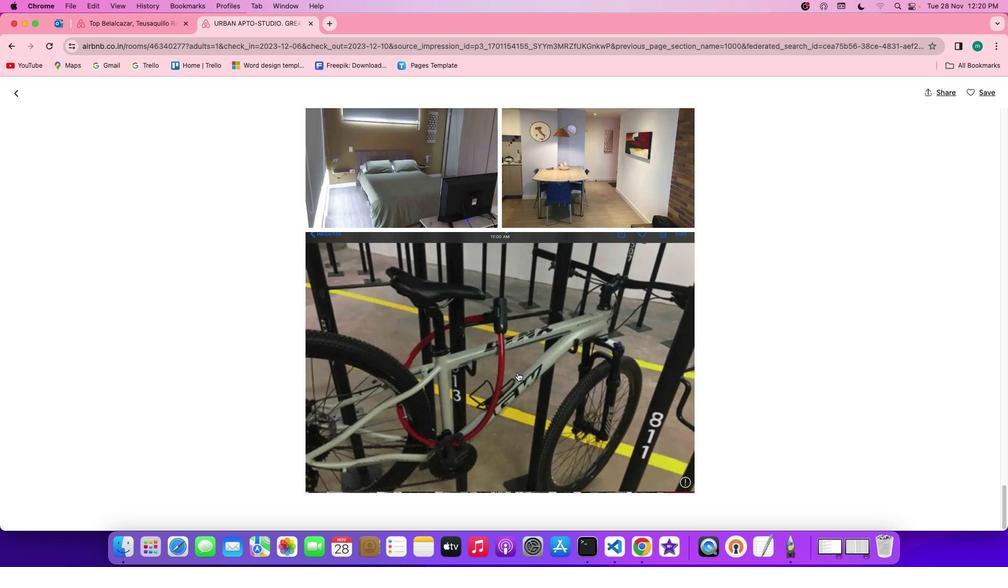 
Action: Mouse scrolled (518, 372) with delta (0, -1)
Screenshot: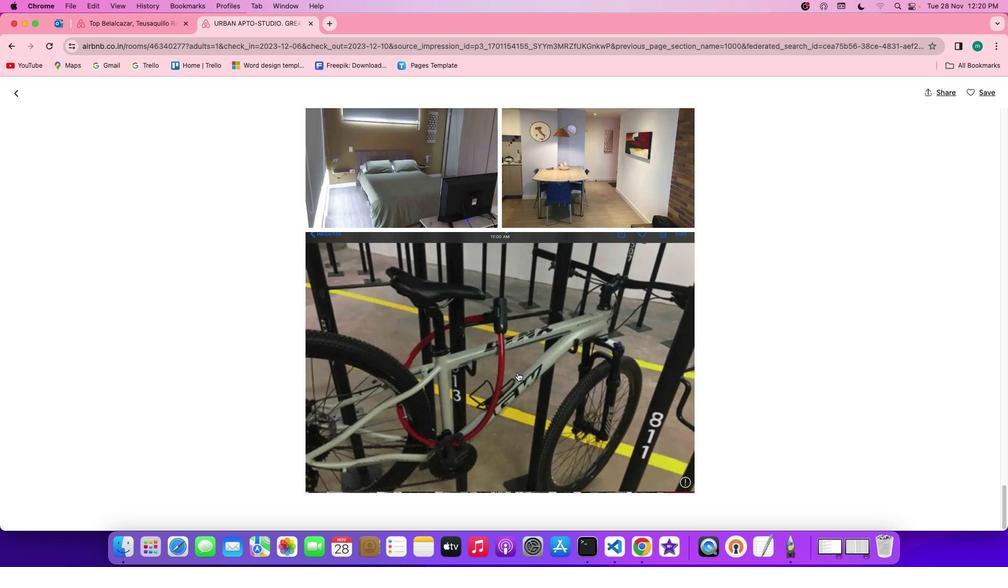 
Action: Mouse moved to (518, 370)
Screenshot: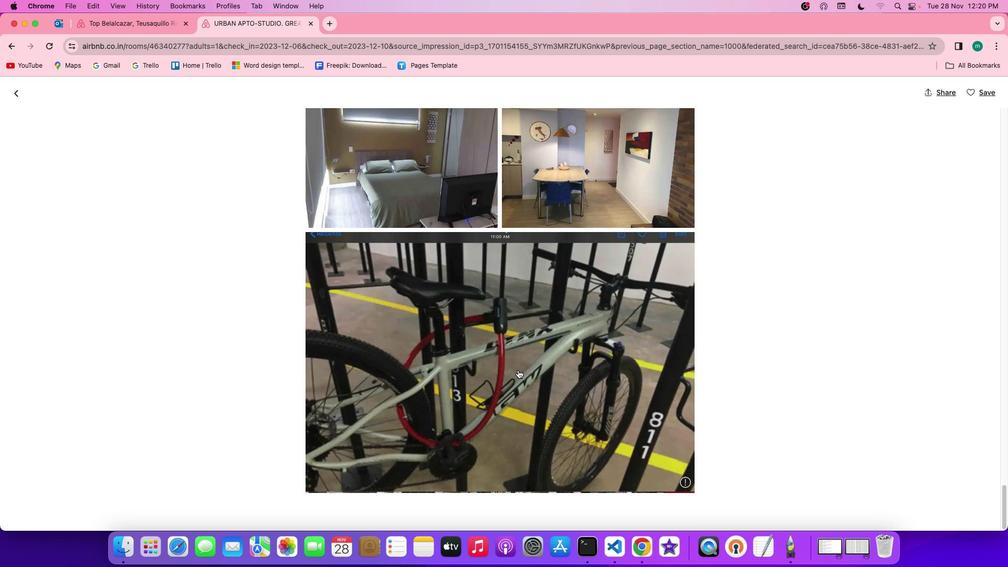 
Action: Mouse scrolled (518, 370) with delta (0, 0)
Screenshot: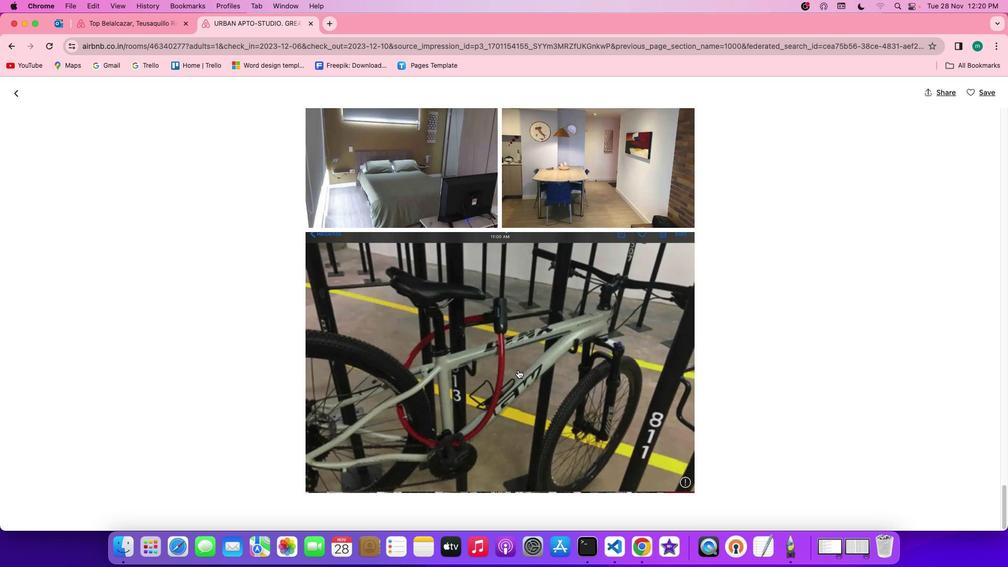 
Action: Mouse scrolled (518, 370) with delta (0, 0)
Screenshot: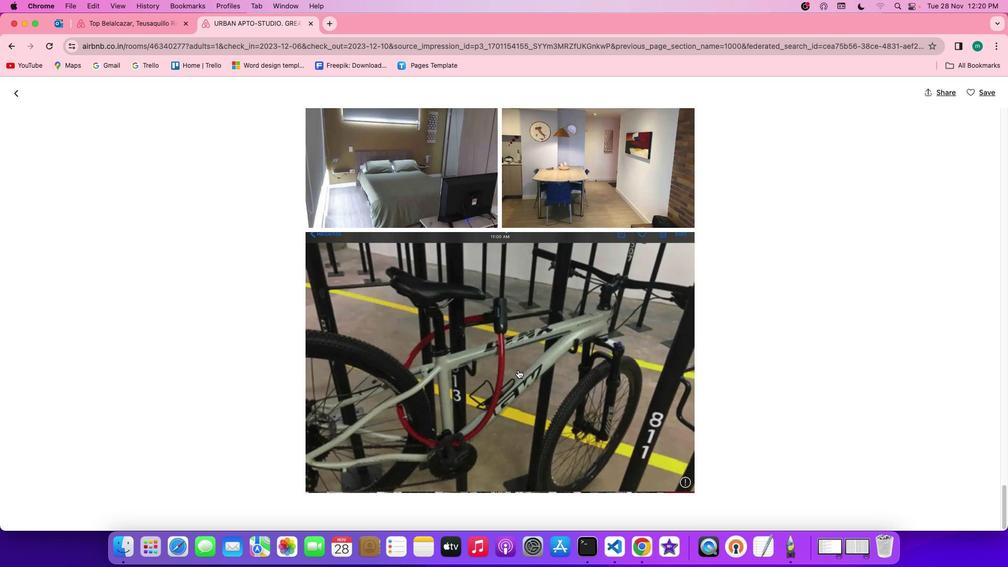 
Action: Mouse scrolled (518, 370) with delta (0, 0)
Screenshot: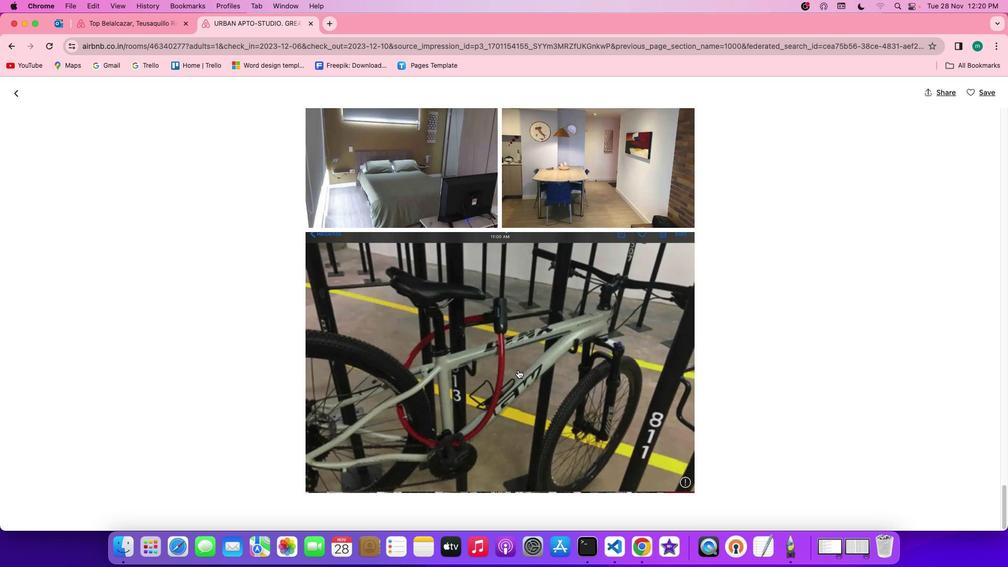 
Action: Mouse scrolled (518, 370) with delta (0, 0)
Screenshot: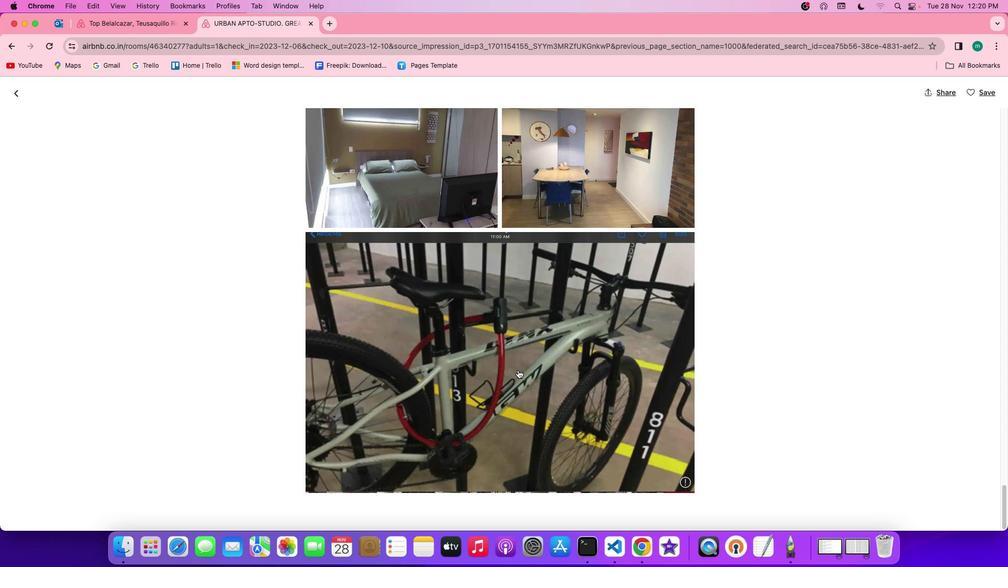 
Action: Mouse scrolled (518, 370) with delta (0, 0)
Screenshot: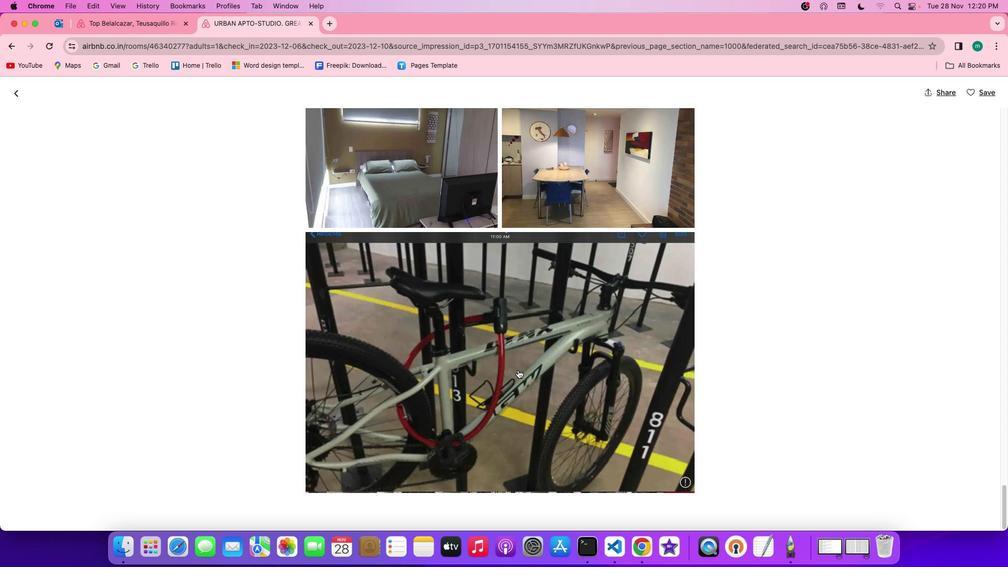 
Action: Mouse scrolled (518, 370) with delta (0, -1)
Screenshot: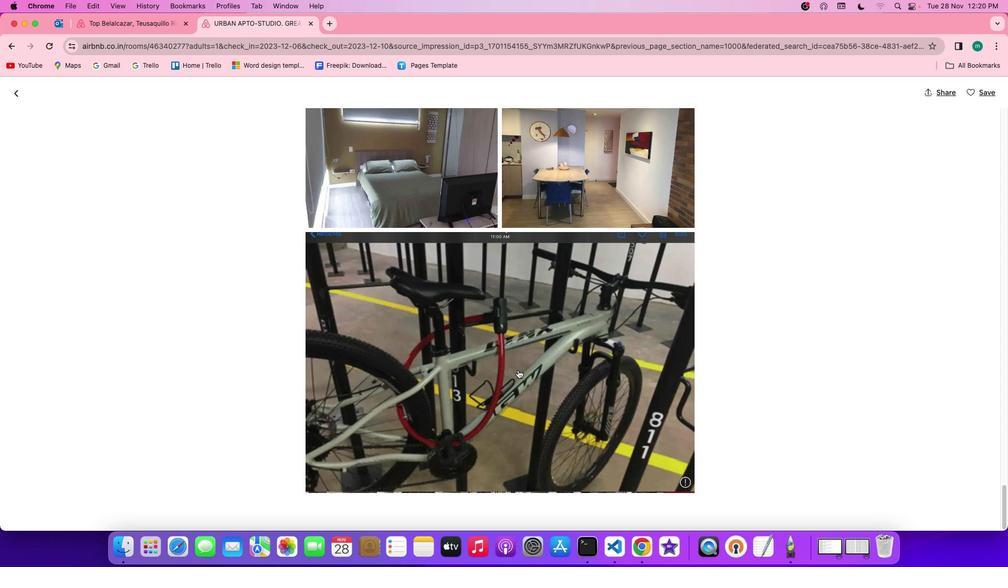
Action: Mouse scrolled (518, 370) with delta (0, -1)
Screenshot: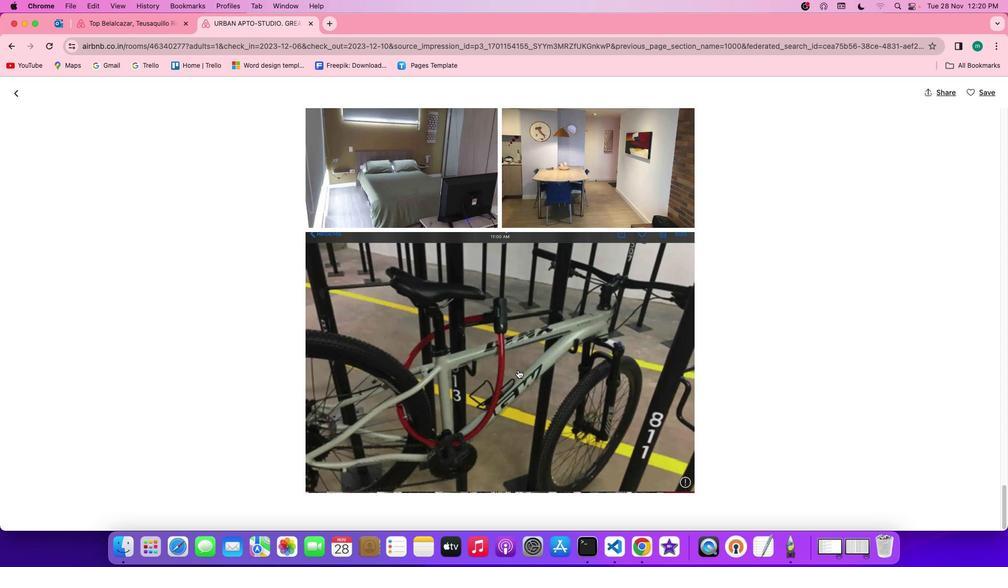 
Action: Mouse moved to (15, 98)
Screenshot: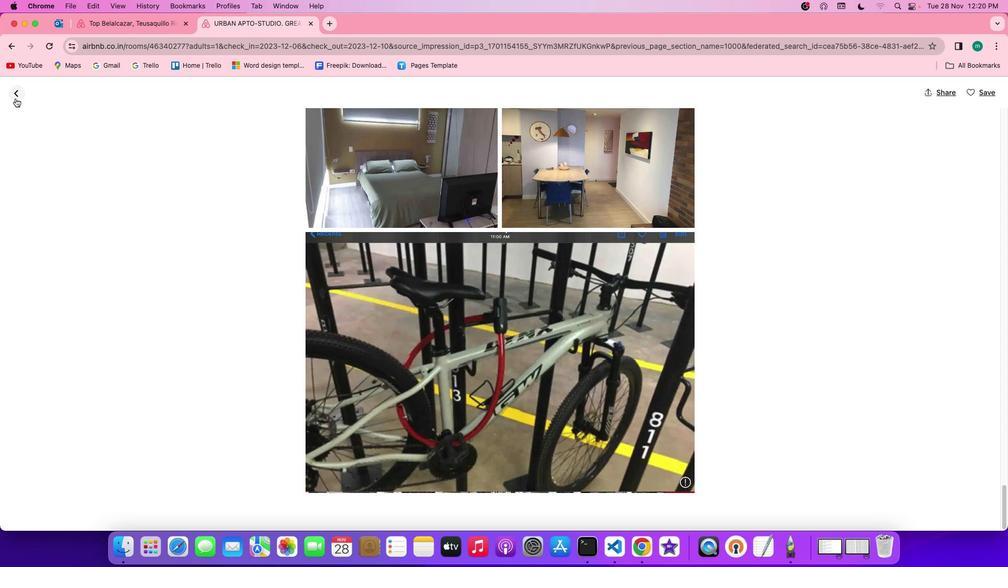 
Action: Mouse pressed left at (15, 98)
Screenshot: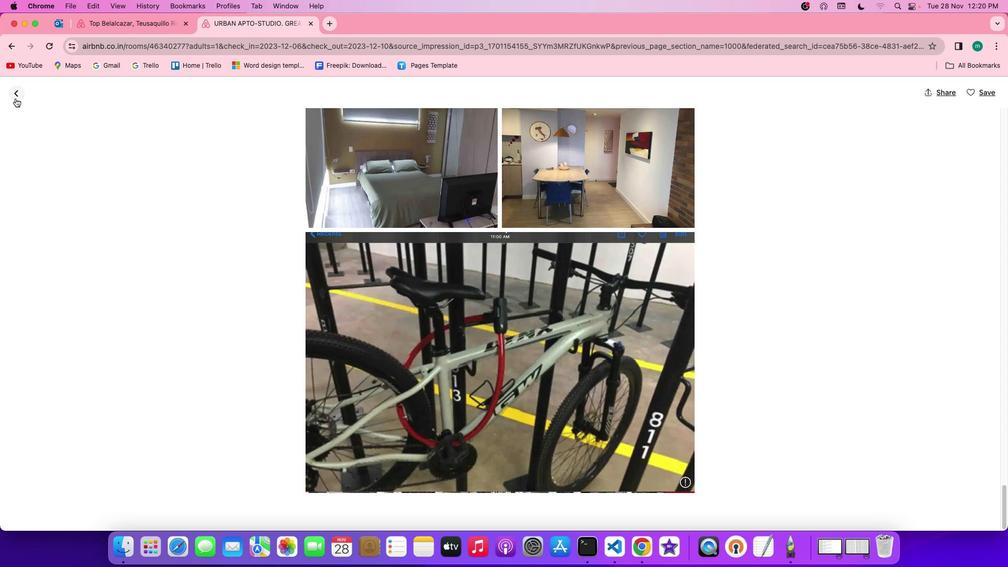 
Action: Mouse moved to (479, 399)
Screenshot: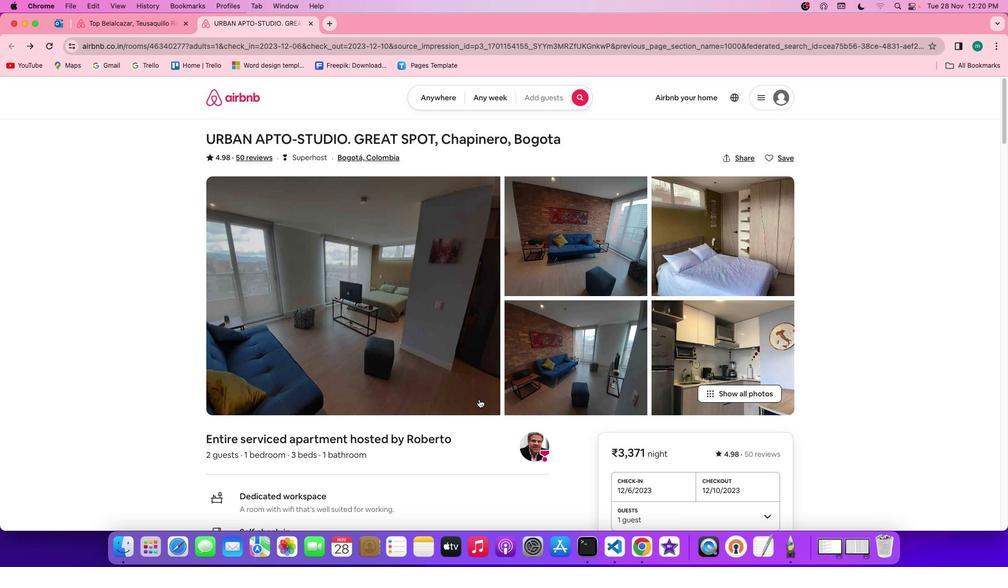
Action: Mouse scrolled (479, 399) with delta (0, 0)
Screenshot: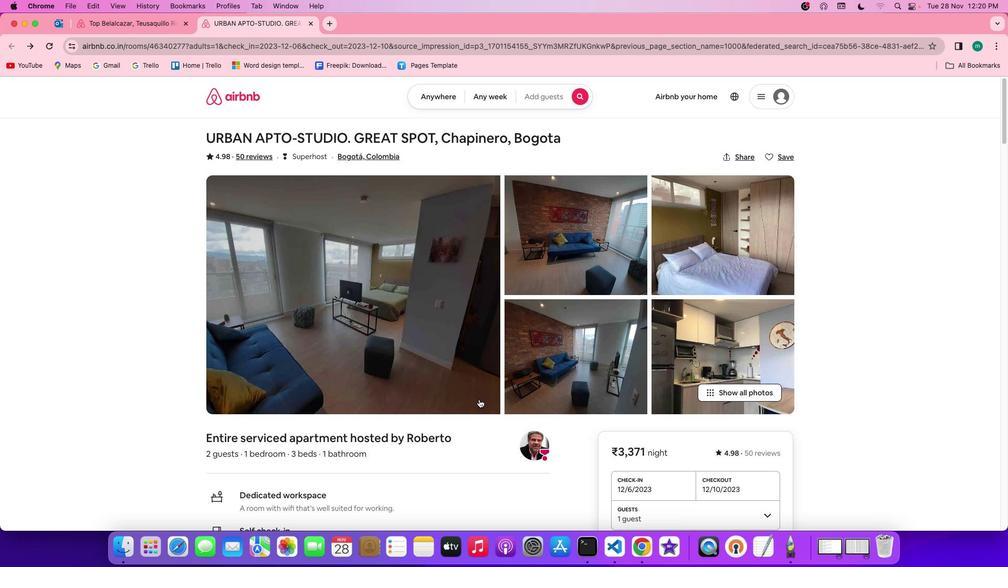 
Action: Mouse scrolled (479, 399) with delta (0, 0)
Screenshot: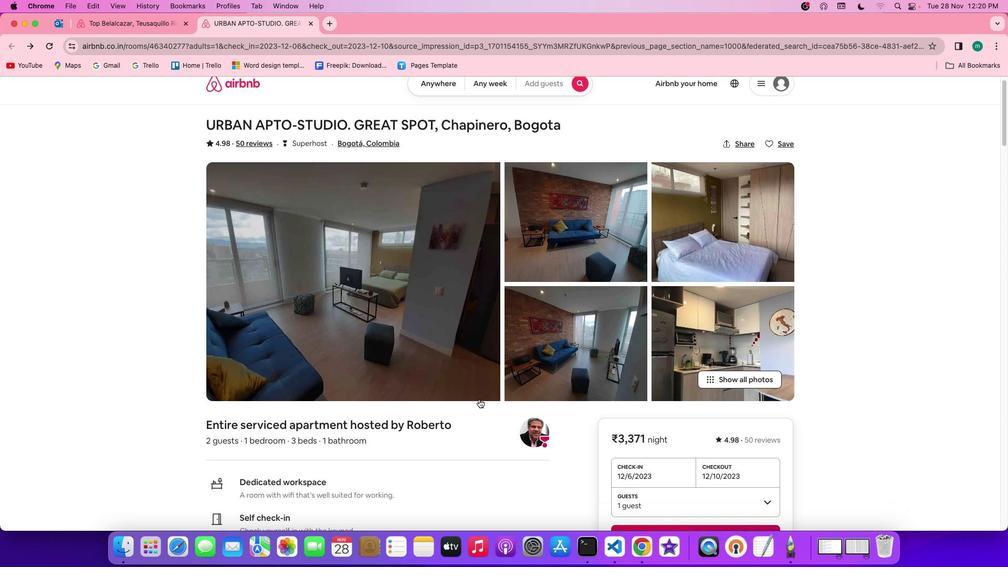 
Action: Mouse scrolled (479, 399) with delta (0, 0)
Screenshot: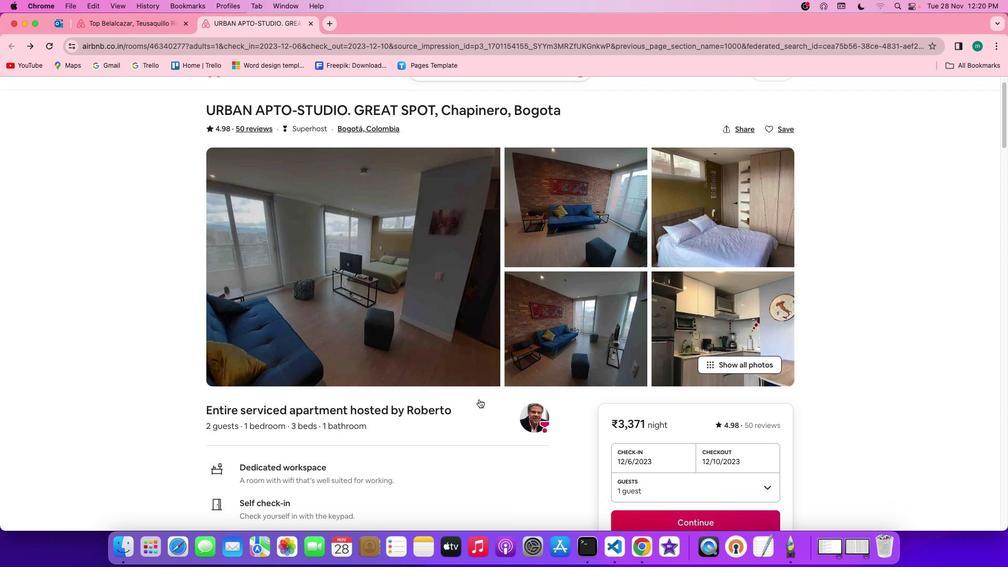 
Action: Mouse scrolled (479, 399) with delta (0, -1)
Screenshot: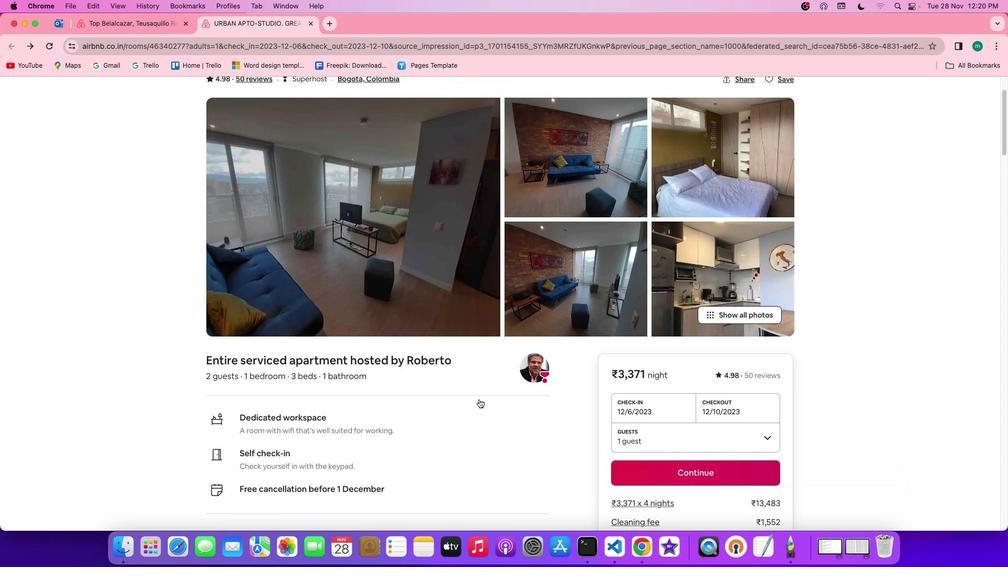 
Action: Mouse scrolled (479, 399) with delta (0, 0)
